 Task: Go to Program & Features. Select Whole Food Market. Add to cart Organic Blue Corn Tortilla Chips-2. Place order for Anna Garcia, _x000D_
1213 E 12th Ave_x000D_
Corsicana, Texas(TX), 75110, Cell Number (903) 872-6027
Action: Mouse moved to (208, 31)
Screenshot: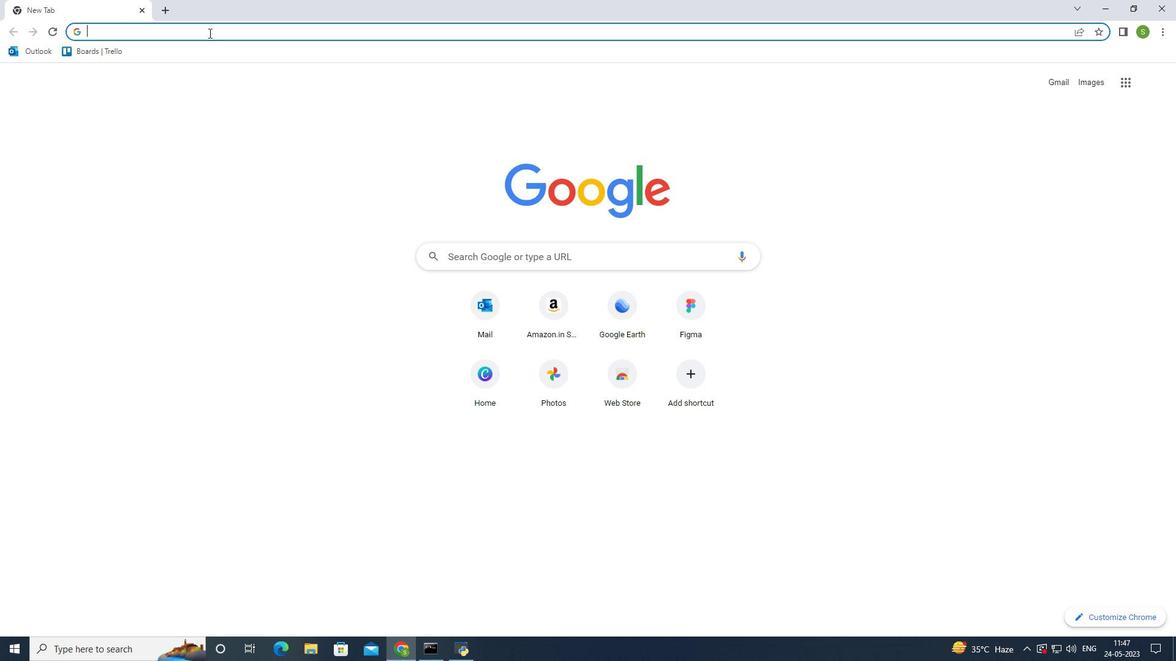 
Action: Mouse pressed left at (208, 31)
Screenshot: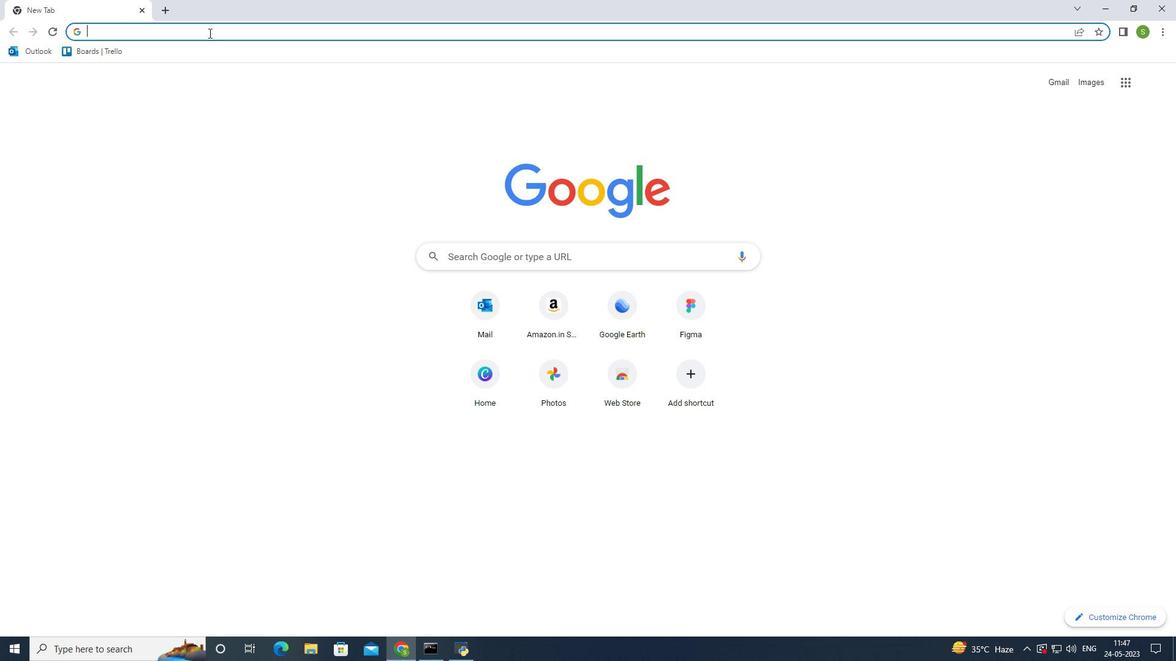 
Action: Key pressed amz
Screenshot: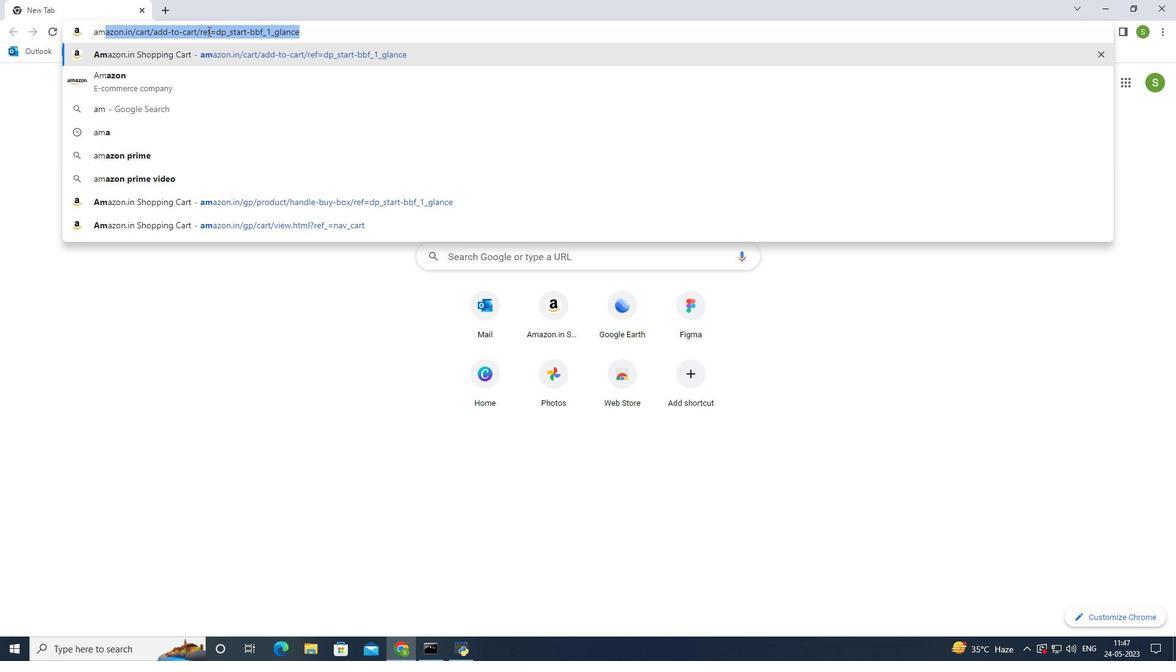 
Action: Mouse moved to (208, 30)
Screenshot: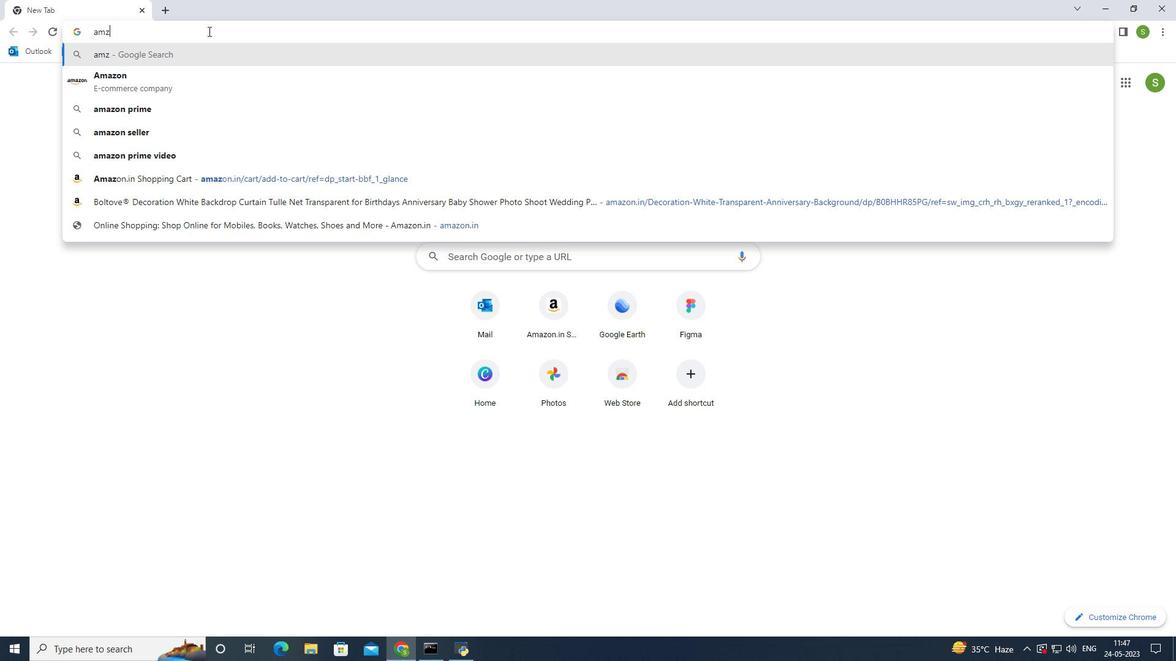 
Action: Key pressed o
Screenshot: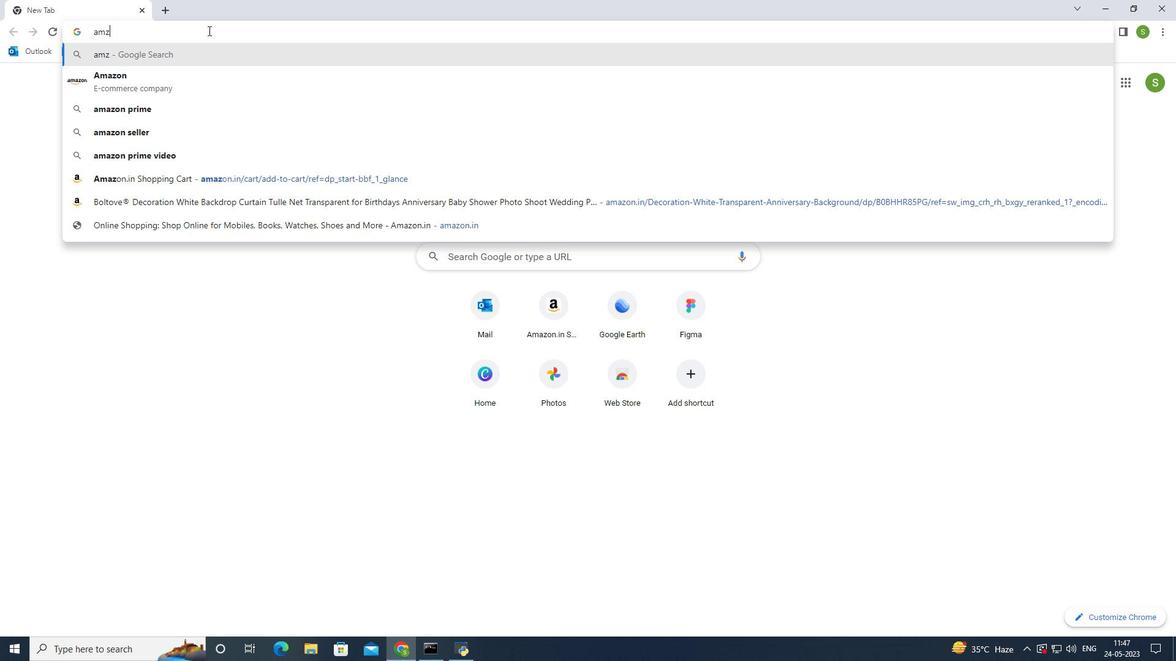 
Action: Mouse moved to (208, 29)
Screenshot: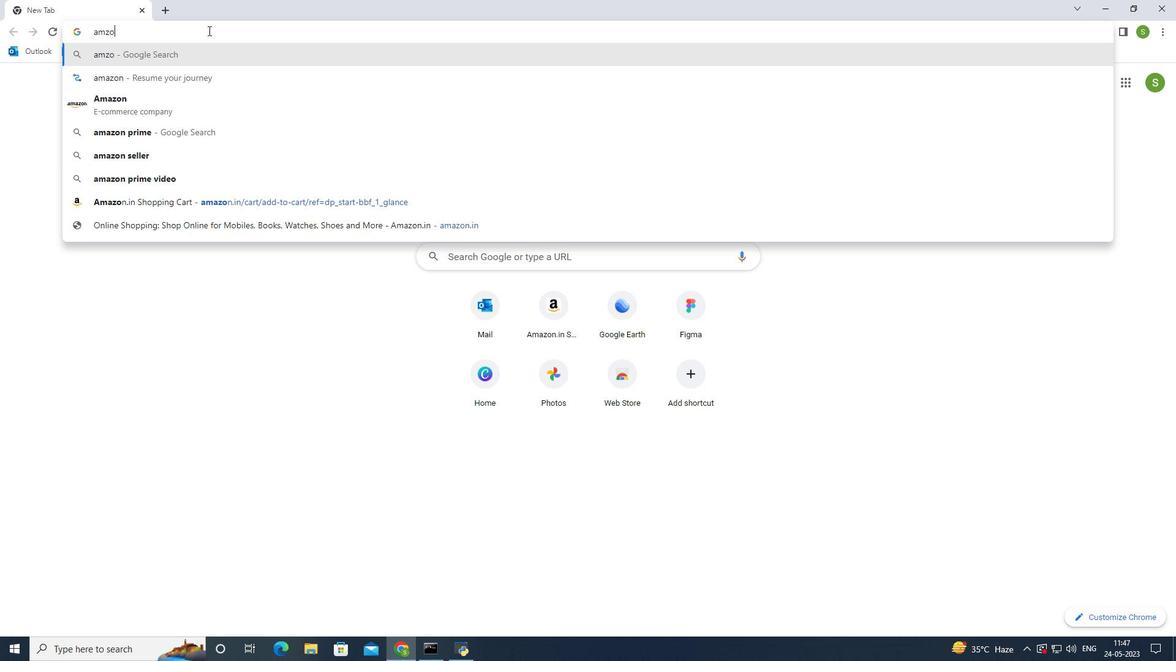
Action: Key pressed n
Screenshot: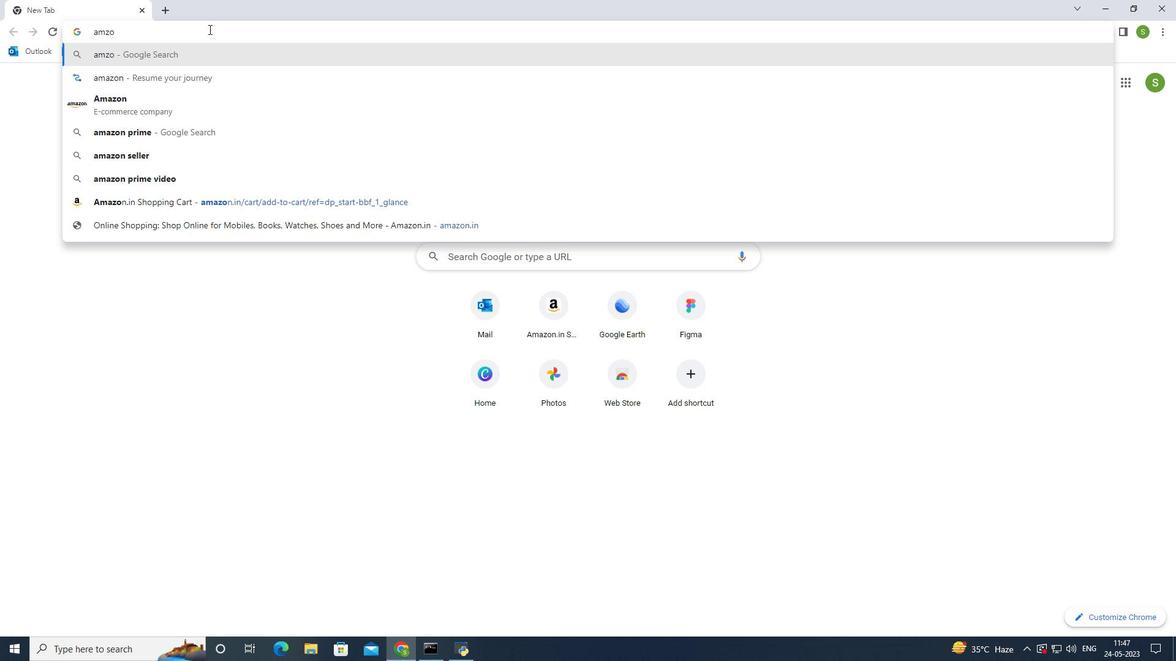 
Action: Mouse moved to (197, 102)
Screenshot: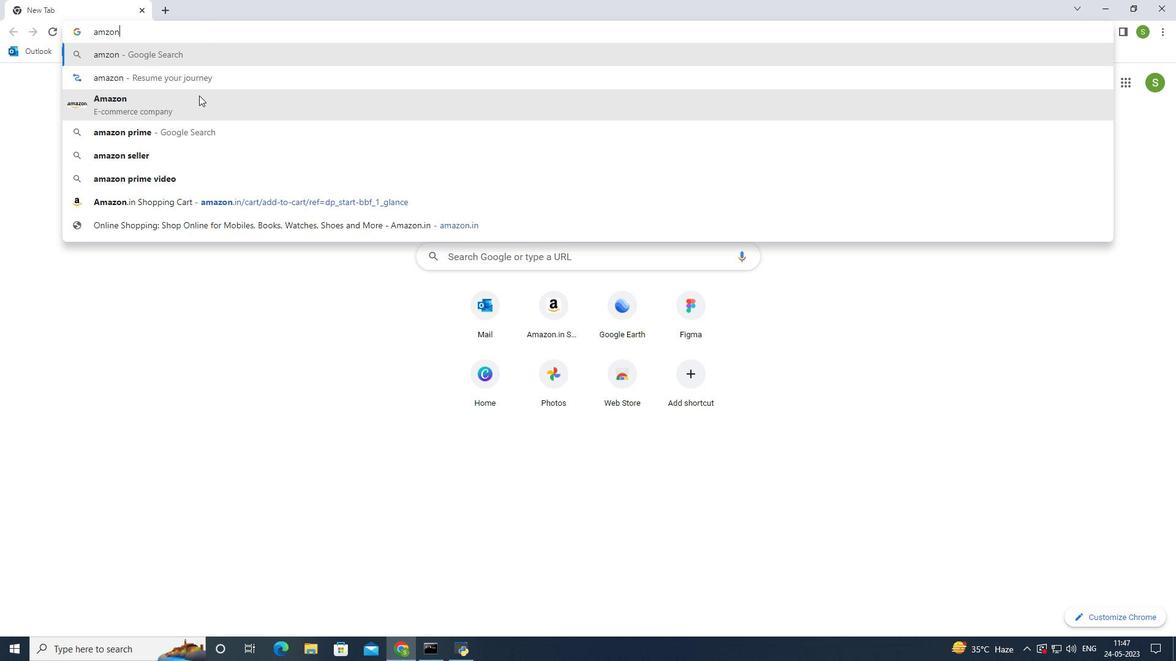 
Action: Mouse pressed left at (197, 102)
Screenshot: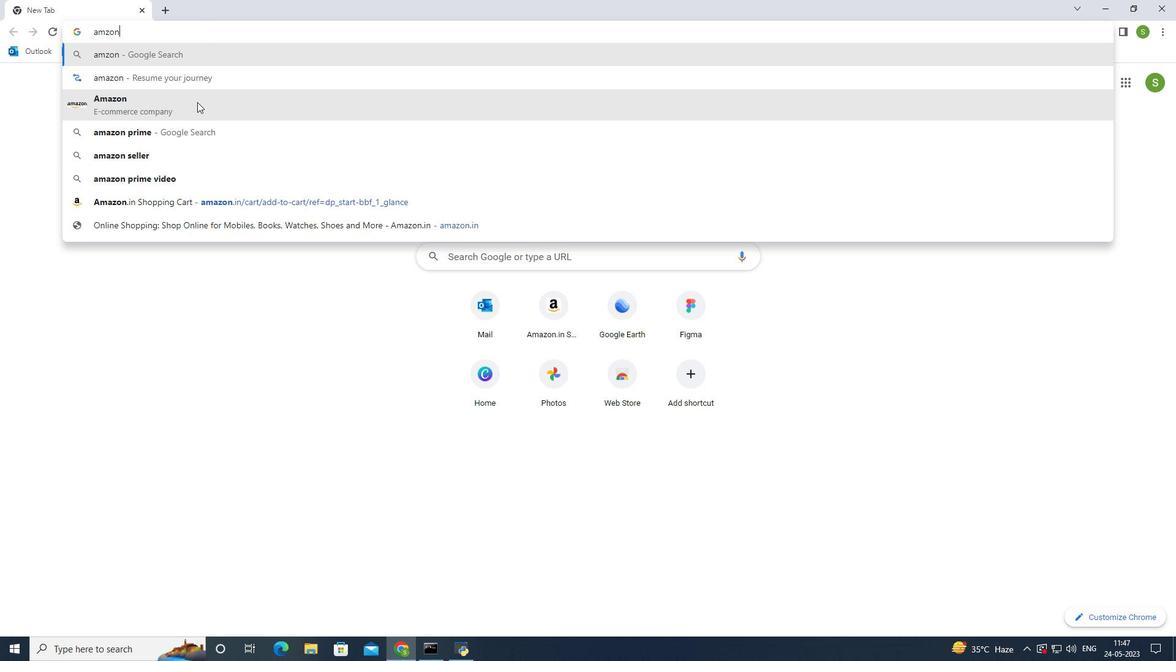 
Action: Mouse moved to (211, 212)
Screenshot: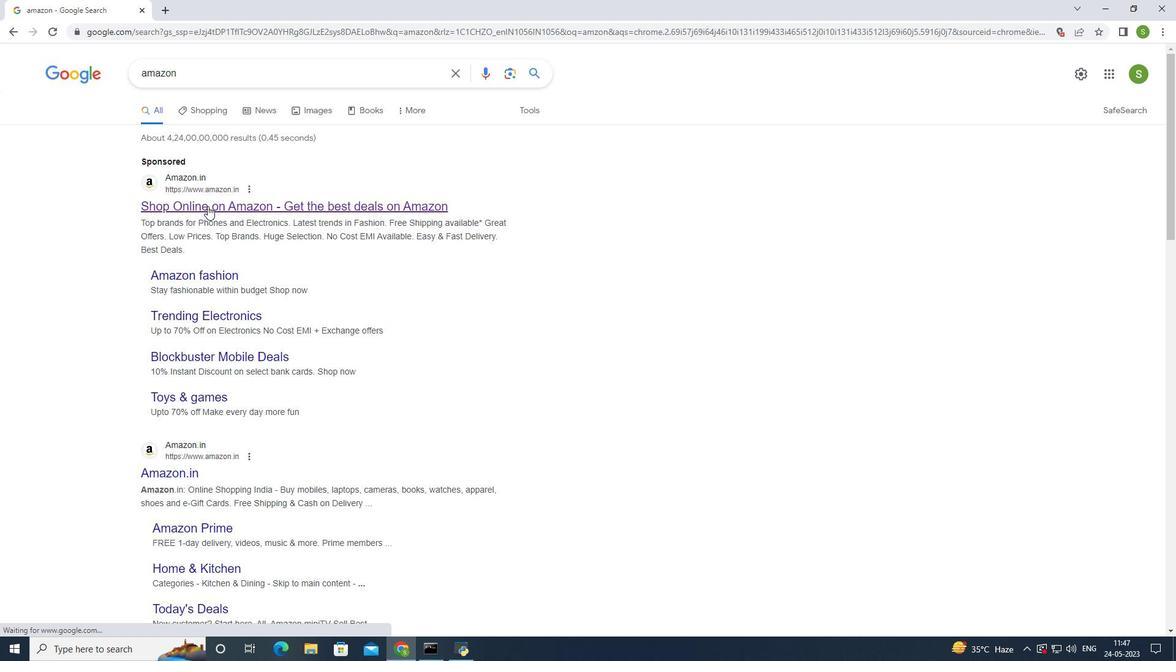 
Action: Mouse pressed left at (211, 212)
Screenshot: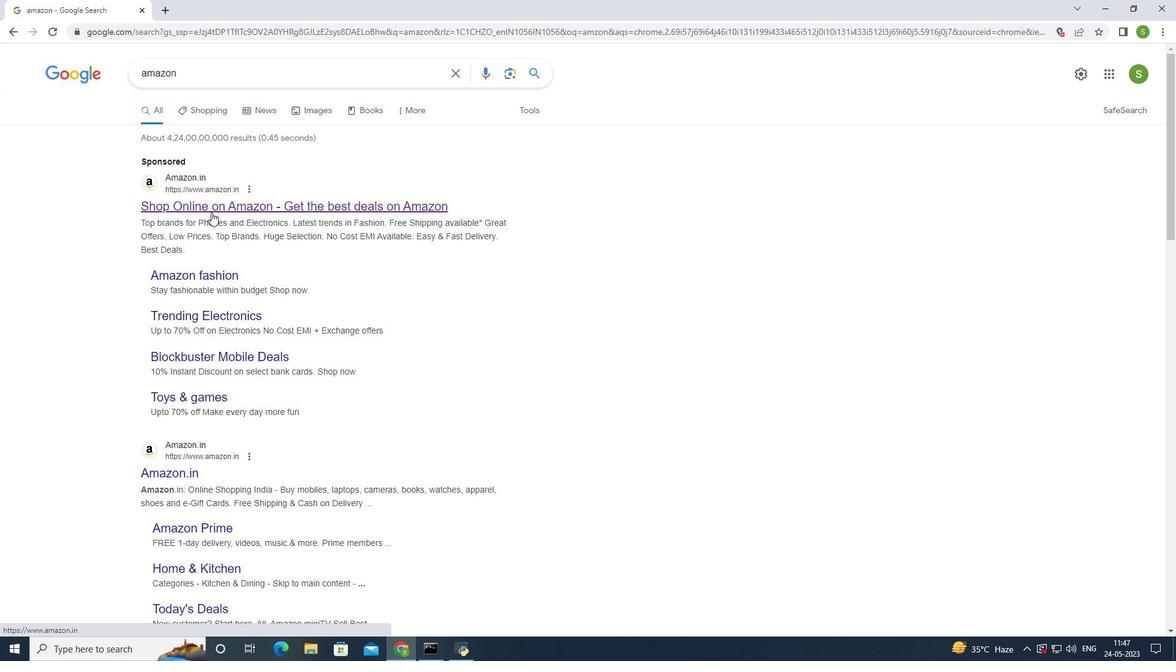 
Action: Mouse moved to (11, 91)
Screenshot: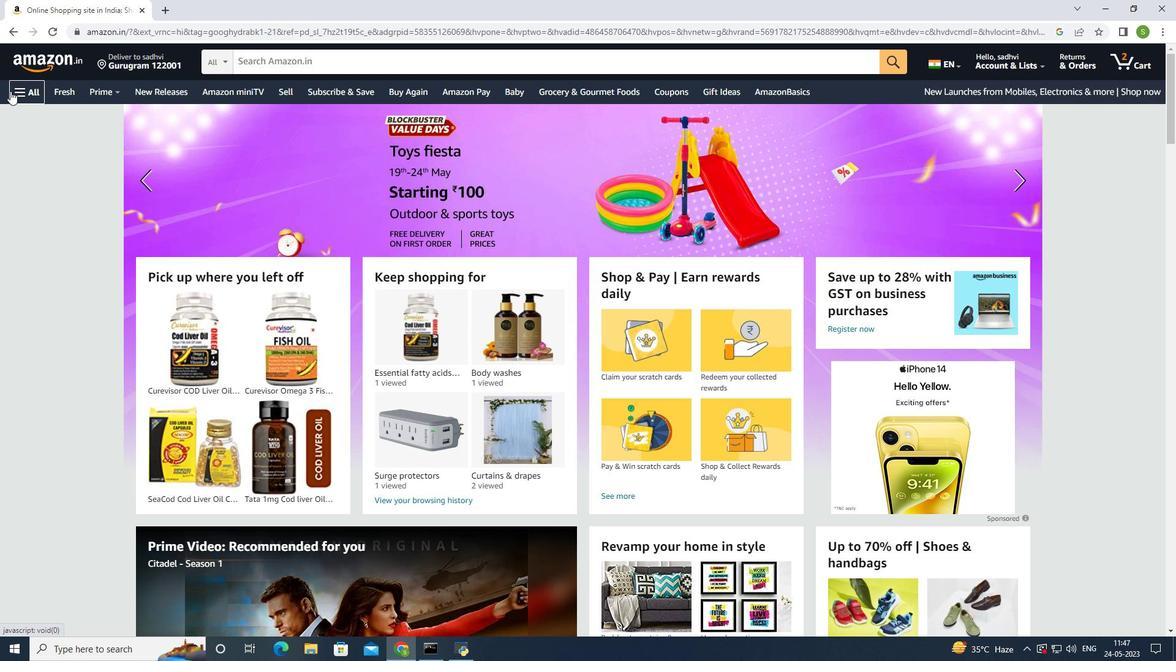 
Action: Mouse pressed left at (11, 91)
Screenshot: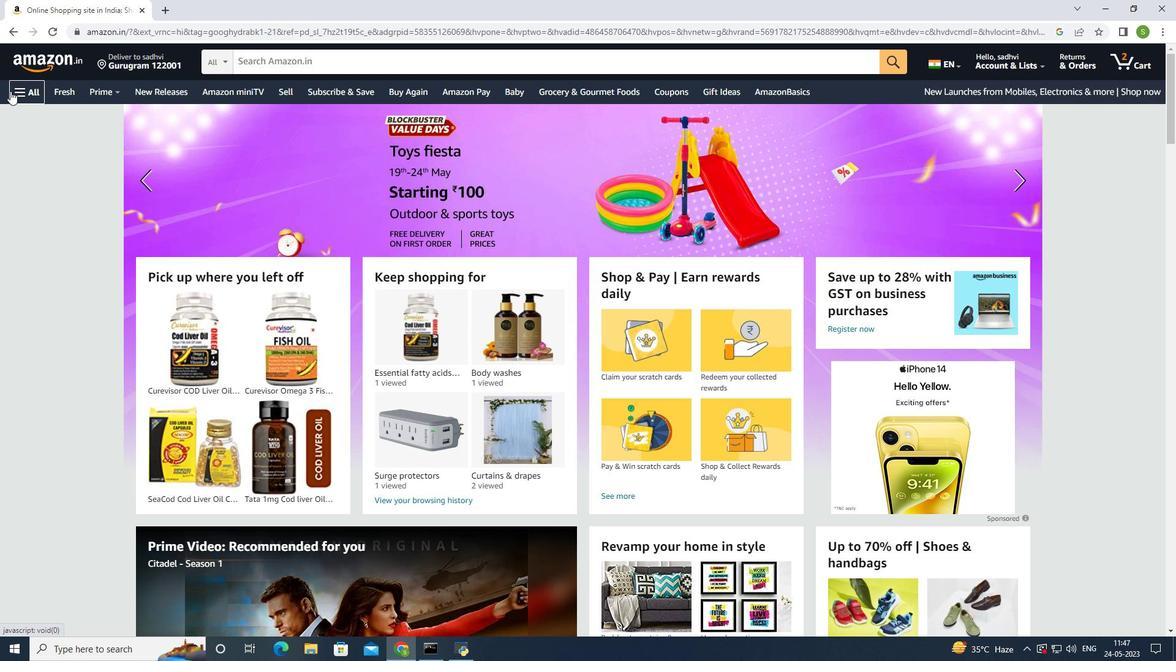 
Action: Mouse moved to (76, 266)
Screenshot: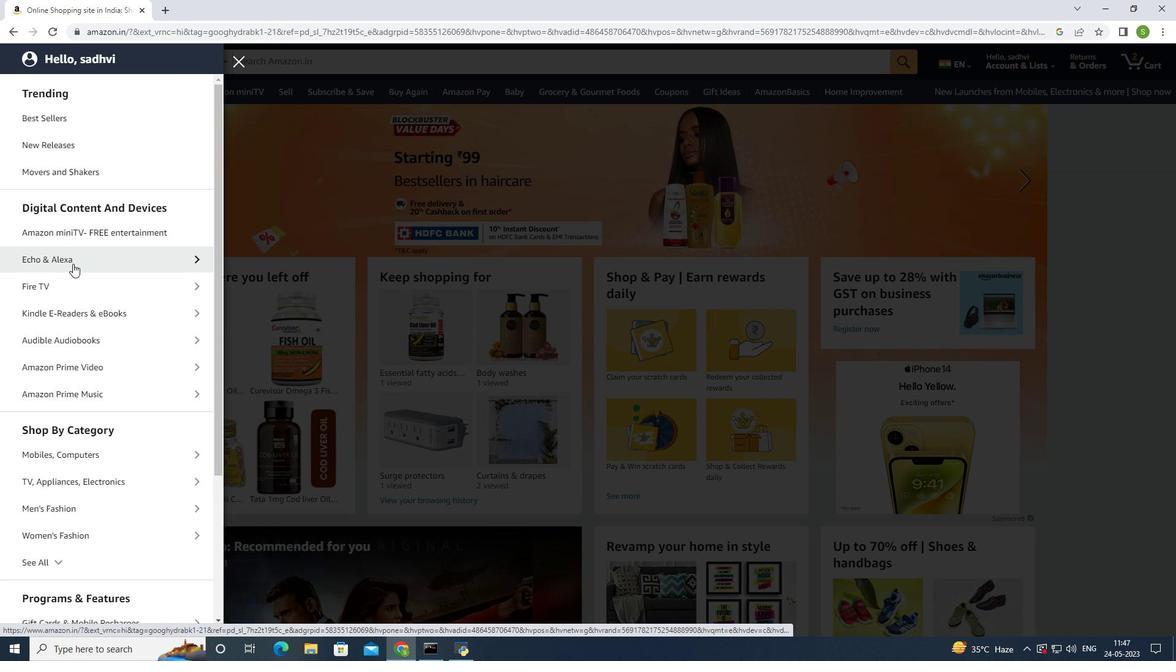 
Action: Mouse scrolled (76, 265) with delta (0, 0)
Screenshot: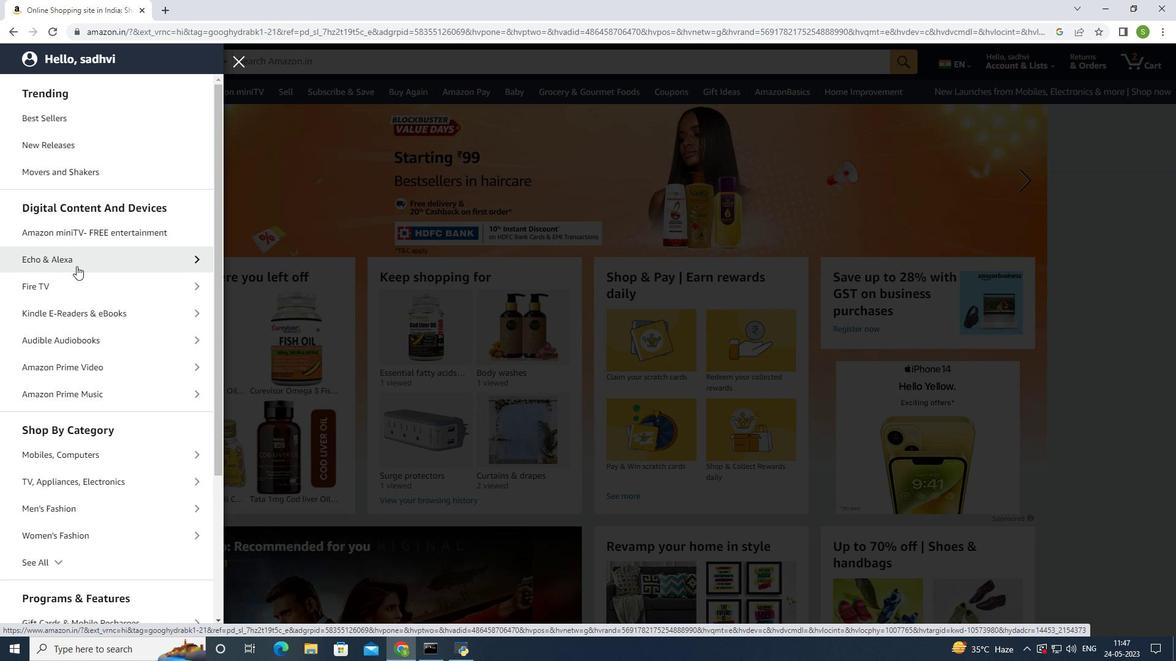 
Action: Mouse scrolled (76, 265) with delta (0, 0)
Screenshot: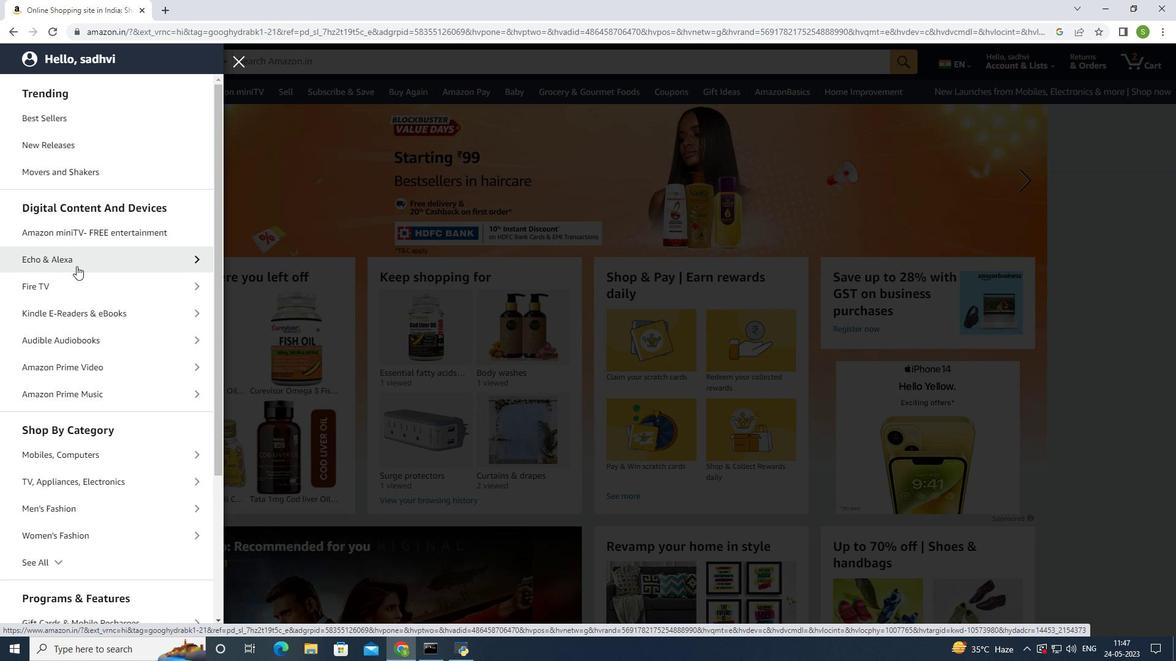 
Action: Mouse scrolled (76, 265) with delta (0, 0)
Screenshot: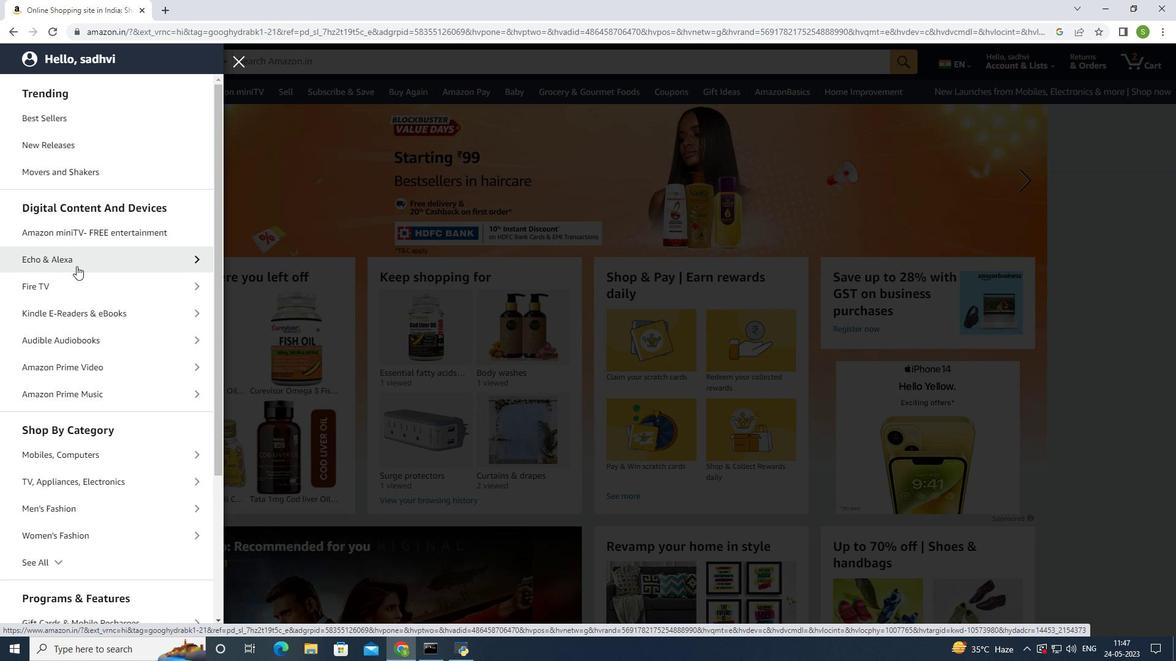 
Action: Mouse scrolled (76, 265) with delta (0, 0)
Screenshot: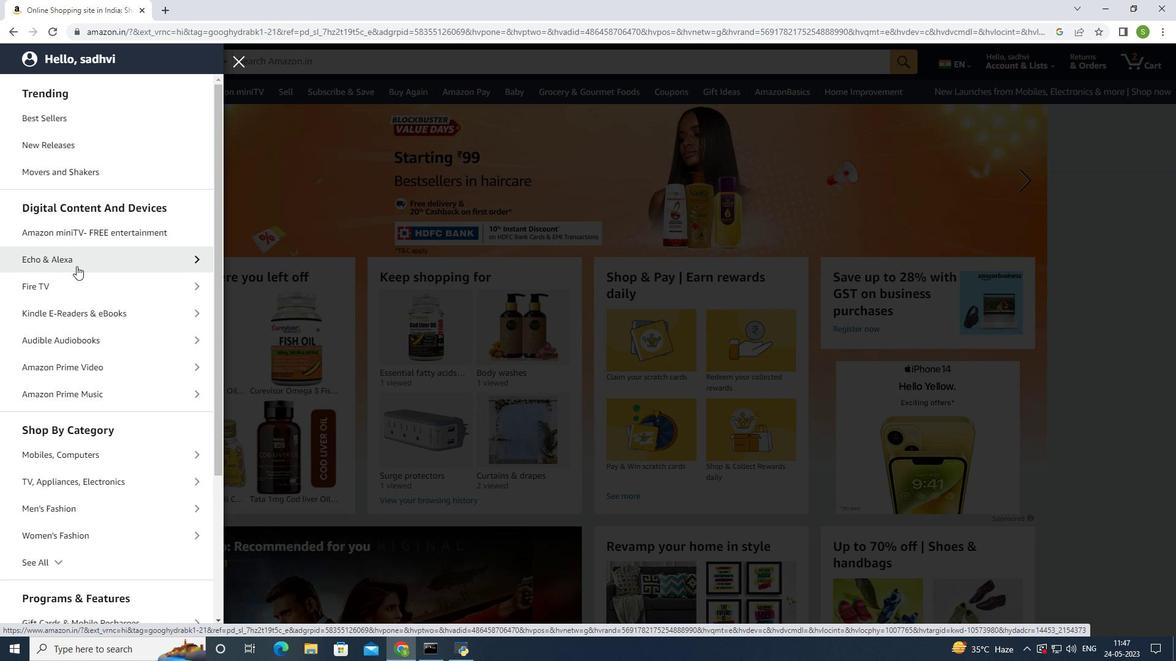 
Action: Mouse scrolled (76, 265) with delta (0, 0)
Screenshot: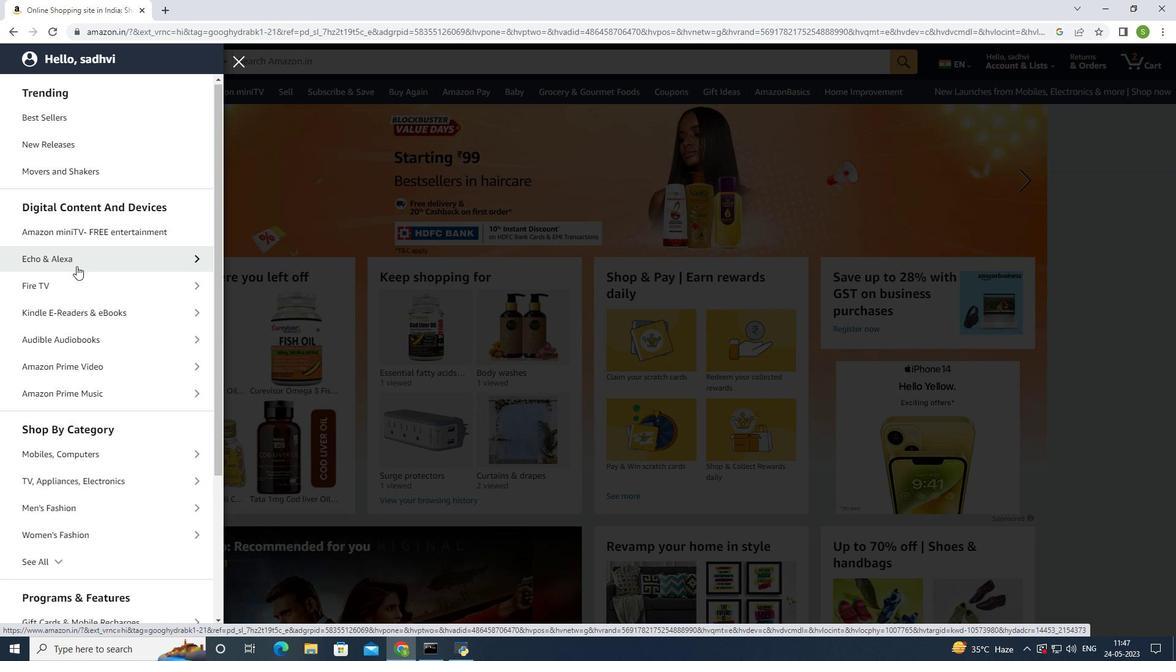 
Action: Mouse scrolled (76, 265) with delta (0, 0)
Screenshot: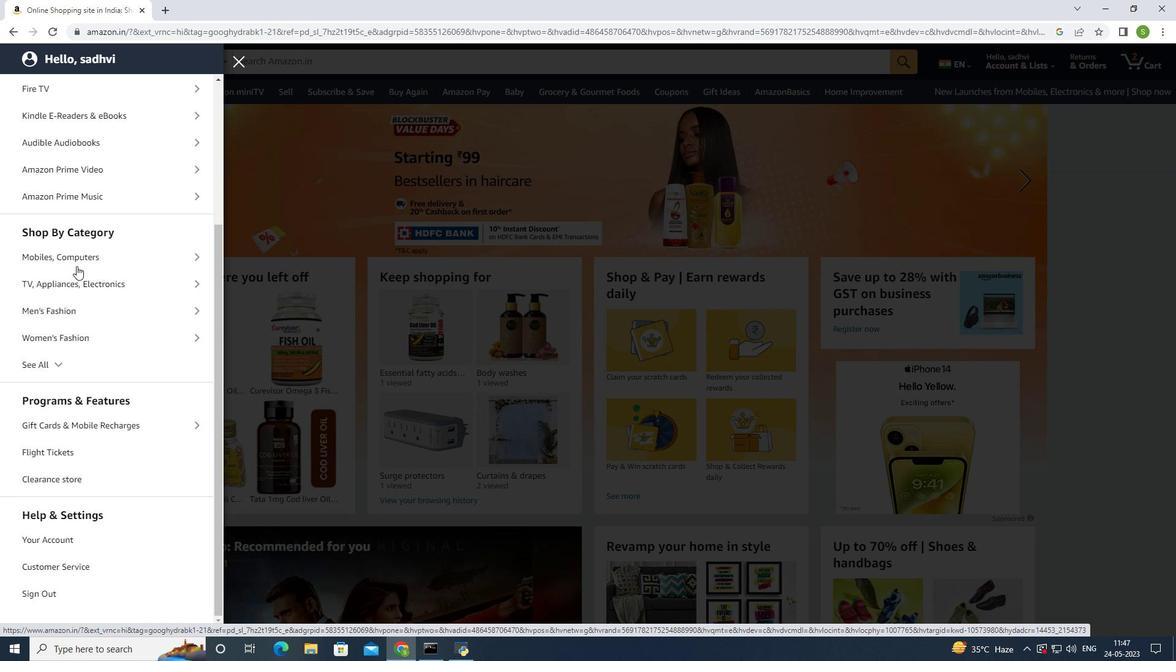 
Action: Mouse scrolled (76, 265) with delta (0, 0)
Screenshot: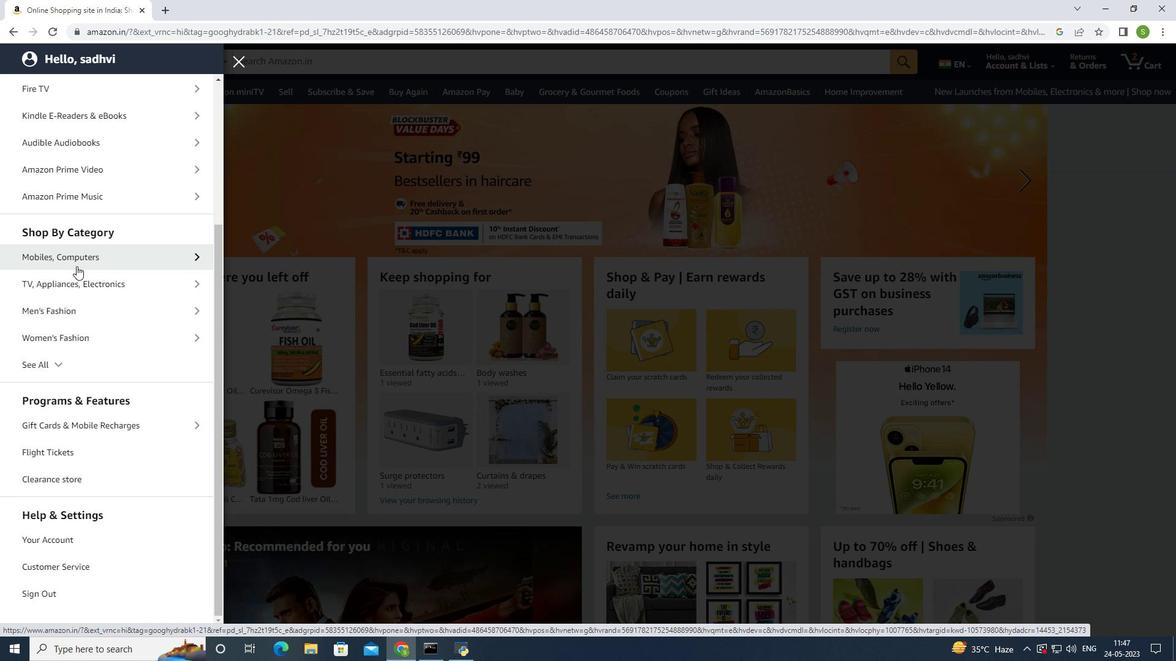 
Action: Mouse moved to (94, 425)
Screenshot: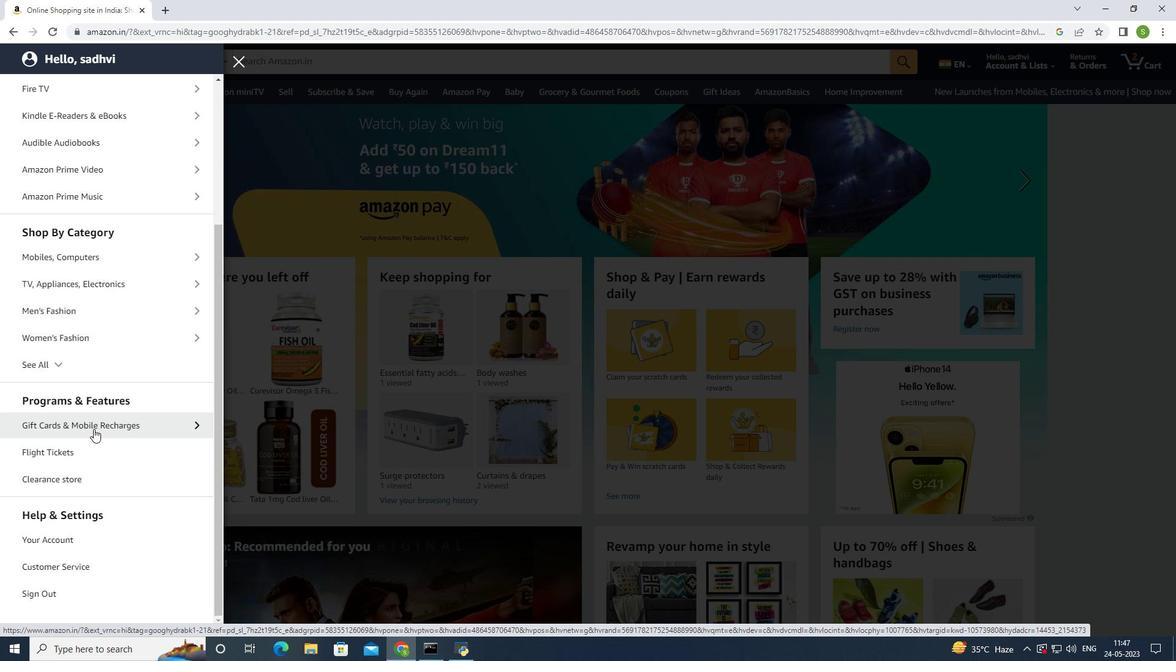 
Action: Mouse pressed left at (94, 425)
Screenshot: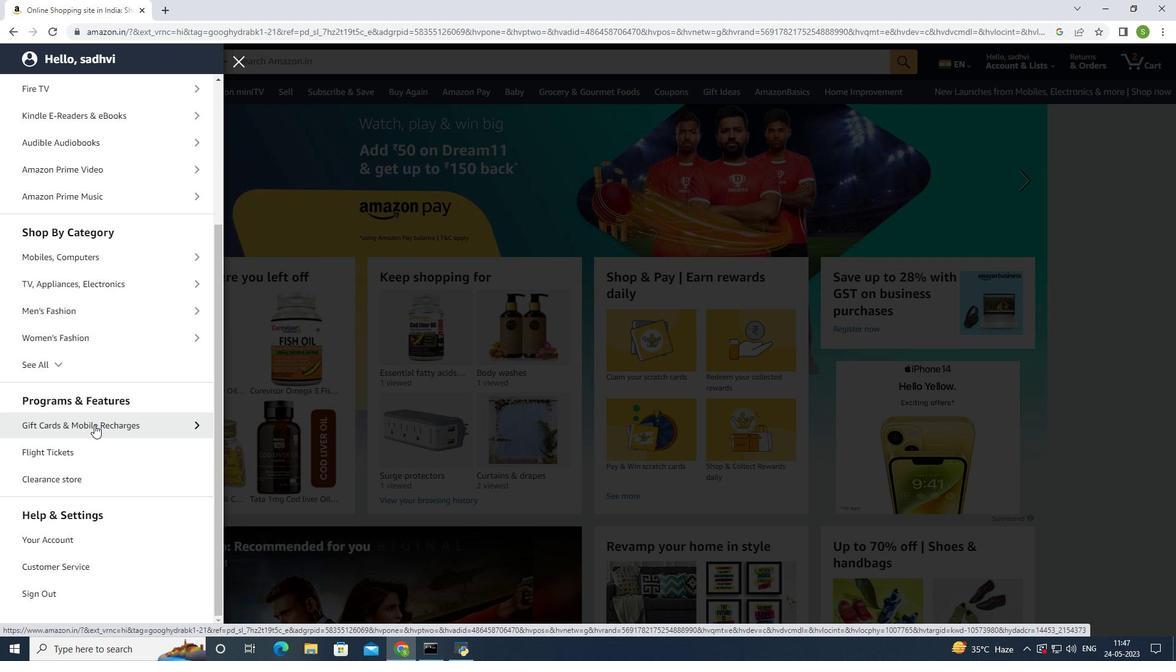 
Action: Mouse moved to (298, 127)
Screenshot: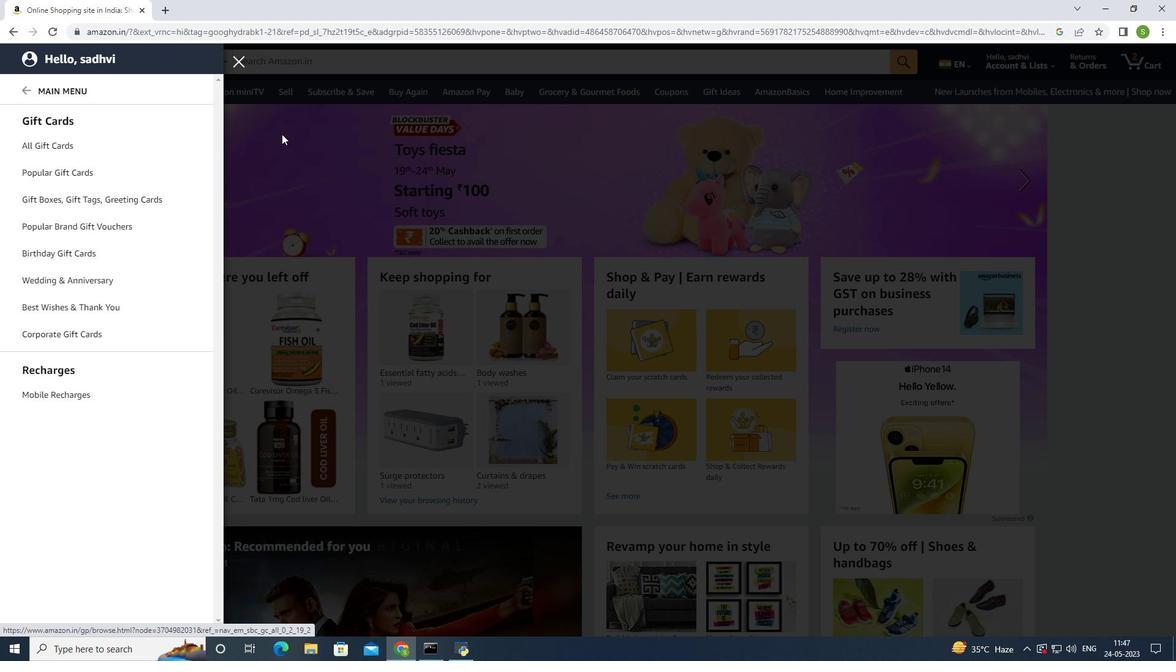 
Action: Mouse pressed left at (298, 127)
Screenshot: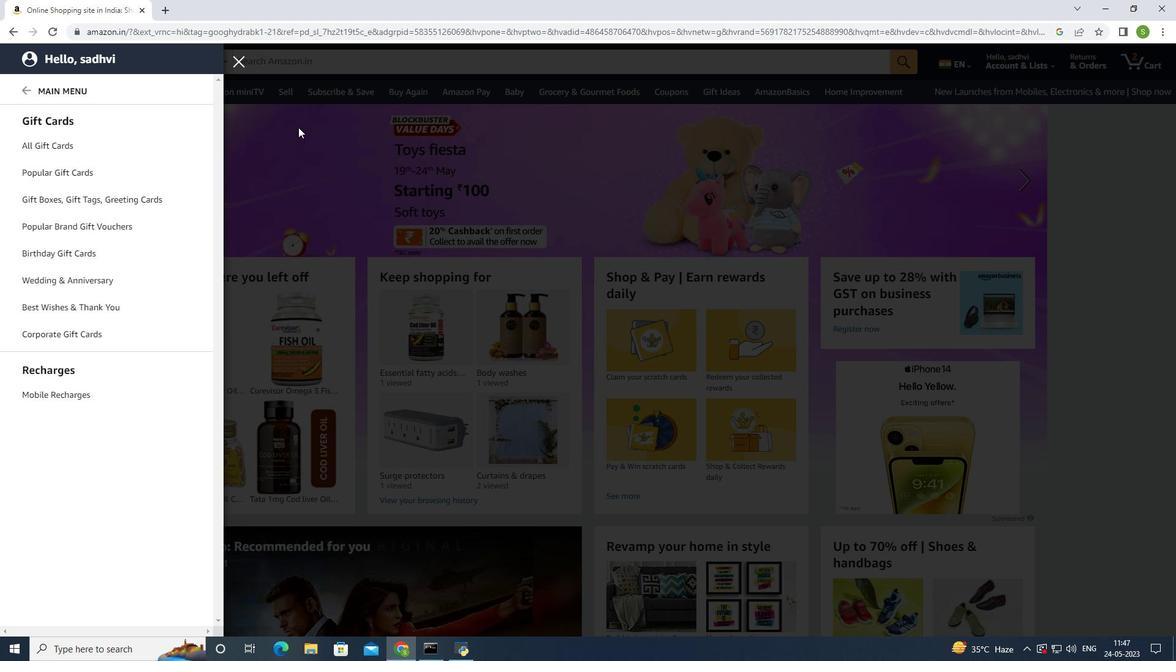 
Action: Mouse moved to (308, 55)
Screenshot: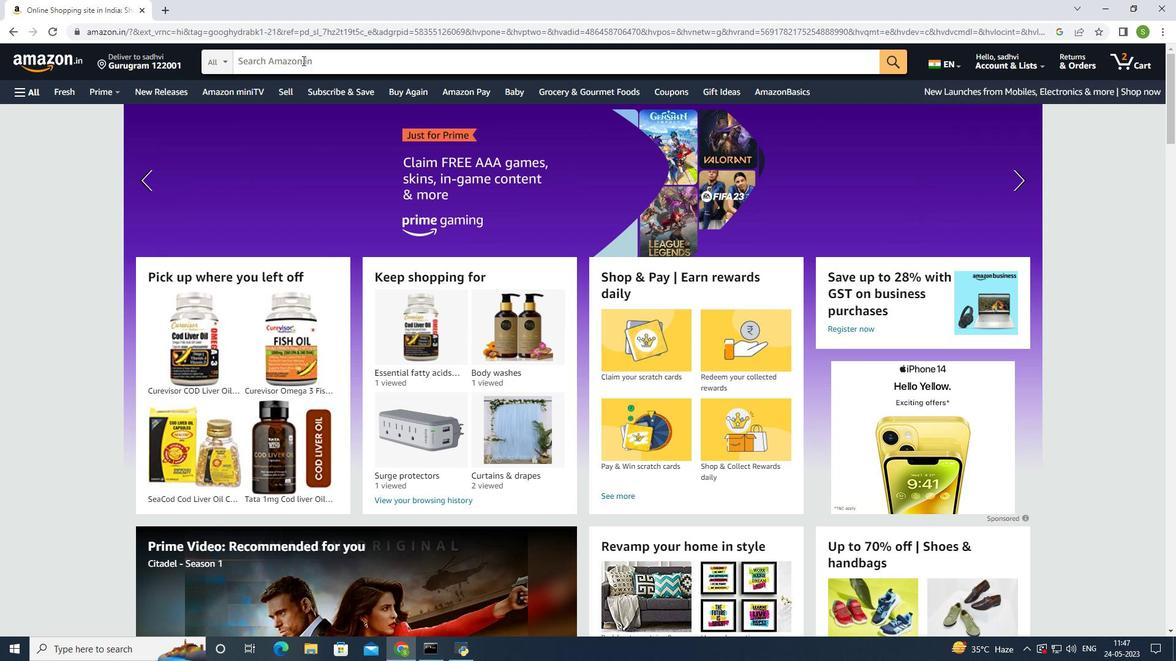 
Action: Mouse pressed left at (308, 55)
Screenshot: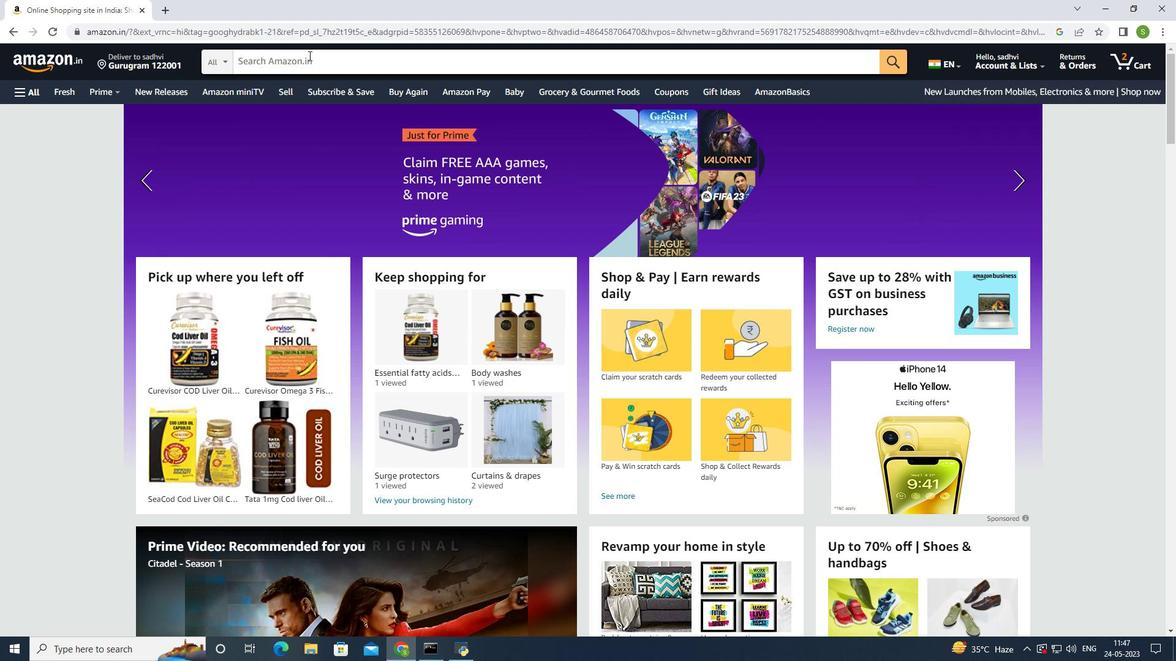 
Action: Mouse moved to (289, 54)
Screenshot: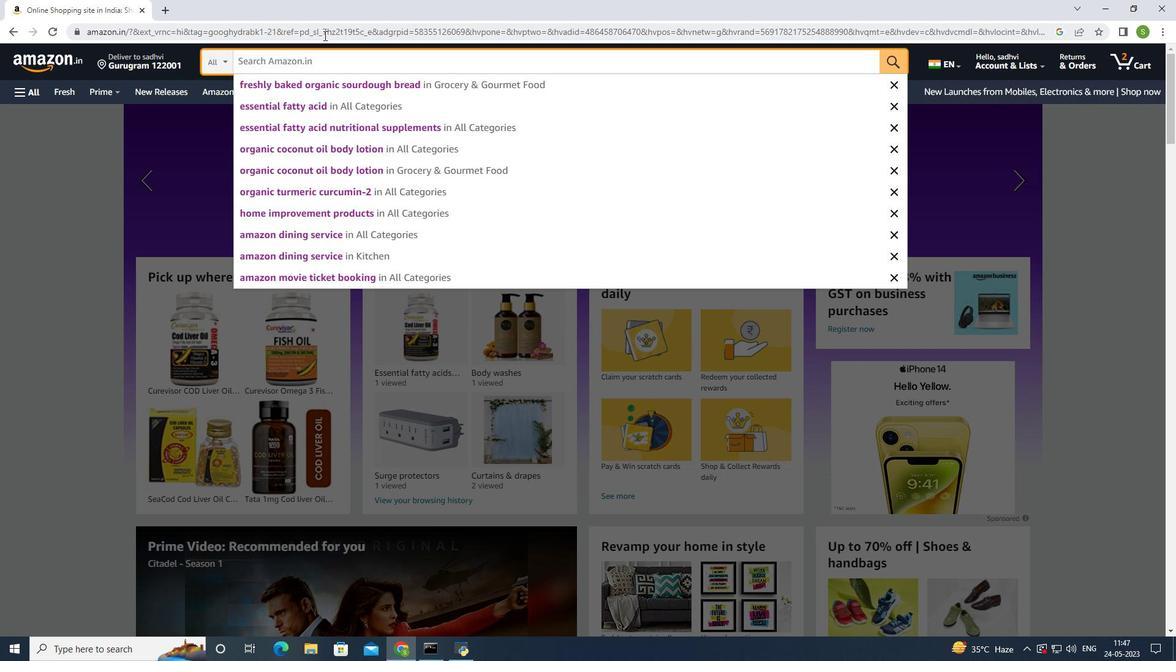
Action: Key pressed organic<Key.space>blue<Key.space>corn<Key.space>tortilla
Screenshot: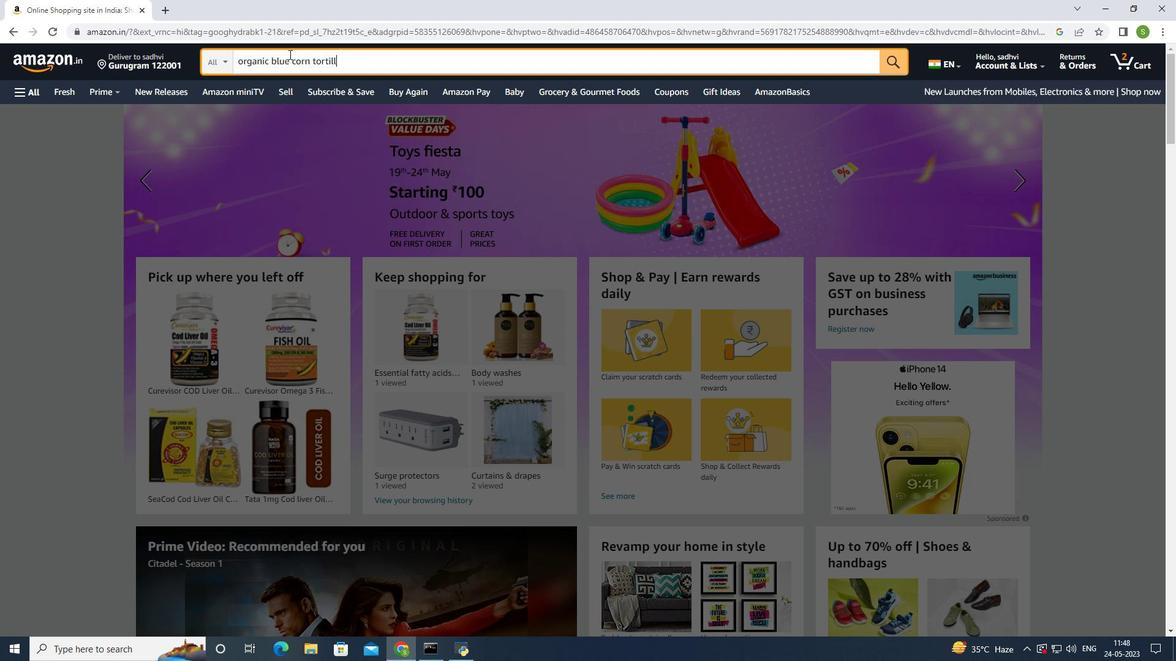 
Action: Mouse moved to (273, 47)
Screenshot: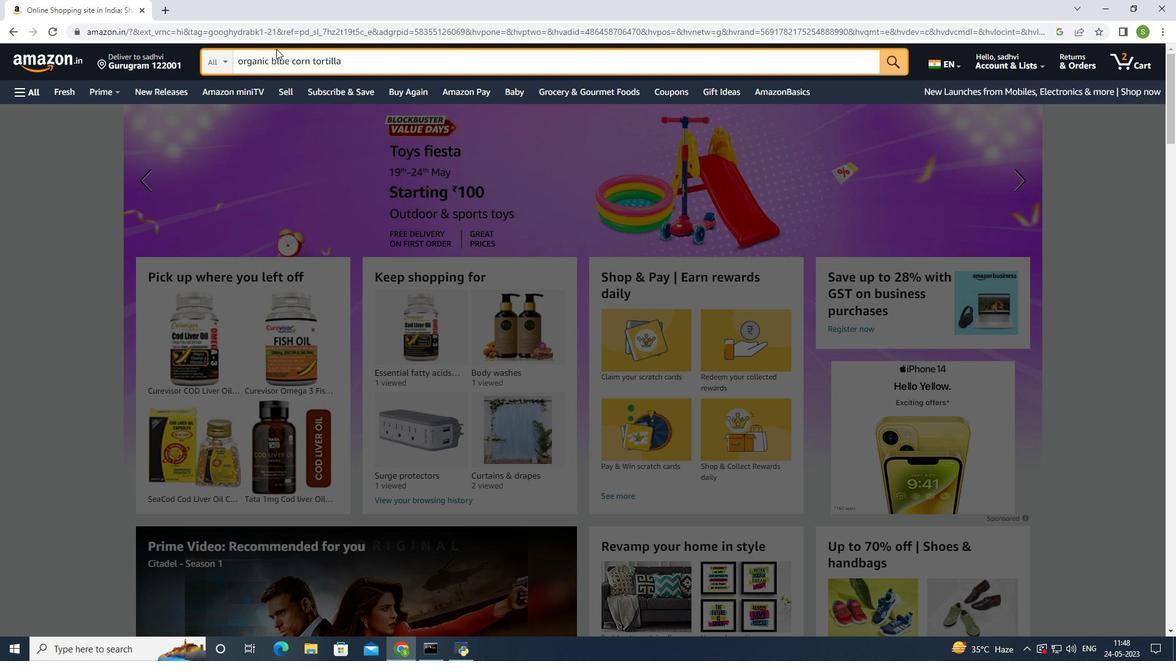 
Action: Key pressed <Key.space>cho<Key.backspace>ips<Key.enter>
Screenshot: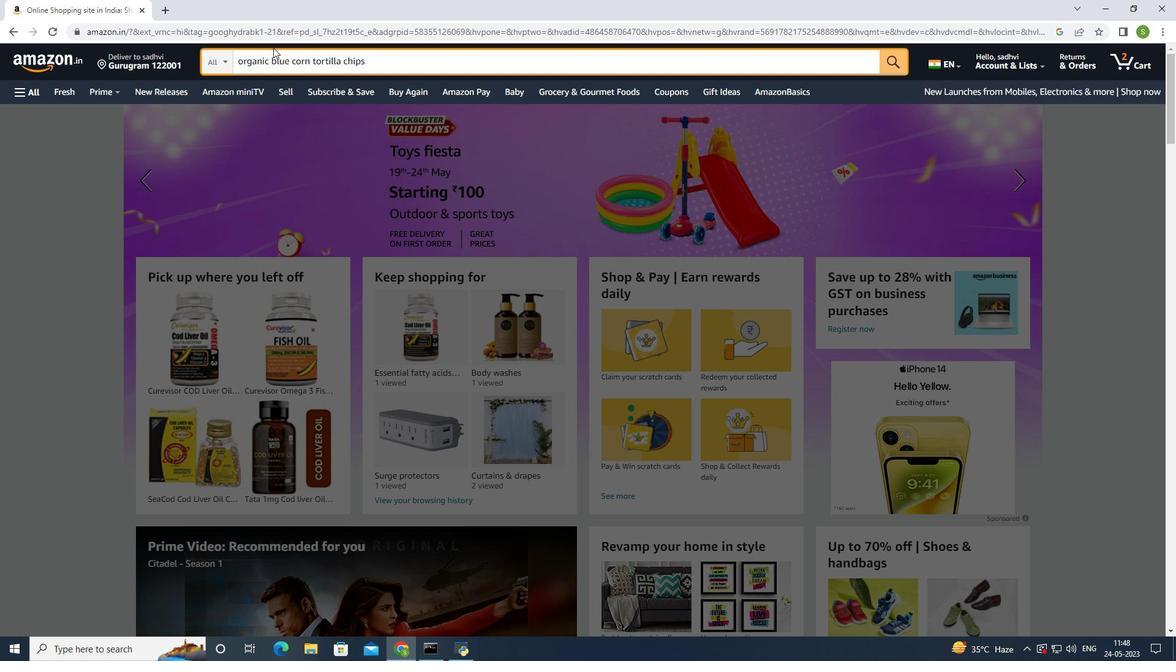 
Action: Mouse moved to (470, 264)
Screenshot: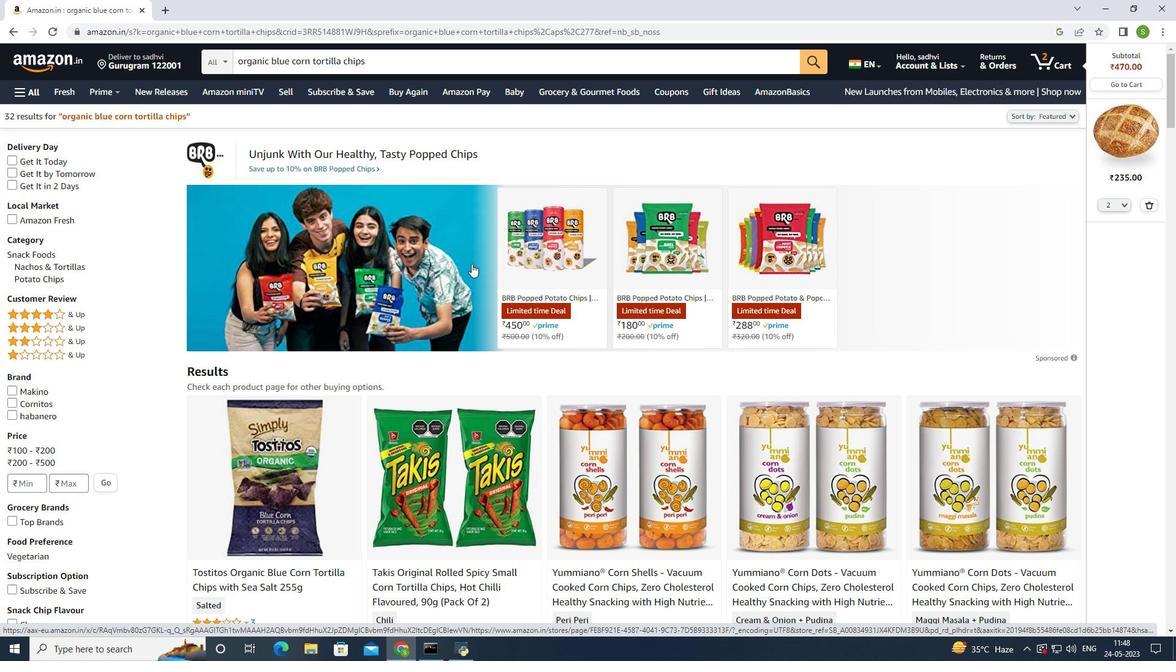 
Action: Mouse scrolled (470, 263) with delta (0, 0)
Screenshot: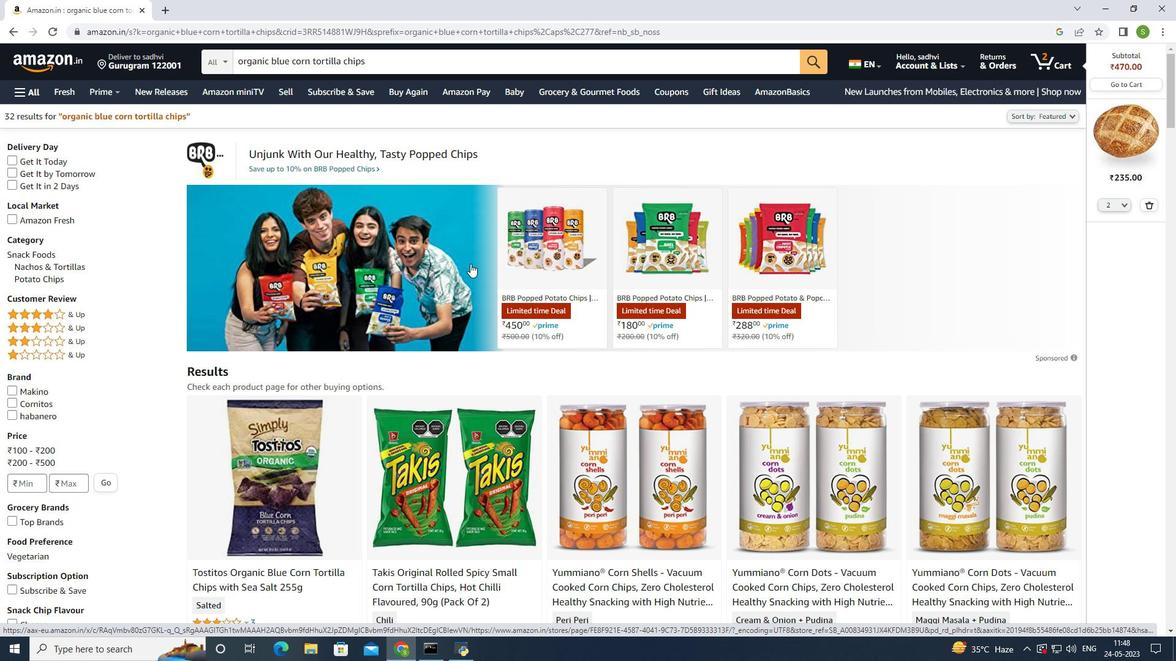 
Action: Mouse moved to (470, 265)
Screenshot: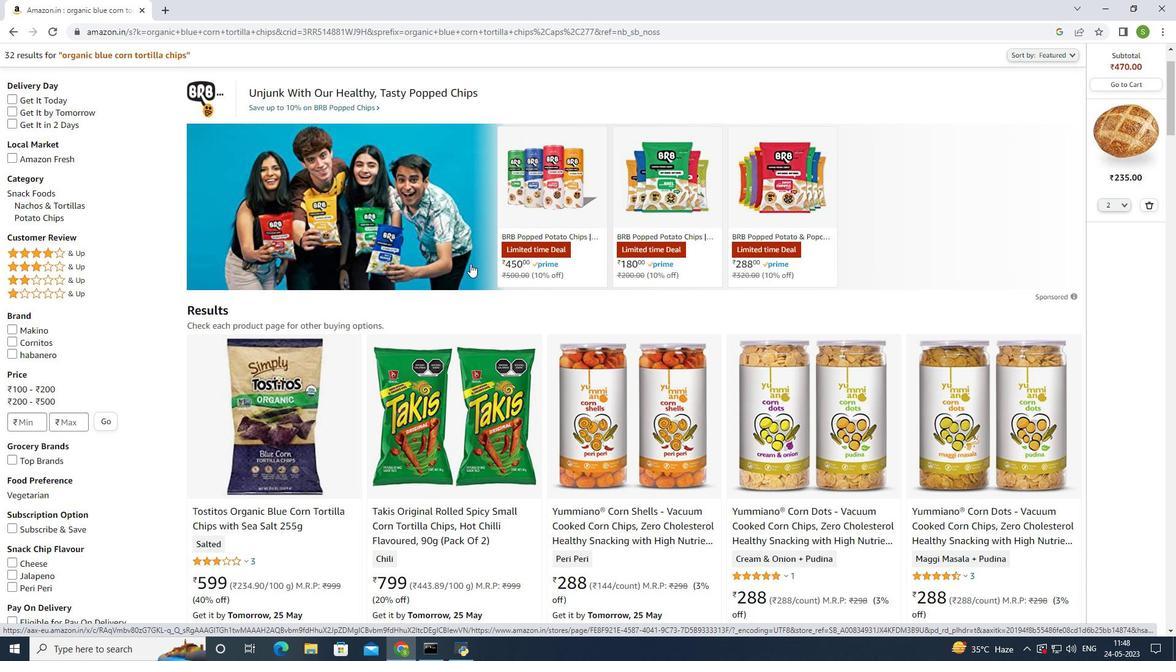 
Action: Mouse scrolled (470, 265) with delta (0, 0)
Screenshot: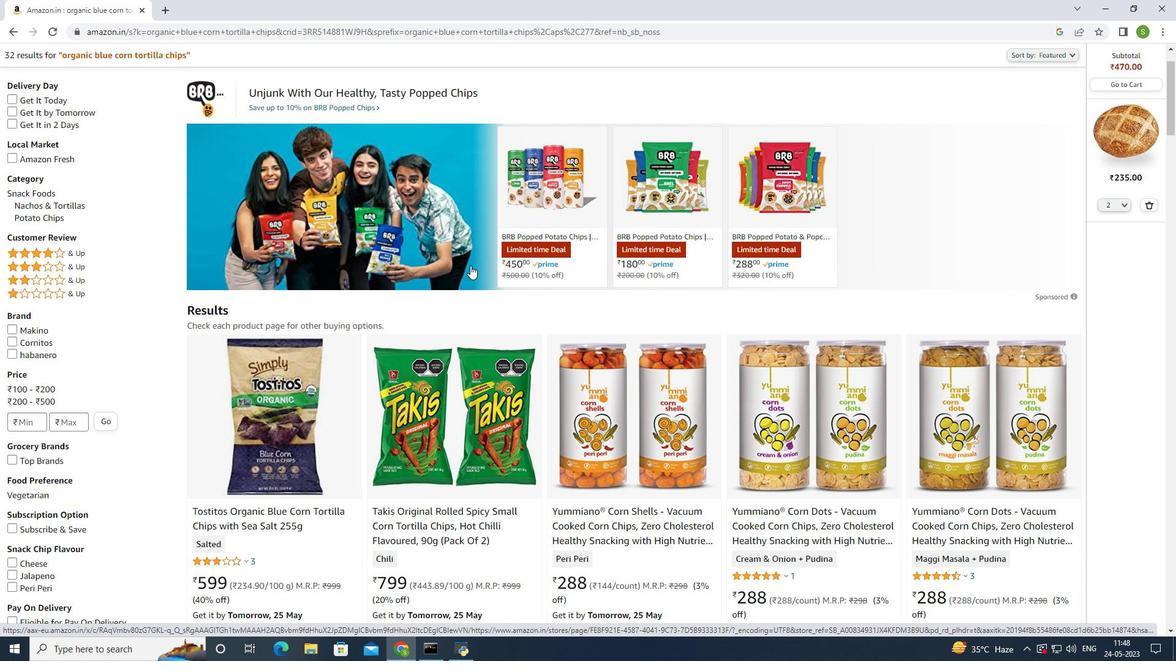 
Action: Mouse moved to (469, 267)
Screenshot: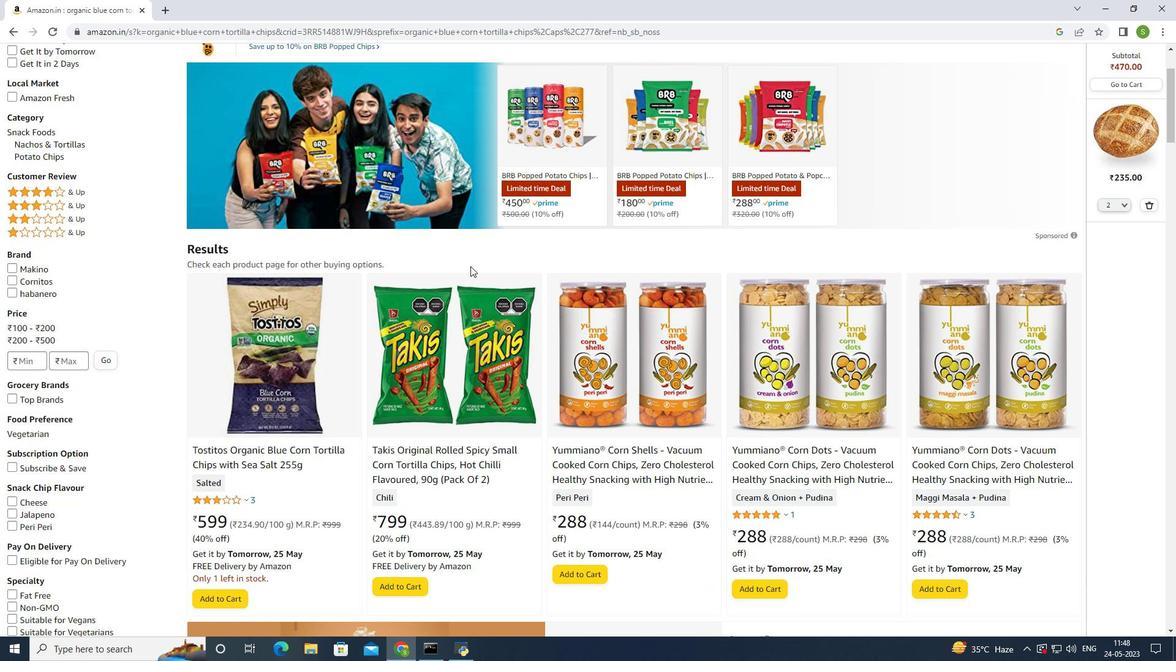 
Action: Mouse scrolled (469, 266) with delta (0, 0)
Screenshot: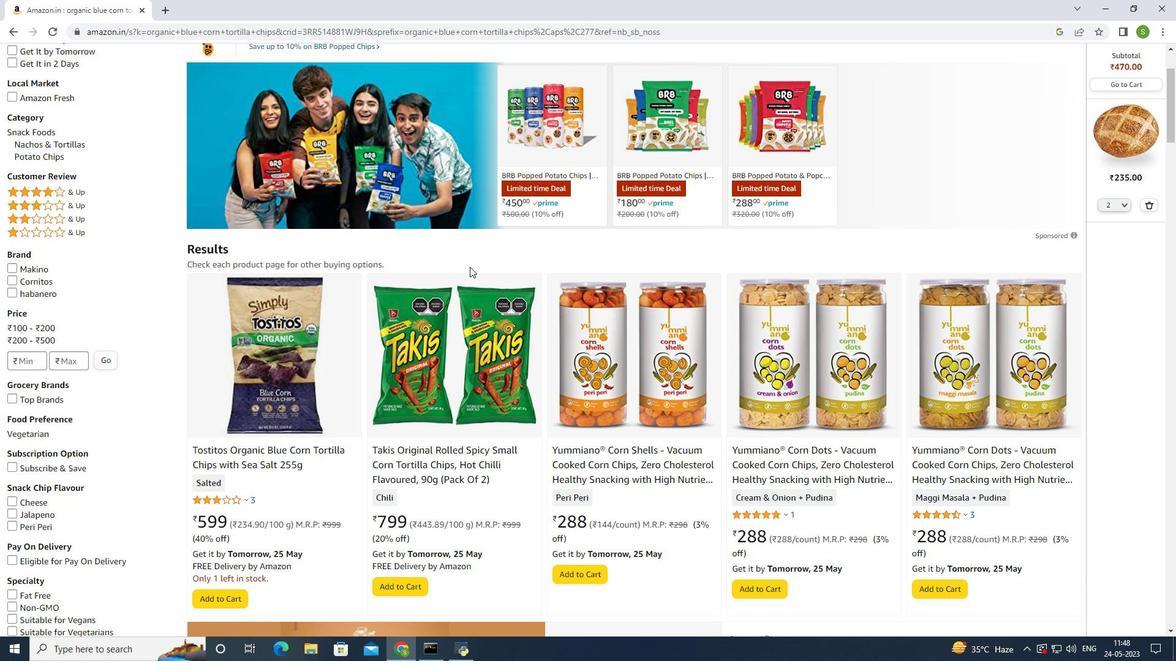 
Action: Mouse scrolled (469, 266) with delta (0, 0)
Screenshot: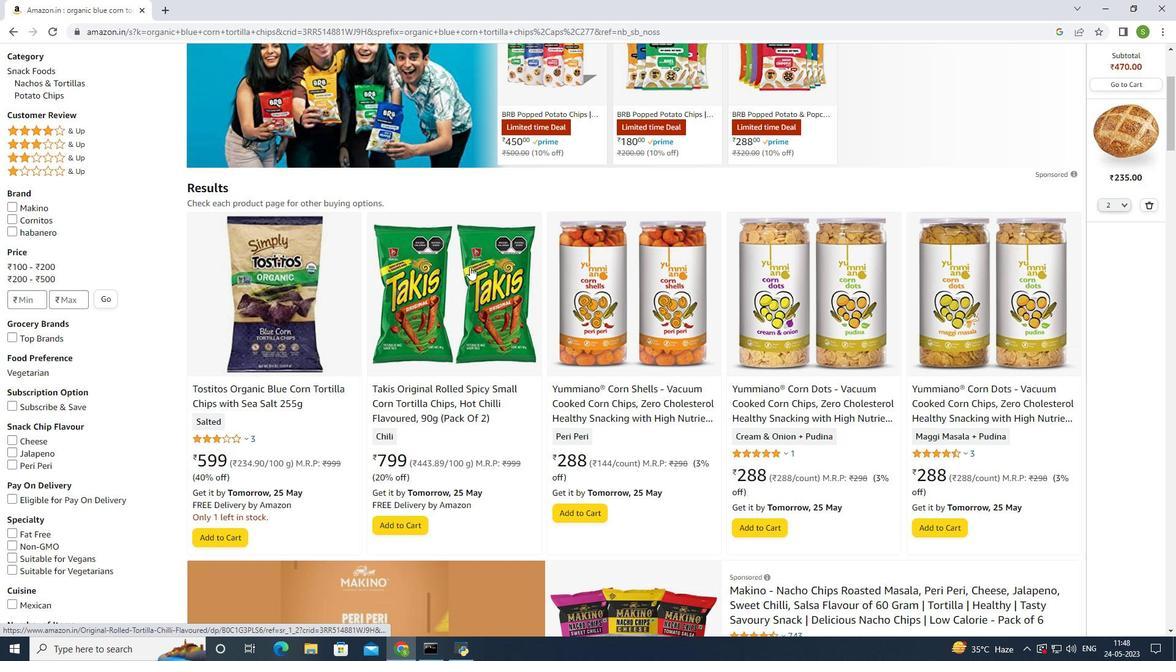 
Action: Mouse scrolled (469, 266) with delta (0, 0)
Screenshot: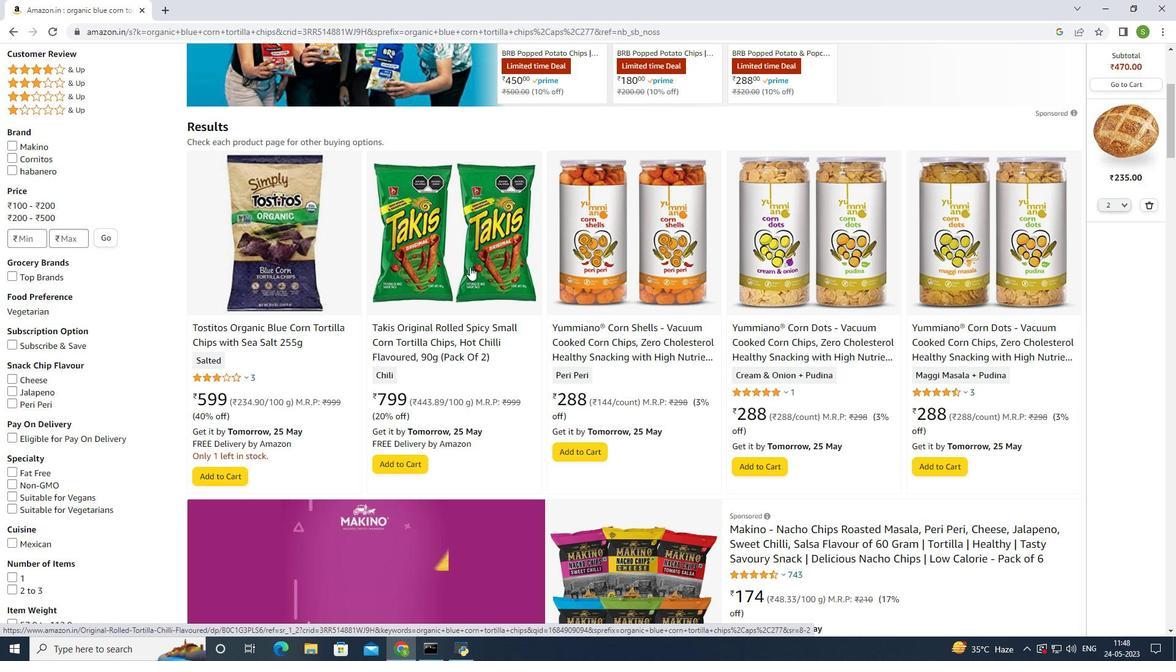 
Action: Mouse scrolled (469, 266) with delta (0, 0)
Screenshot: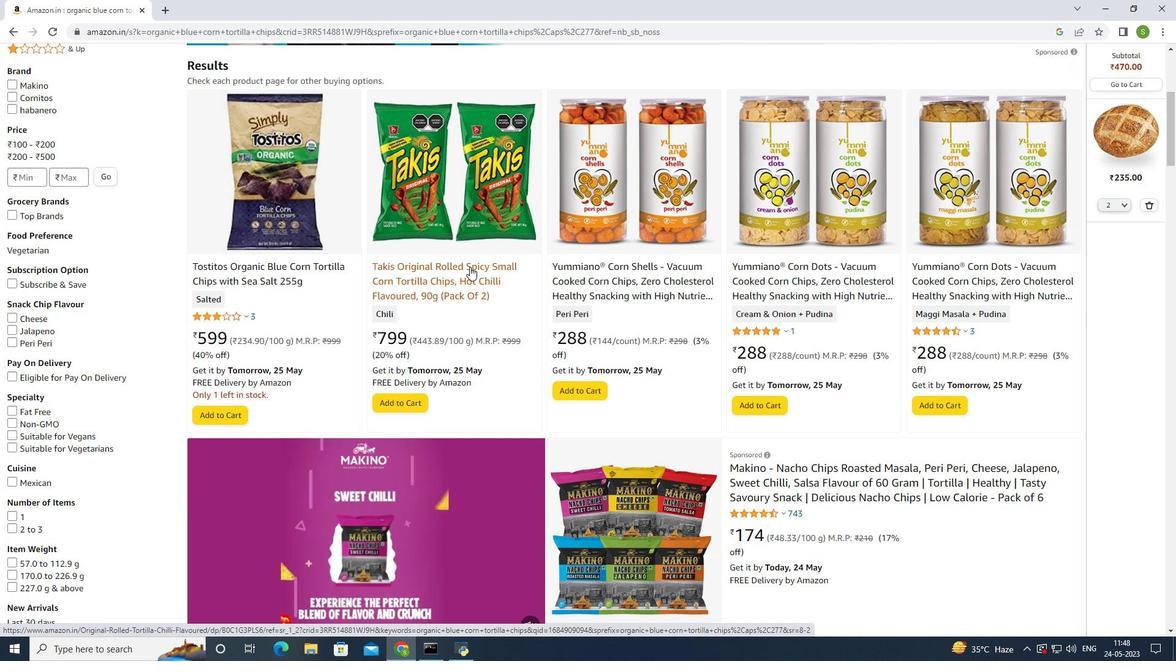 
Action: Mouse scrolled (469, 266) with delta (0, 0)
Screenshot: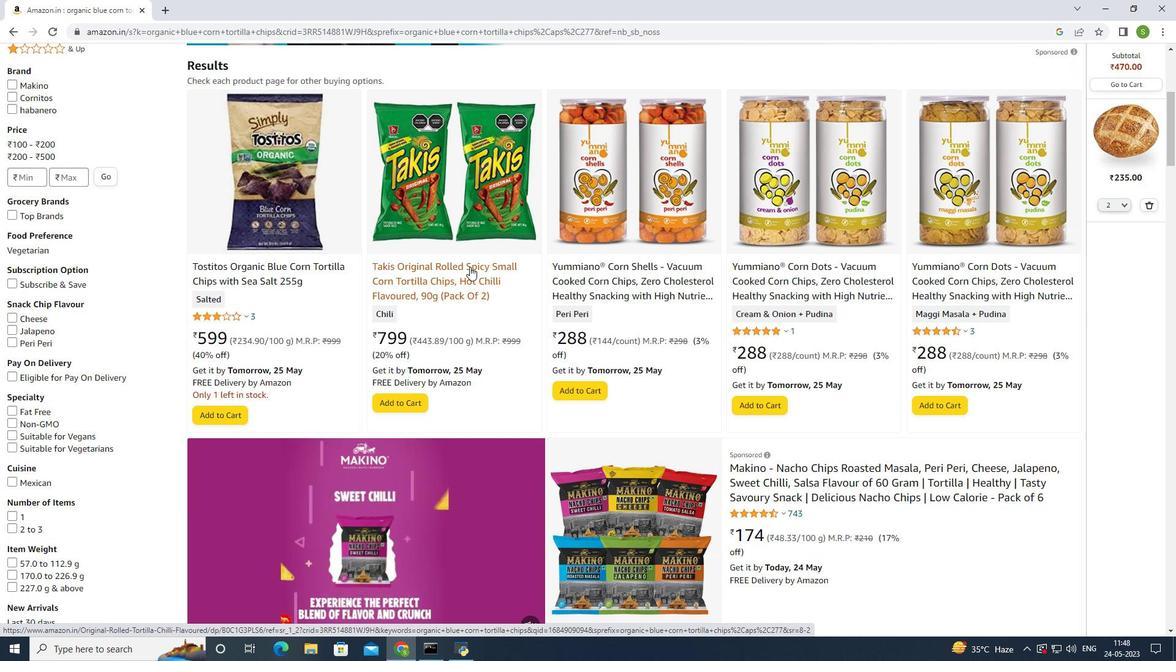 
Action: Mouse scrolled (469, 266) with delta (0, 0)
Screenshot: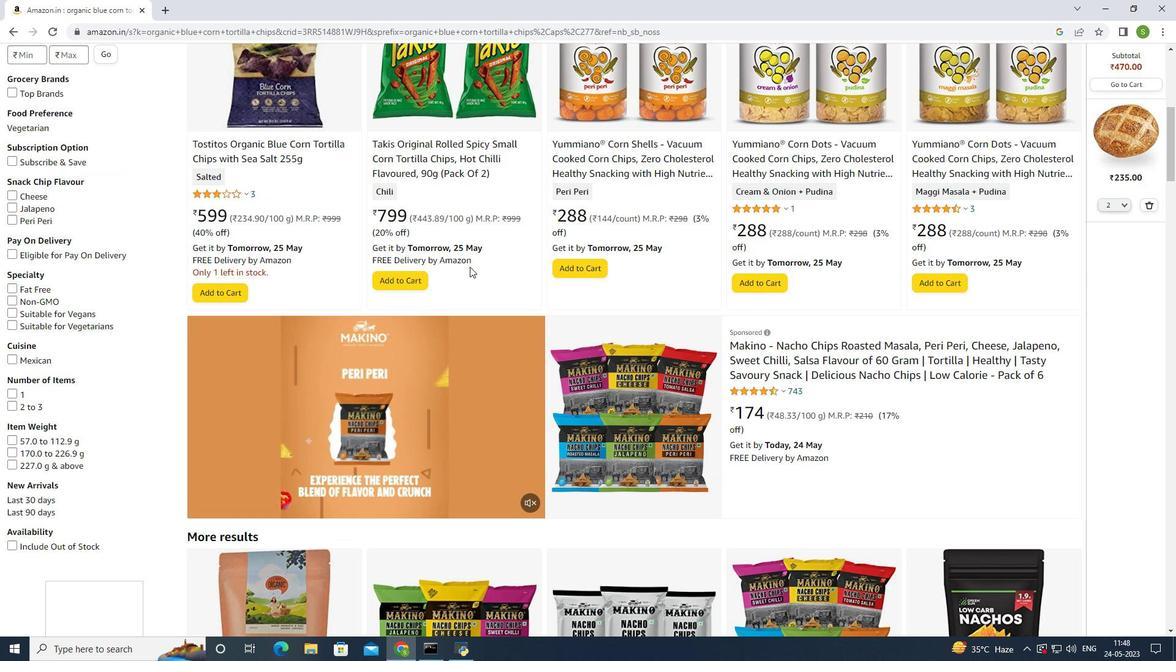 
Action: Mouse scrolled (469, 266) with delta (0, 0)
Screenshot: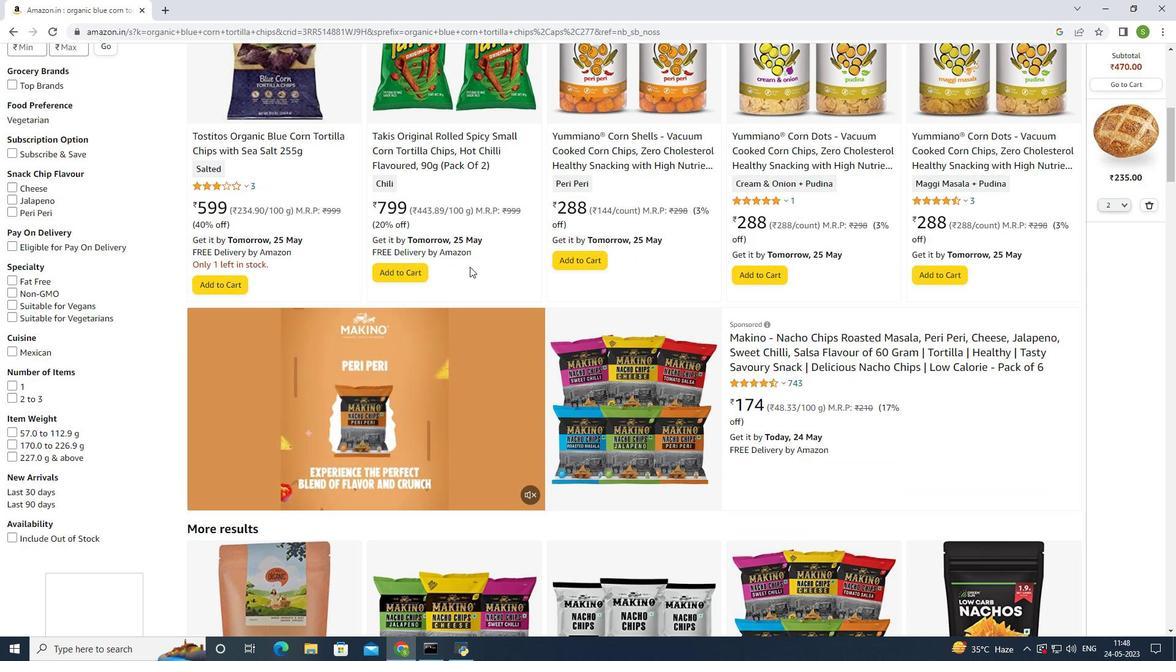 
Action: Mouse scrolled (469, 267) with delta (0, 0)
Screenshot: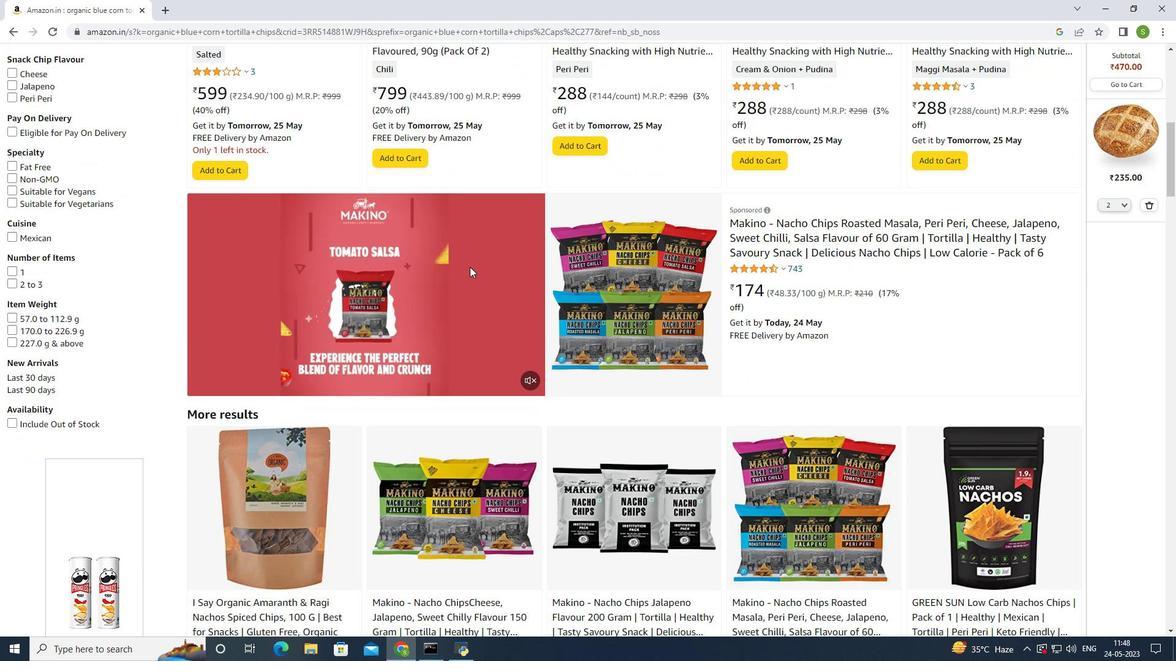 
Action: Mouse scrolled (469, 267) with delta (0, 0)
Screenshot: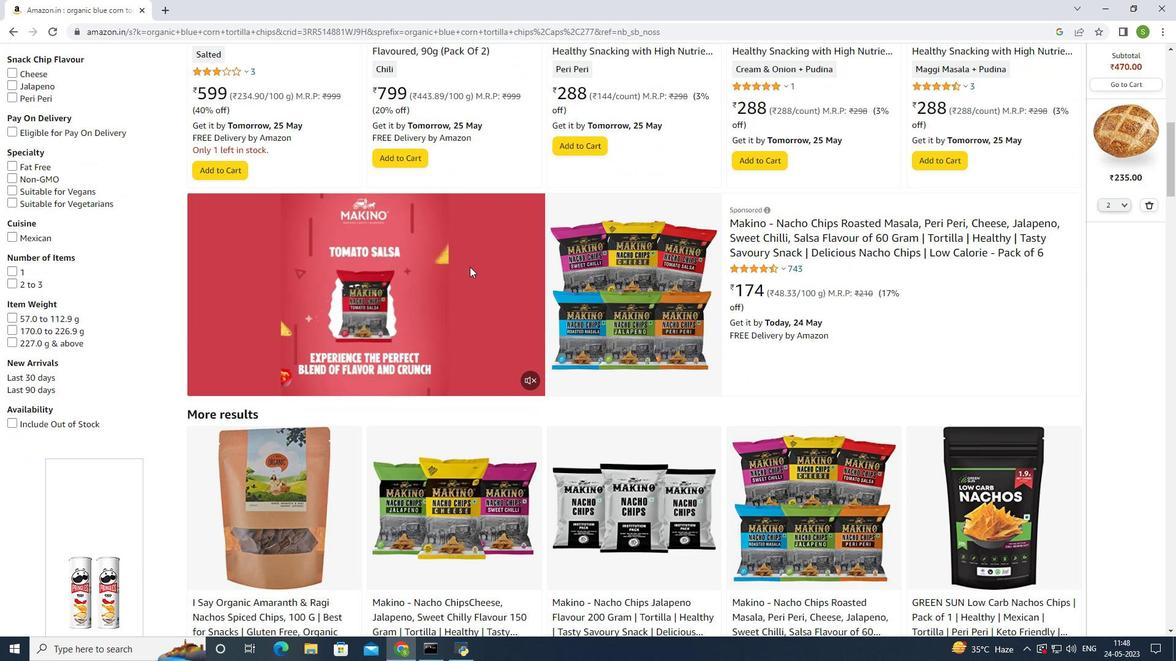 
Action: Mouse scrolled (469, 267) with delta (0, 0)
Screenshot: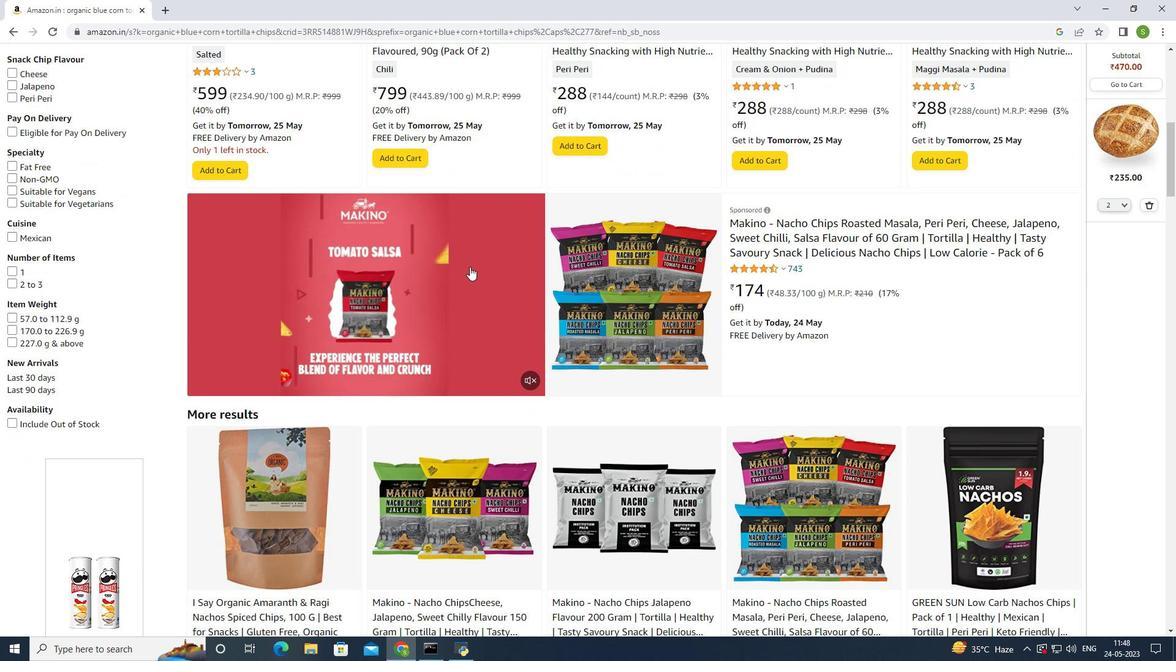 
Action: Mouse moved to (643, 265)
Screenshot: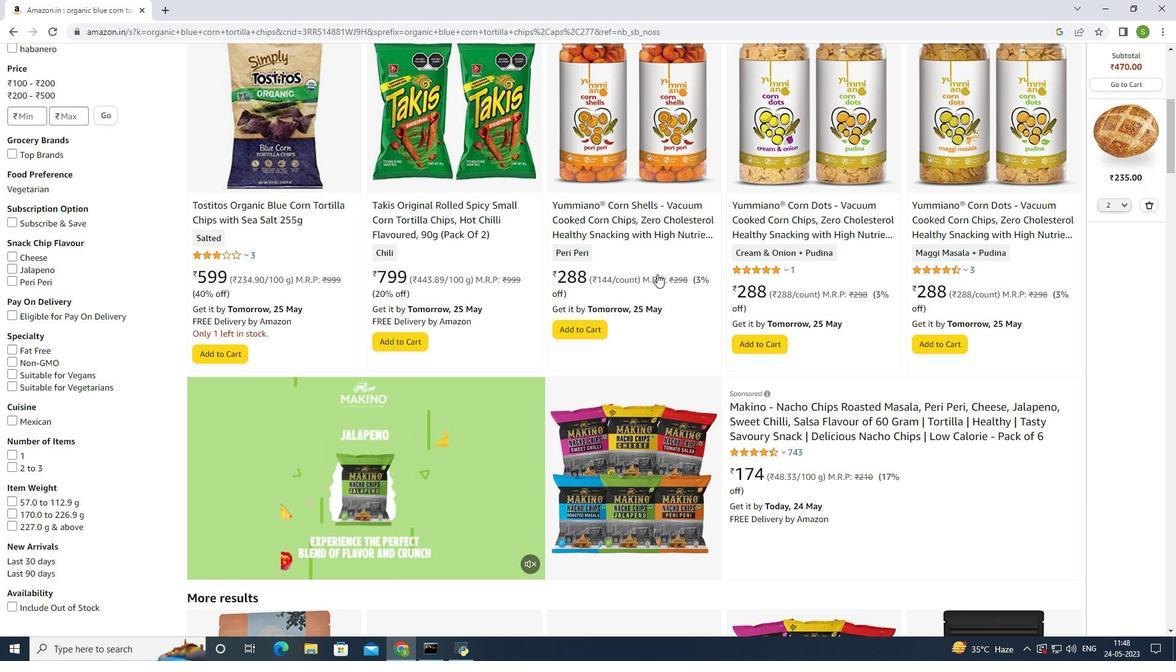 
Action: Mouse scrolled (643, 266) with delta (0, 0)
Screenshot: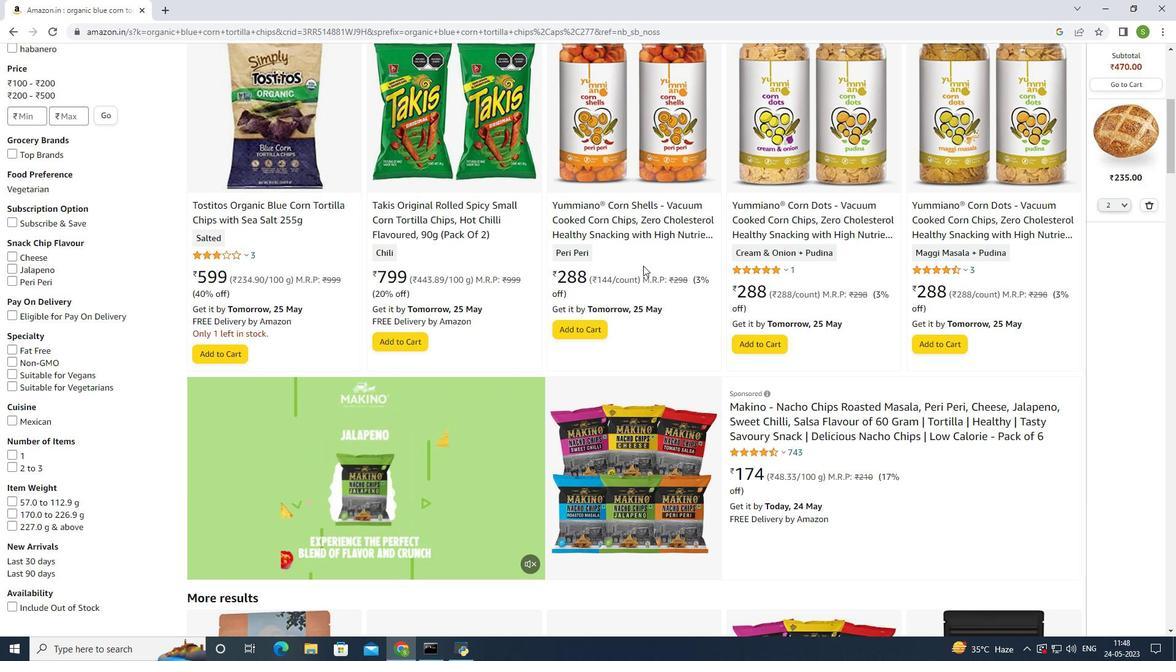 
Action: Mouse scrolled (643, 266) with delta (0, 0)
Screenshot: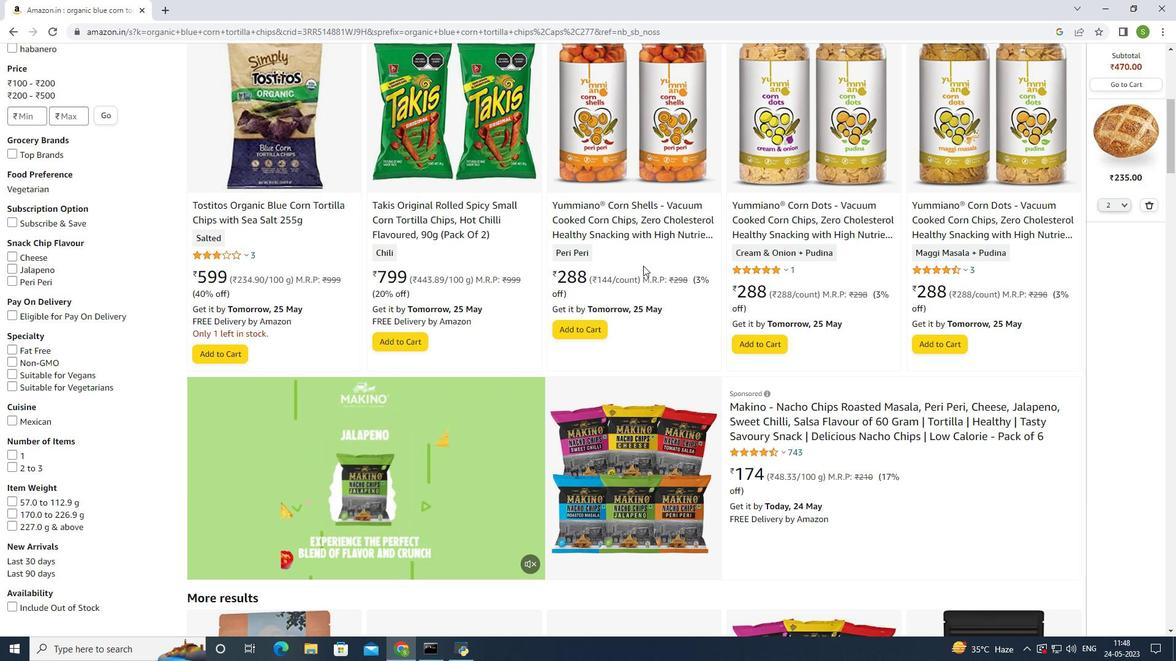 
Action: Mouse scrolled (643, 266) with delta (0, 0)
Screenshot: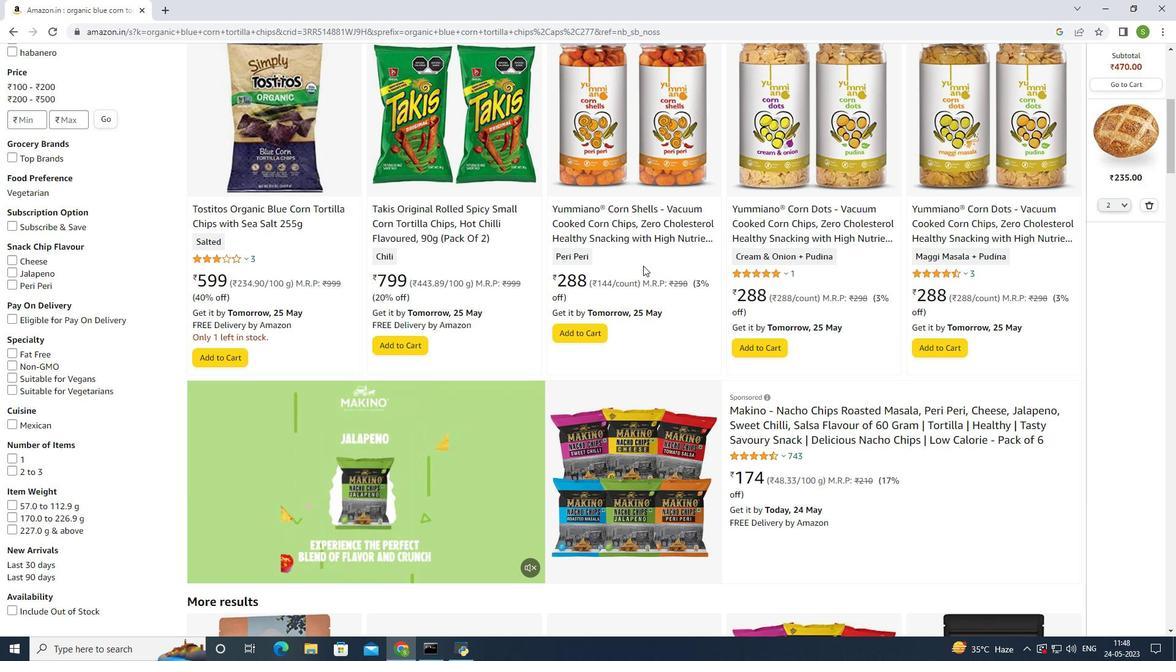 
Action: Mouse scrolled (643, 266) with delta (0, 0)
Screenshot: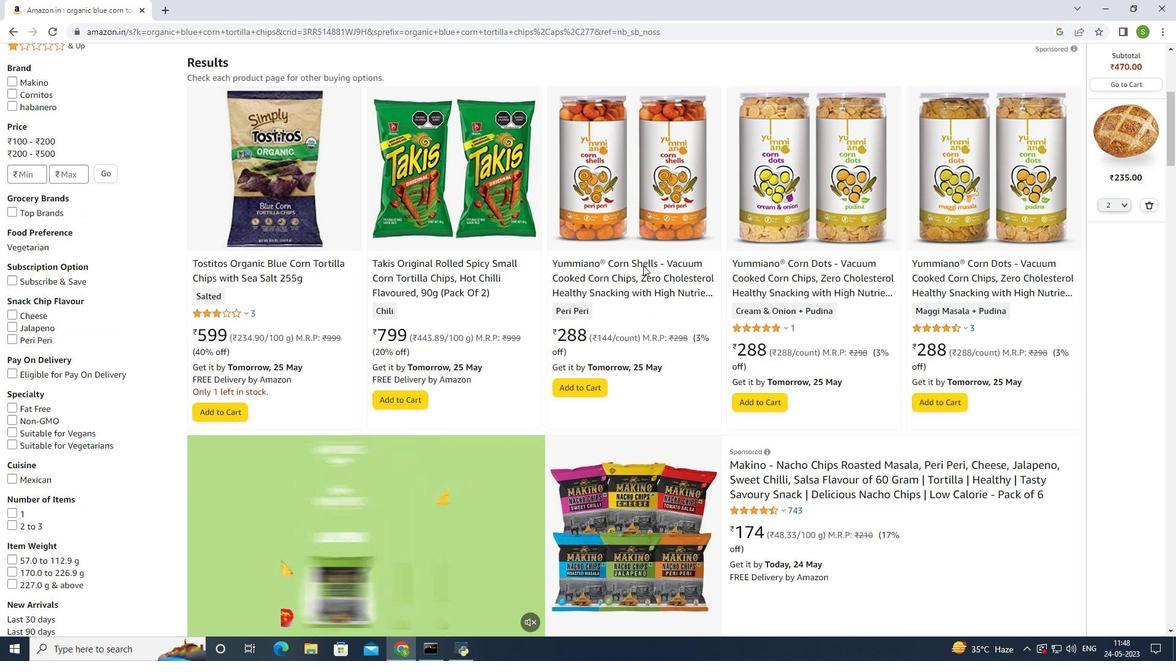 
Action: Mouse moved to (642, 265)
Screenshot: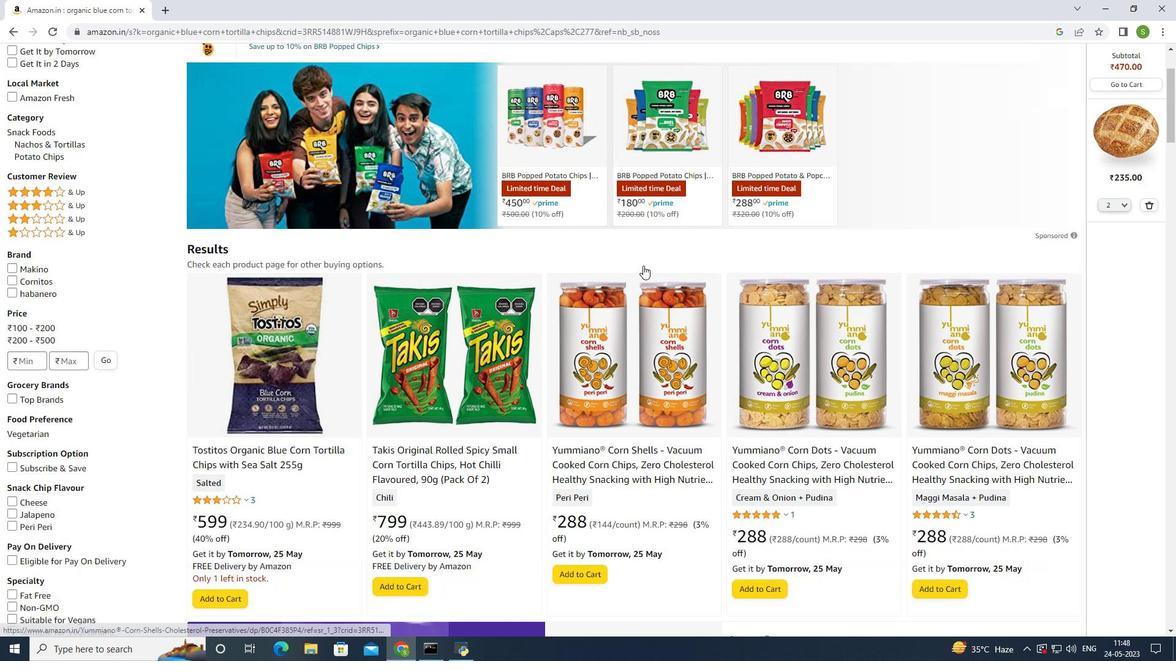 
Action: Mouse scrolled (642, 265) with delta (0, 0)
Screenshot: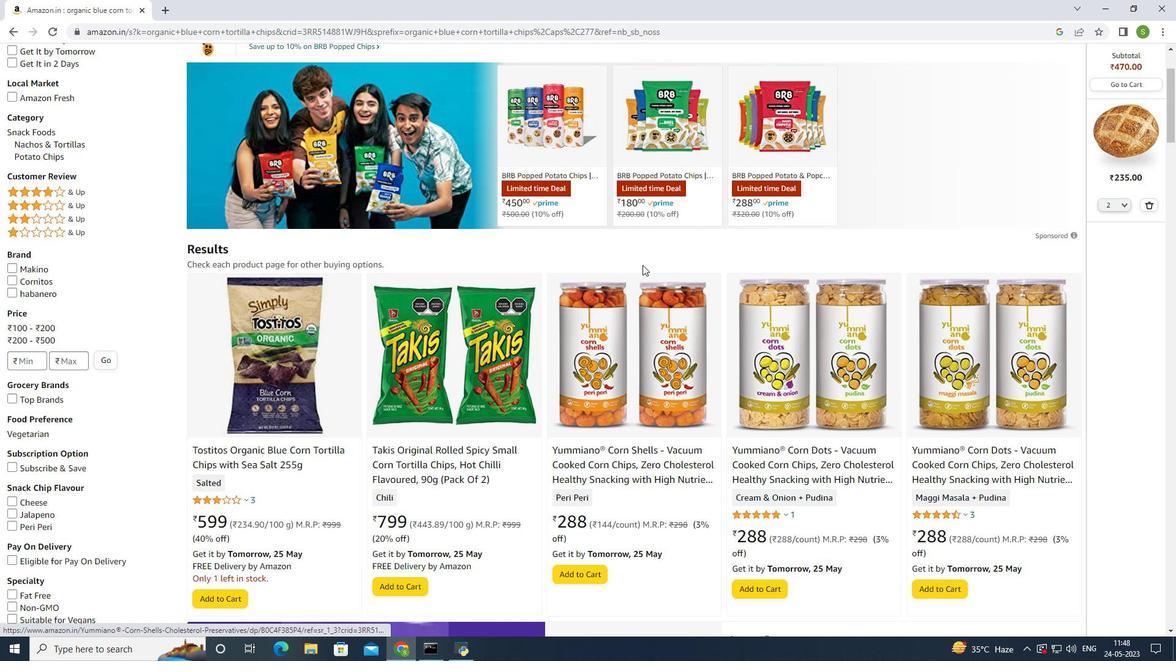 
Action: Mouse scrolled (642, 265) with delta (0, 0)
Screenshot: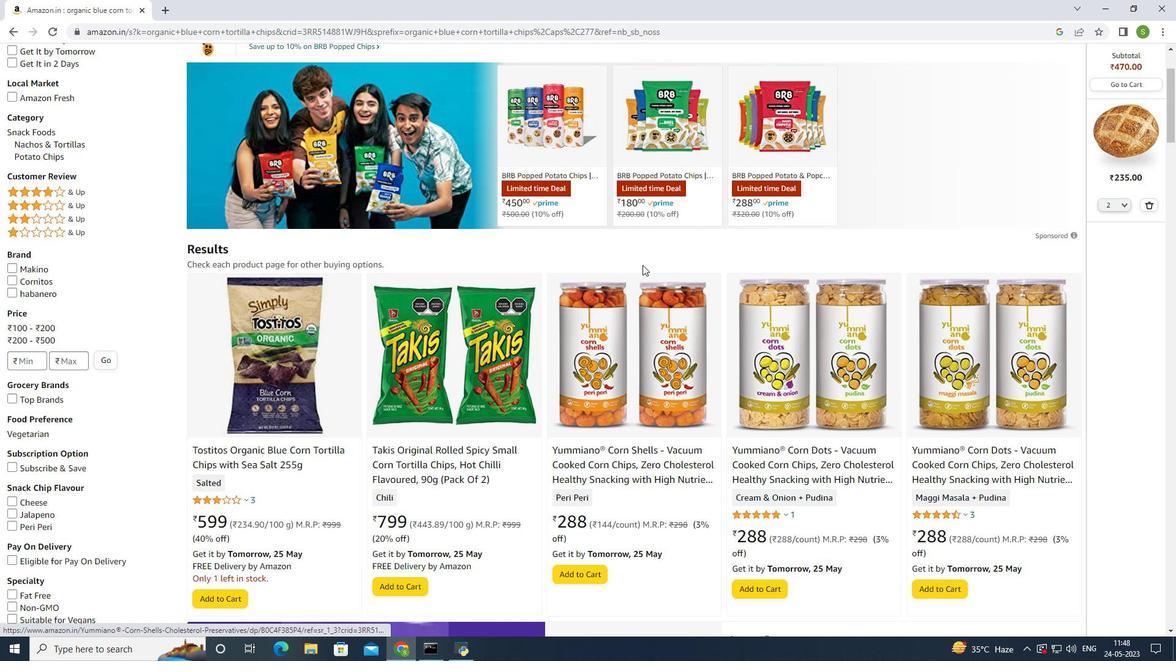 
Action: Mouse scrolled (642, 265) with delta (0, 0)
Screenshot: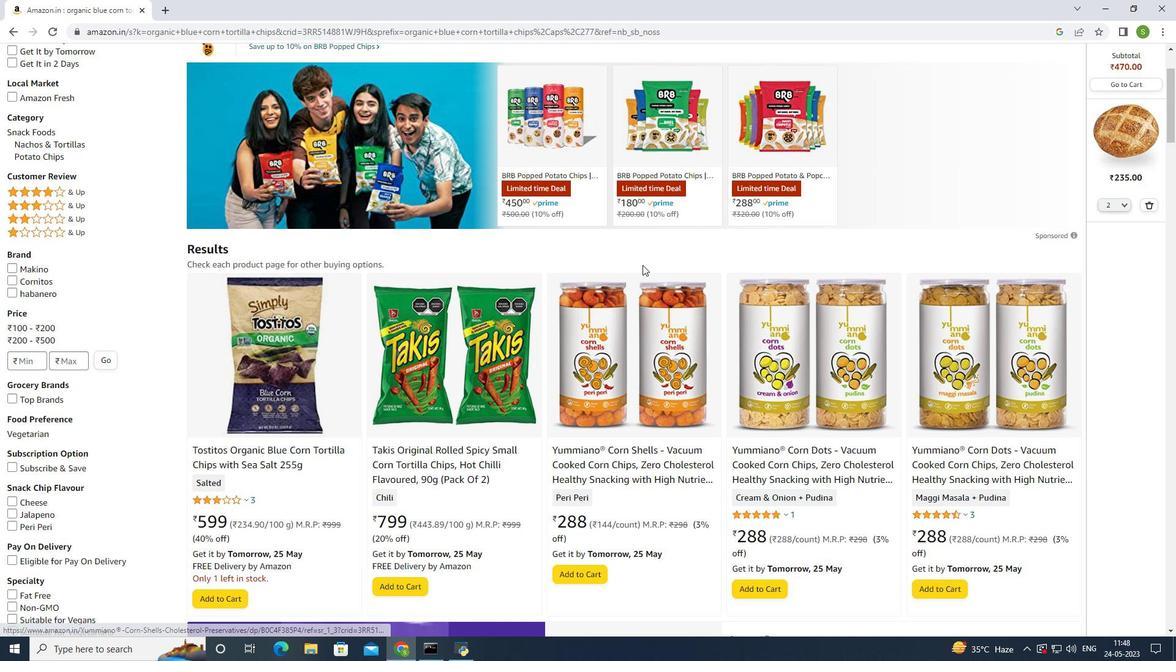 
Action: Mouse scrolled (642, 265) with delta (0, 0)
Screenshot: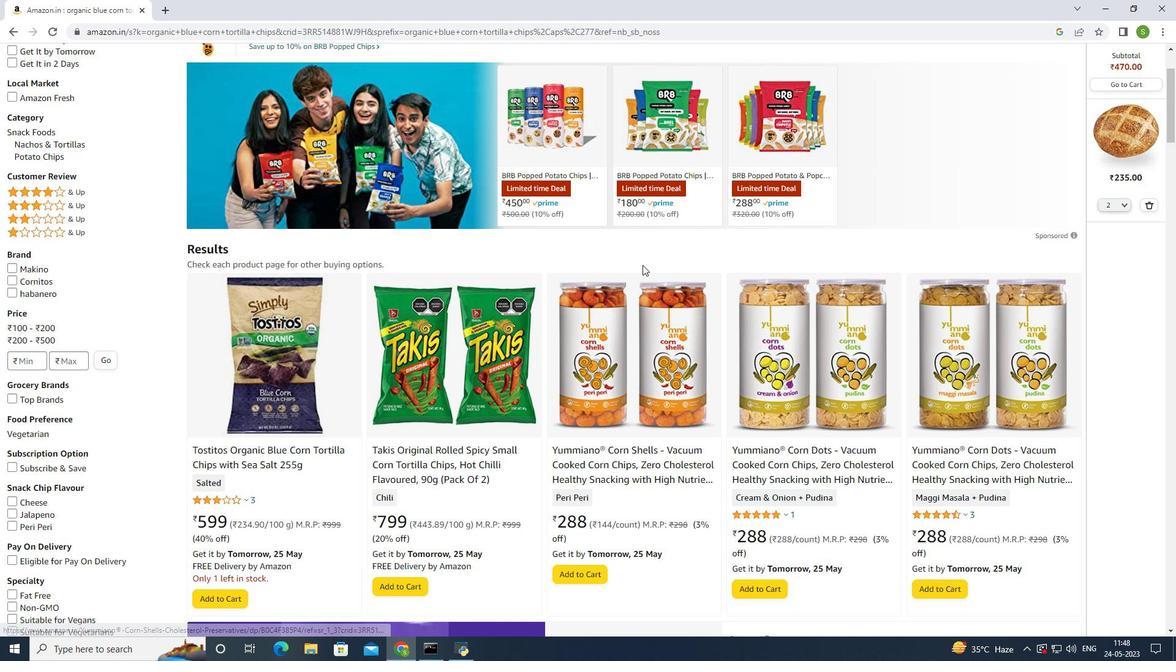 
Action: Mouse scrolled (642, 265) with delta (0, 0)
Screenshot: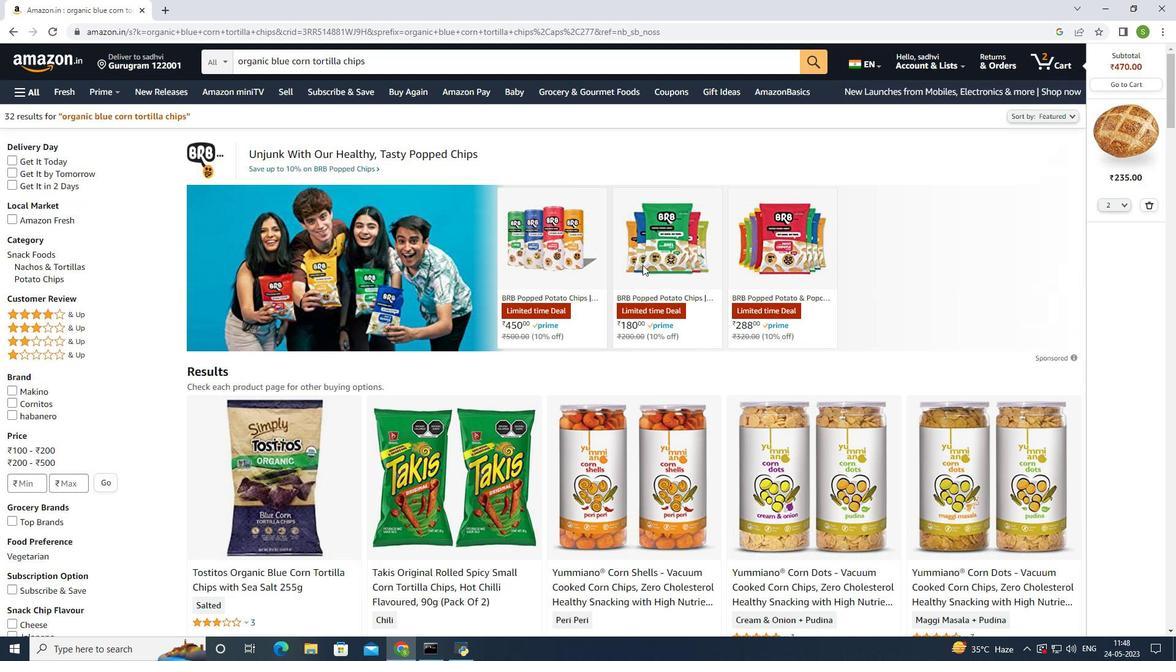 
Action: Mouse scrolled (642, 264) with delta (0, 0)
Screenshot: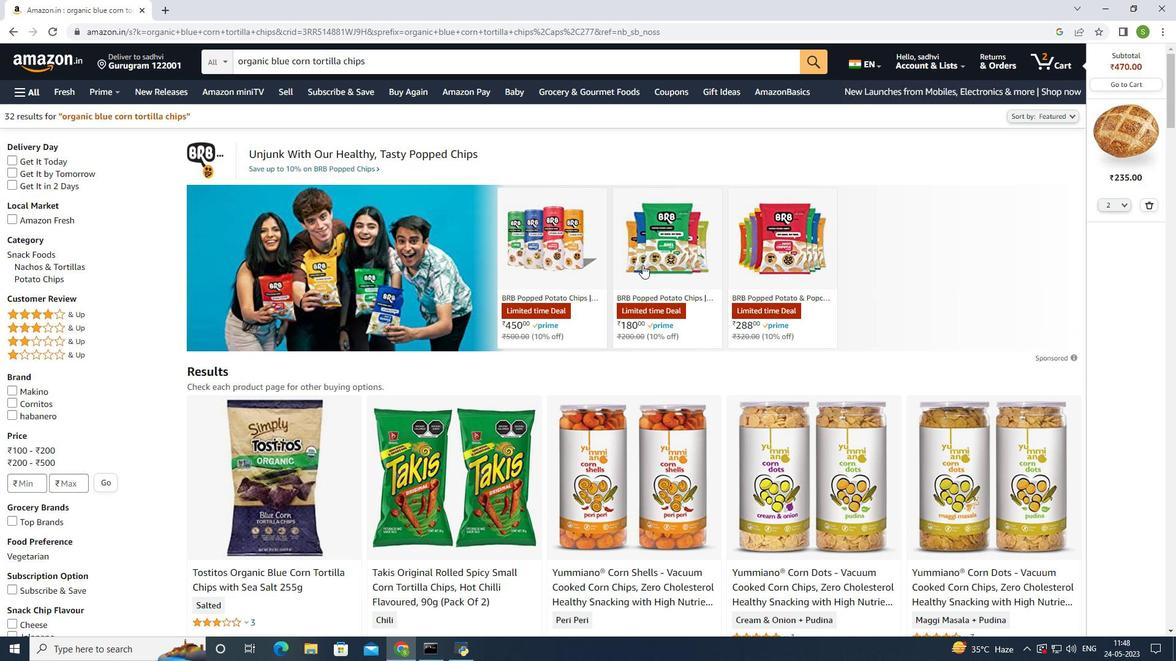 
Action: Mouse scrolled (642, 264) with delta (0, 0)
Screenshot: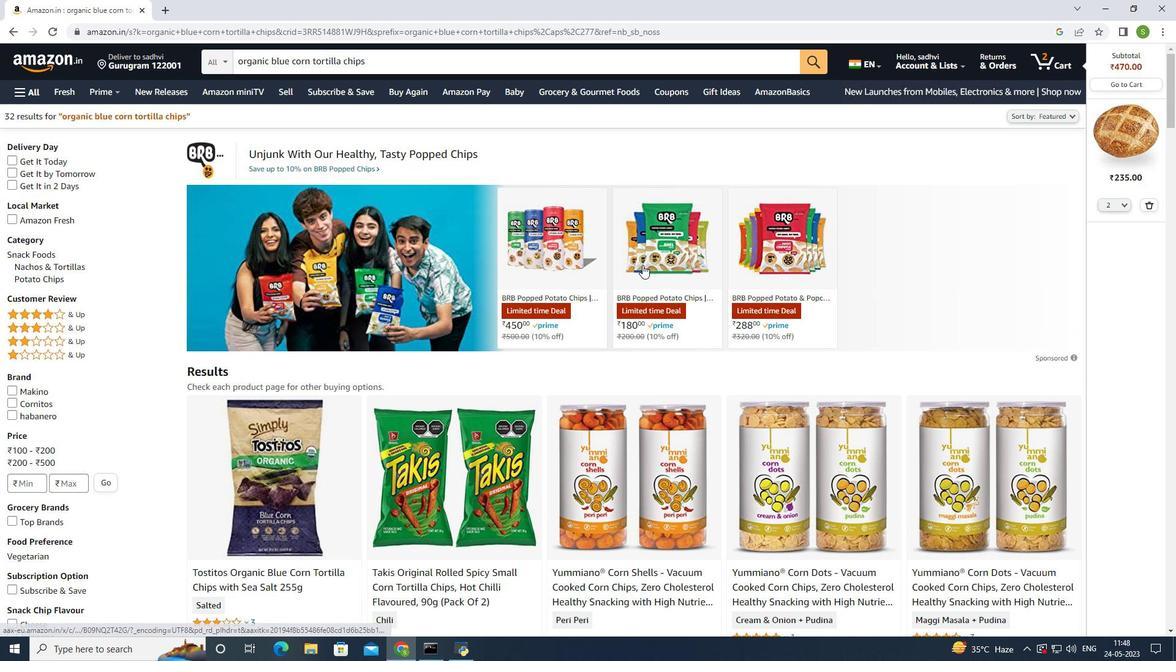 
Action: Mouse scrolled (642, 264) with delta (0, 0)
Screenshot: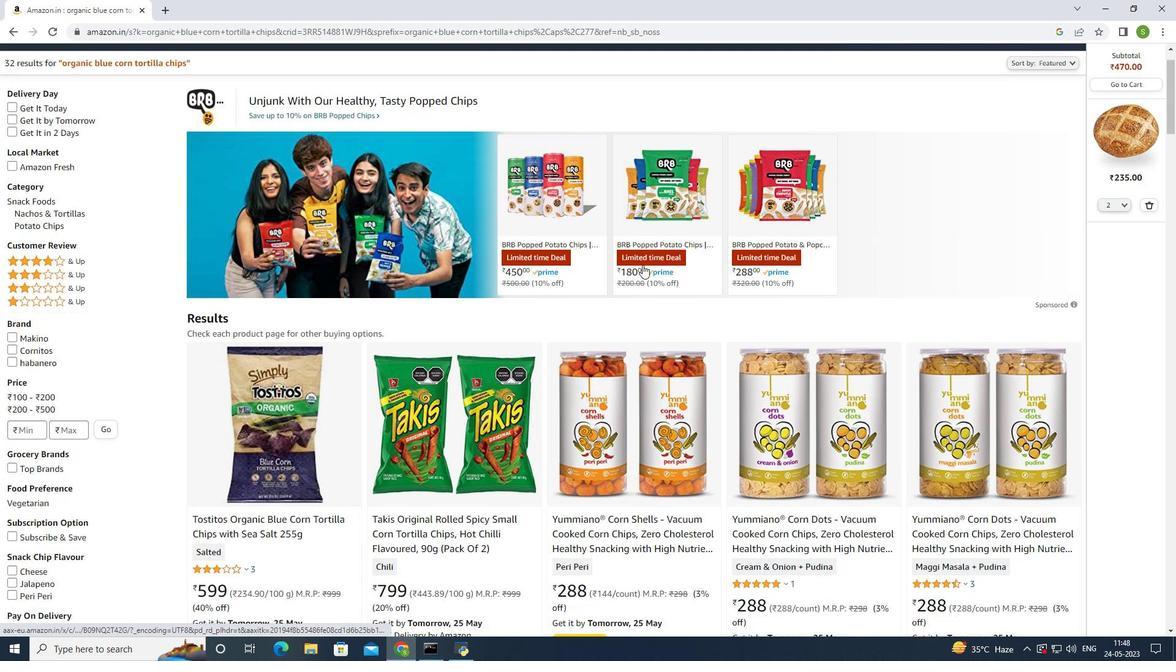 
Action: Mouse scrolled (642, 264) with delta (0, 0)
Screenshot: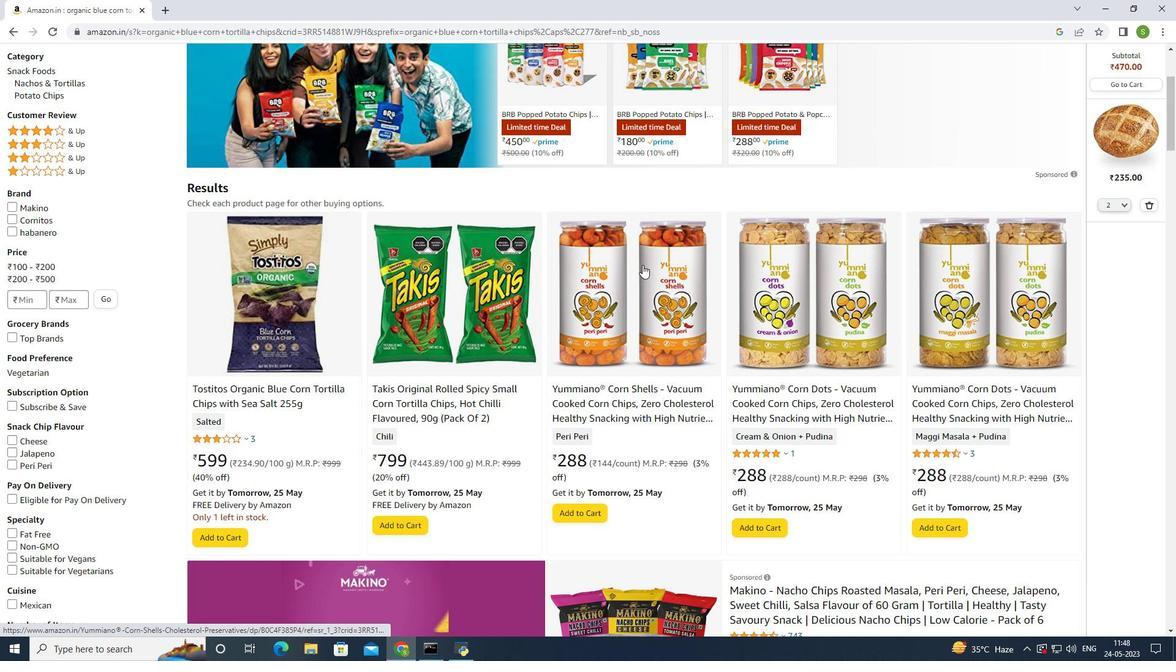 
Action: Mouse scrolled (642, 264) with delta (0, 0)
Screenshot: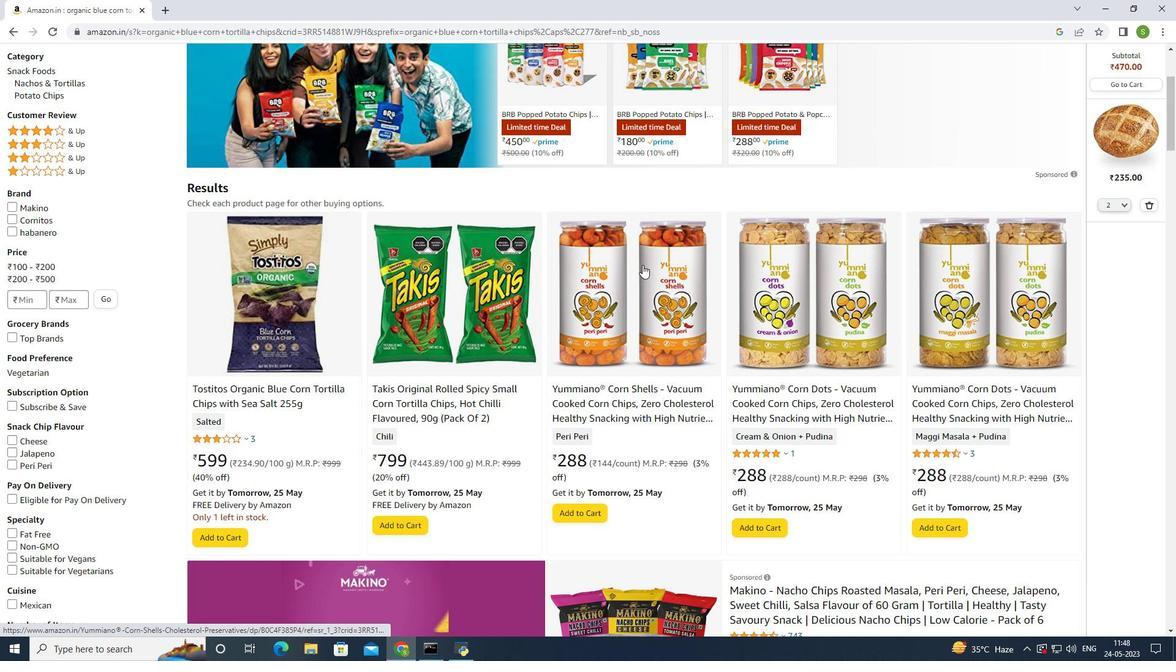 
Action: Mouse scrolled (642, 264) with delta (0, 0)
Screenshot: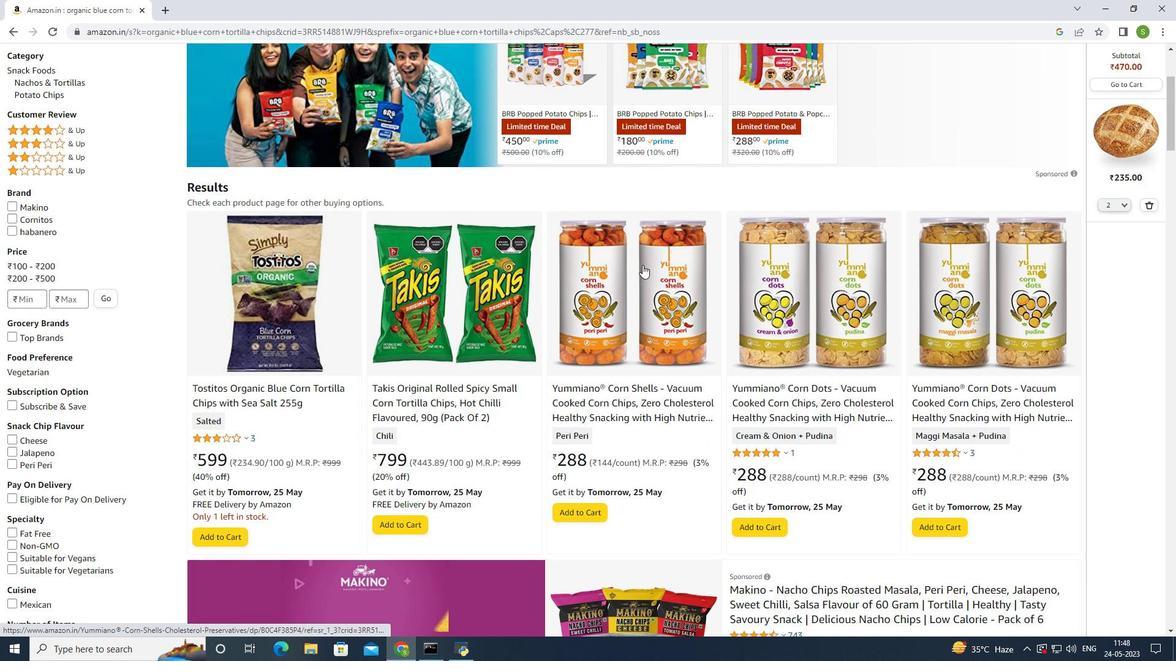 
Action: Mouse scrolled (642, 264) with delta (0, 0)
Screenshot: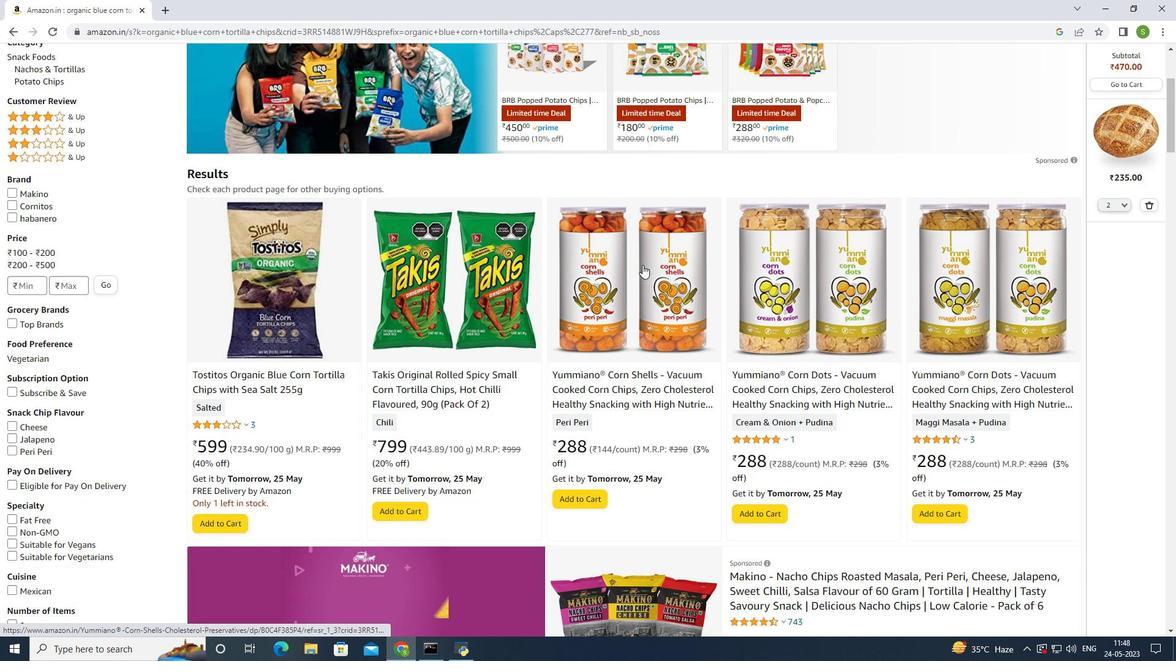 
Action: Mouse scrolled (642, 264) with delta (0, 0)
Screenshot: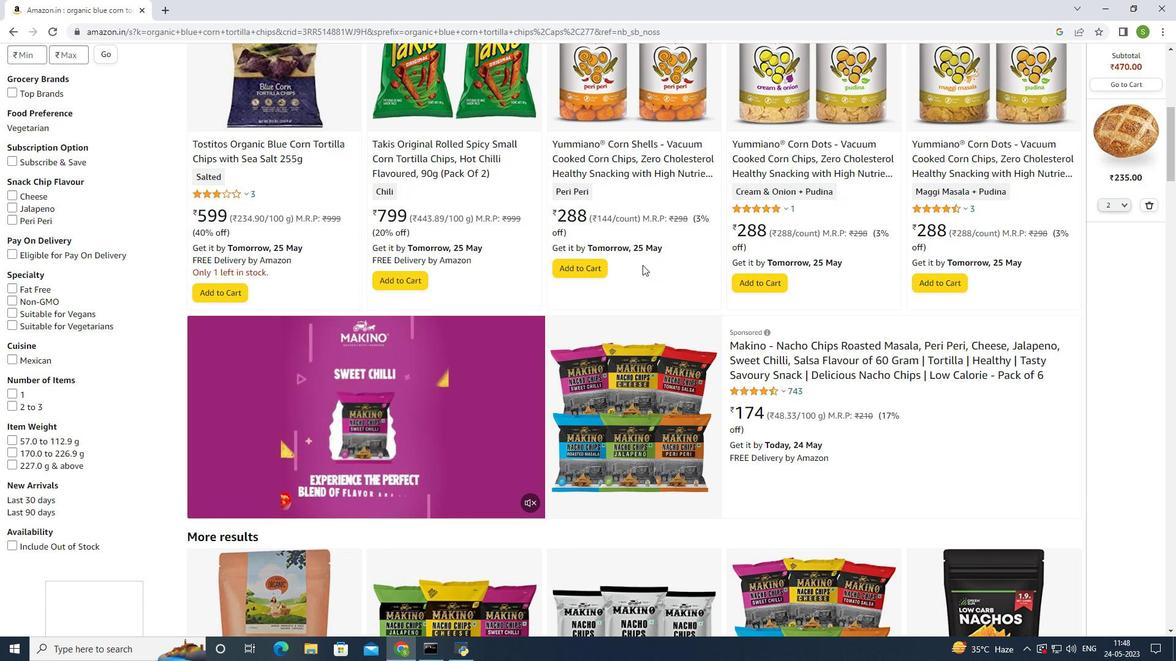 
Action: Mouse scrolled (642, 264) with delta (0, 0)
Screenshot: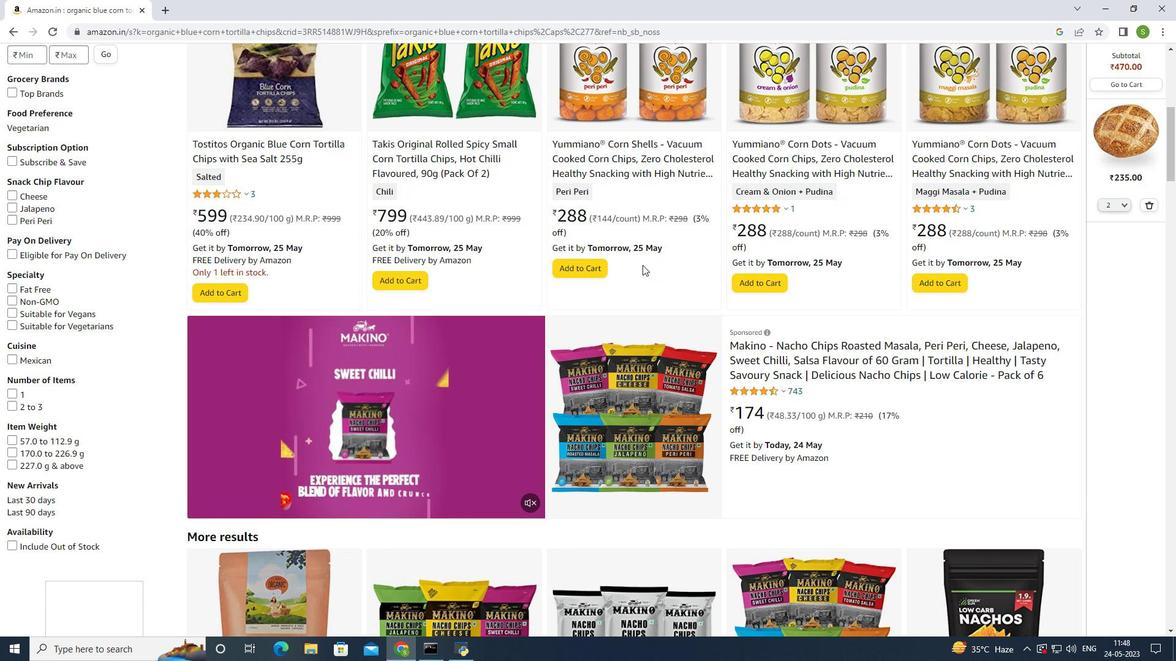 
Action: Mouse scrolled (642, 264) with delta (0, 0)
Screenshot: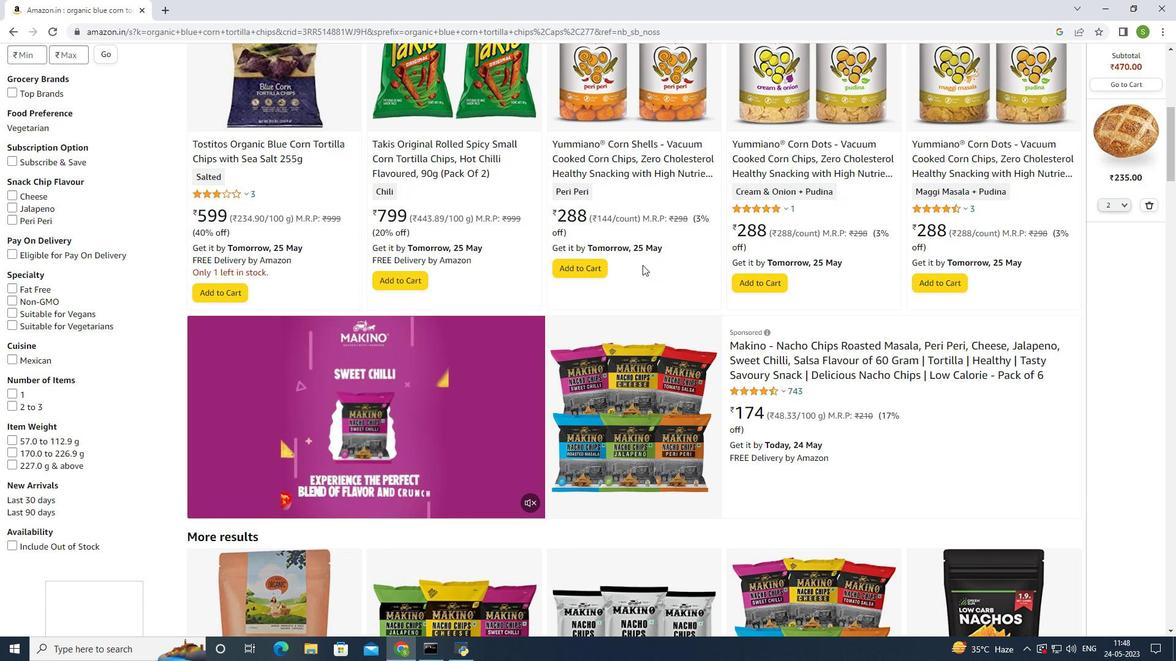 
Action: Mouse scrolled (642, 264) with delta (0, 0)
Screenshot: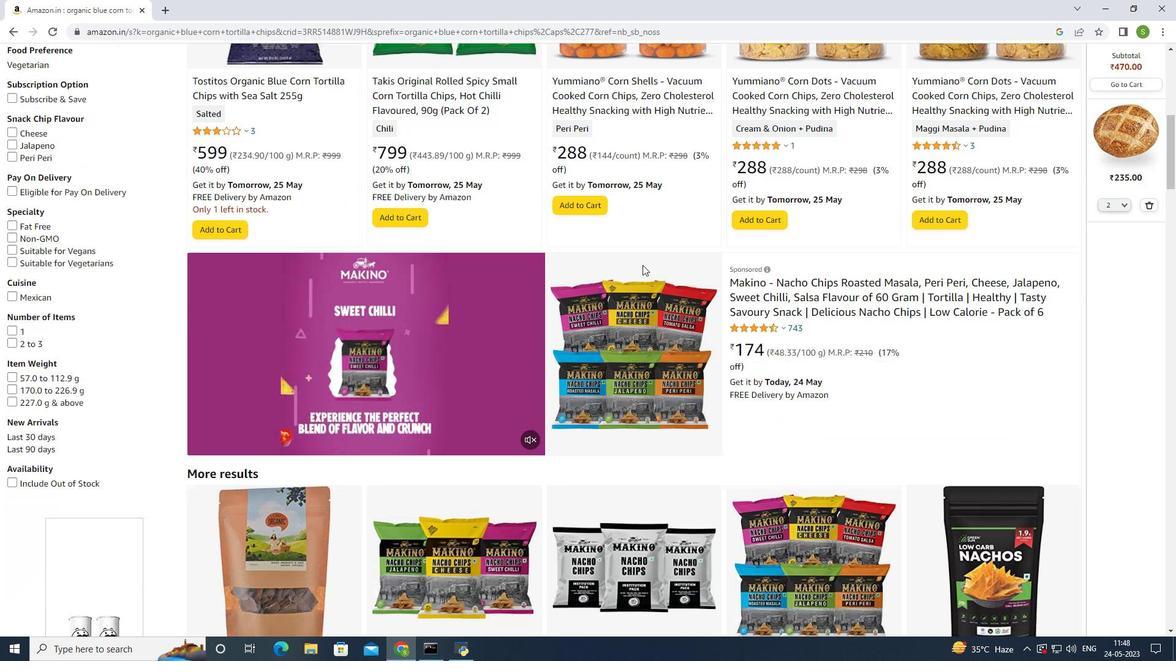 
Action: Mouse moved to (642, 263)
Screenshot: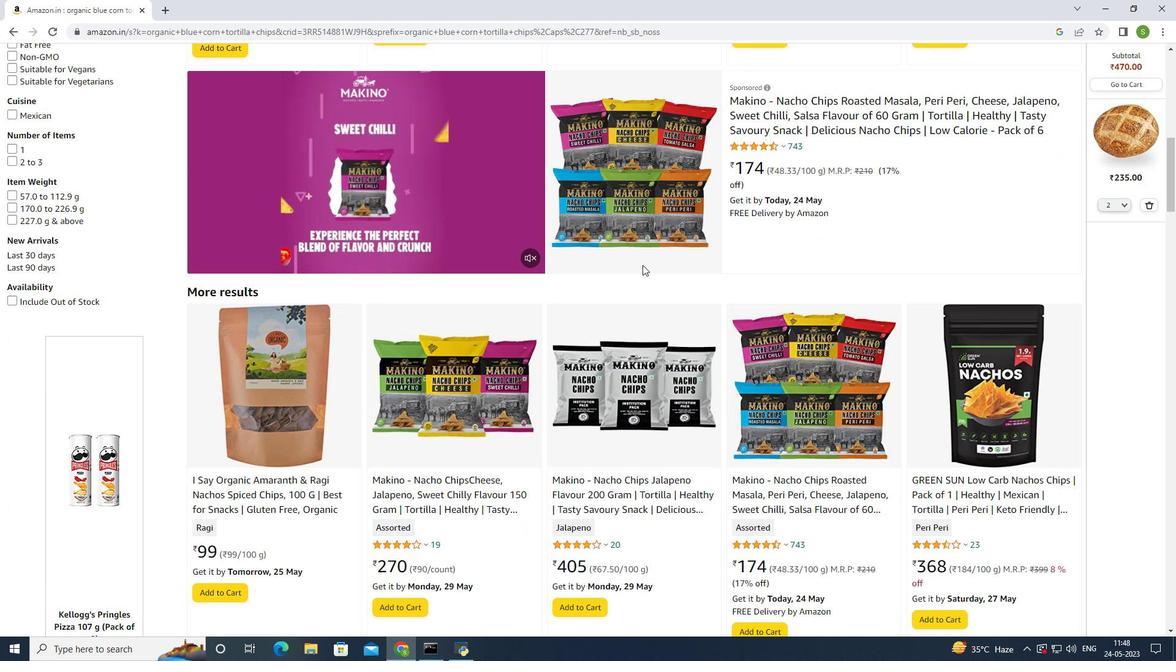 
Action: Mouse scrolled (642, 262) with delta (0, 0)
Screenshot: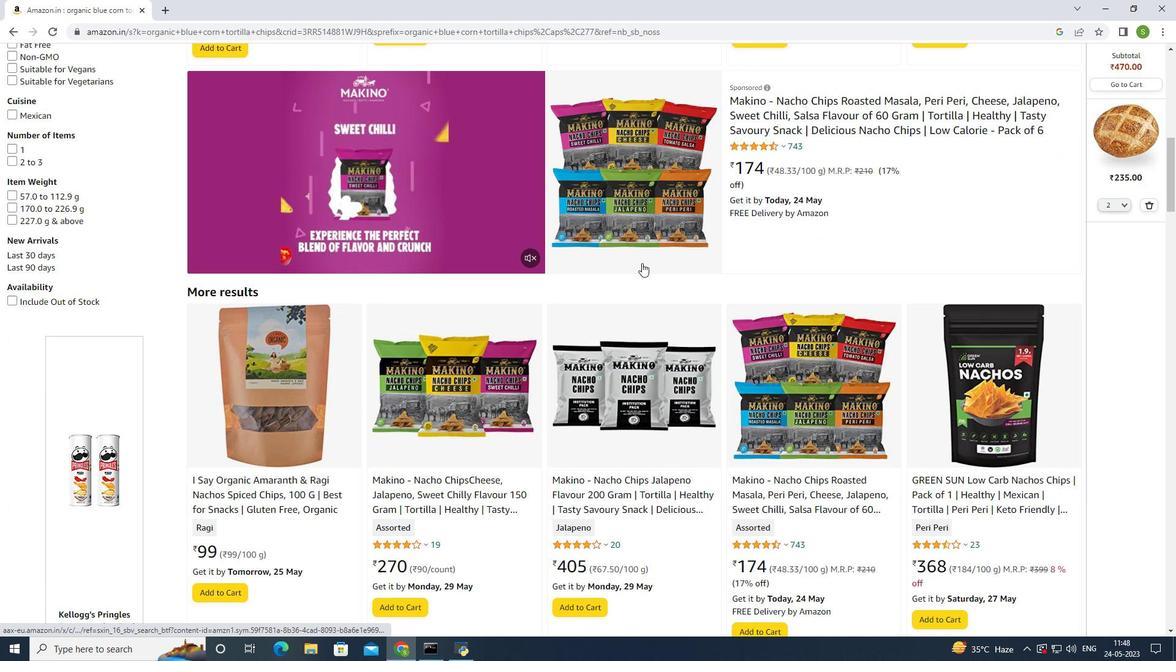 
Action: Mouse scrolled (642, 262) with delta (0, 0)
Screenshot: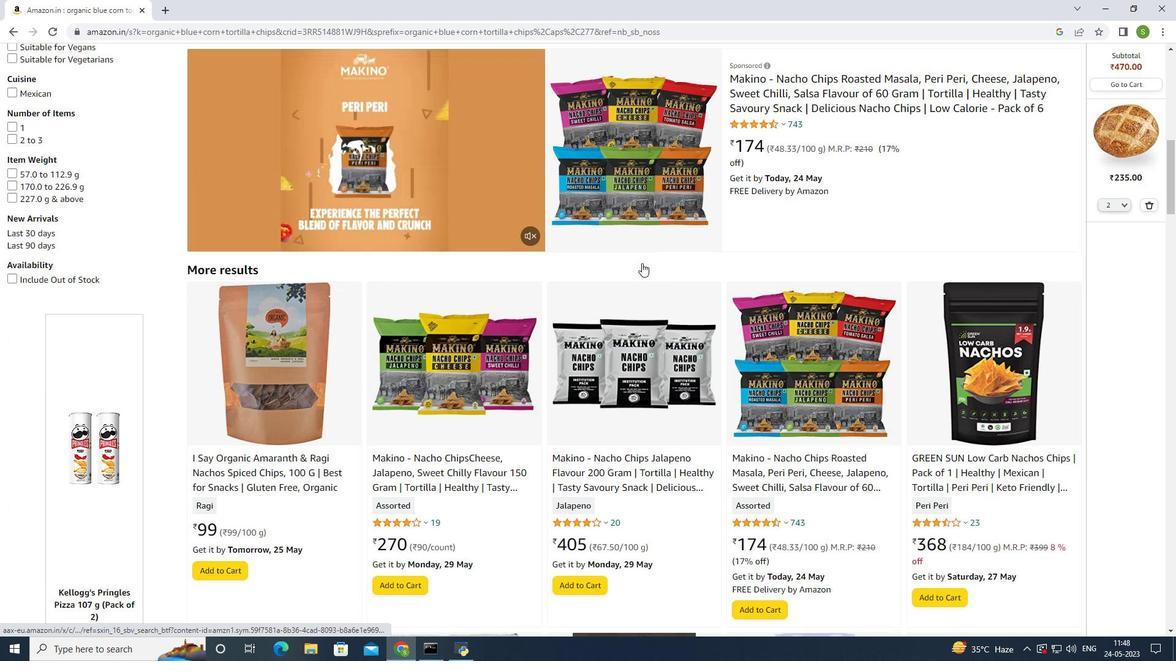 
Action: Mouse scrolled (642, 262) with delta (0, 0)
Screenshot: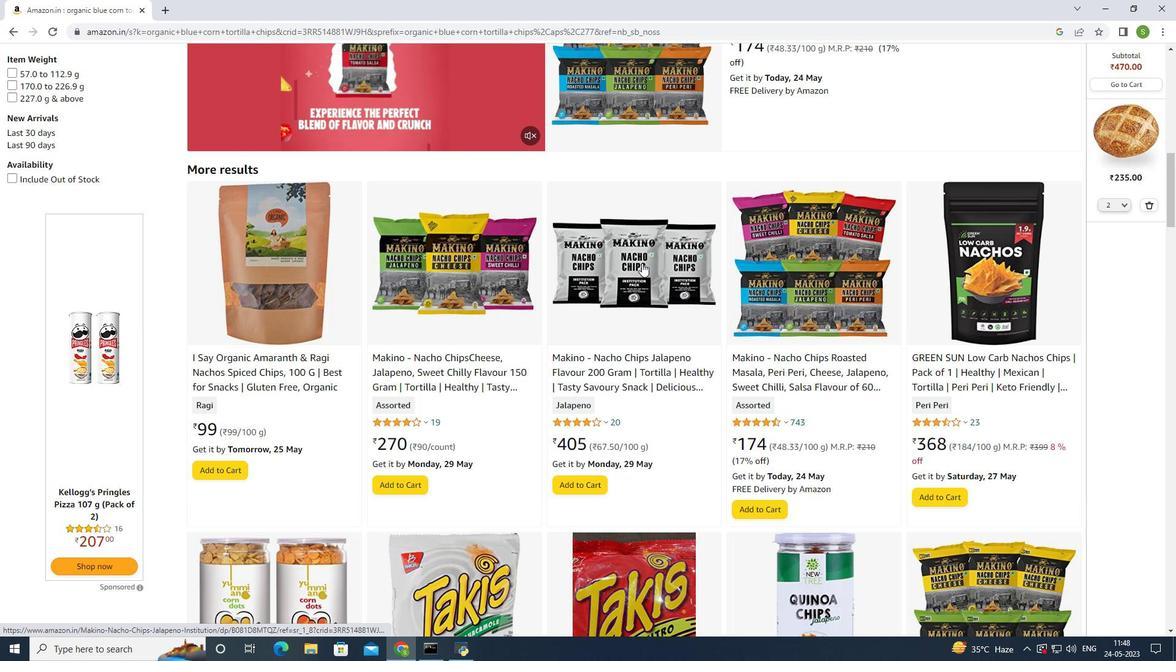 
Action: Mouse scrolled (642, 262) with delta (0, 0)
Screenshot: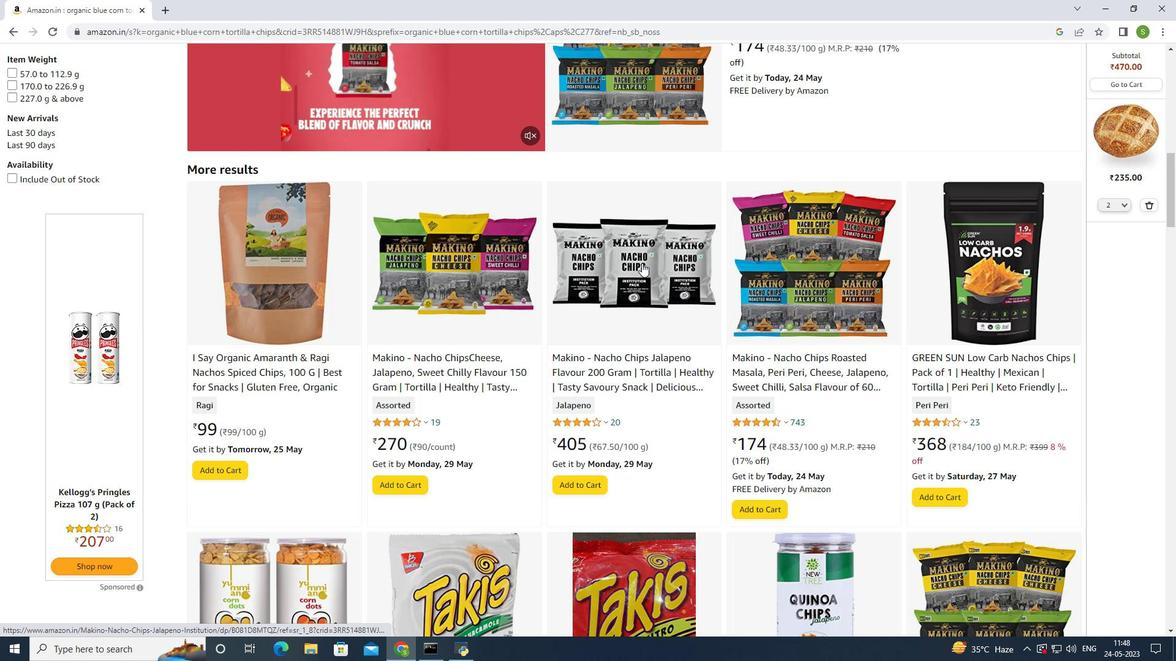 
Action: Mouse scrolled (642, 262) with delta (0, 0)
Screenshot: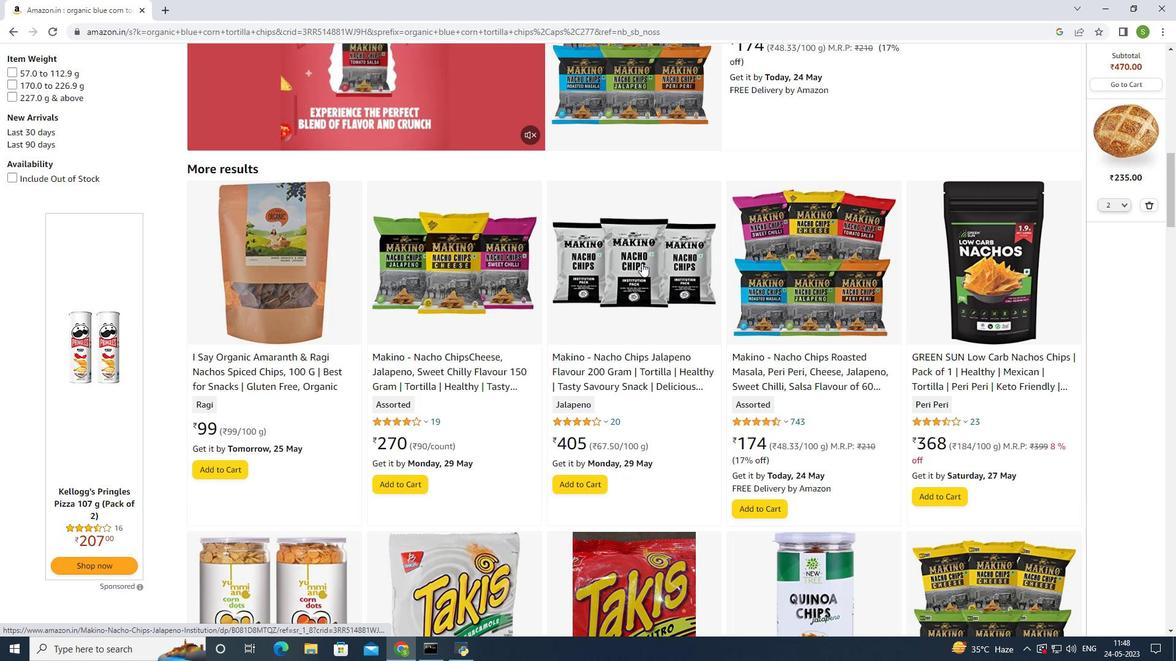 
Action: Mouse scrolled (642, 262) with delta (0, 0)
Screenshot: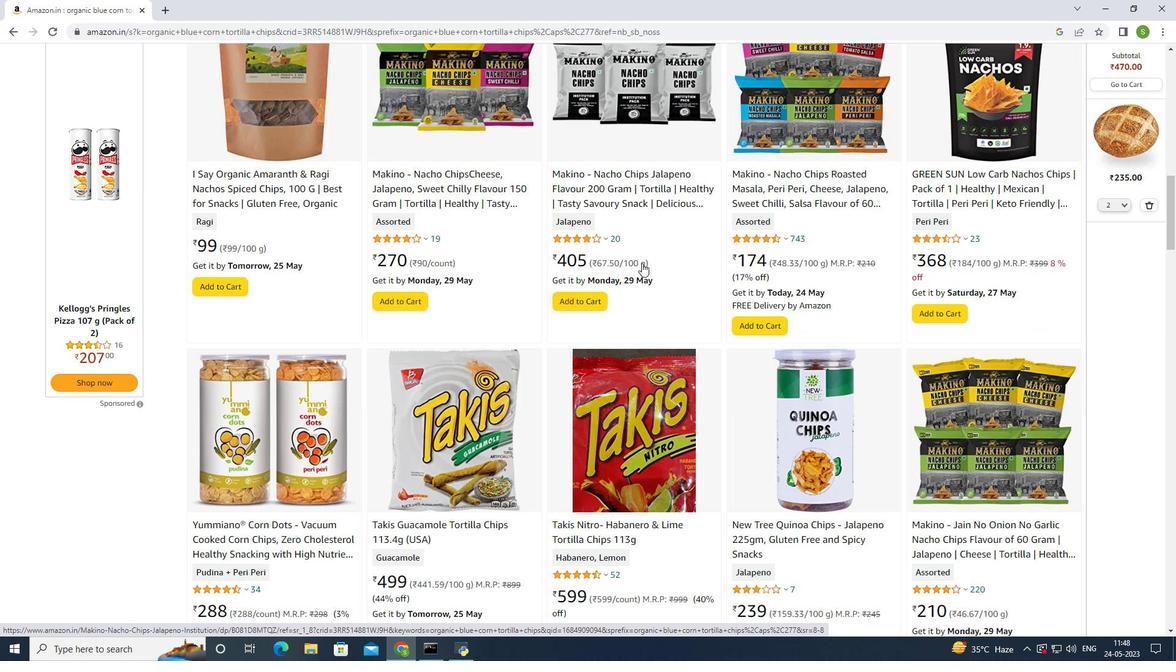 
Action: Mouse scrolled (642, 262) with delta (0, 0)
Screenshot: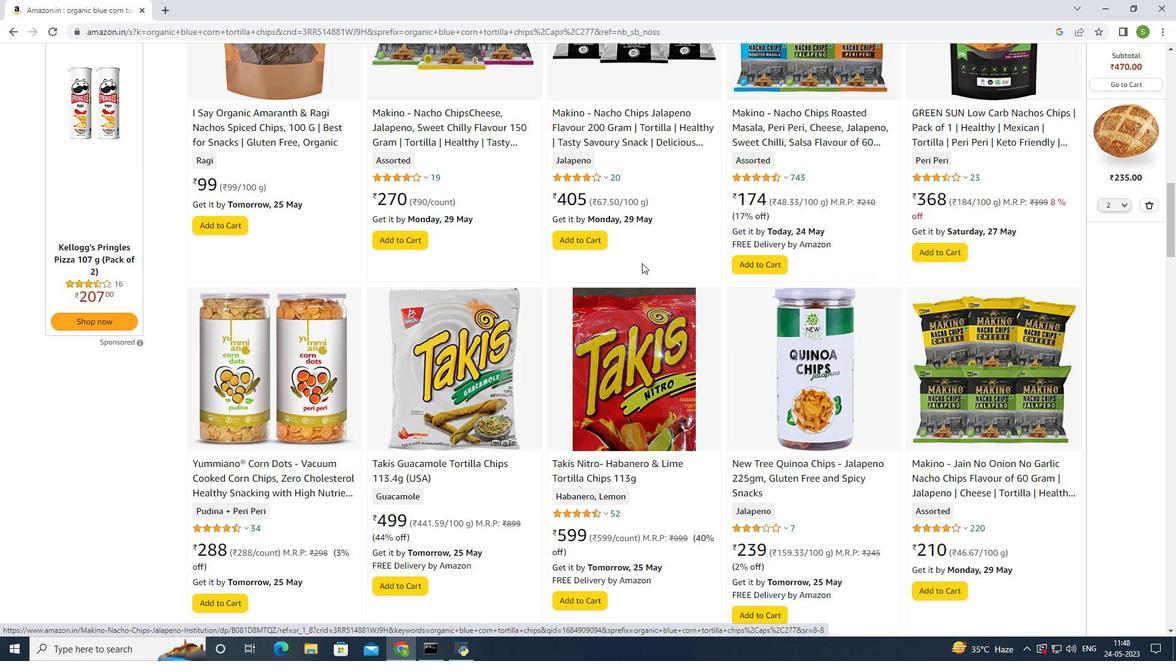 
Action: Mouse scrolled (642, 262) with delta (0, 0)
Screenshot: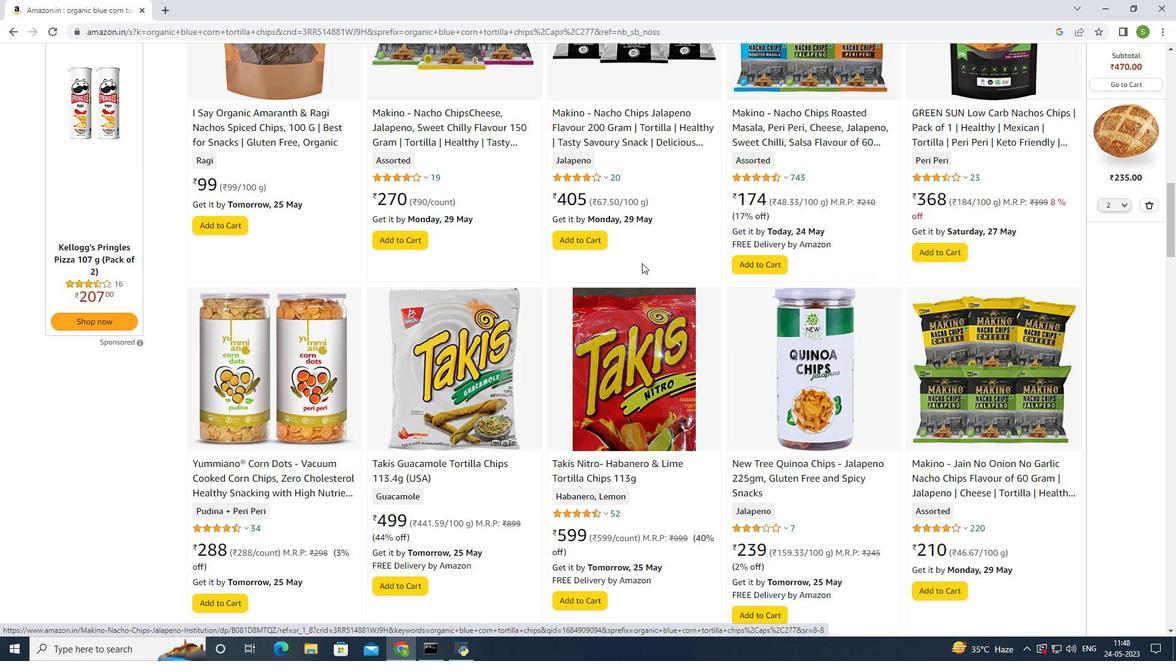 
Action: Mouse scrolled (642, 262) with delta (0, 0)
Screenshot: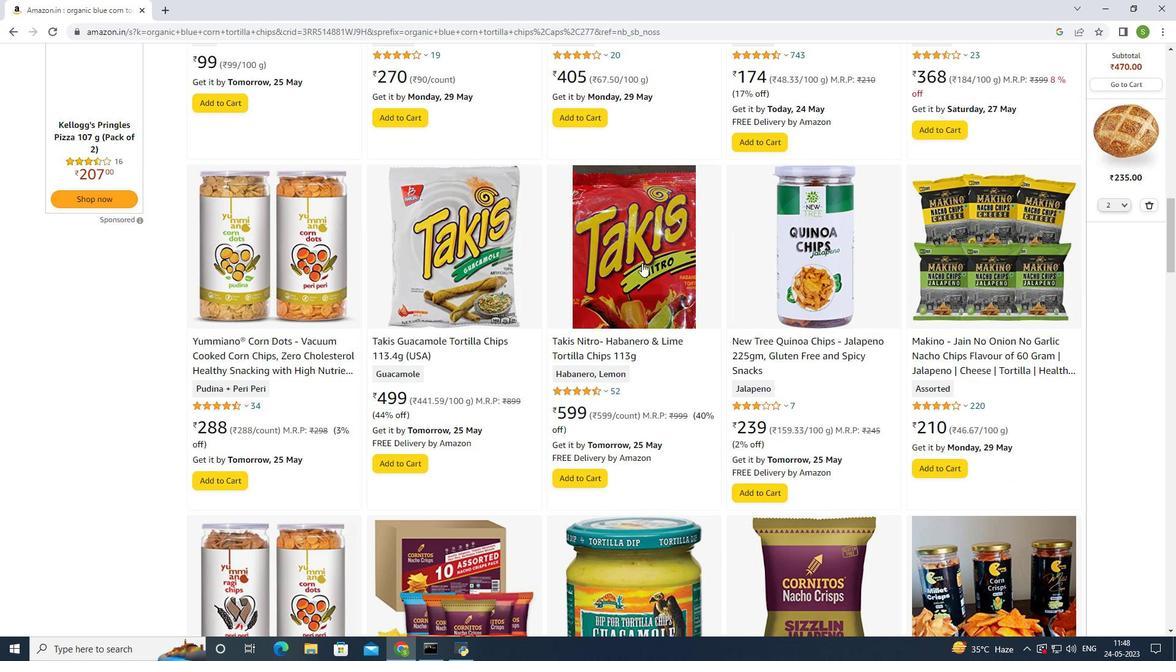 
Action: Mouse scrolled (642, 262) with delta (0, 0)
Screenshot: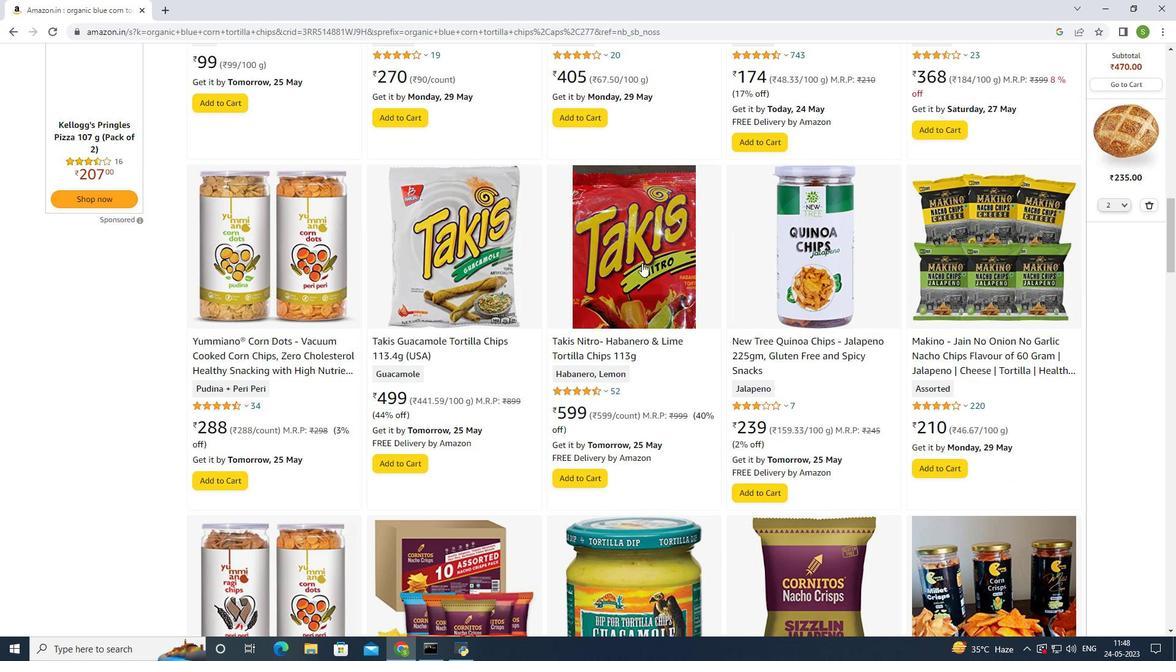 
Action: Mouse scrolled (642, 262) with delta (0, 0)
Screenshot: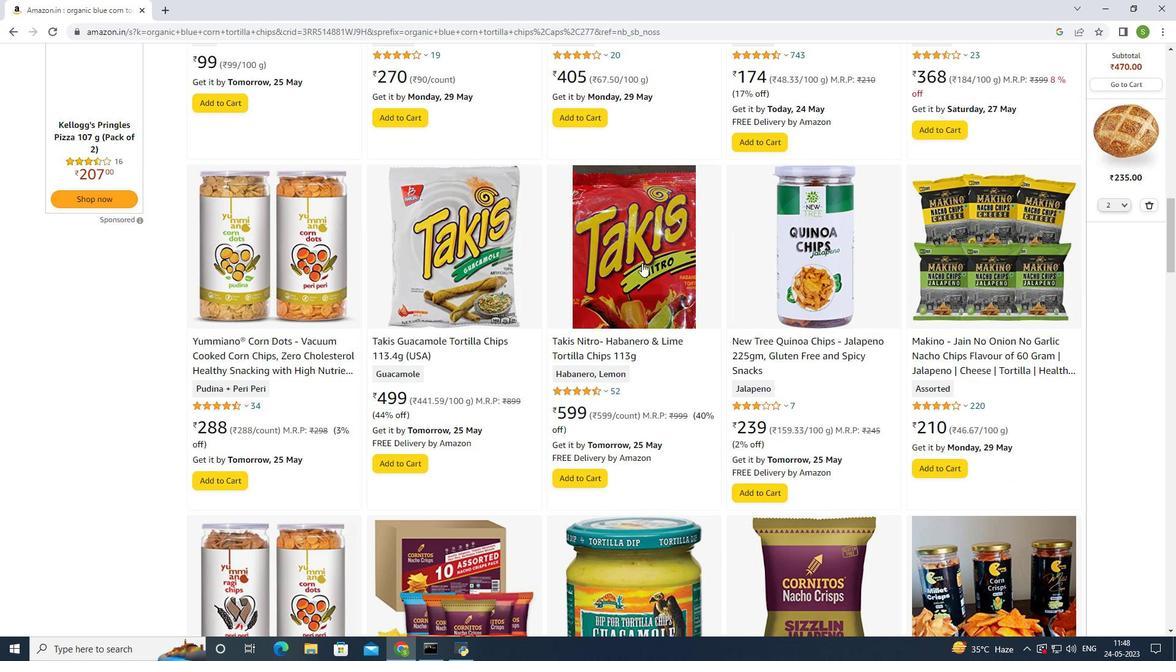 
Action: Mouse scrolled (642, 262) with delta (0, 0)
Screenshot: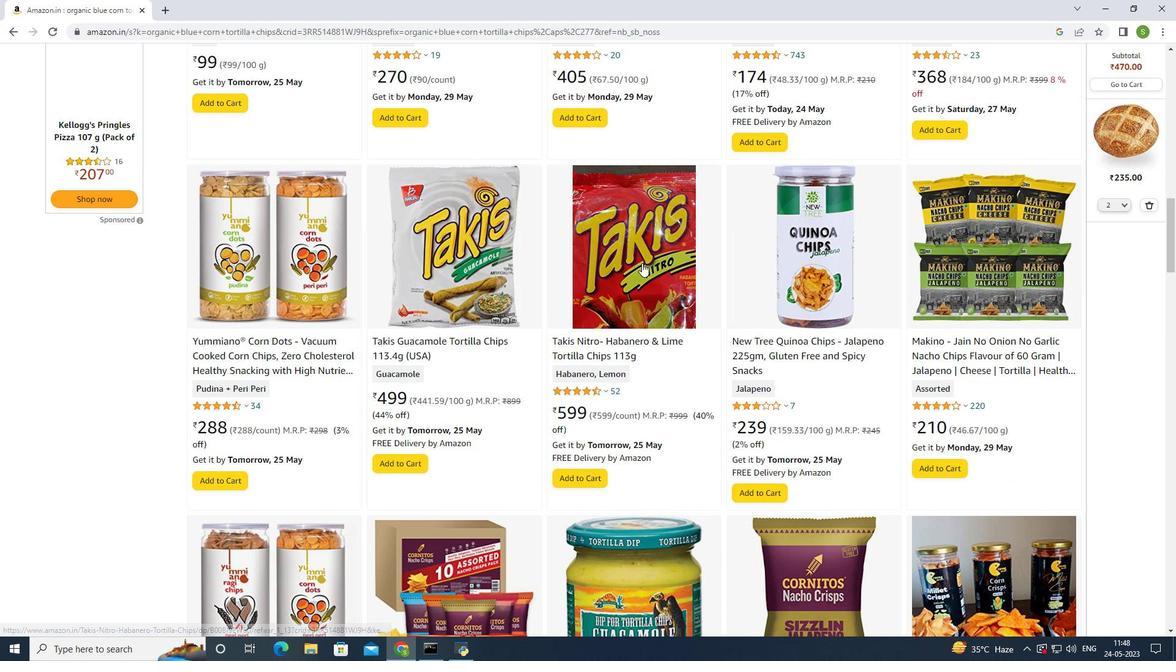 
Action: Mouse scrolled (642, 262) with delta (0, 0)
Screenshot: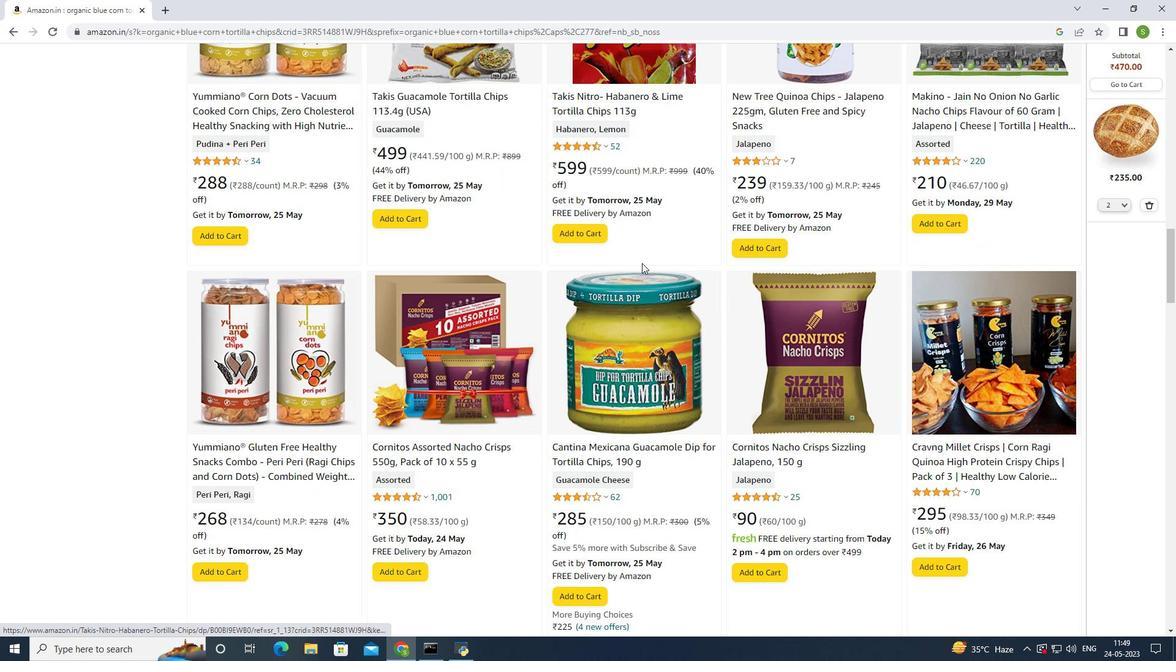
Action: Mouse scrolled (642, 262) with delta (0, 0)
Screenshot: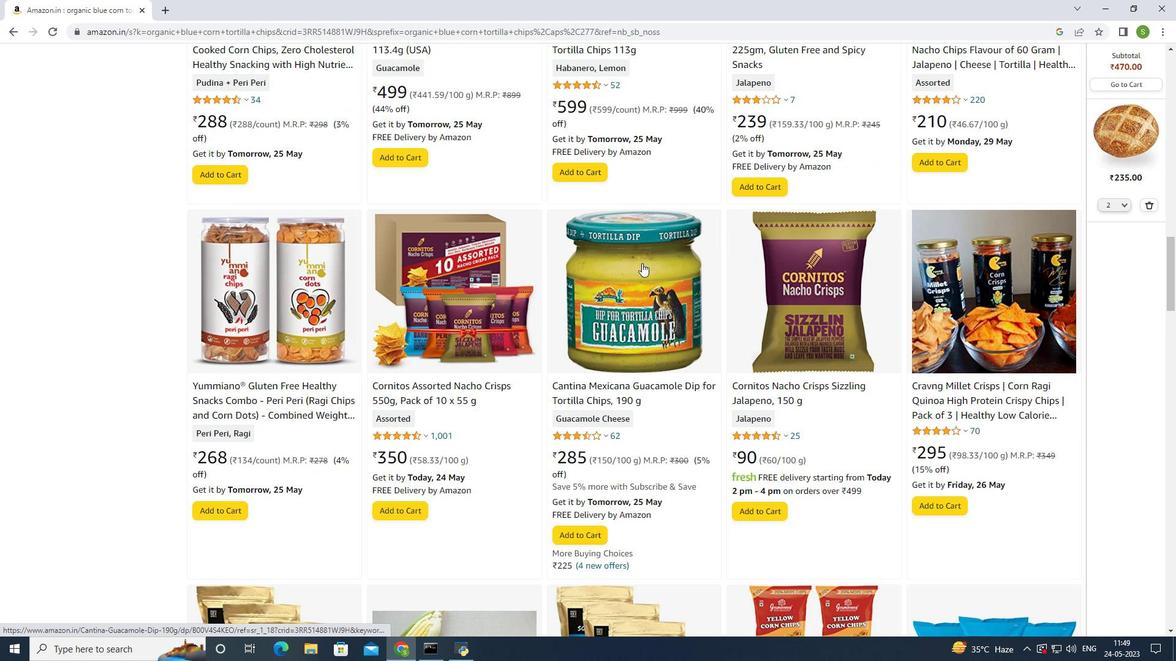 
Action: Mouse scrolled (642, 262) with delta (0, 0)
Screenshot: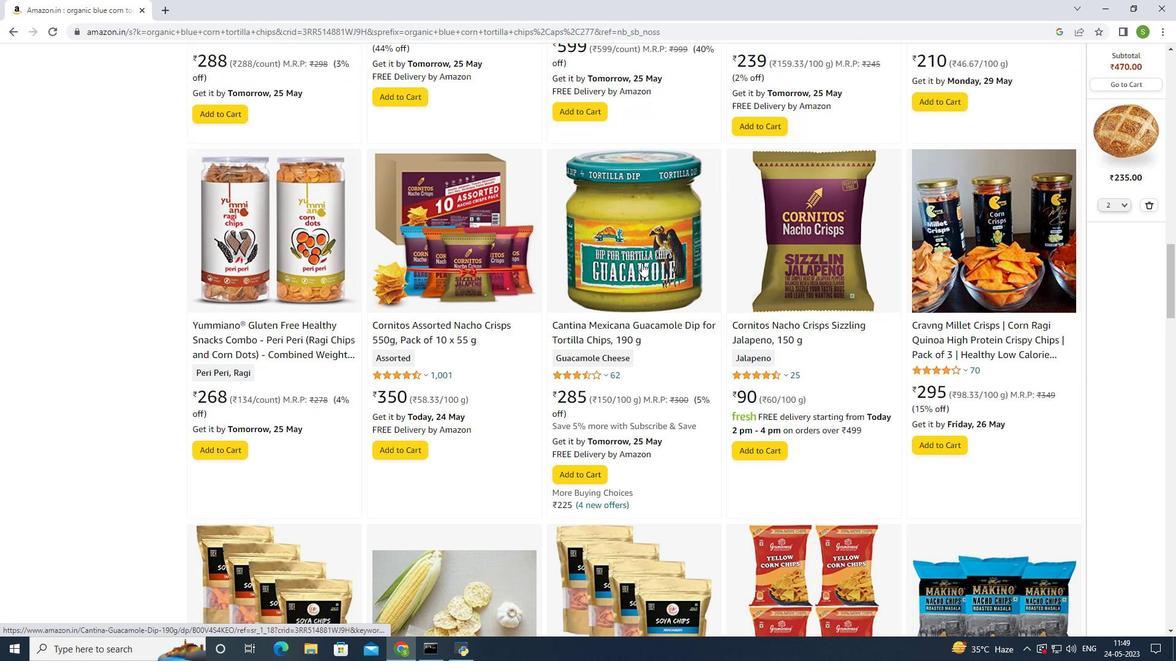 
Action: Mouse scrolled (642, 262) with delta (0, 0)
Screenshot: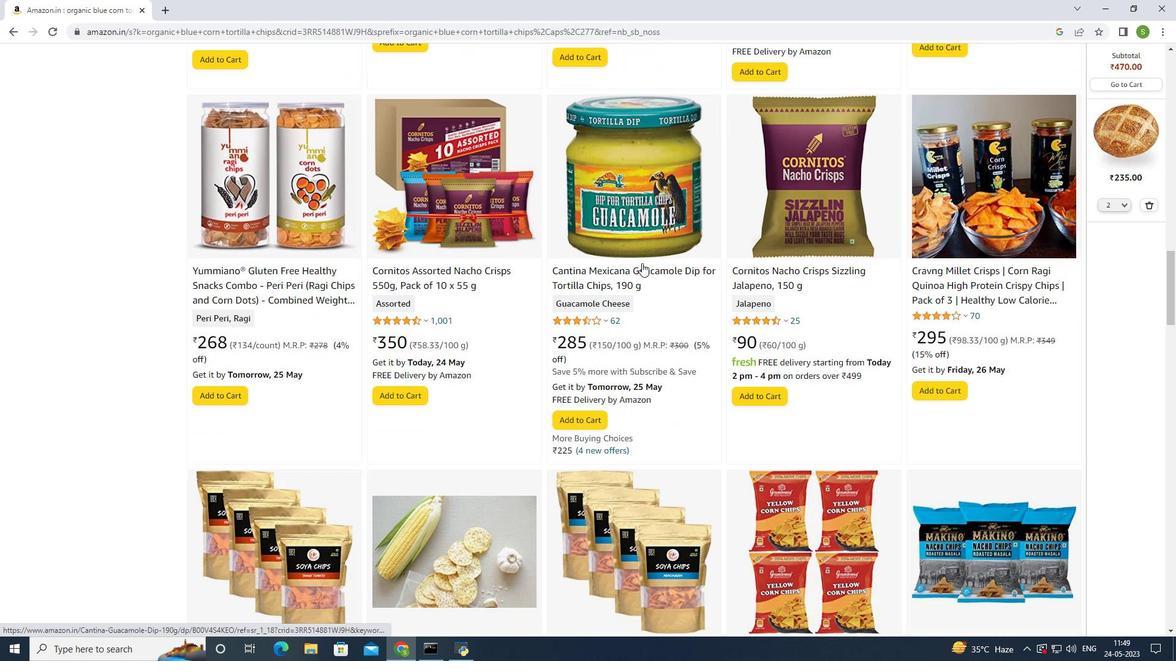 
Action: Mouse scrolled (642, 262) with delta (0, 0)
Screenshot: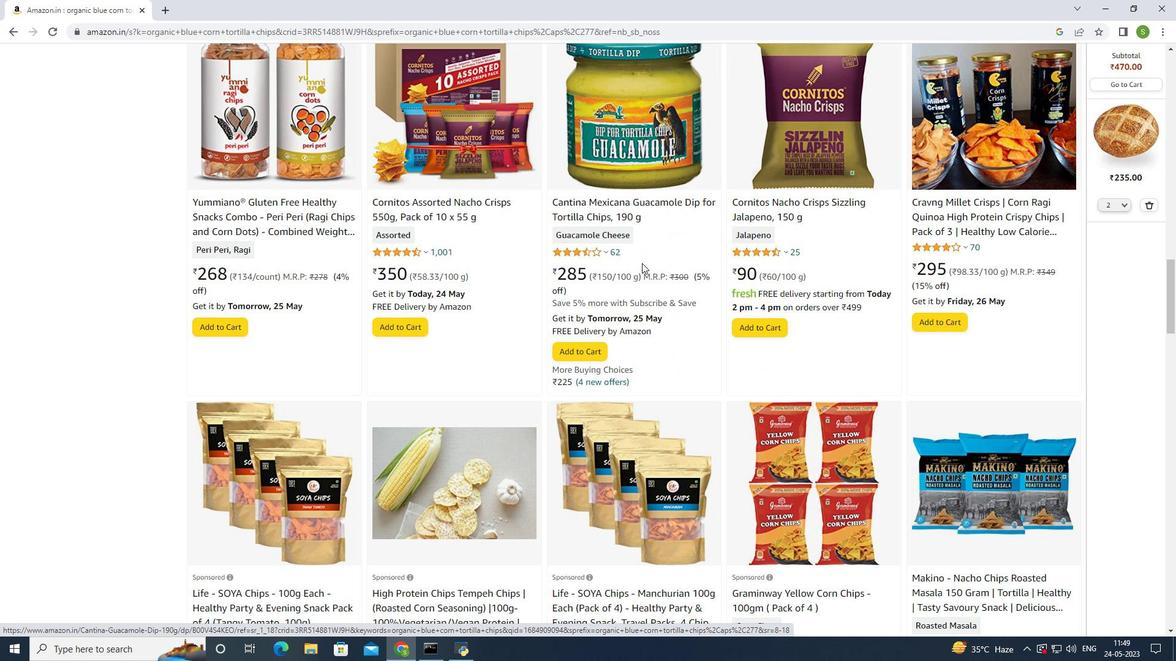 
Action: Mouse scrolled (642, 262) with delta (0, 0)
Screenshot: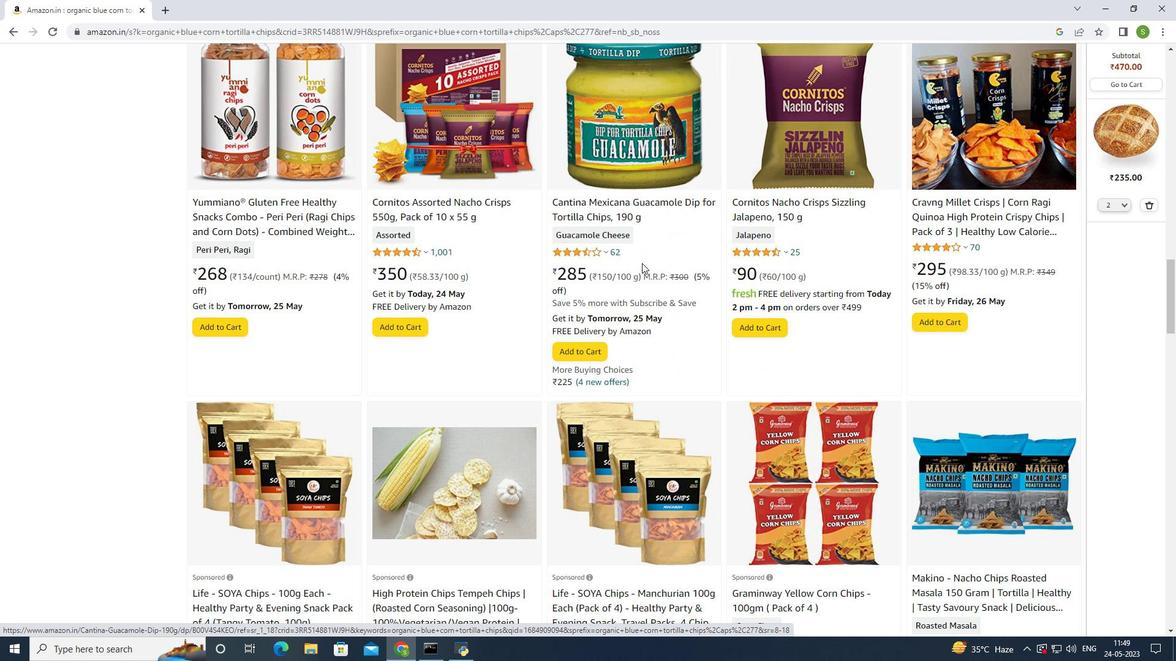 
Action: Mouse scrolled (642, 262) with delta (0, 0)
Screenshot: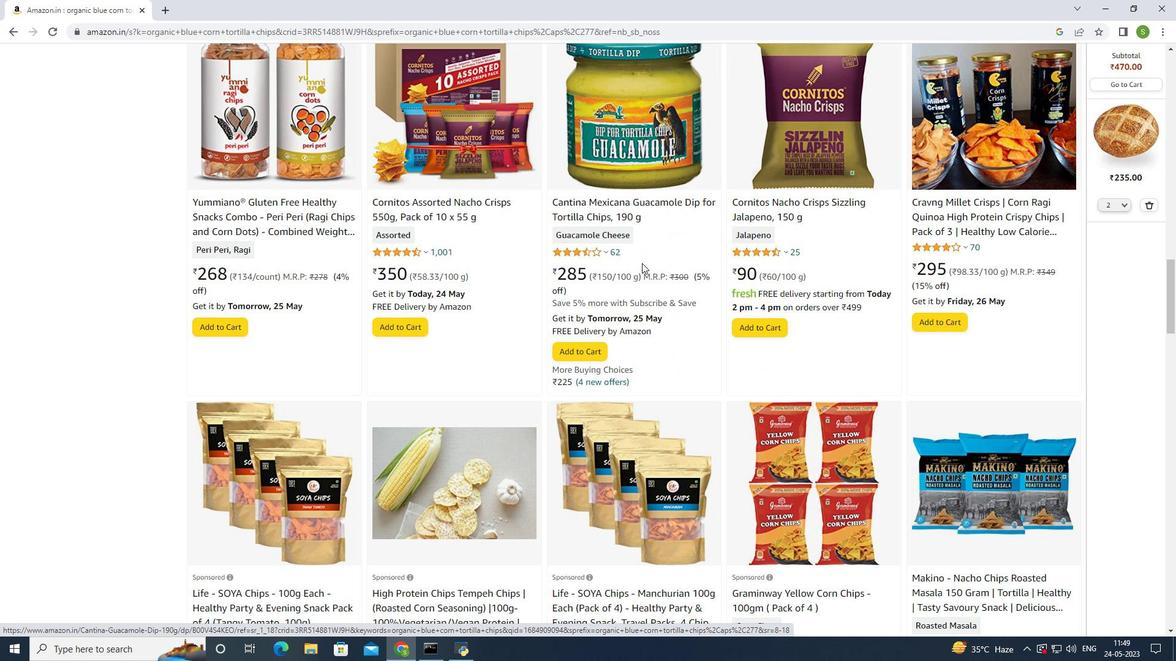 
Action: Mouse scrolled (642, 262) with delta (0, 0)
Screenshot: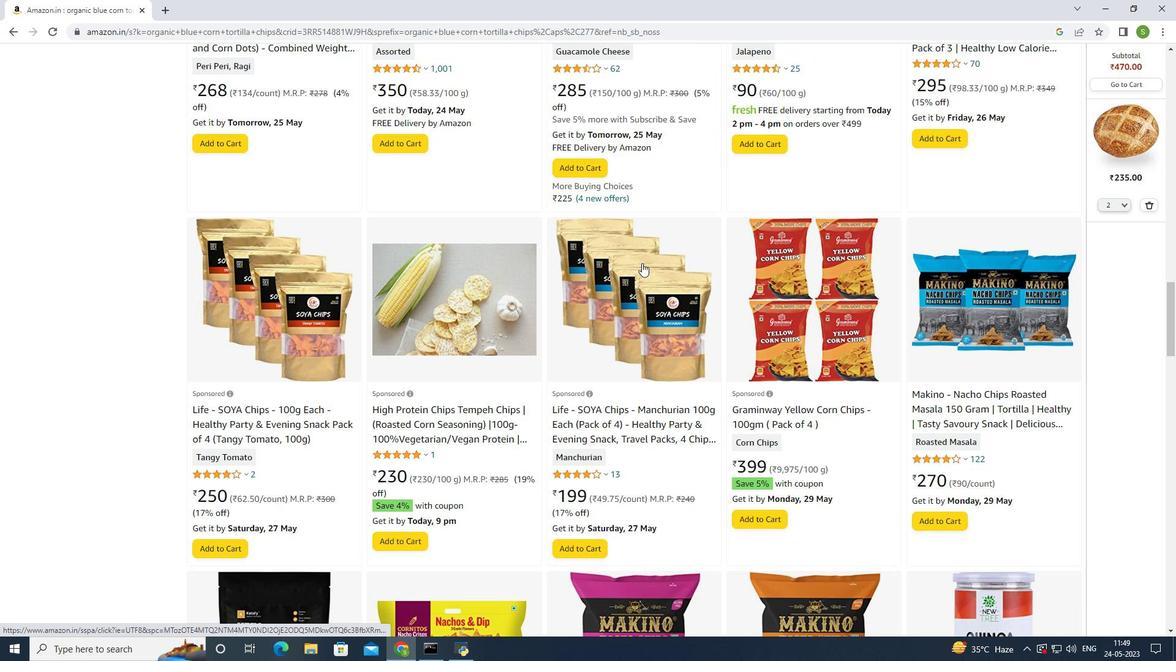 
Action: Mouse scrolled (642, 262) with delta (0, 0)
Screenshot: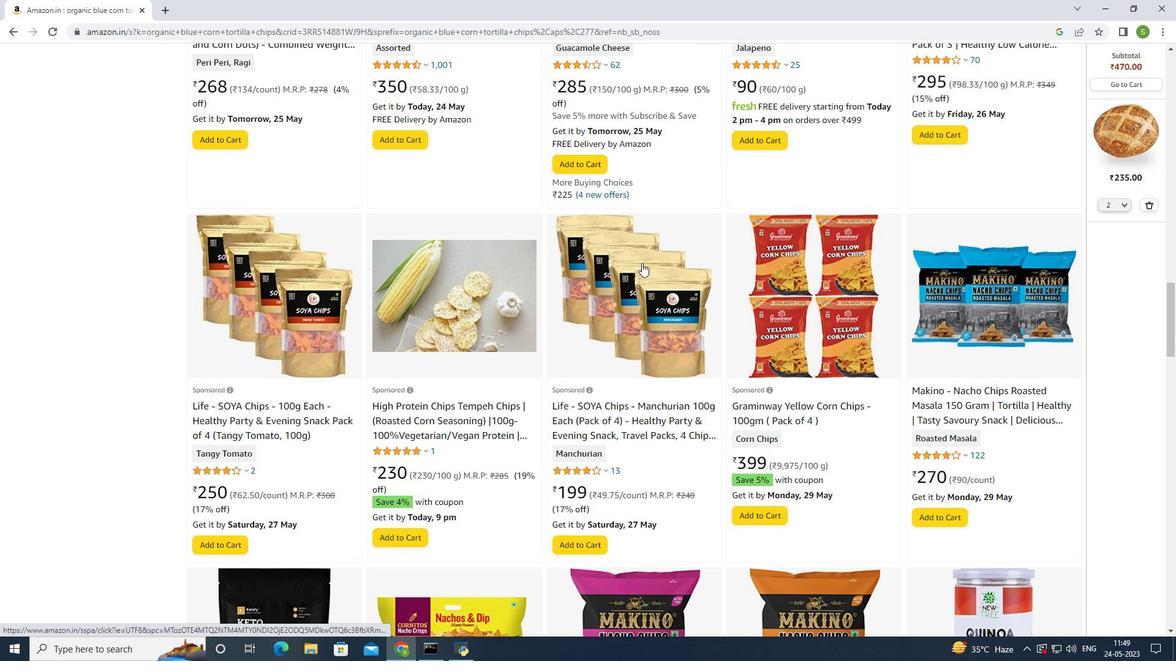 
Action: Mouse scrolled (642, 262) with delta (0, 0)
Screenshot: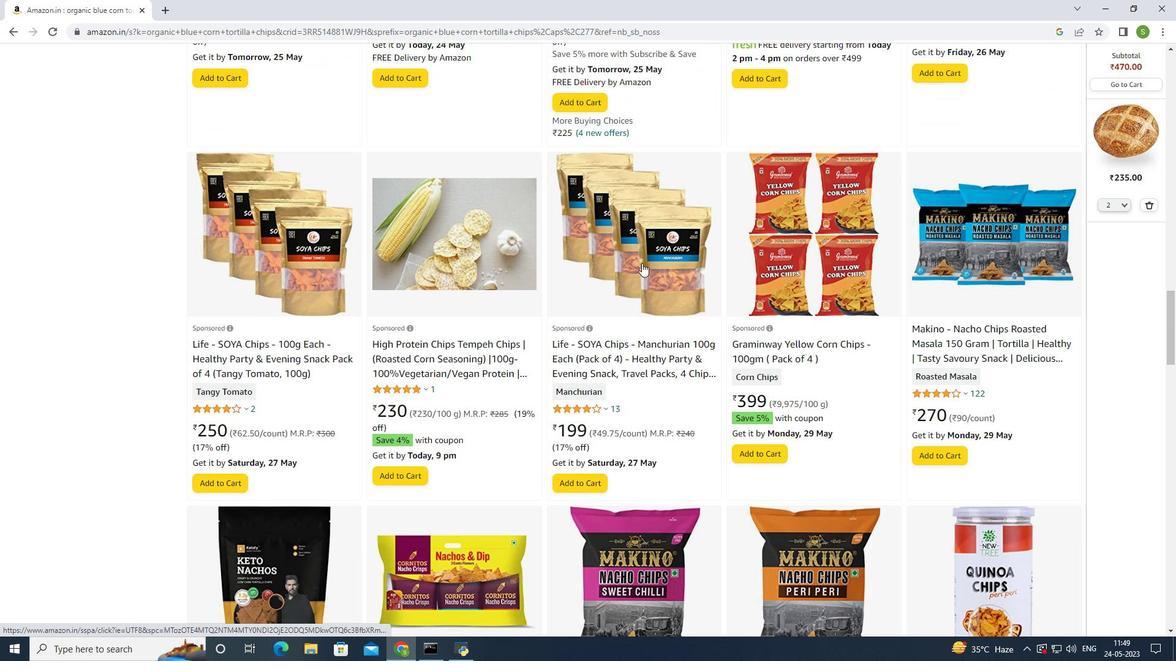 
Action: Mouse scrolled (642, 262) with delta (0, 0)
Screenshot: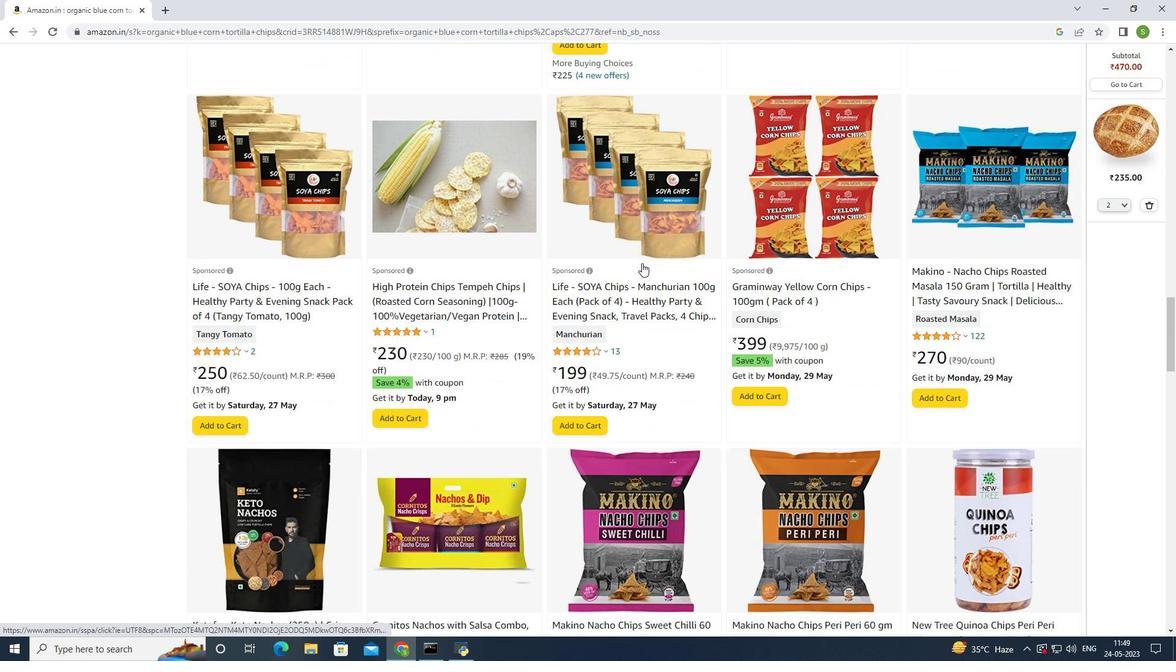 
Action: Mouse scrolled (642, 264) with delta (0, 0)
Screenshot: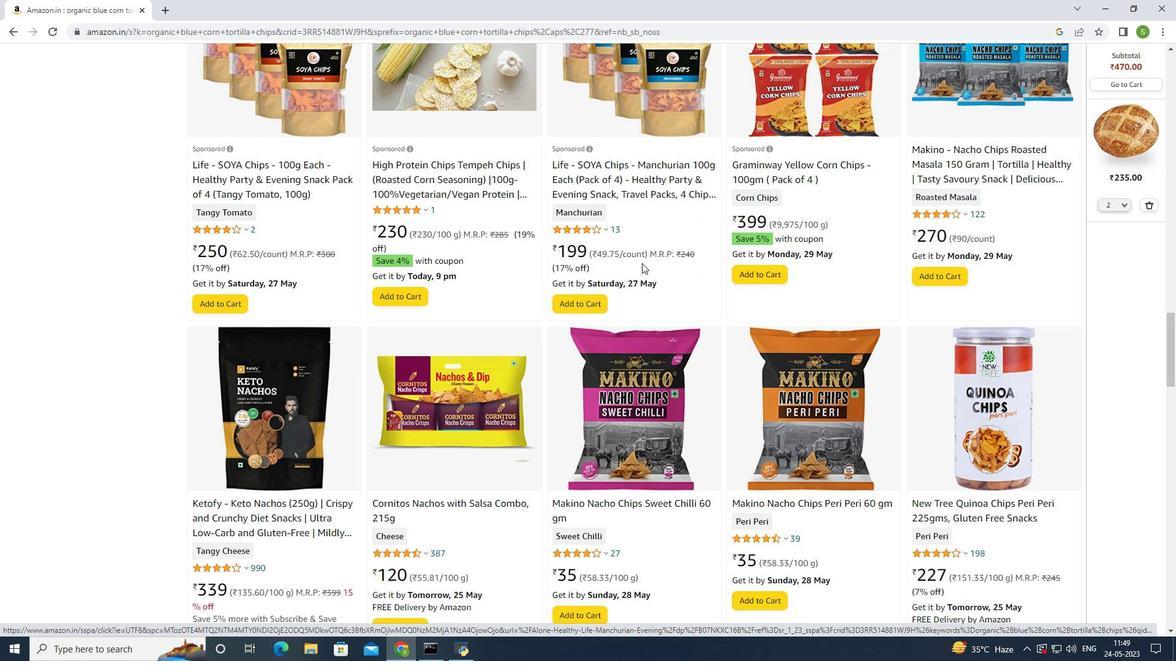 
Action: Mouse scrolled (642, 264) with delta (0, 0)
Screenshot: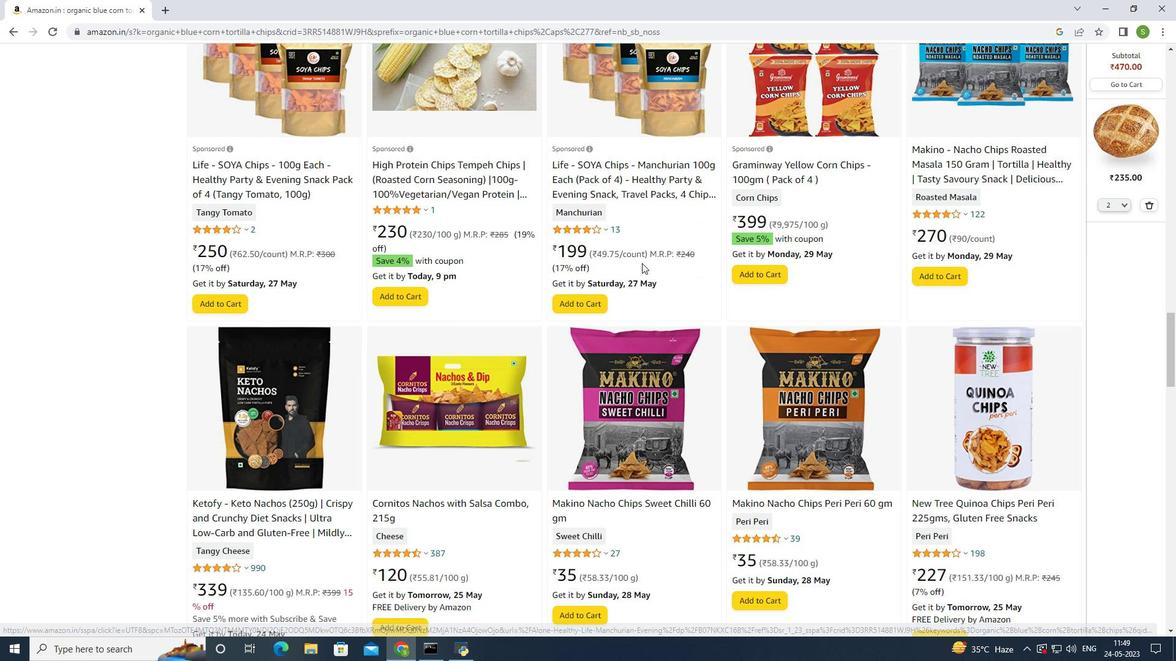 
Action: Mouse moved to (643, 257)
Screenshot: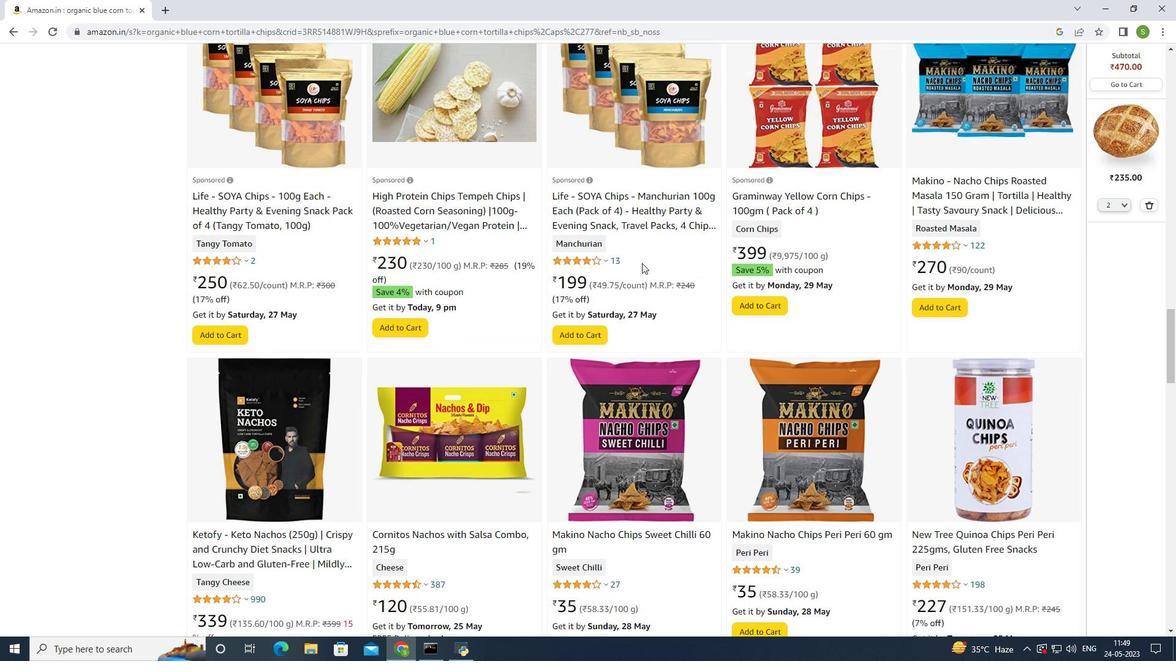 
Action: Mouse scrolled (643, 258) with delta (0, 0)
Screenshot: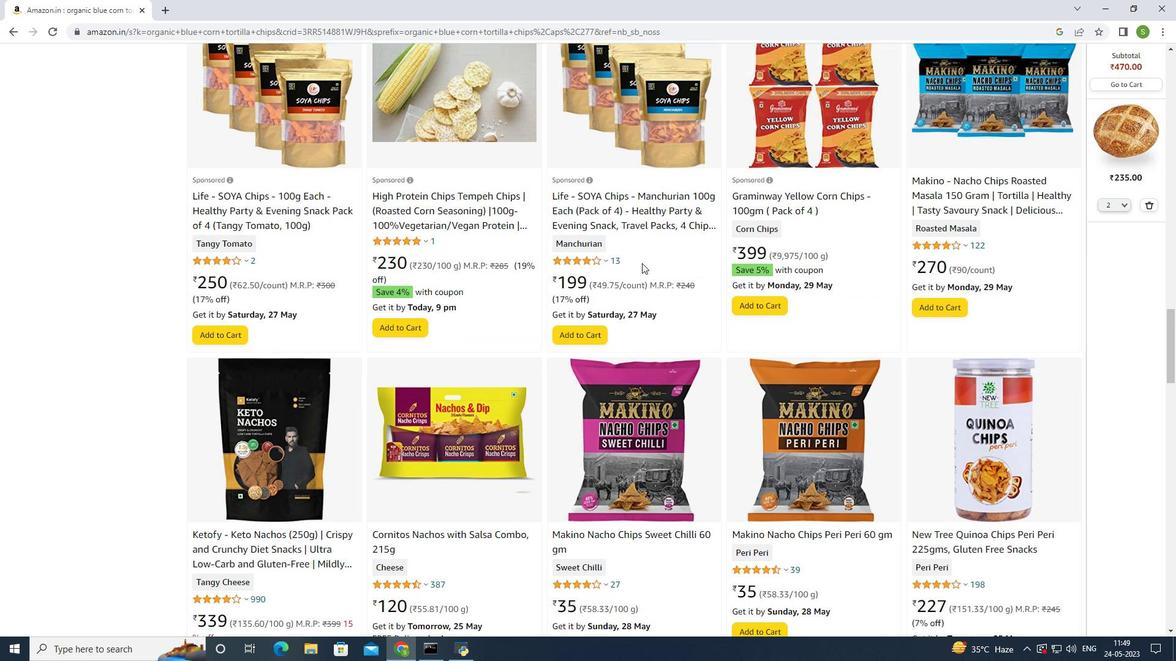 
Action: Mouse scrolled (643, 257) with delta (0, 0)
Screenshot: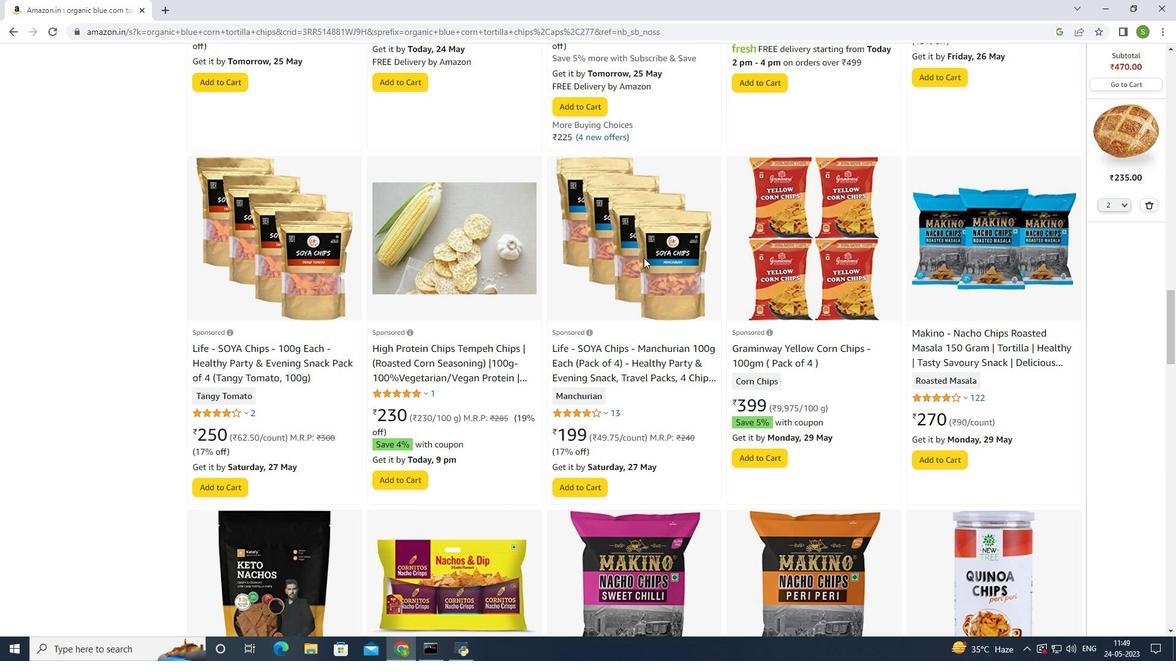 
Action: Mouse scrolled (643, 257) with delta (0, 0)
Screenshot: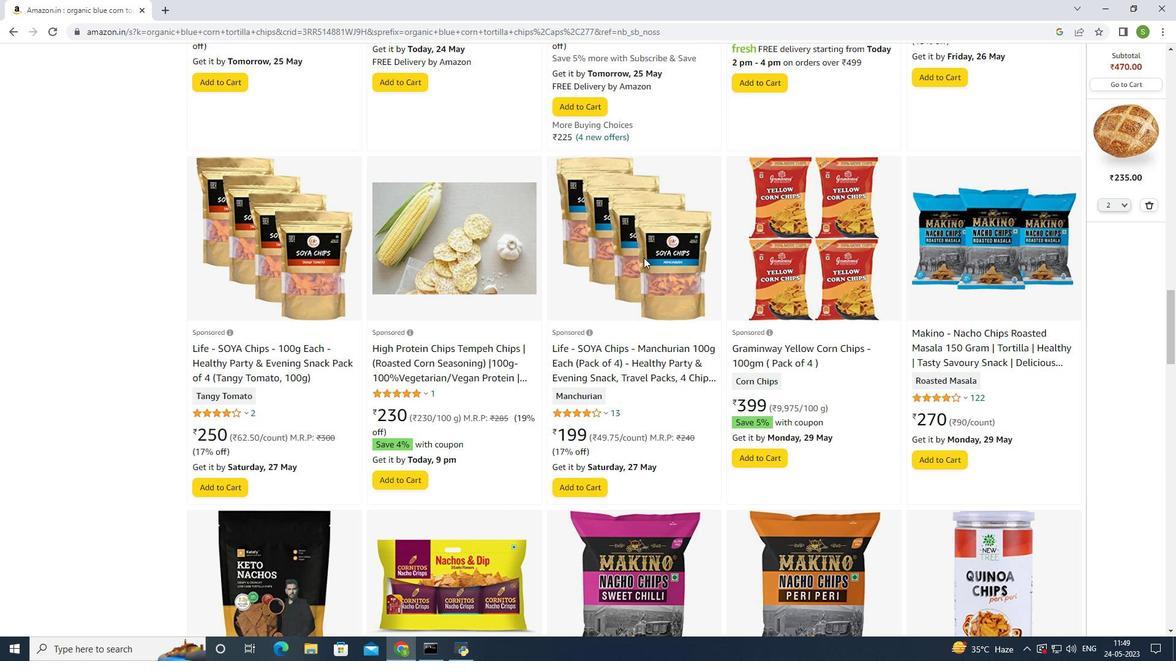 
Action: Mouse scrolled (643, 257) with delta (0, 0)
Screenshot: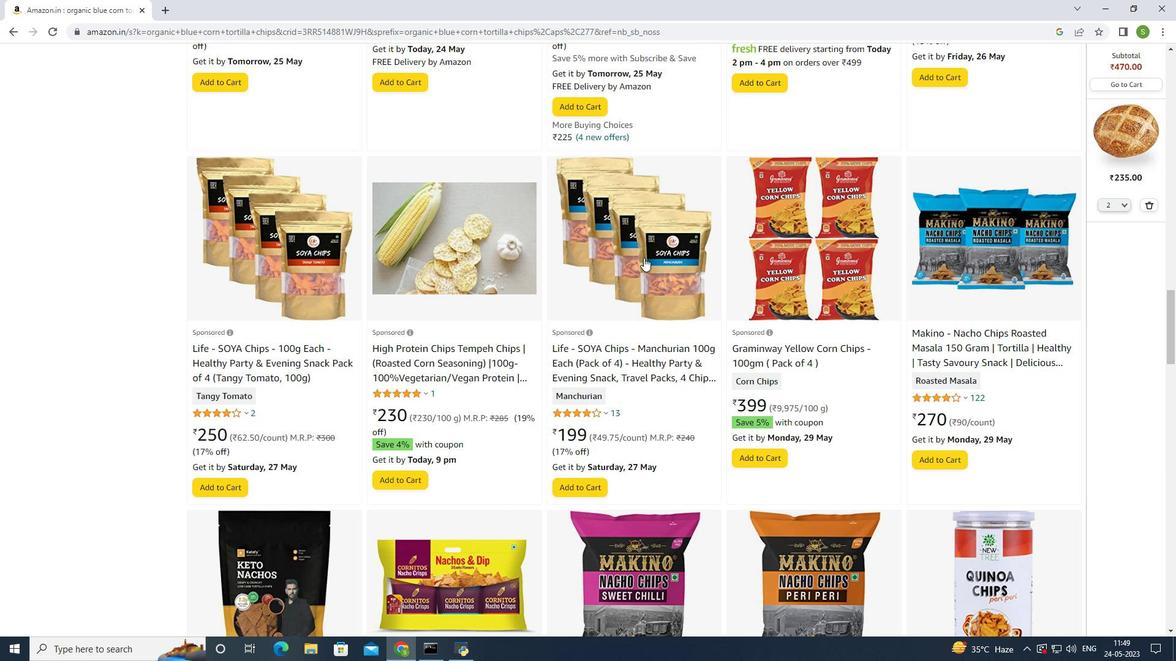 
Action: Mouse scrolled (643, 257) with delta (0, 0)
Screenshot: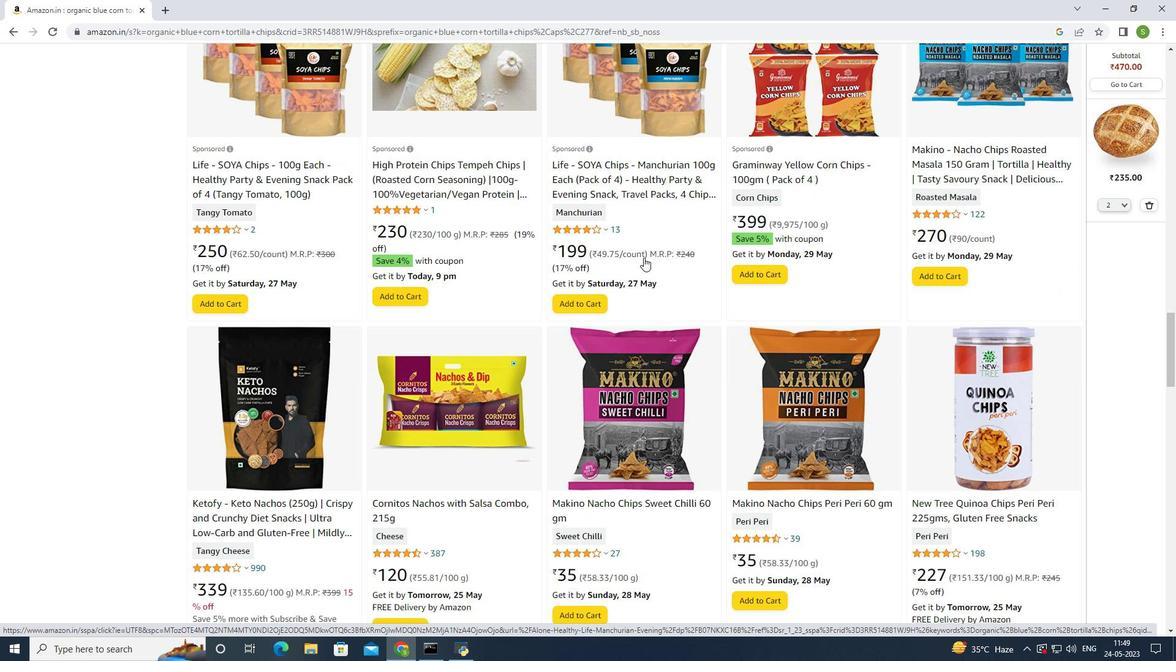 
Action: Mouse scrolled (643, 257) with delta (0, 0)
Screenshot: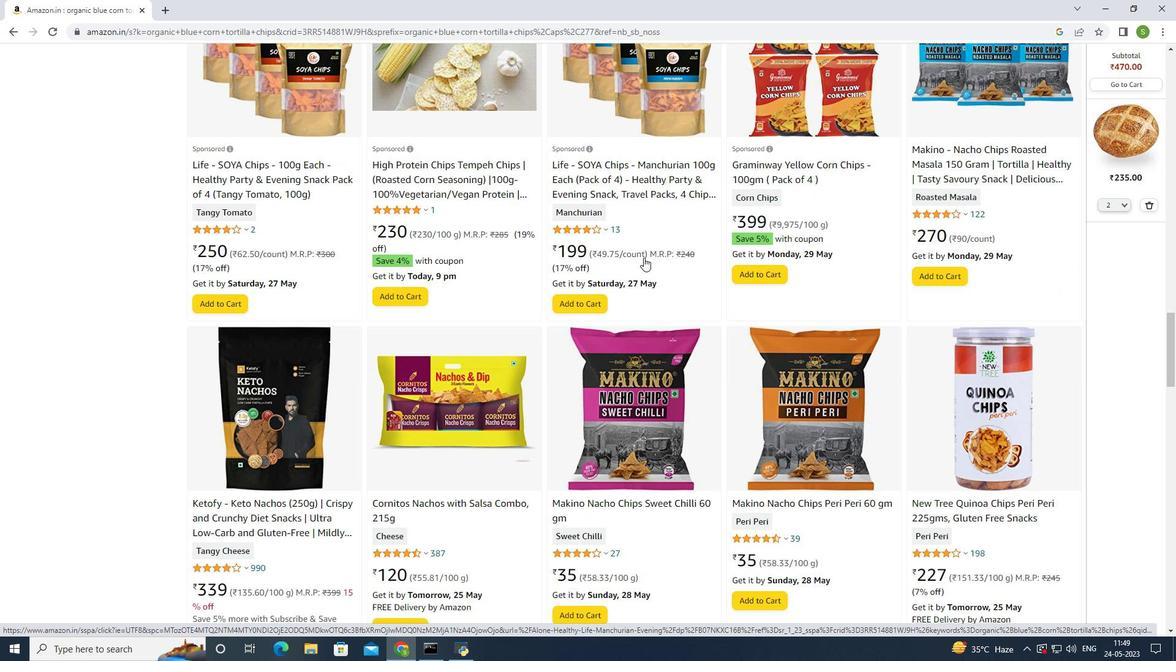 
Action: Mouse scrolled (643, 257) with delta (0, 0)
Screenshot: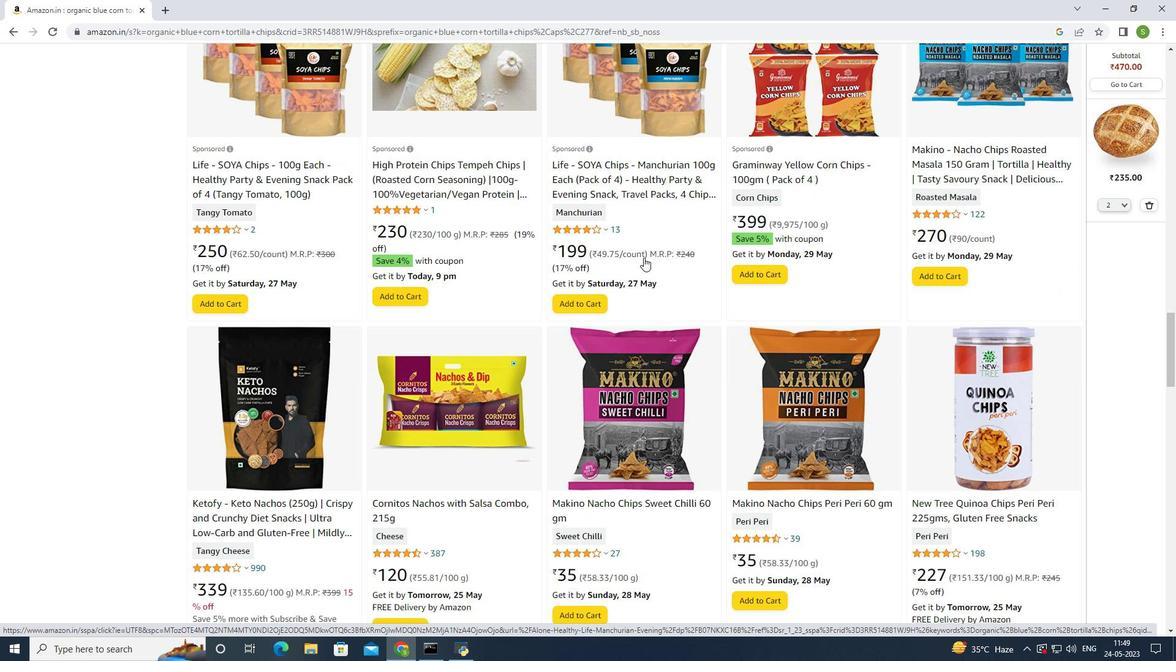 
Action: Mouse moved to (649, 248)
Screenshot: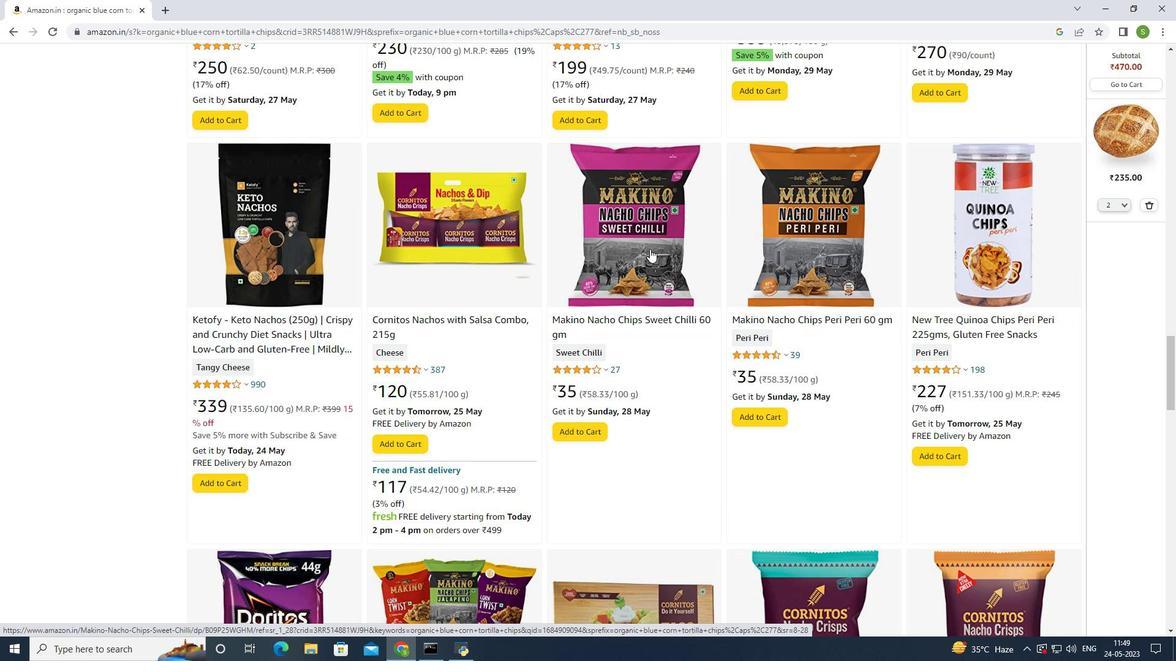 
Action: Mouse scrolled (649, 248) with delta (0, 0)
Screenshot: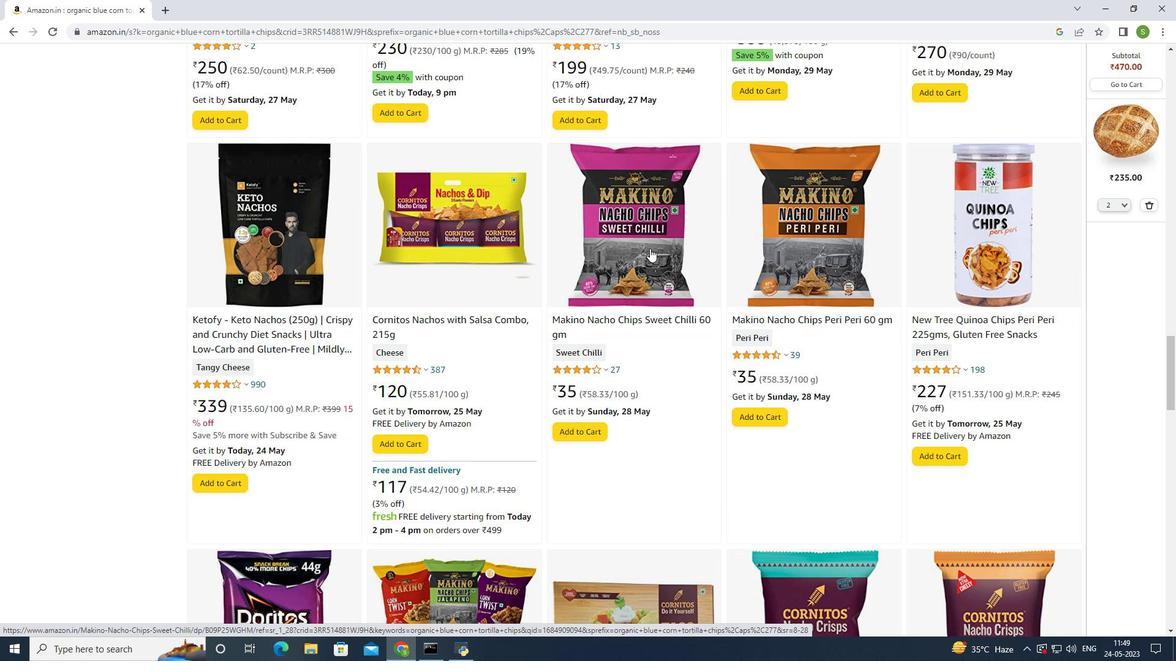 
Action: Mouse moved to (649, 247)
Screenshot: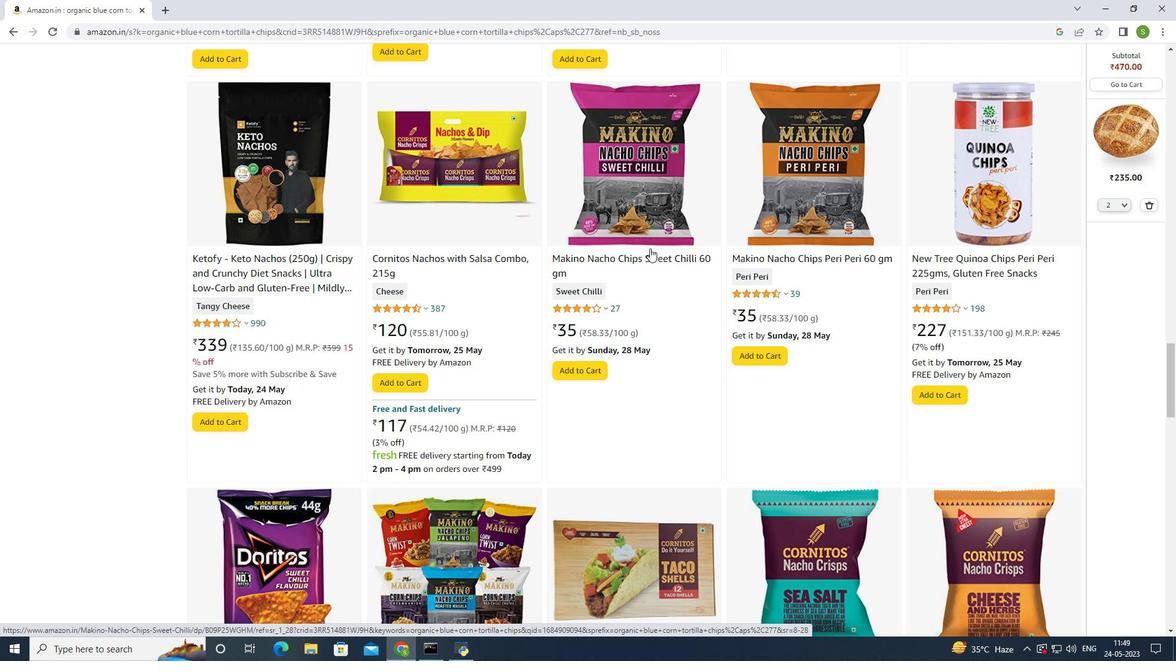
Action: Mouse scrolled (649, 246) with delta (0, 0)
Screenshot: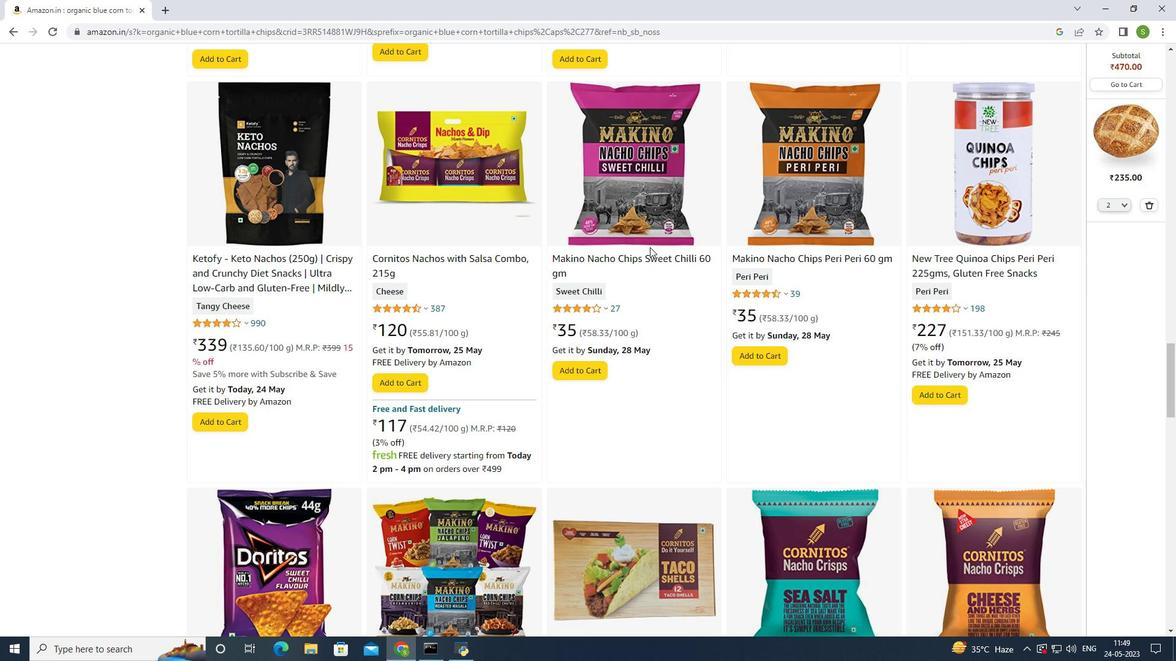 
Action: Mouse moved to (653, 247)
Screenshot: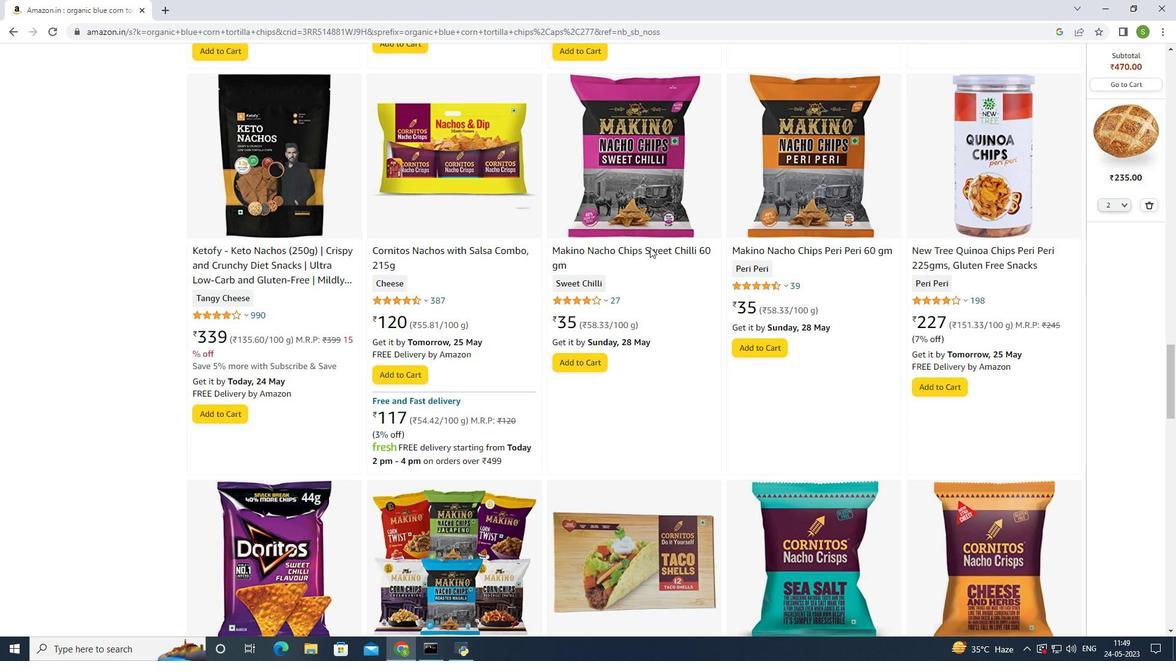 
Action: Mouse scrolled (653, 246) with delta (0, 0)
Screenshot: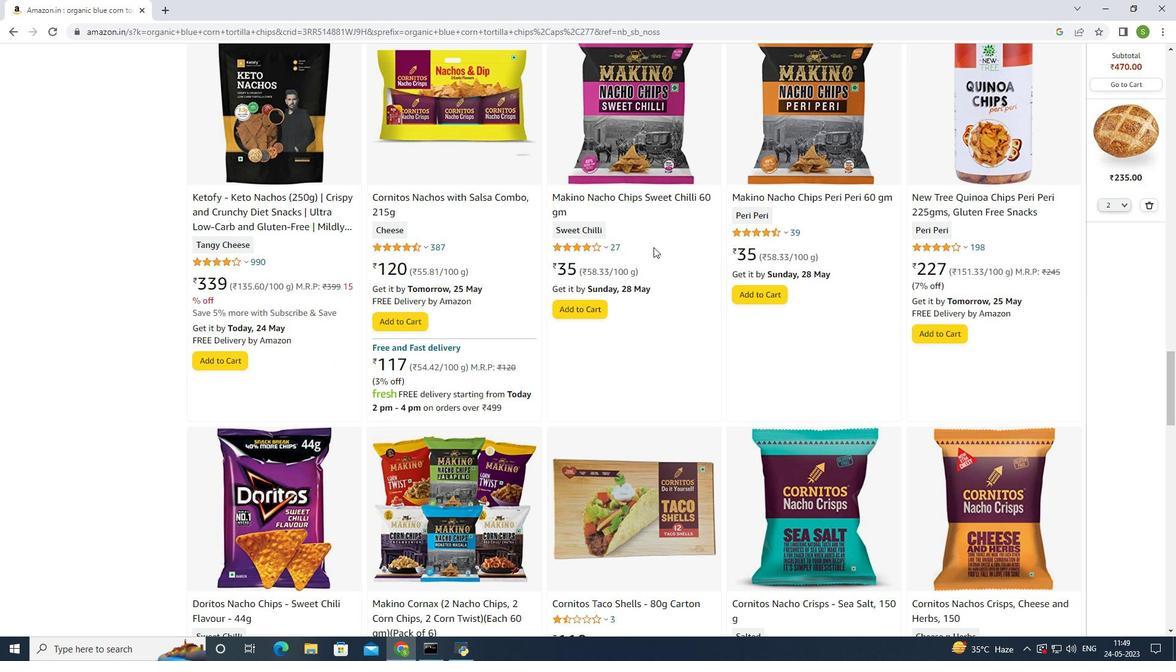 
Action: Mouse scrolled (653, 246) with delta (0, 0)
Screenshot: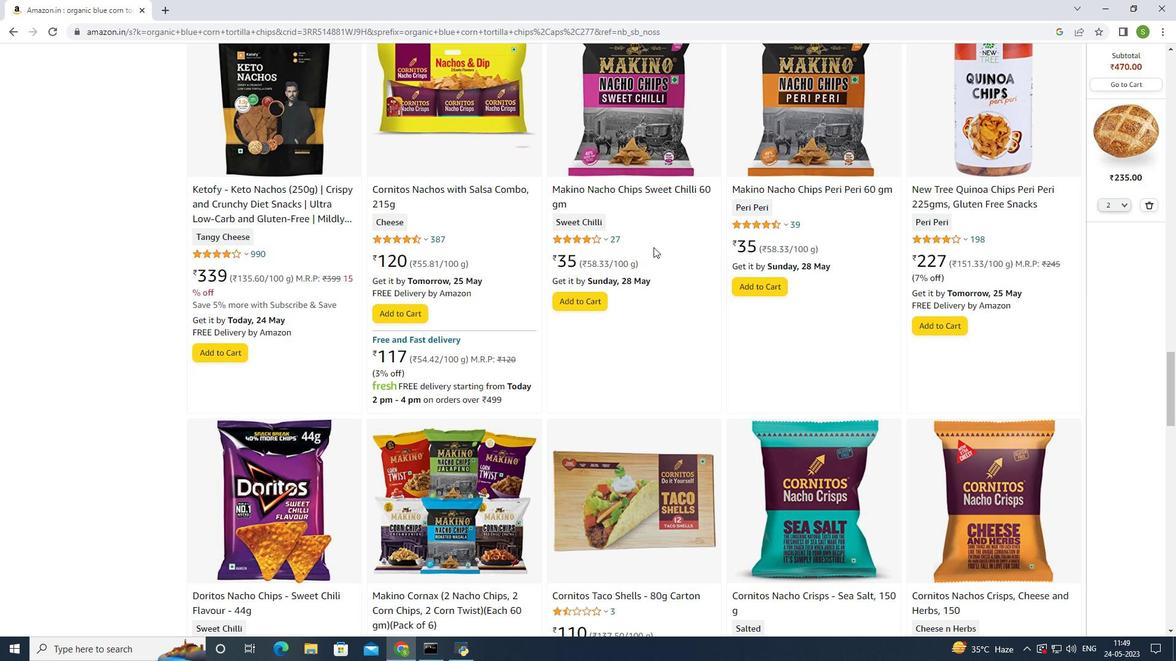 
Action: Mouse moved to (657, 246)
Screenshot: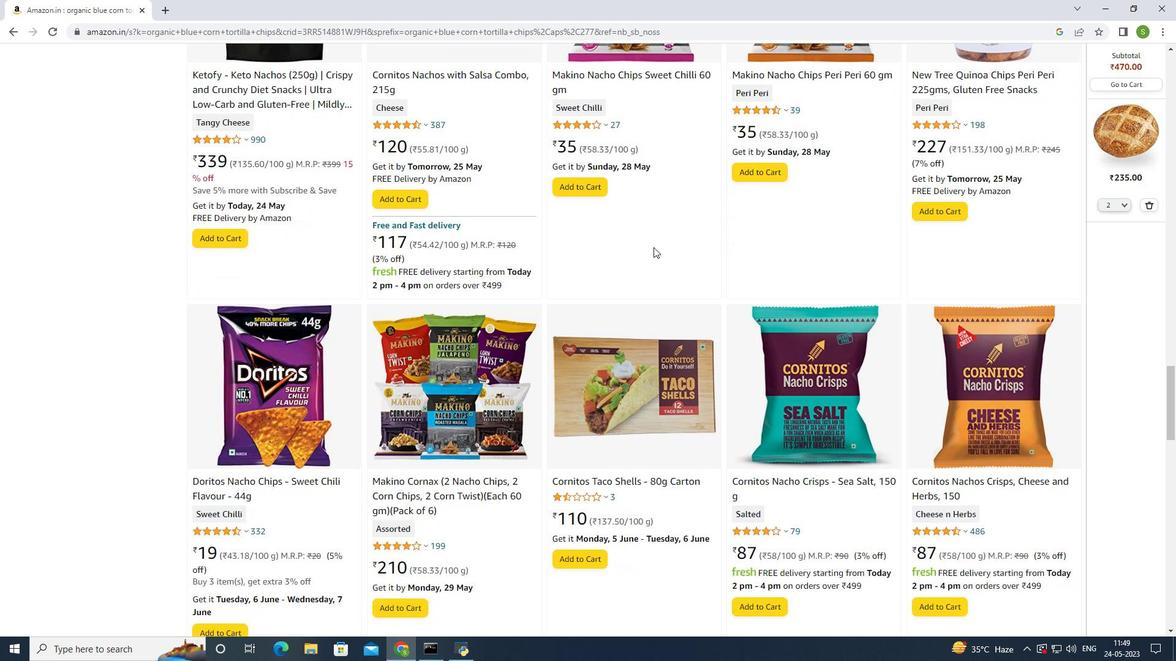 
Action: Mouse scrolled (657, 246) with delta (0, 0)
Screenshot: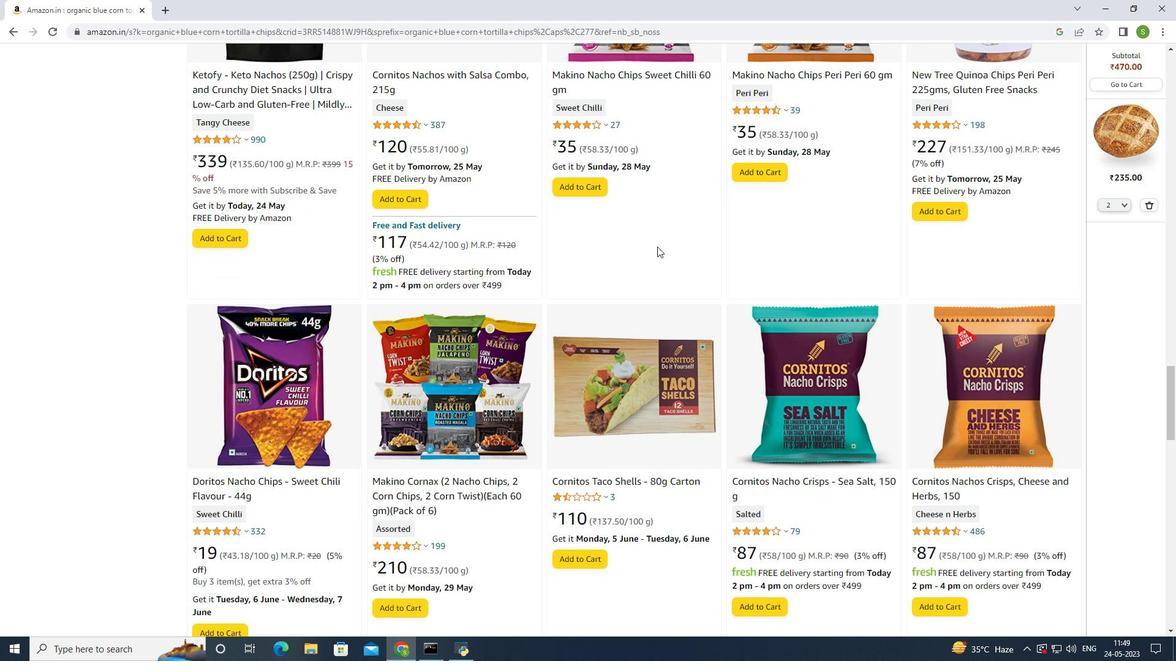
Action: Mouse scrolled (657, 246) with delta (0, 0)
Screenshot: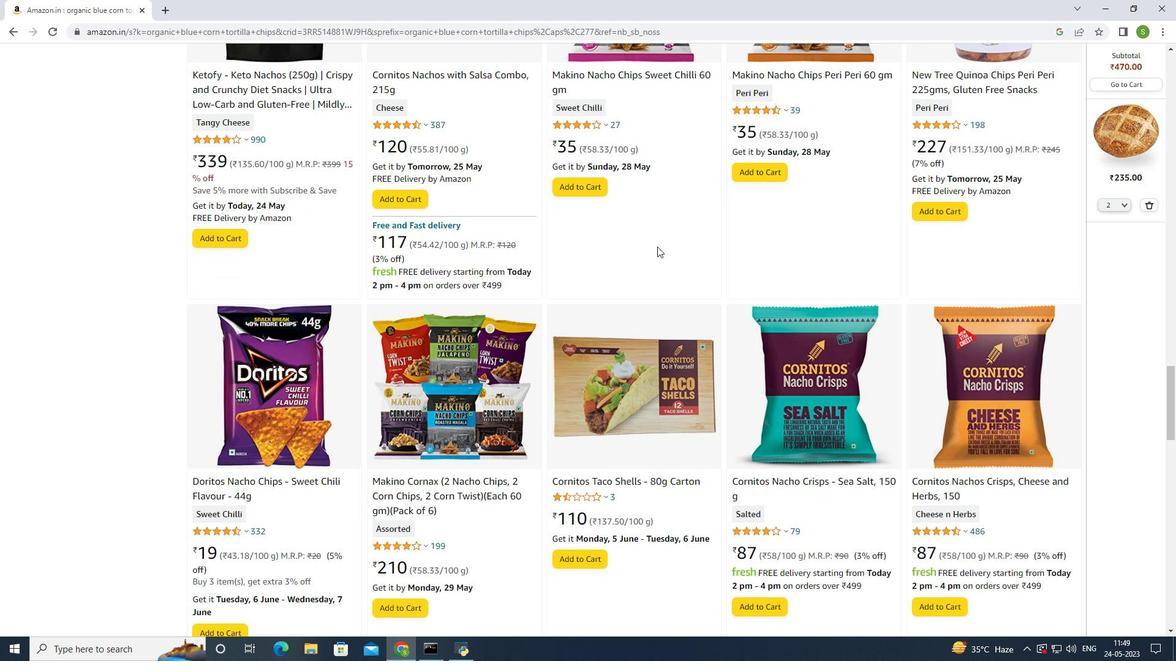 
Action: Mouse scrolled (657, 246) with delta (0, 0)
Screenshot: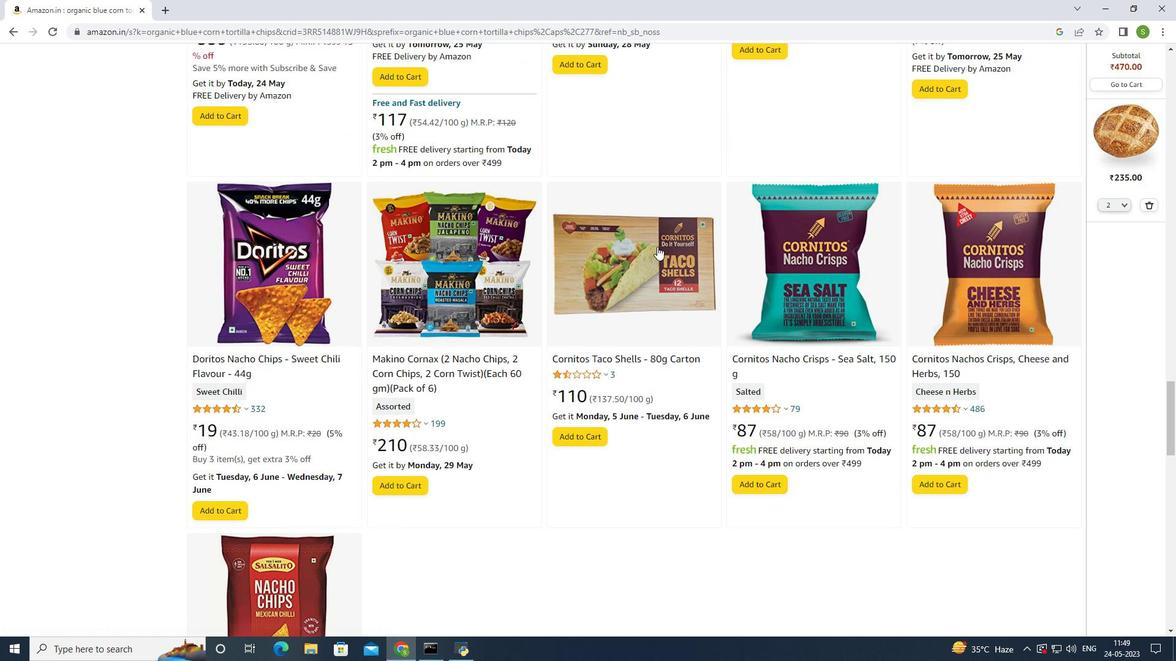 
Action: Mouse scrolled (657, 246) with delta (0, 0)
Screenshot: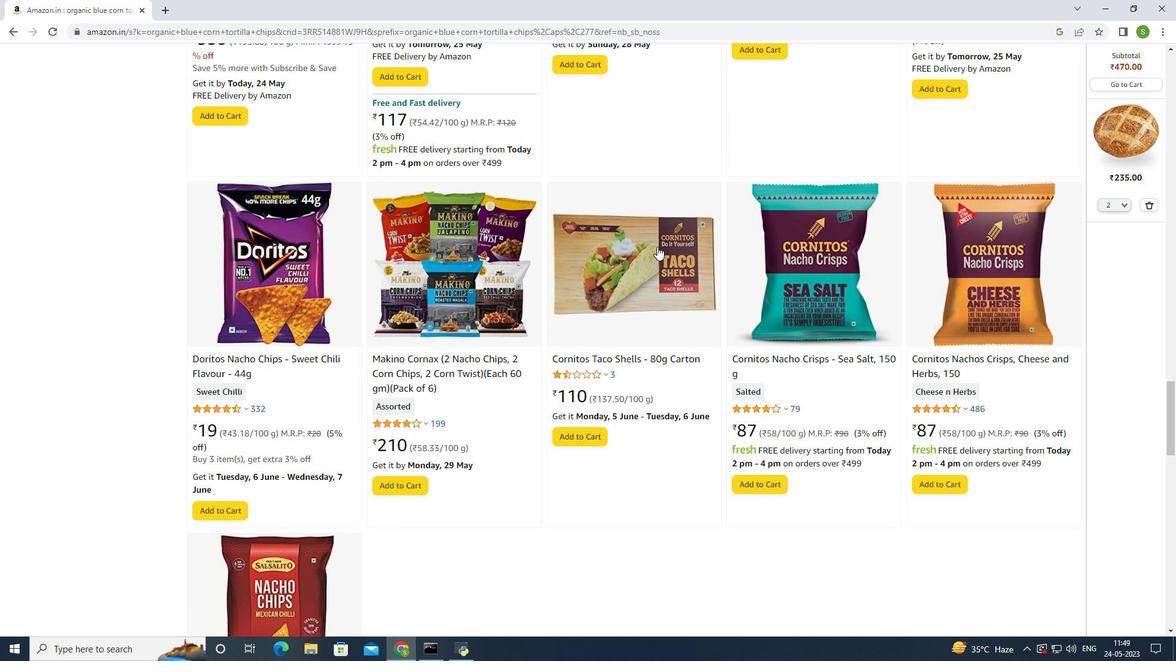 
Action: Mouse scrolled (657, 246) with delta (0, 0)
Screenshot: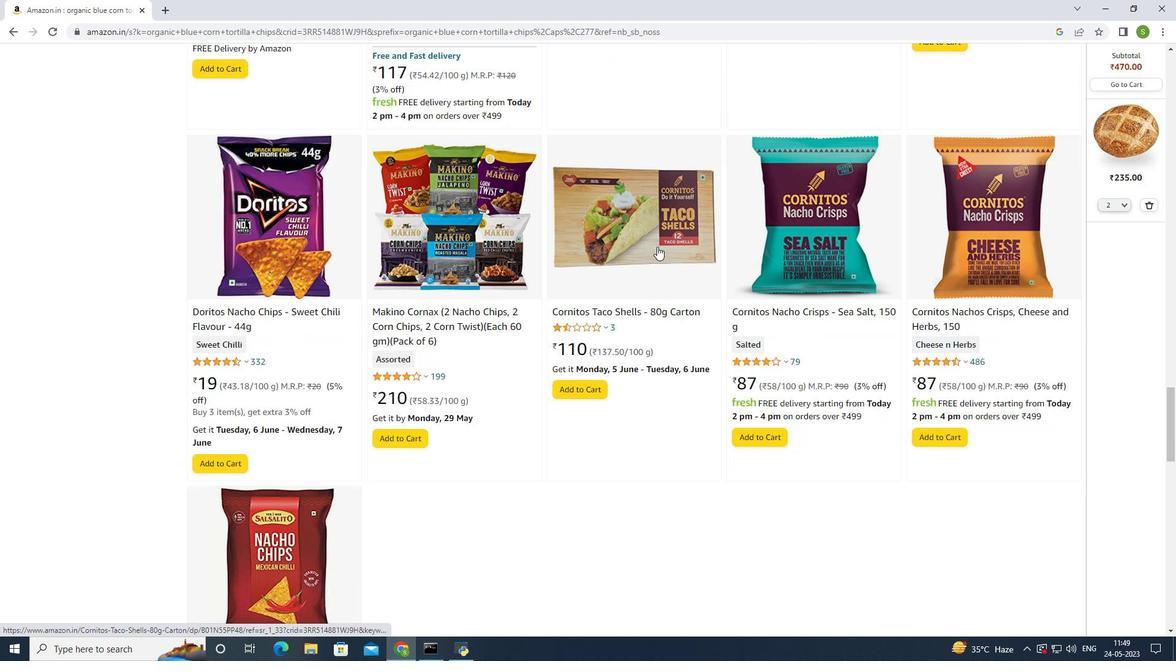 
Action: Mouse scrolled (657, 246) with delta (0, 0)
Screenshot: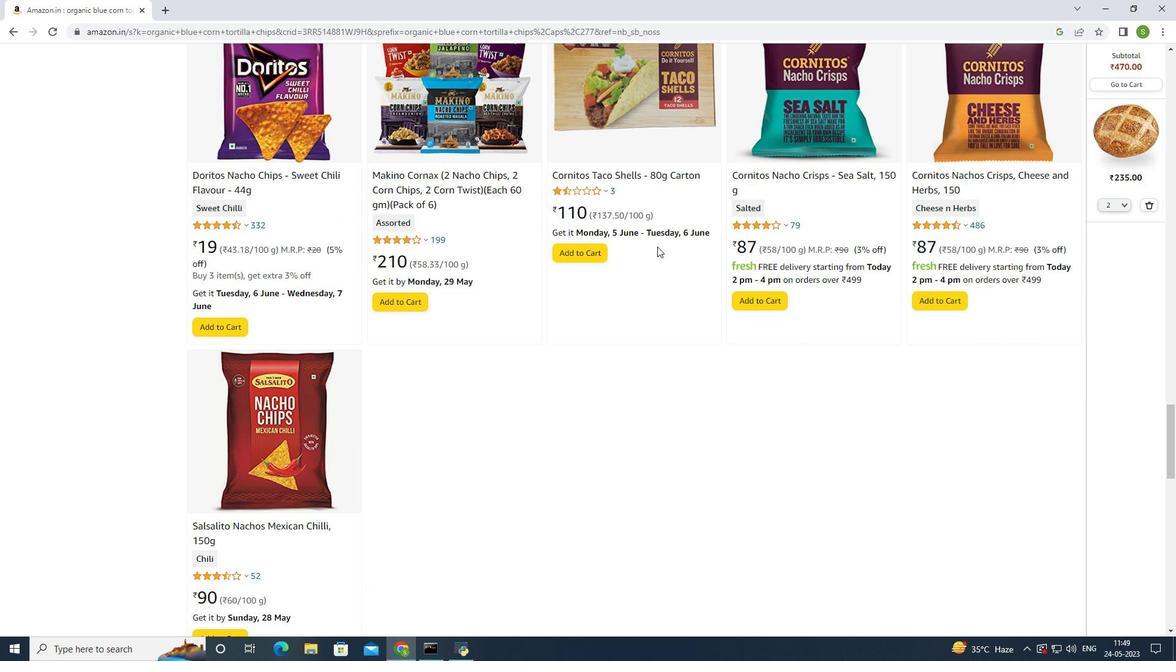 
Action: Mouse scrolled (657, 246) with delta (0, 0)
Screenshot: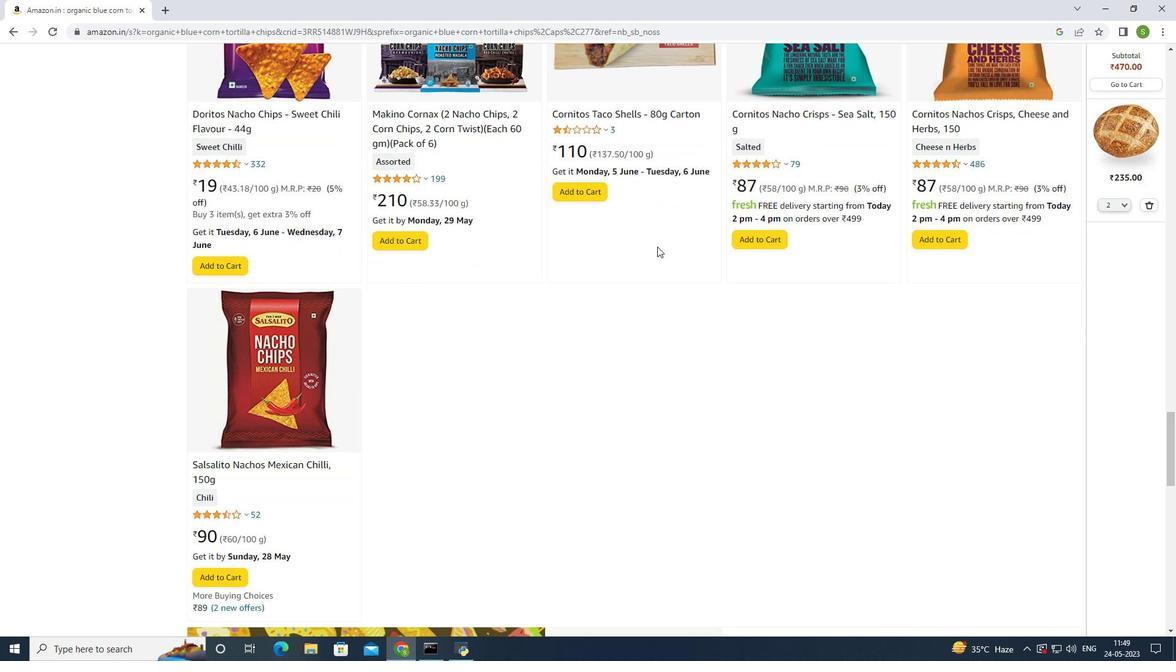 
Action: Mouse scrolled (657, 246) with delta (0, 0)
Screenshot: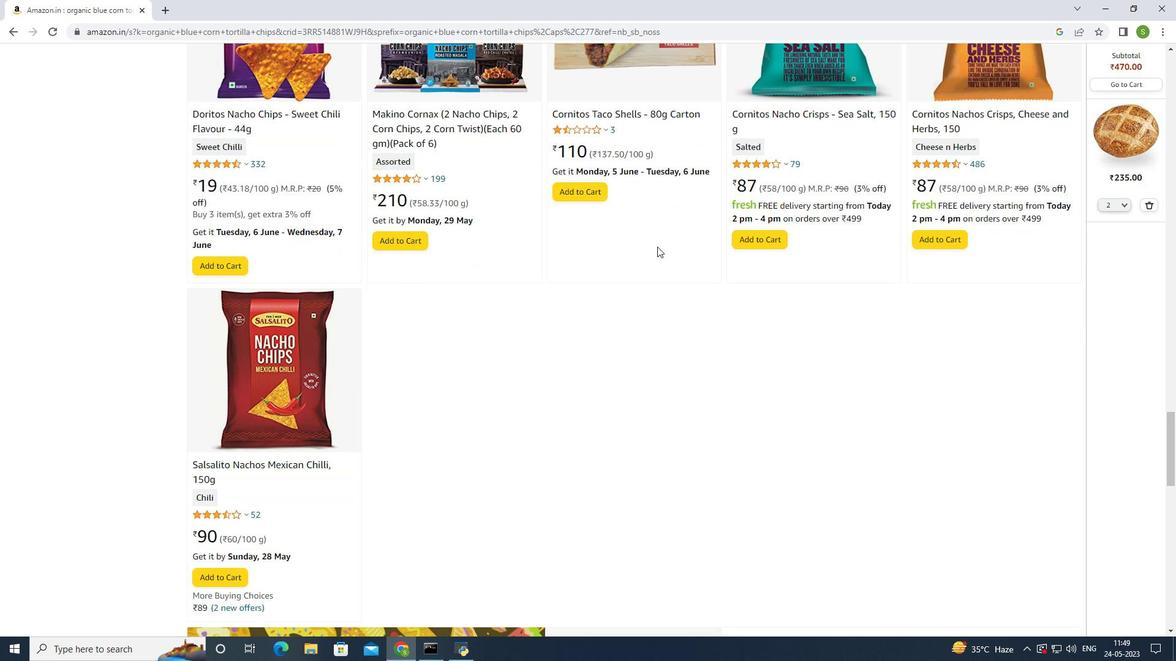 
Action: Mouse moved to (657, 246)
Screenshot: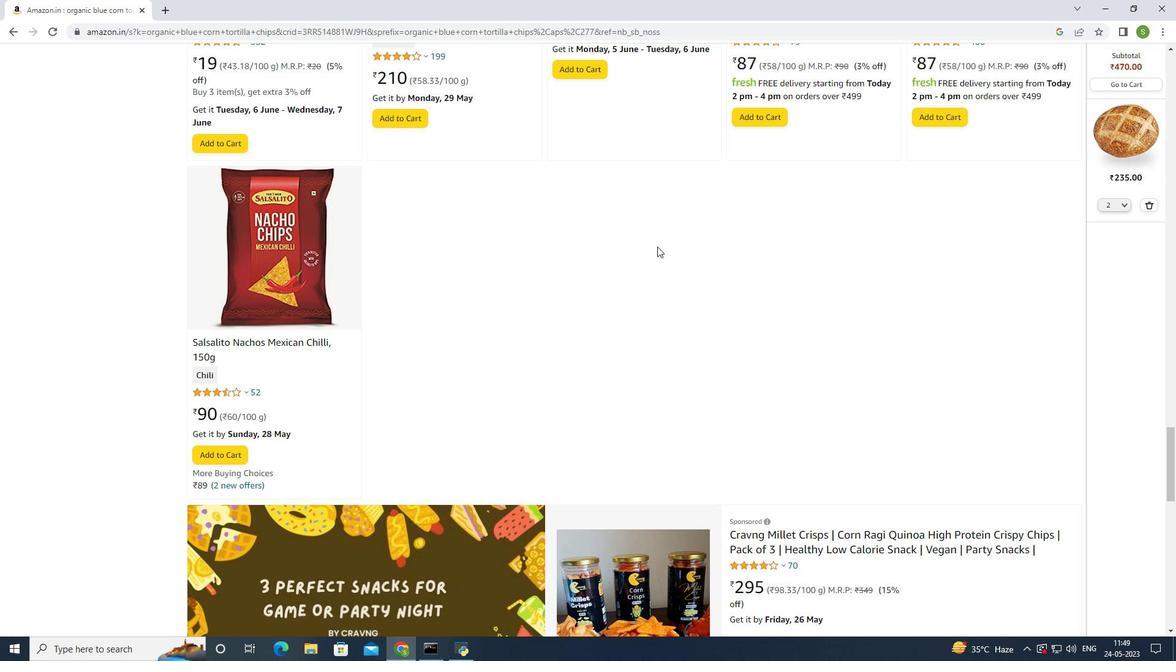 
Action: Mouse scrolled (657, 245) with delta (0, 0)
Screenshot: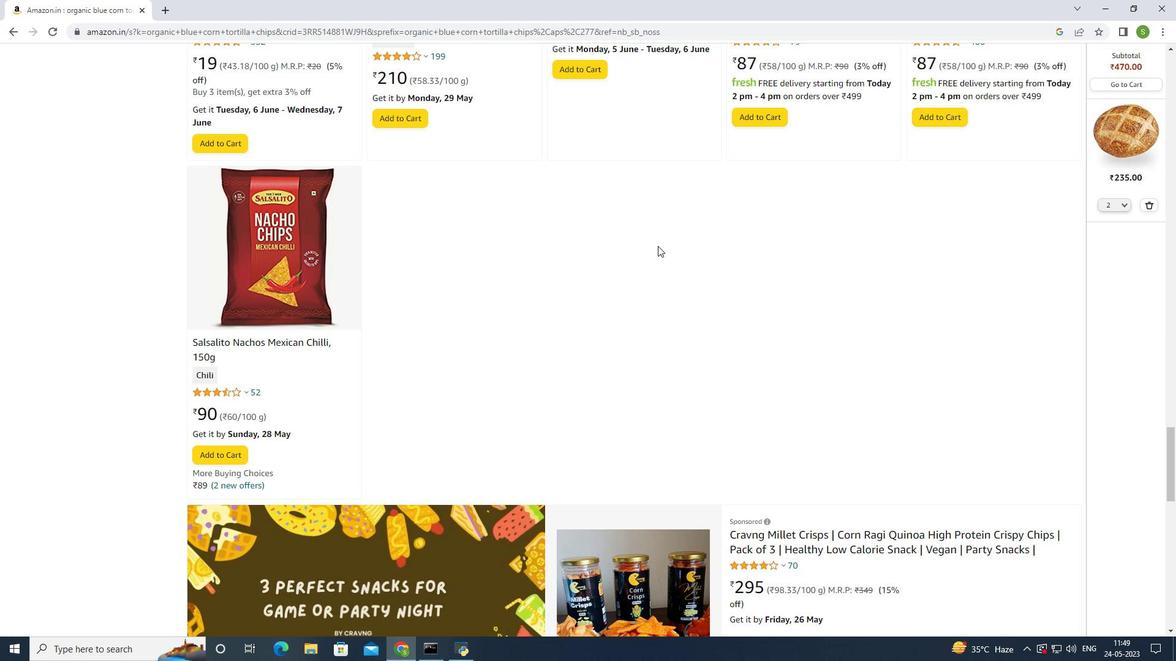 
Action: Mouse scrolled (657, 245) with delta (0, 0)
Screenshot: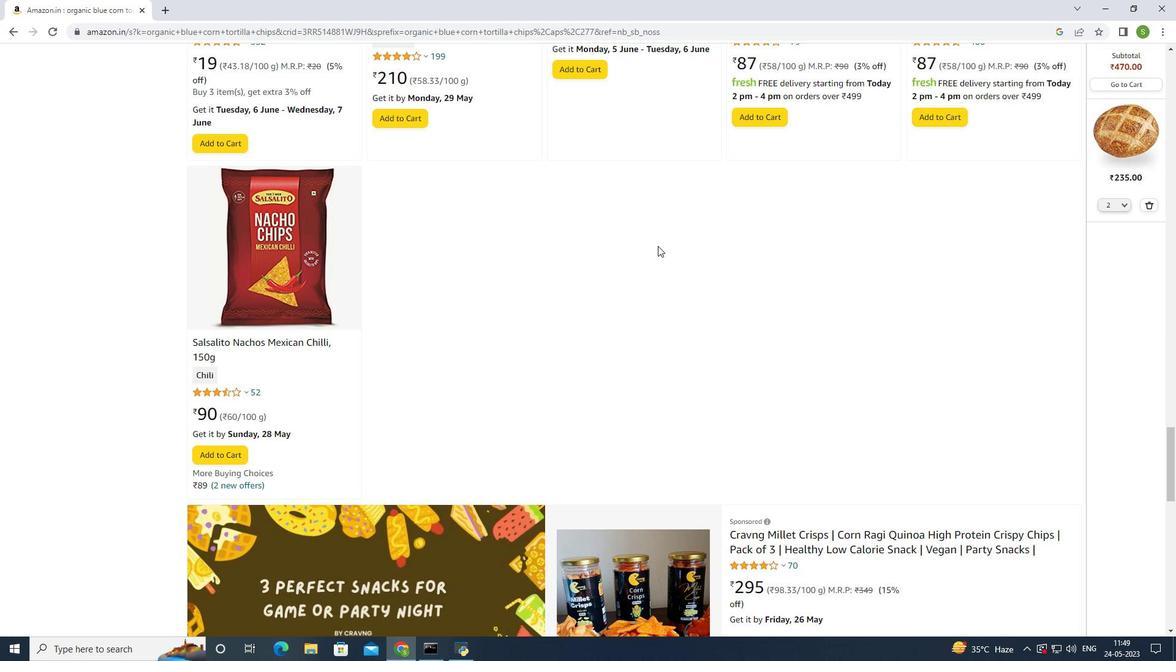 
Action: Mouse scrolled (657, 245) with delta (0, 0)
Screenshot: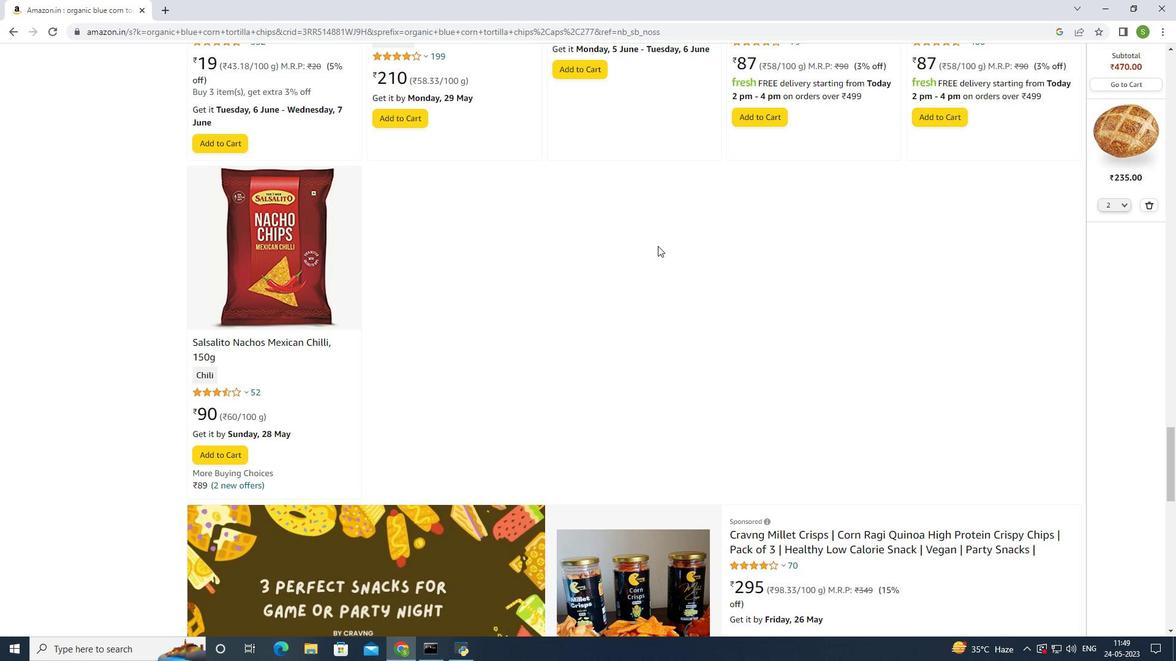 
Action: Mouse scrolled (657, 245) with delta (0, 0)
Screenshot: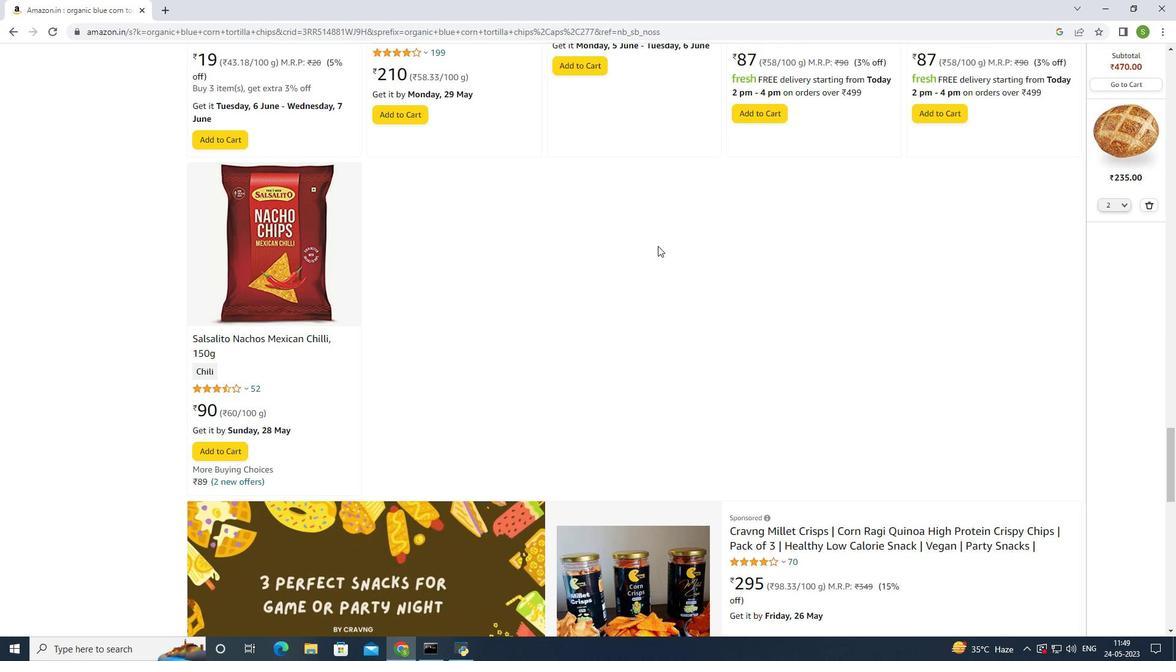 
Action: Mouse moved to (659, 245)
Screenshot: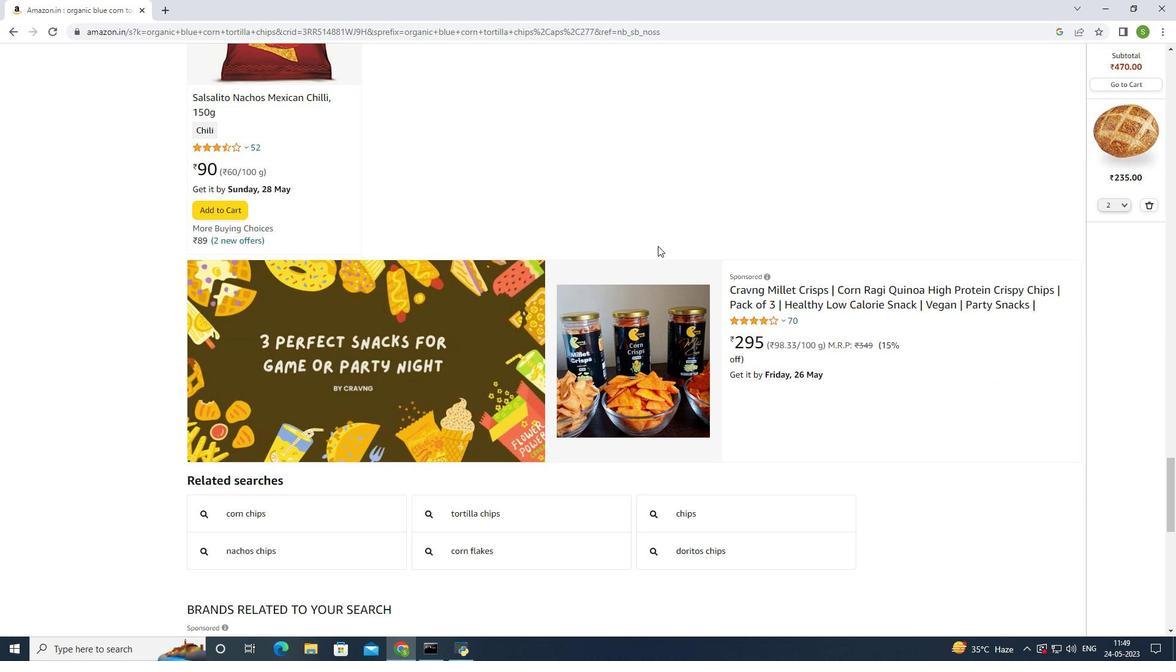 
Action: Mouse scrolled (659, 245) with delta (0, 0)
Screenshot: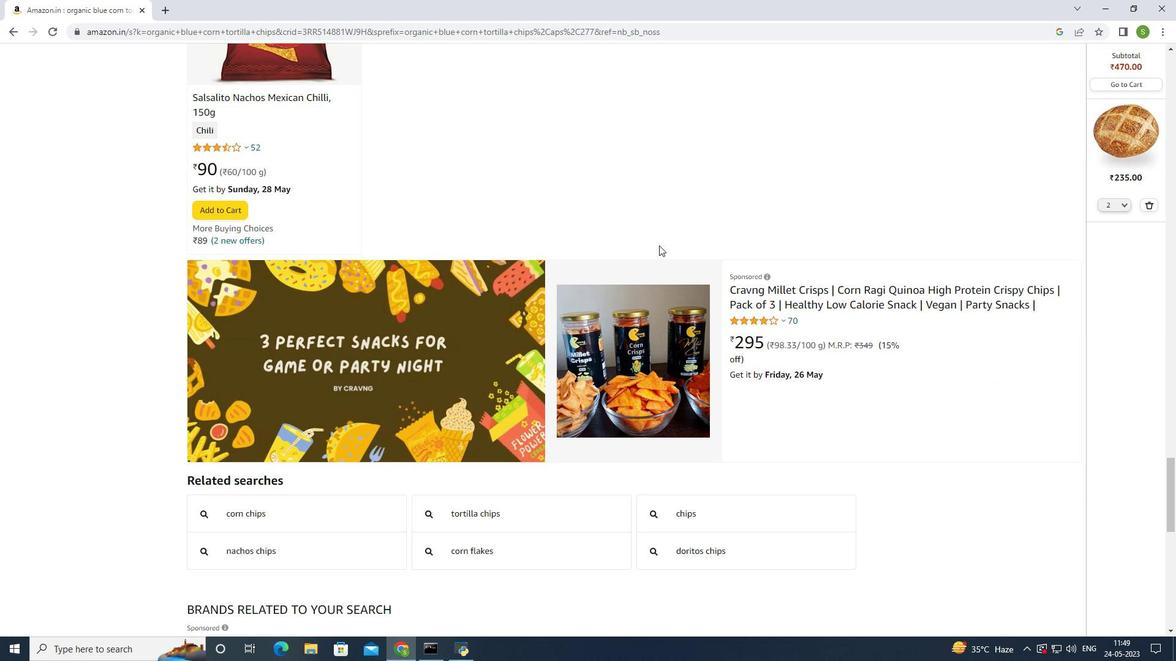 
Action: Mouse moved to (659, 245)
Screenshot: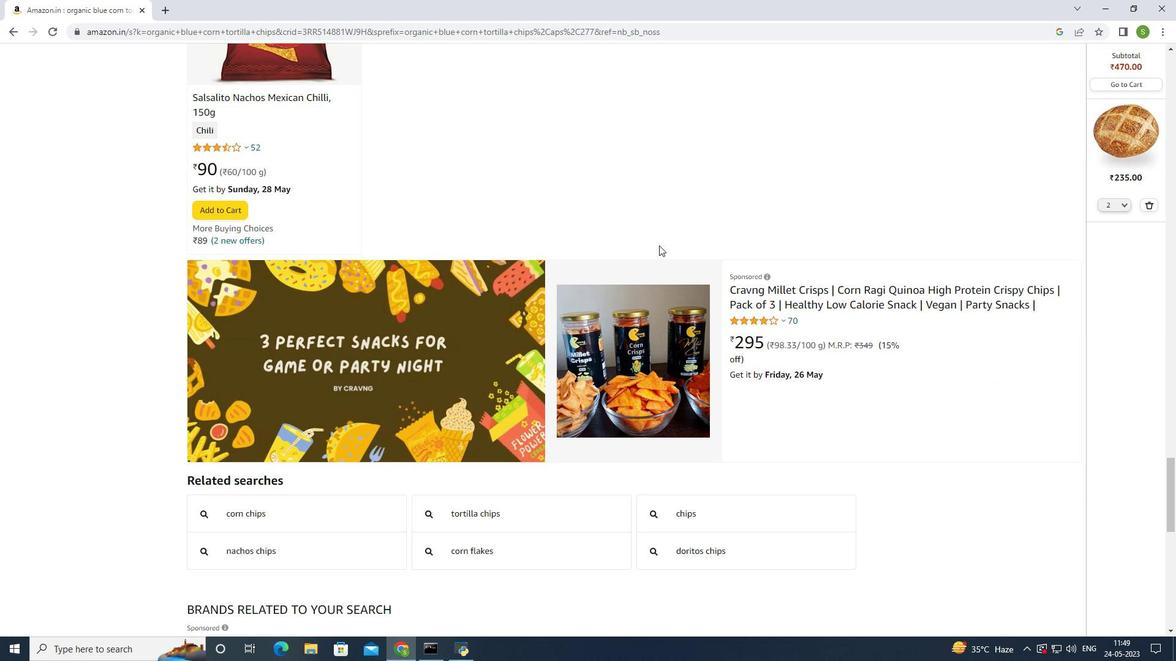 
Action: Mouse scrolled (659, 244) with delta (0, 0)
Screenshot: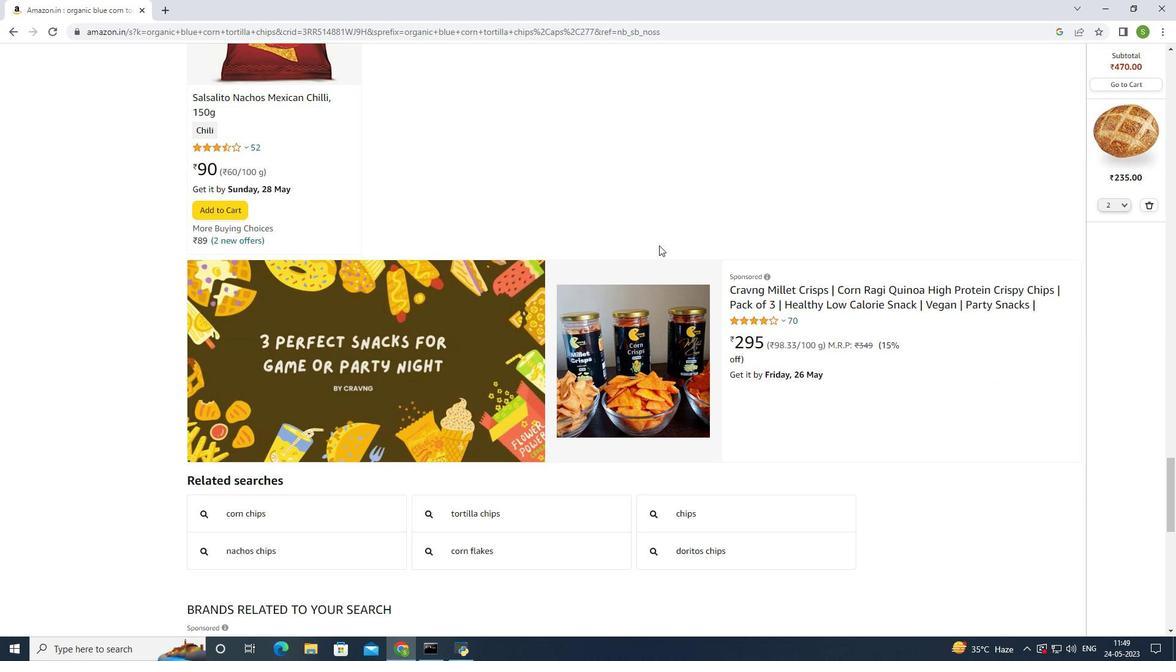 
Action: Mouse moved to (660, 245)
Screenshot: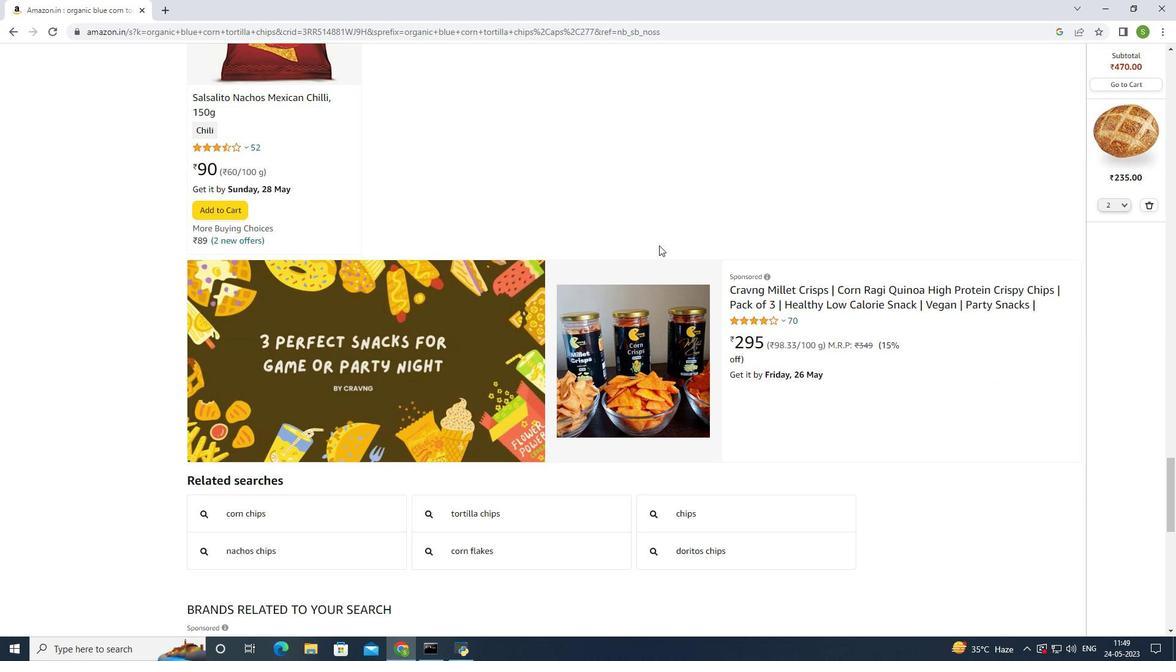 
Action: Mouse scrolled (660, 244) with delta (0, 0)
Screenshot: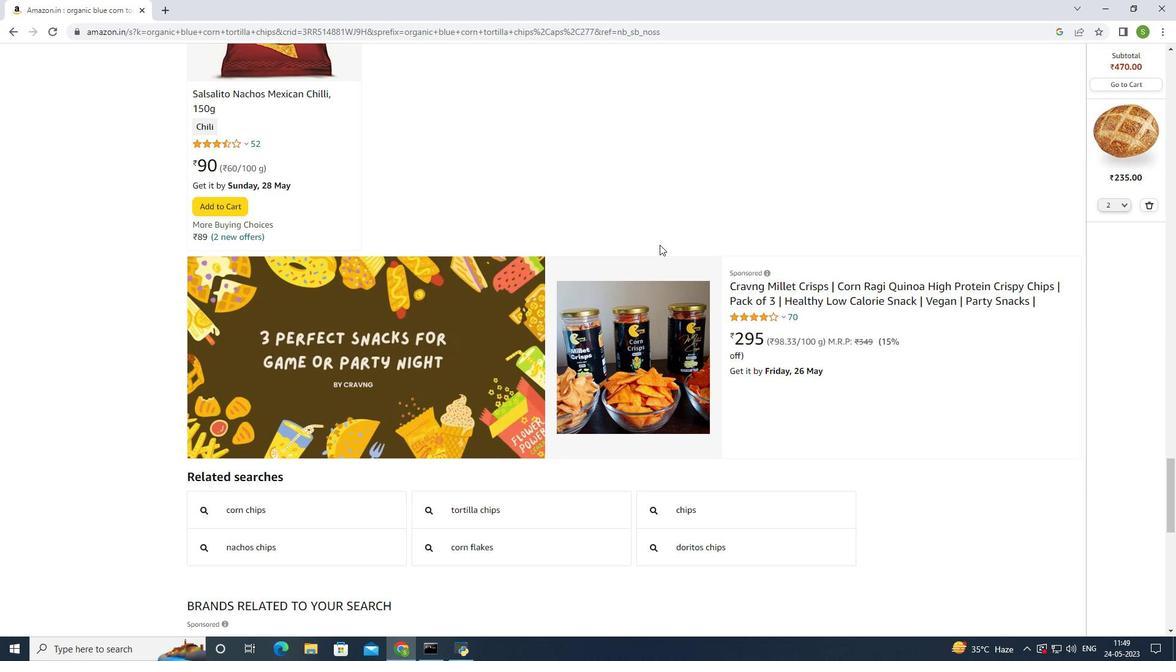 
Action: Mouse moved to (509, 328)
Screenshot: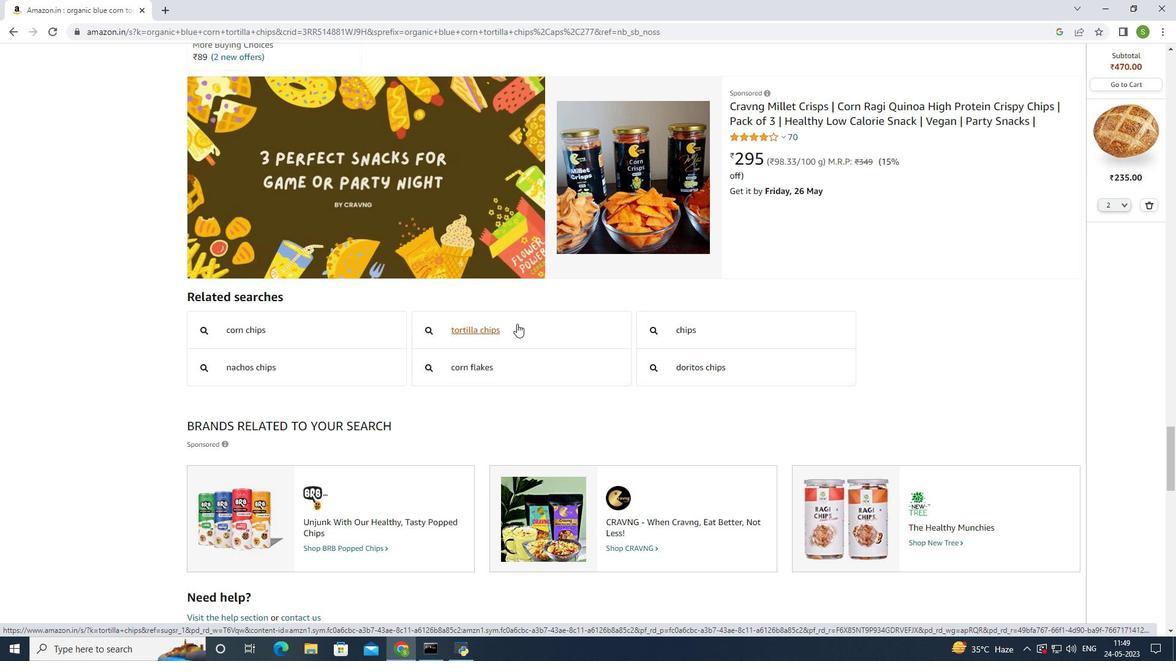 
Action: Mouse pressed left at (509, 328)
Screenshot: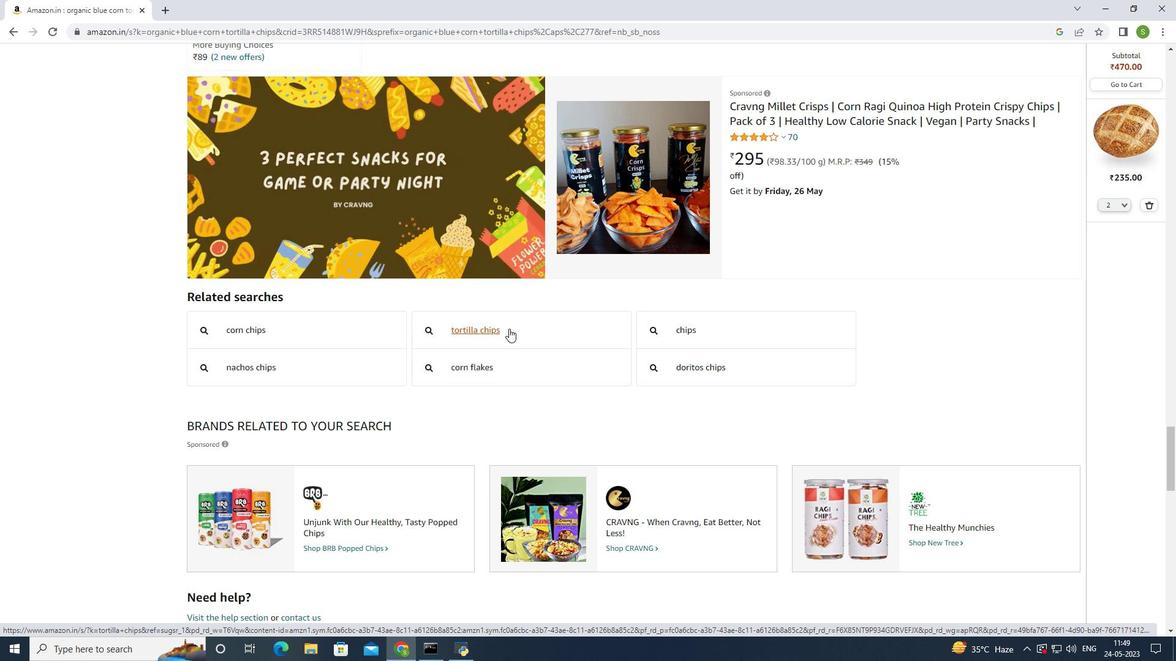 
Action: Mouse moved to (509, 326)
Screenshot: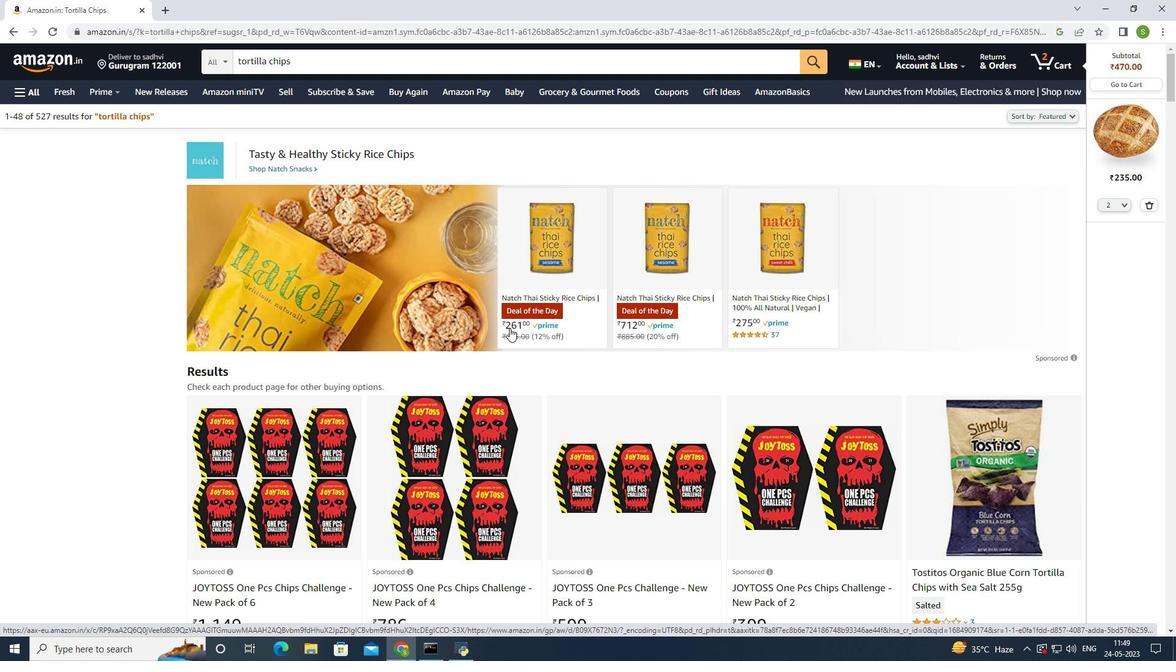 
Action: Mouse scrolled (509, 325) with delta (0, 0)
Screenshot: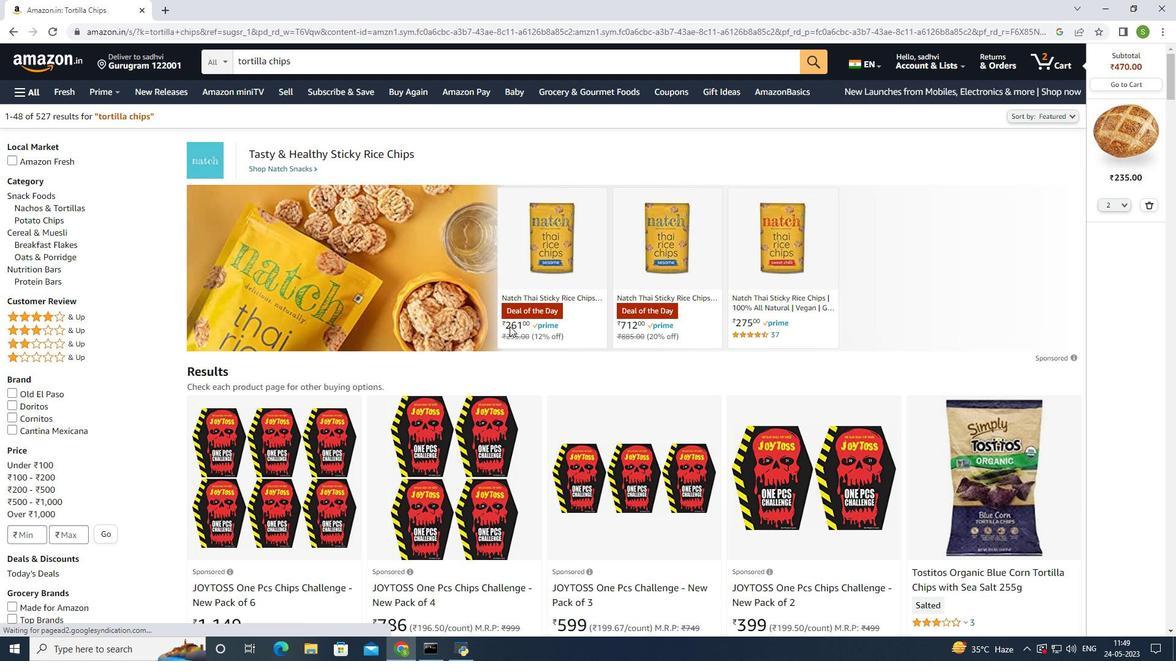 
Action: Mouse scrolled (509, 325) with delta (0, 0)
Screenshot: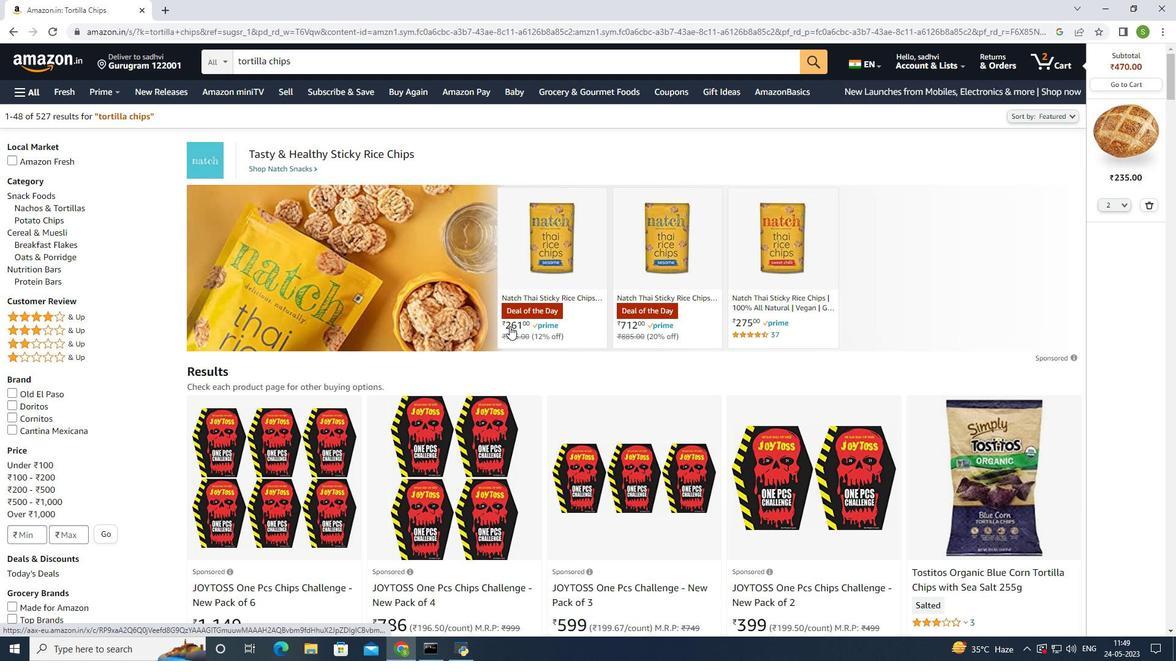 
Action: Mouse scrolled (509, 325) with delta (0, 0)
Screenshot: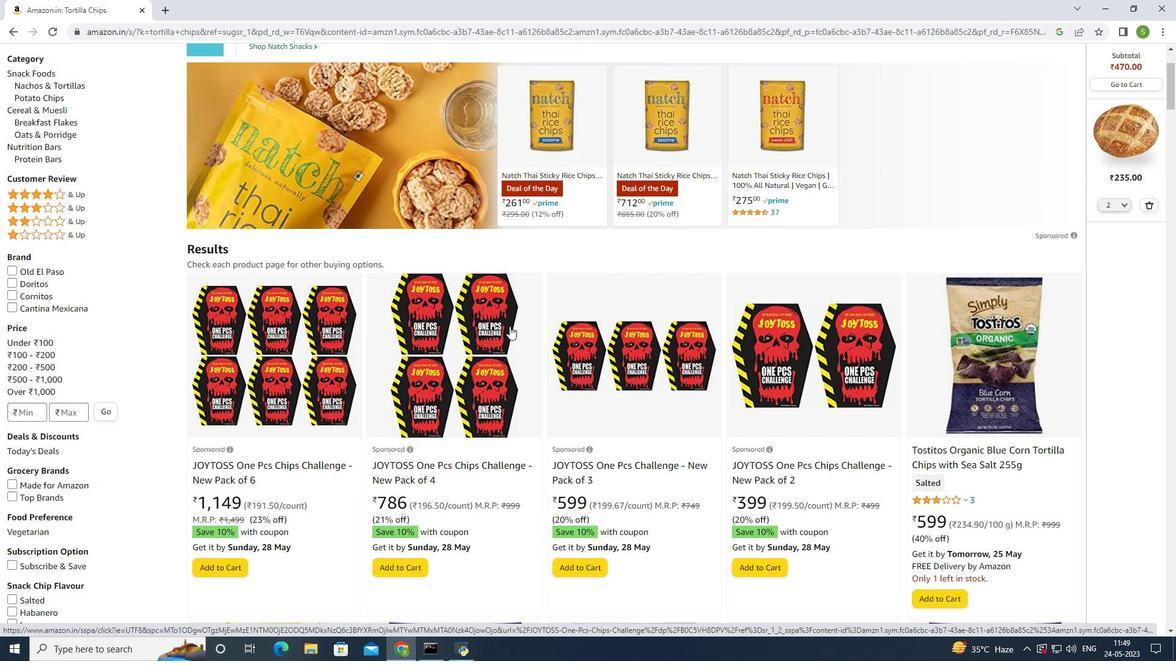 
Action: Mouse scrolled (509, 325) with delta (0, 0)
Screenshot: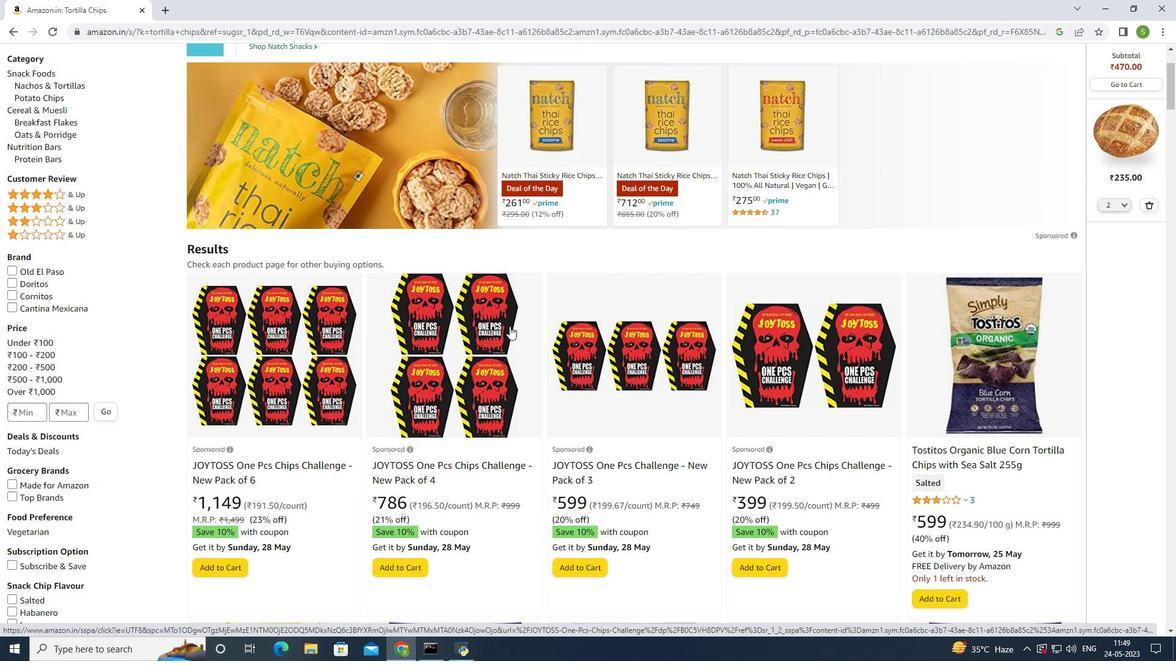 
Action: Mouse scrolled (509, 325) with delta (0, 0)
Screenshot: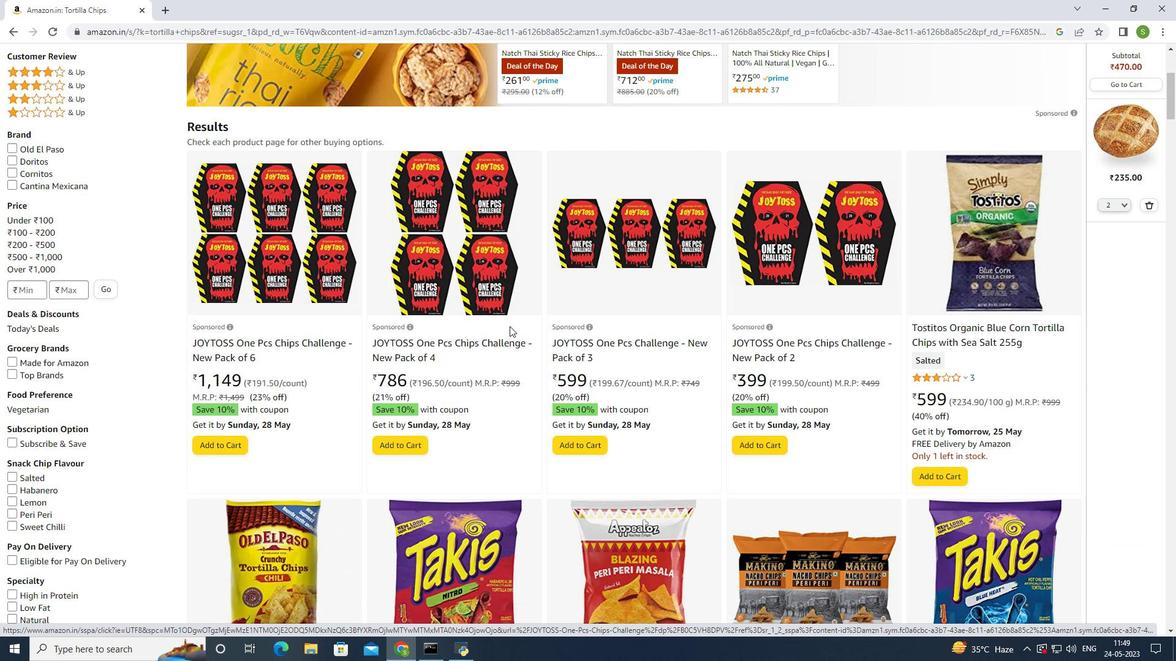 
Action: Mouse scrolled (509, 325) with delta (0, 0)
Screenshot: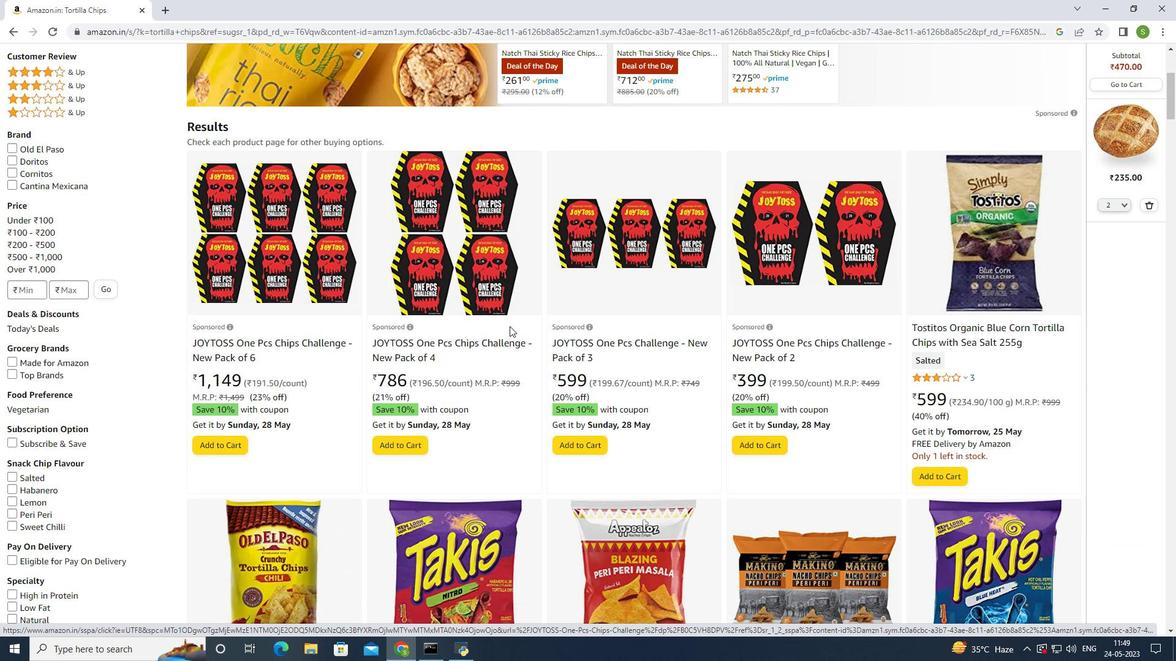 
Action: Mouse scrolled (509, 325) with delta (0, 0)
Screenshot: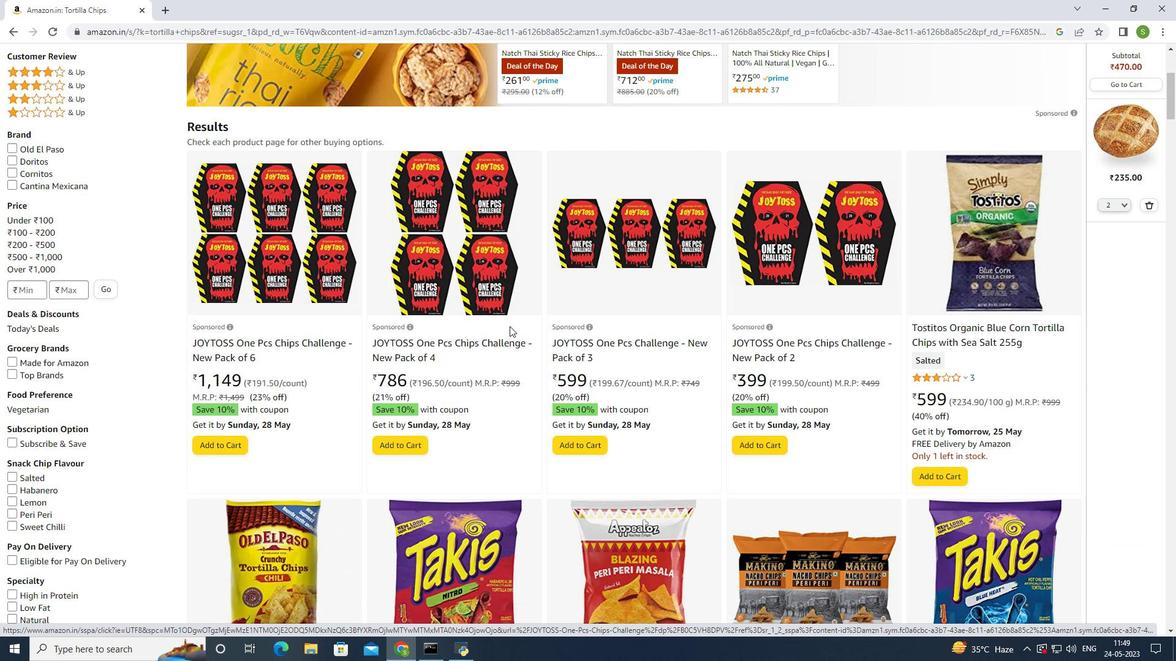 
Action: Mouse scrolled (509, 325) with delta (0, 0)
Screenshot: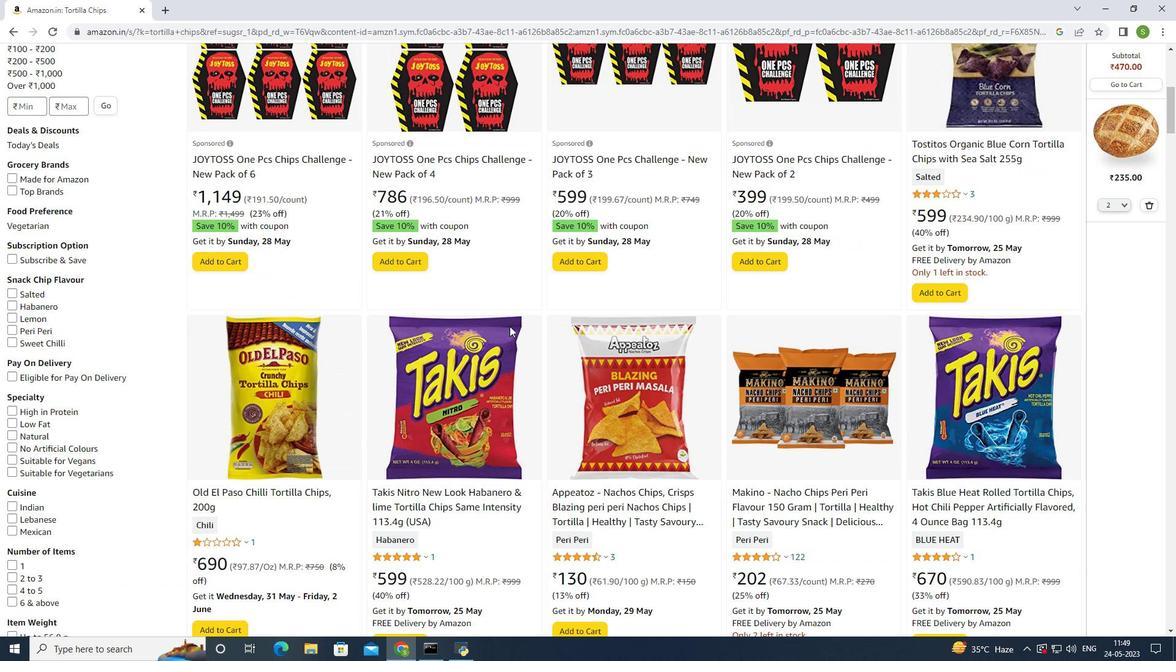 
Action: Mouse scrolled (509, 325) with delta (0, 0)
Screenshot: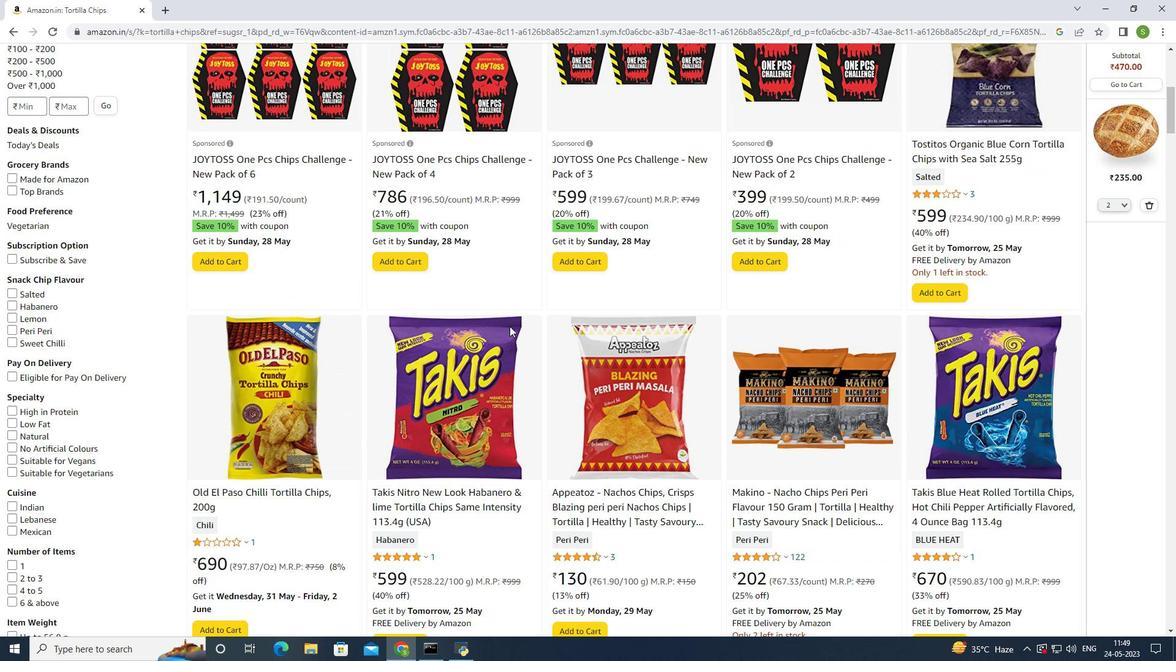 
Action: Mouse moved to (635, 330)
Screenshot: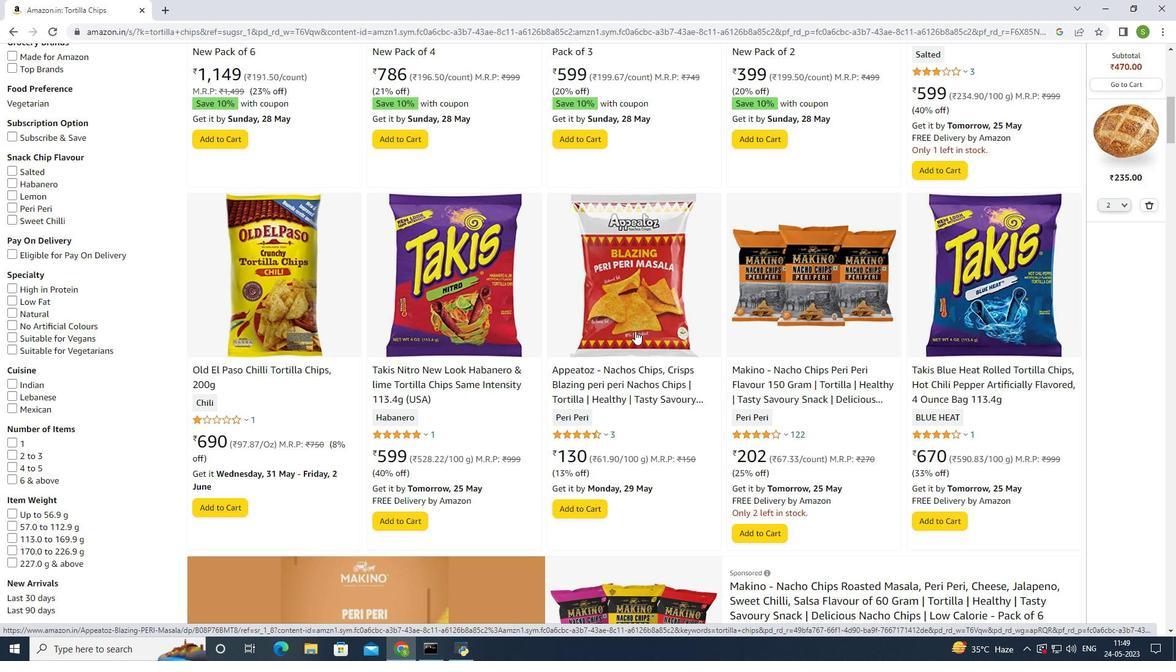 
Action: Mouse scrolled (635, 330) with delta (0, 0)
Screenshot: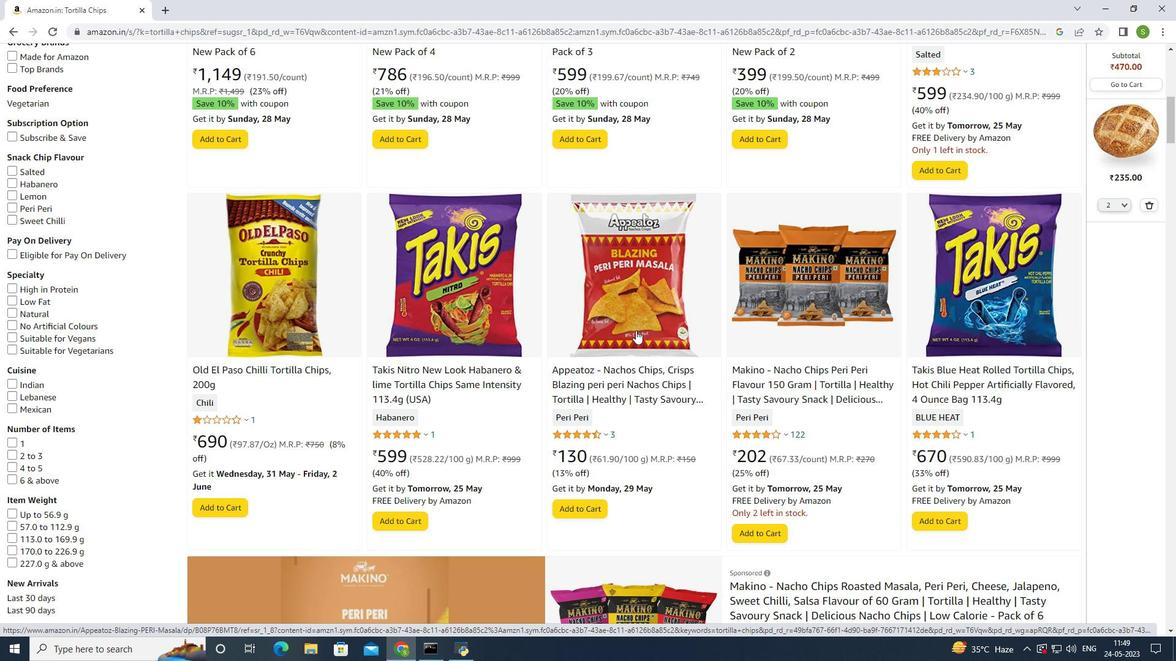 
Action: Mouse scrolled (635, 330) with delta (0, 0)
Screenshot: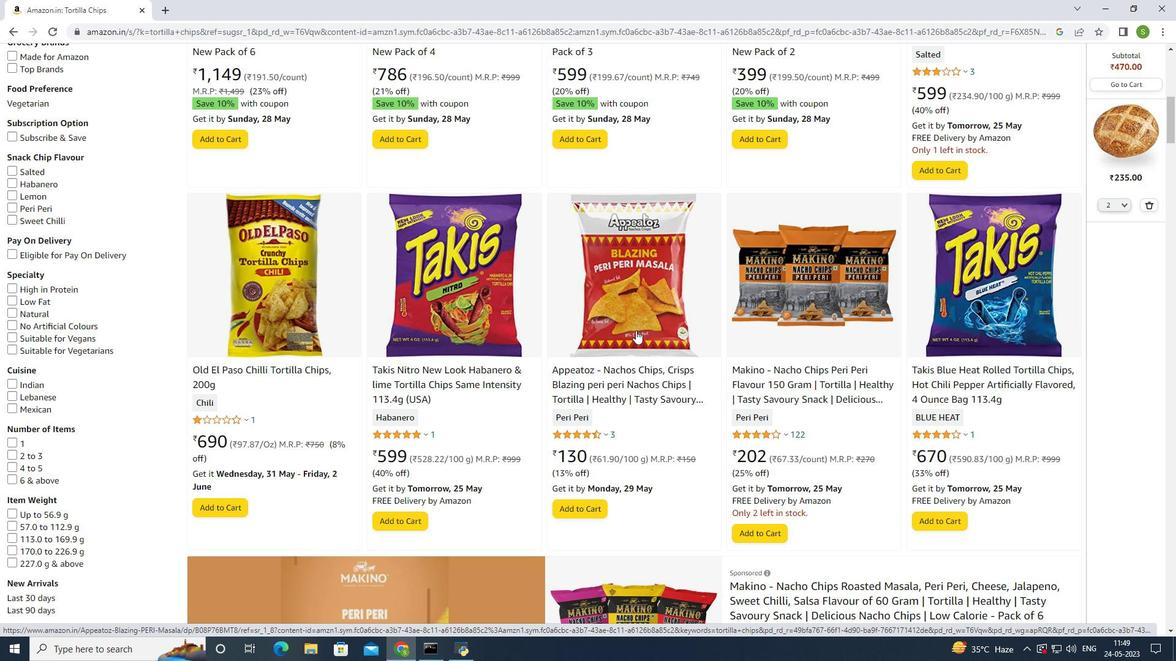 
Action: Mouse scrolled (635, 330) with delta (0, 0)
Screenshot: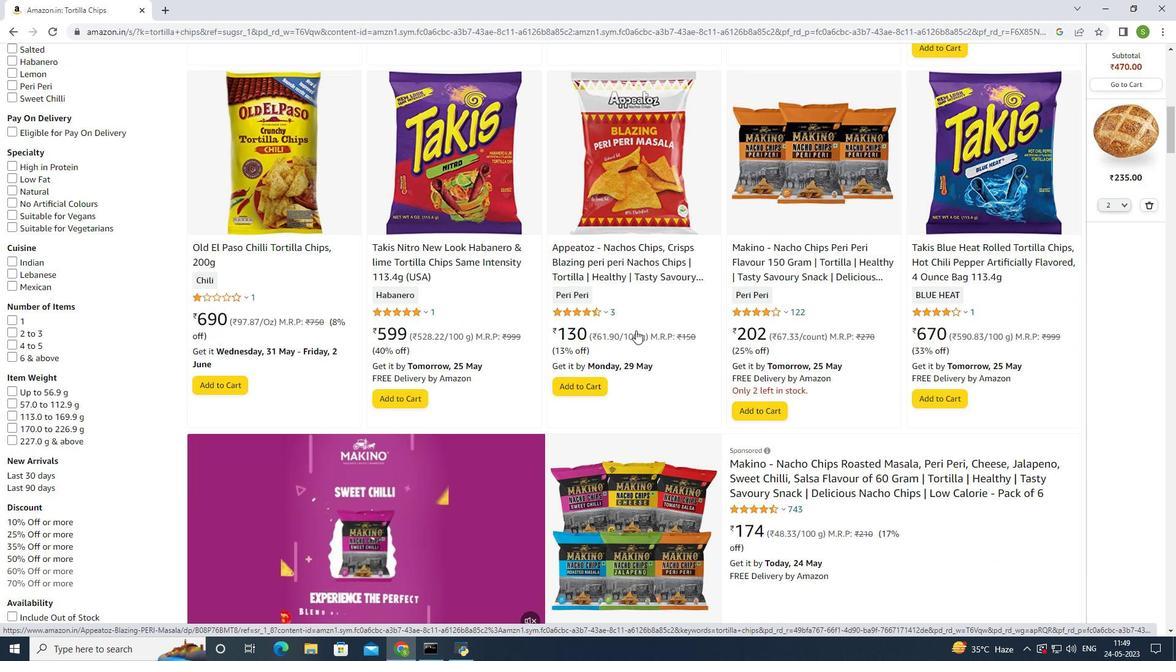 
Action: Mouse scrolled (635, 330) with delta (0, 0)
Screenshot: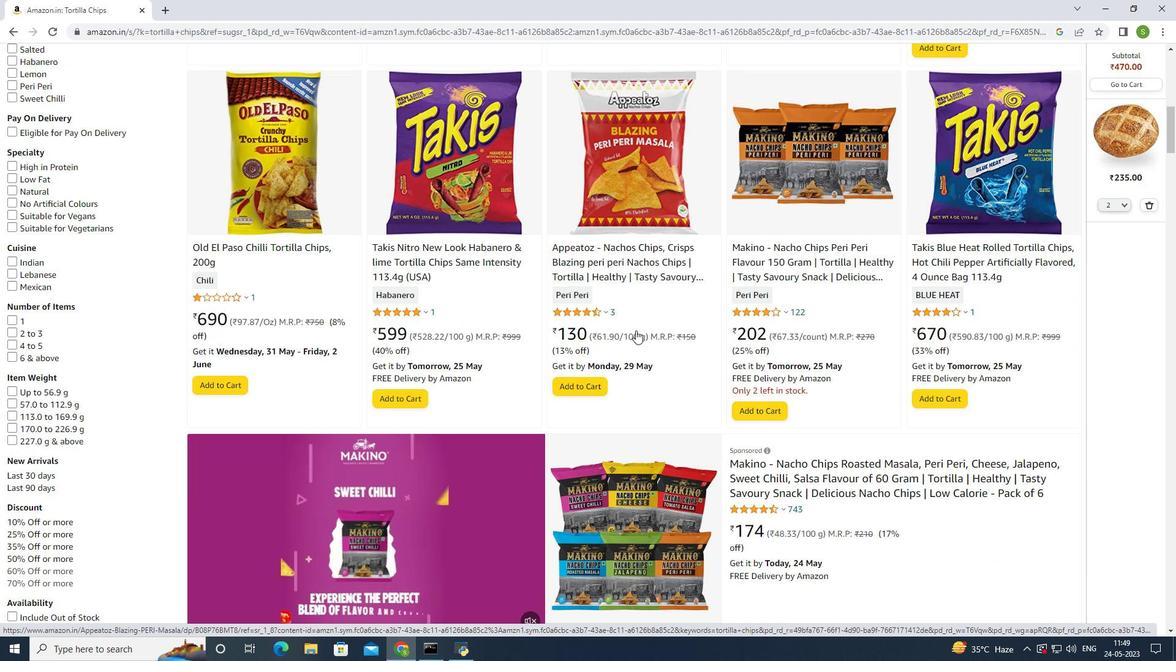 
Action: Mouse scrolled (635, 330) with delta (0, 0)
Screenshot: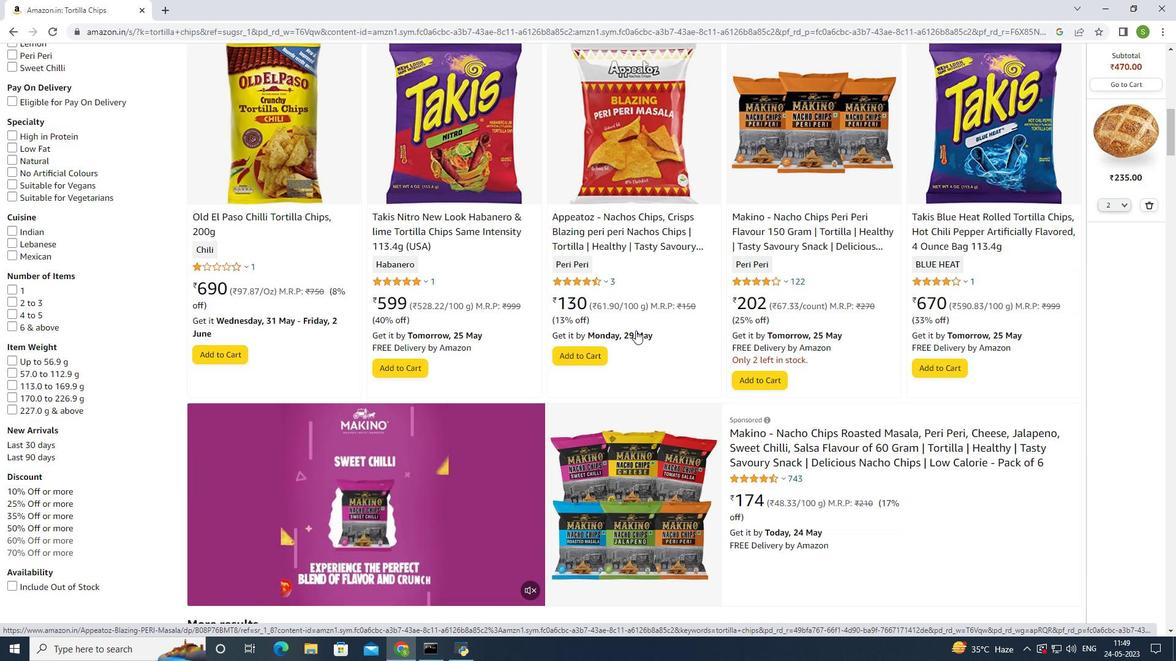 
Action: Mouse scrolled (635, 330) with delta (0, 0)
Screenshot: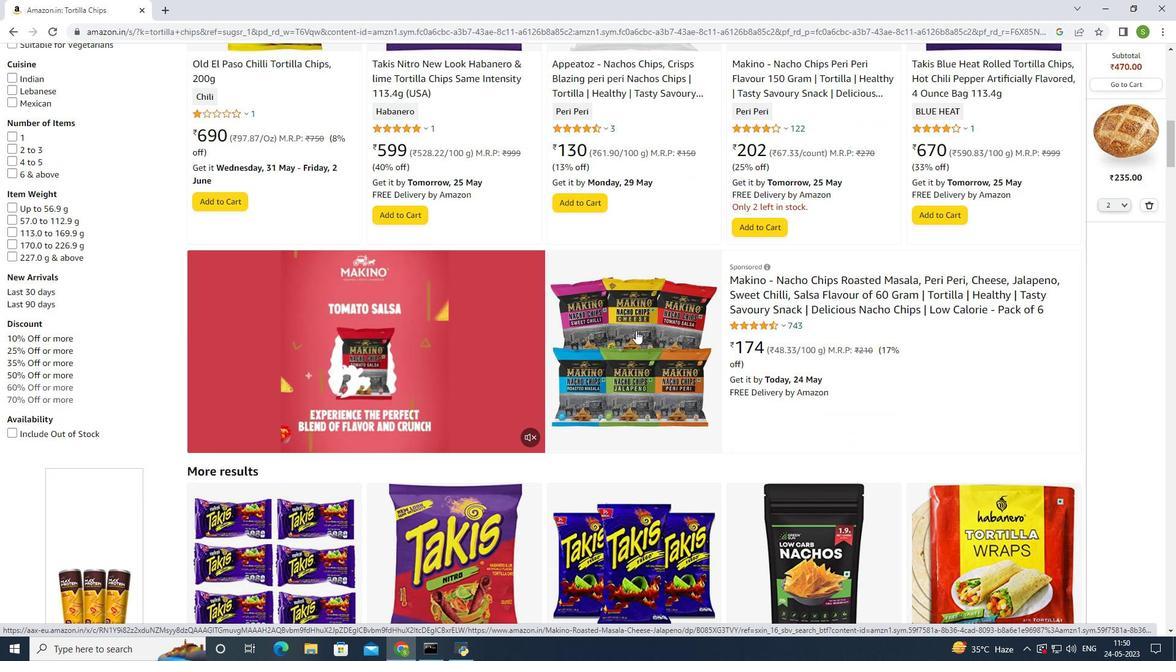 
Action: Mouse scrolled (635, 330) with delta (0, 0)
Screenshot: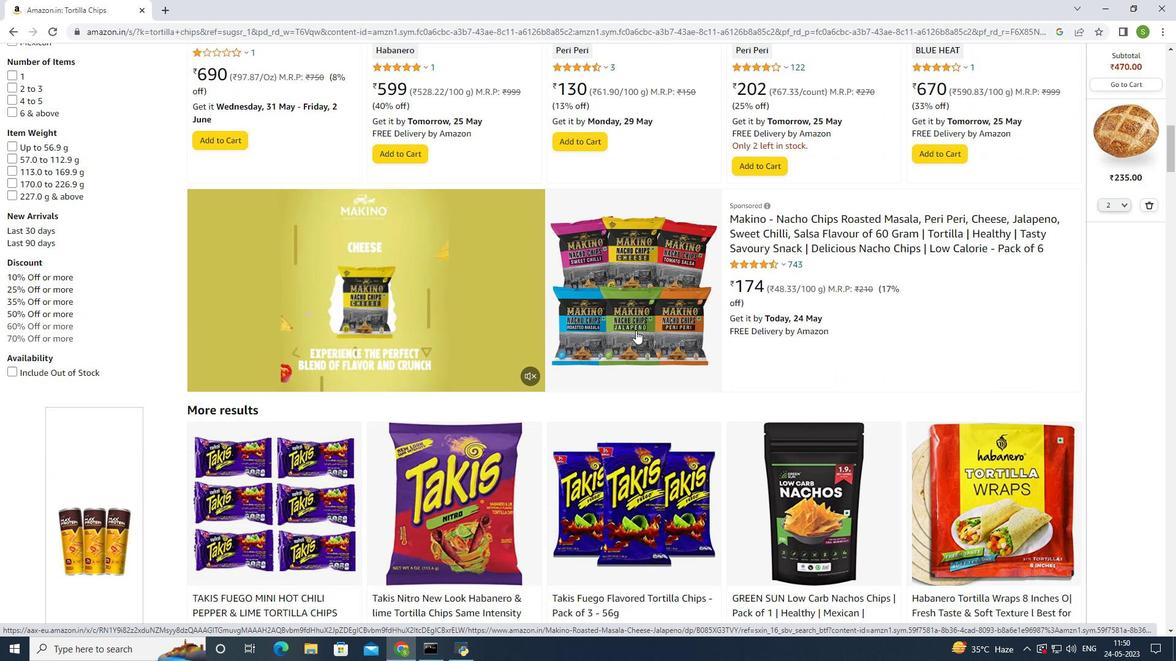 
Action: Mouse scrolled (635, 330) with delta (0, 0)
Screenshot: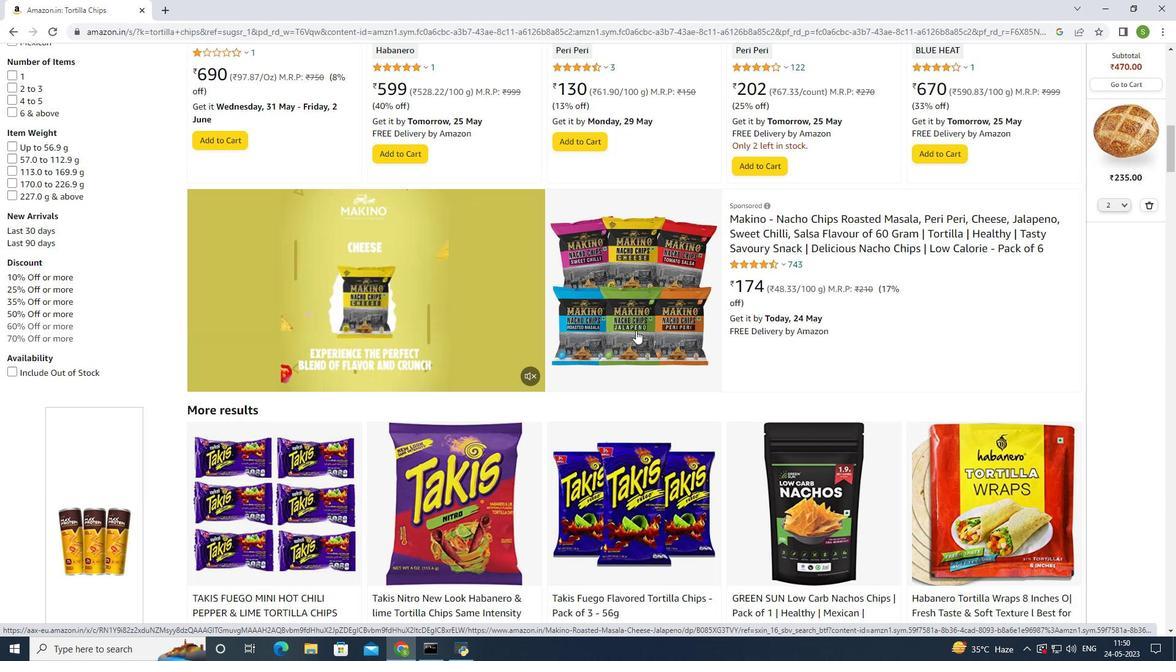 
Action: Mouse scrolled (635, 330) with delta (0, 0)
Screenshot: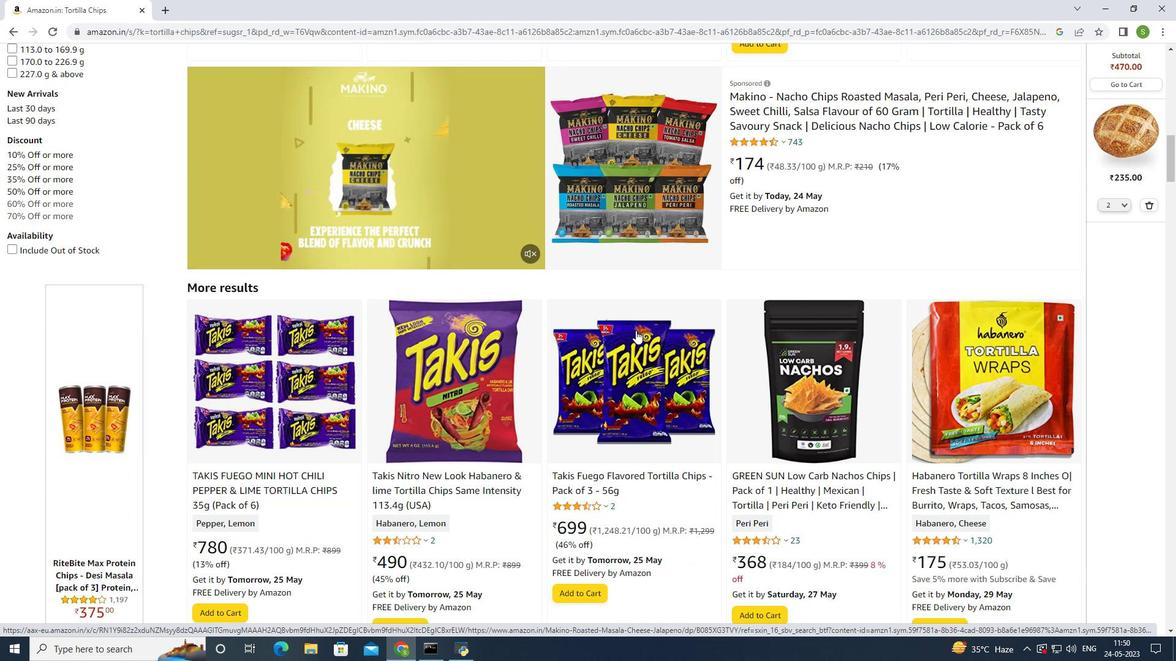 
Action: Mouse moved to (636, 330)
Screenshot: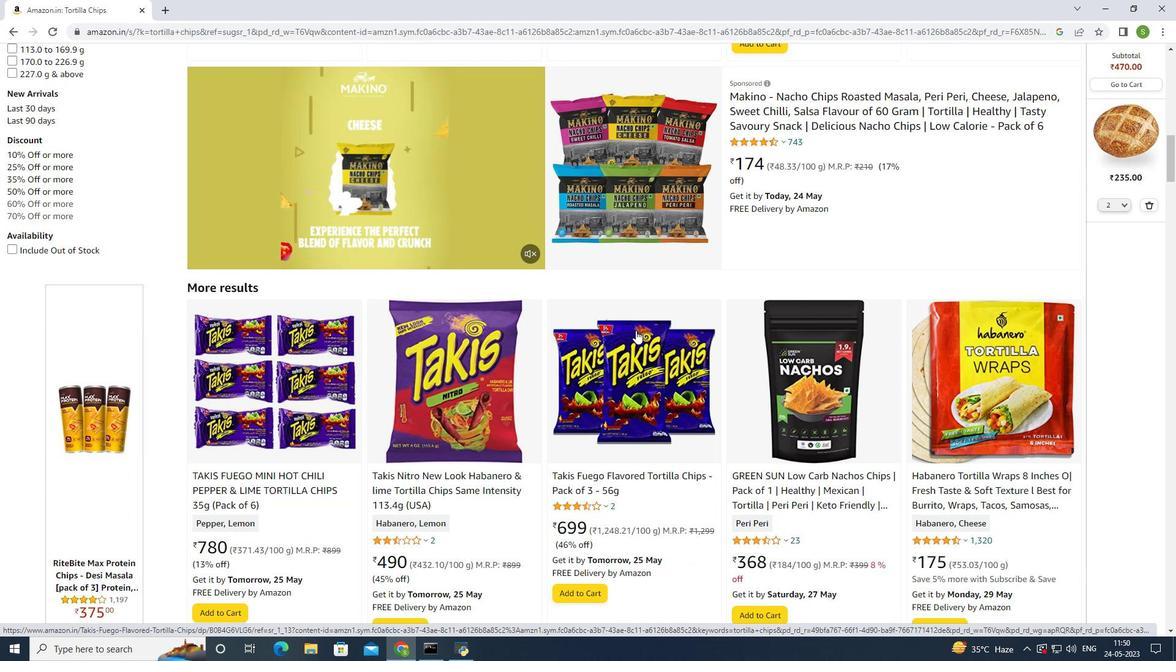 
Action: Mouse scrolled (636, 329) with delta (0, 0)
Screenshot: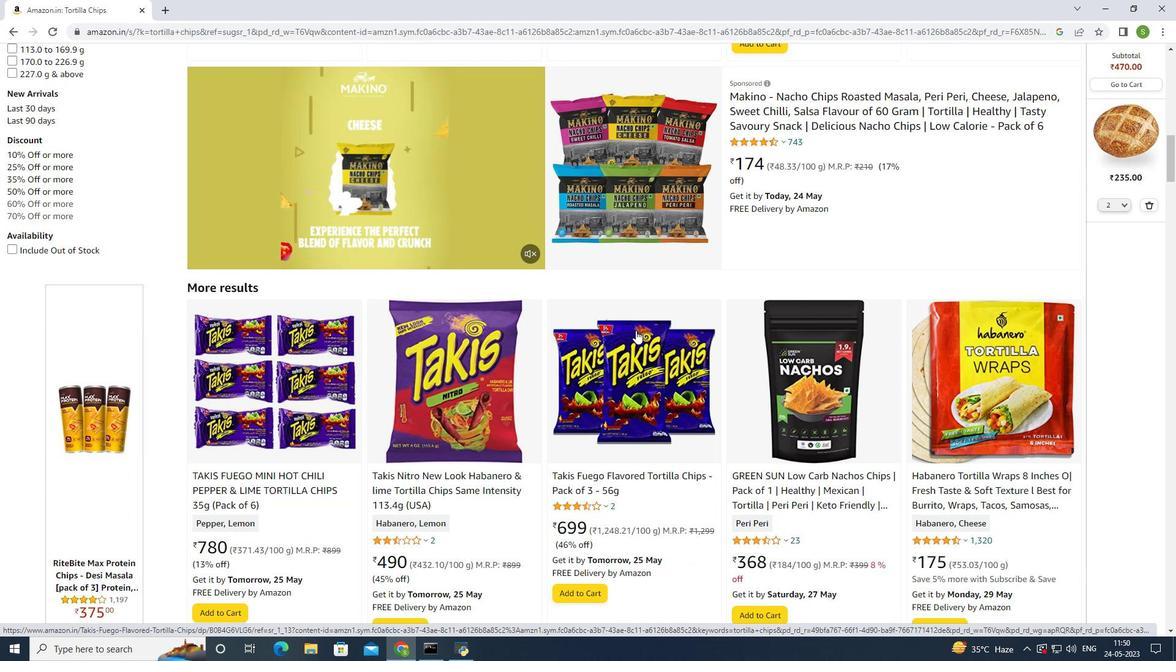 
Action: Mouse moved to (637, 329)
Screenshot: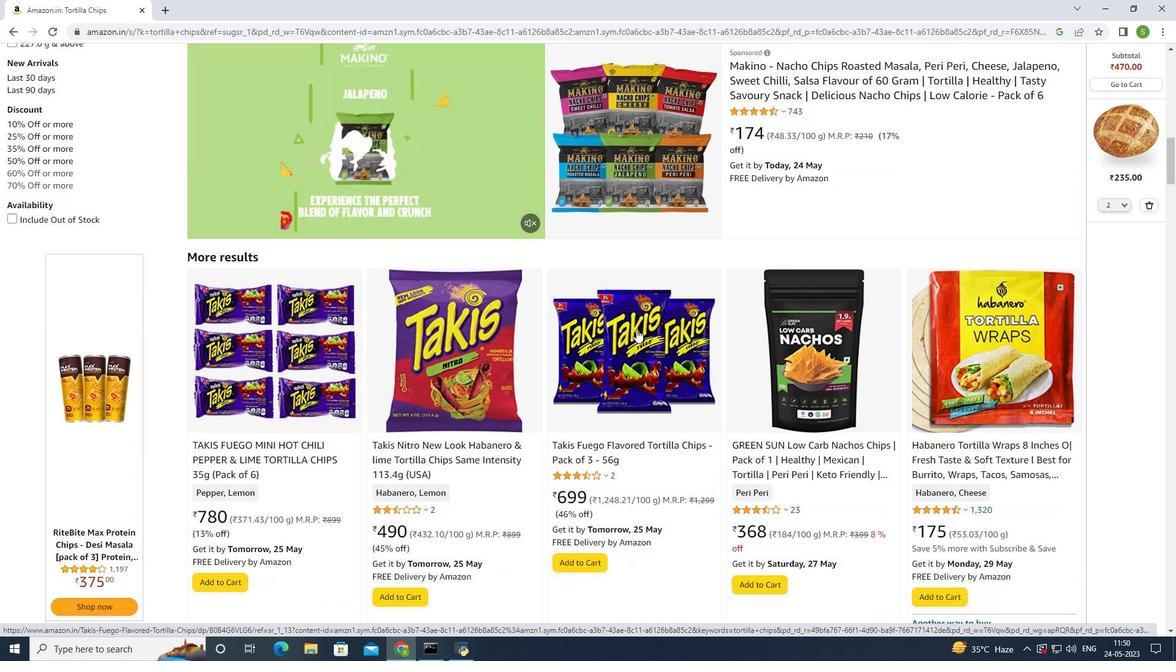 
Action: Mouse scrolled (637, 328) with delta (0, 0)
Screenshot: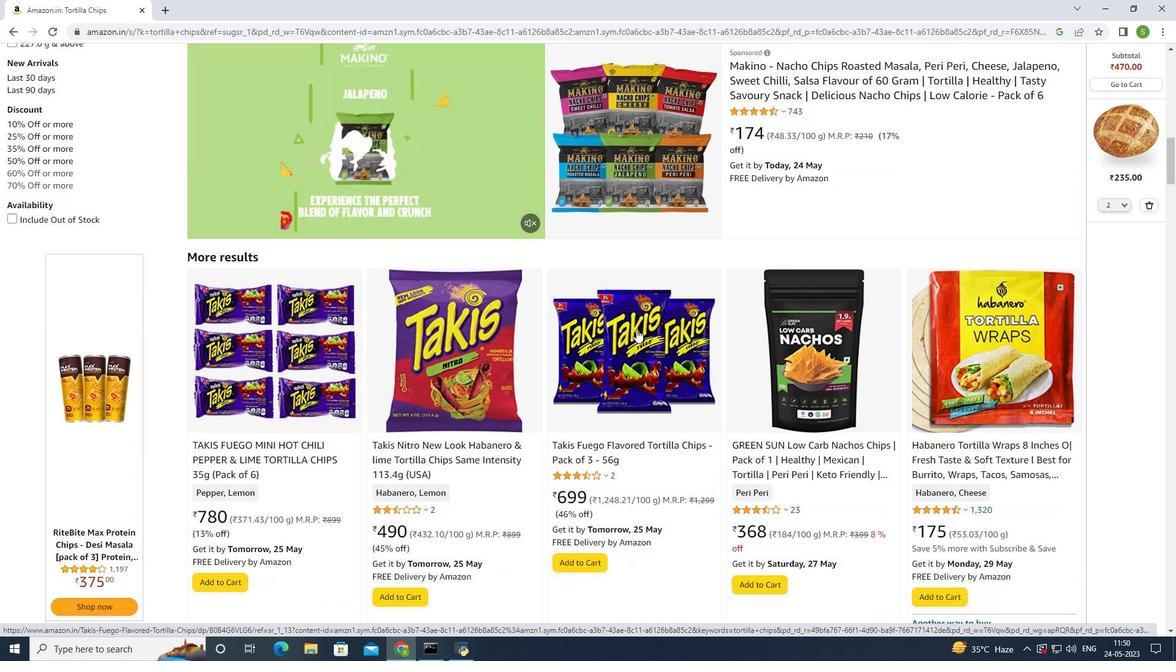 
Action: Mouse moved to (638, 328)
Screenshot: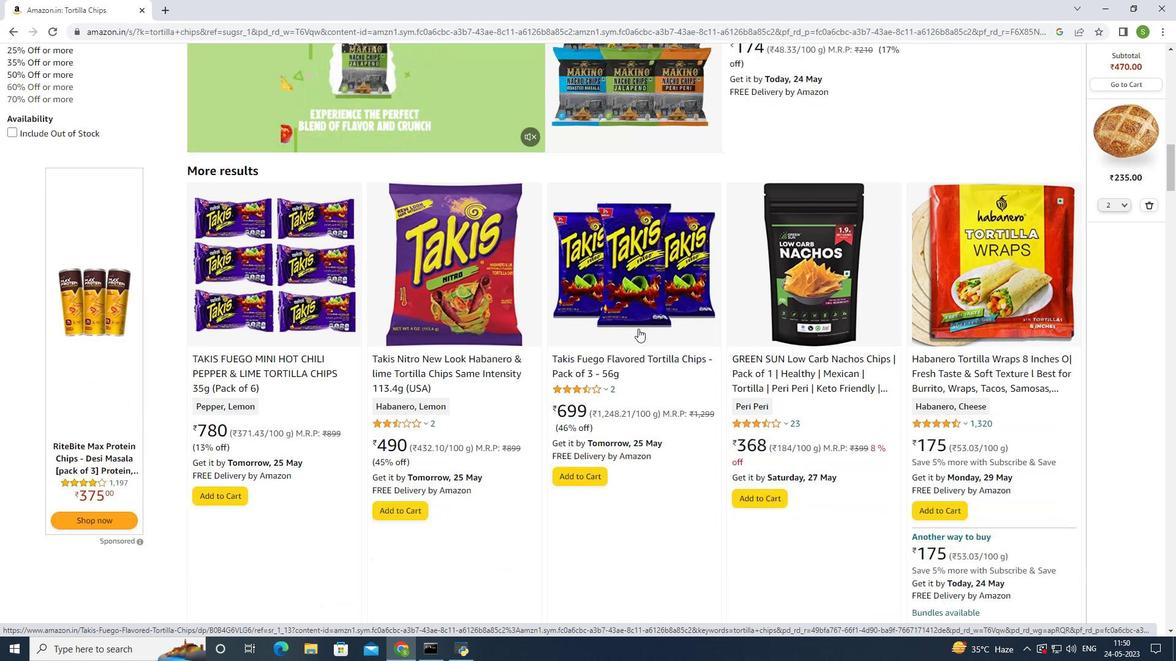 
Action: Mouse scrolled (638, 328) with delta (0, 0)
Screenshot: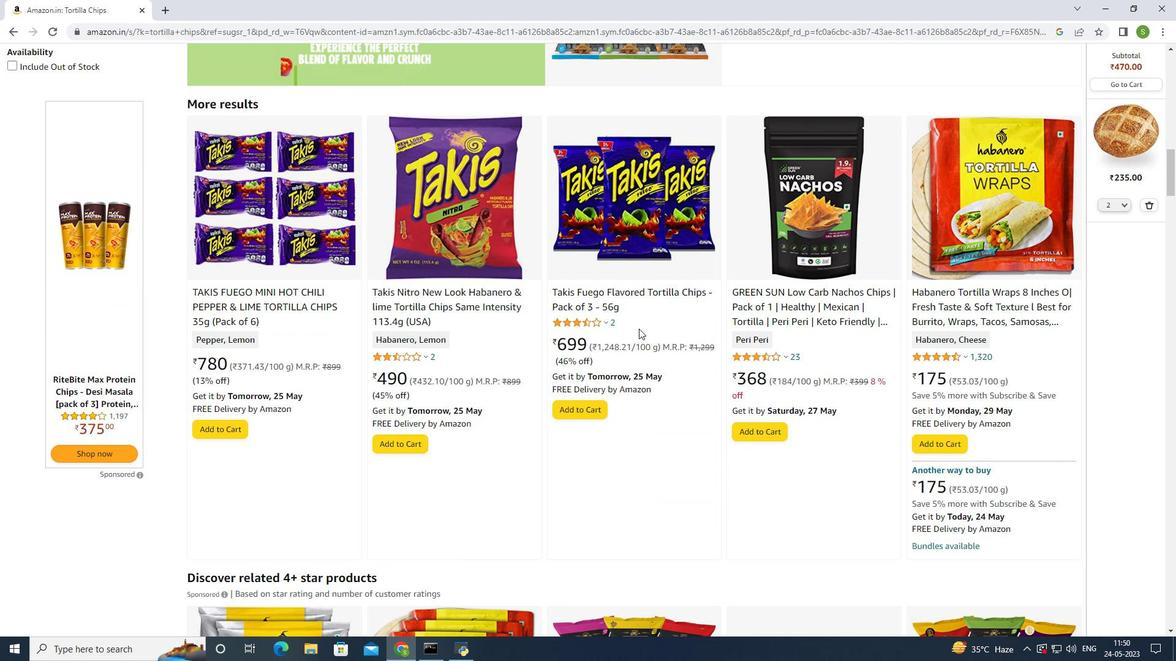 
Action: Mouse scrolled (638, 328) with delta (0, 0)
Screenshot: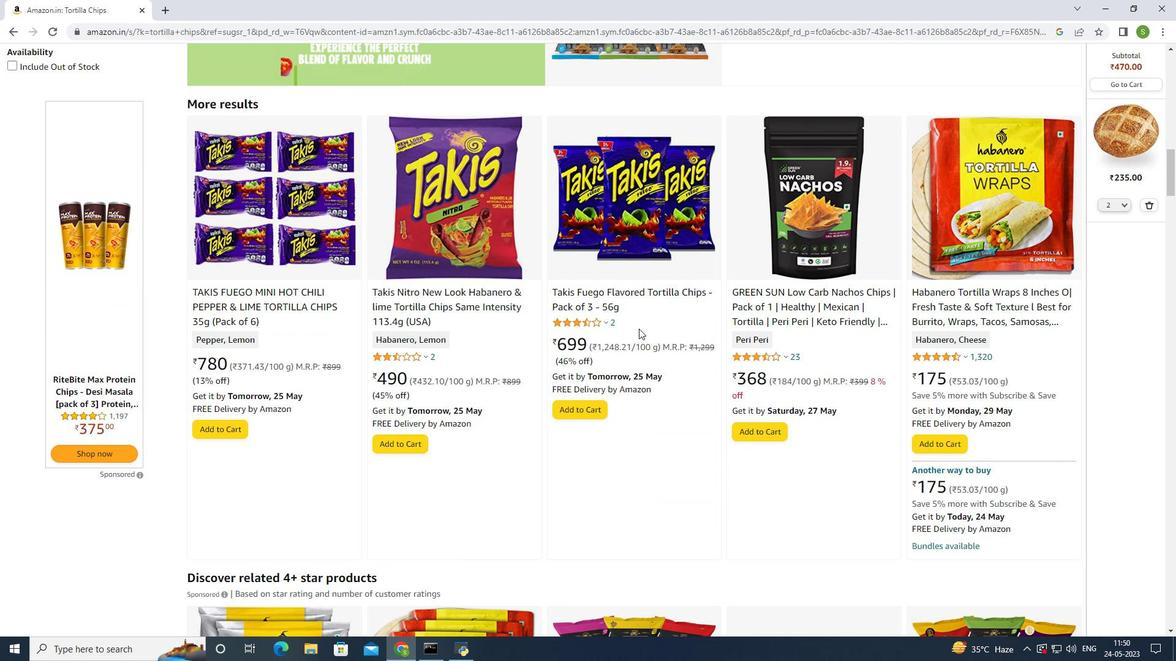 
Action: Mouse scrolled (638, 328) with delta (0, 0)
Screenshot: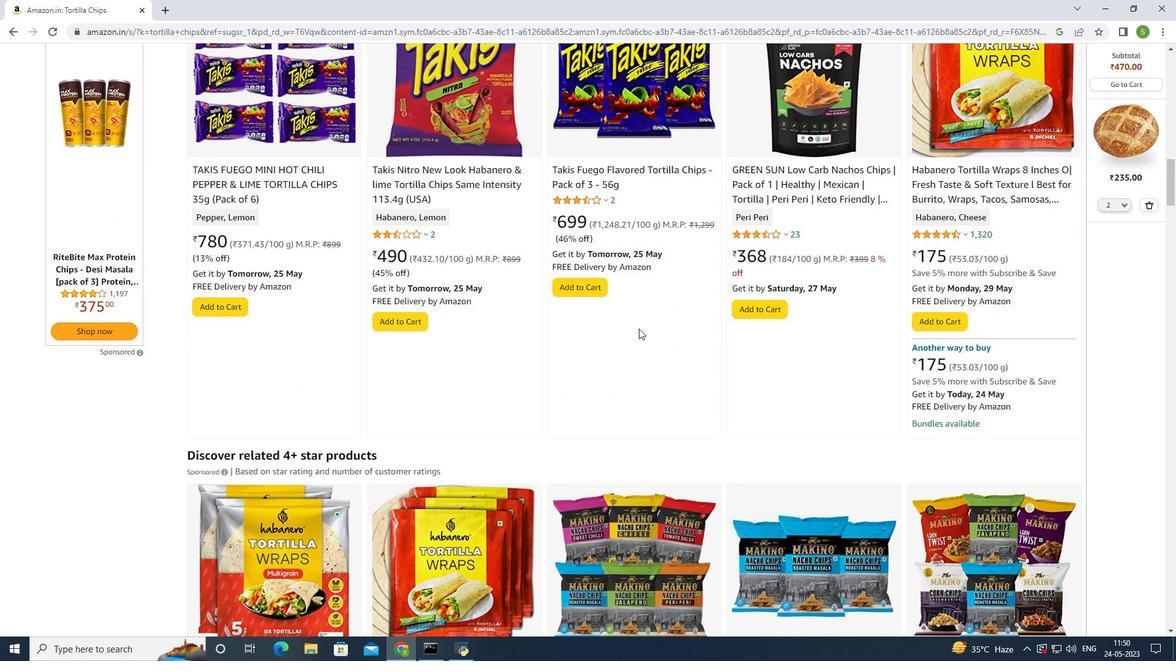 
Action: Mouse scrolled (638, 328) with delta (0, 0)
Screenshot: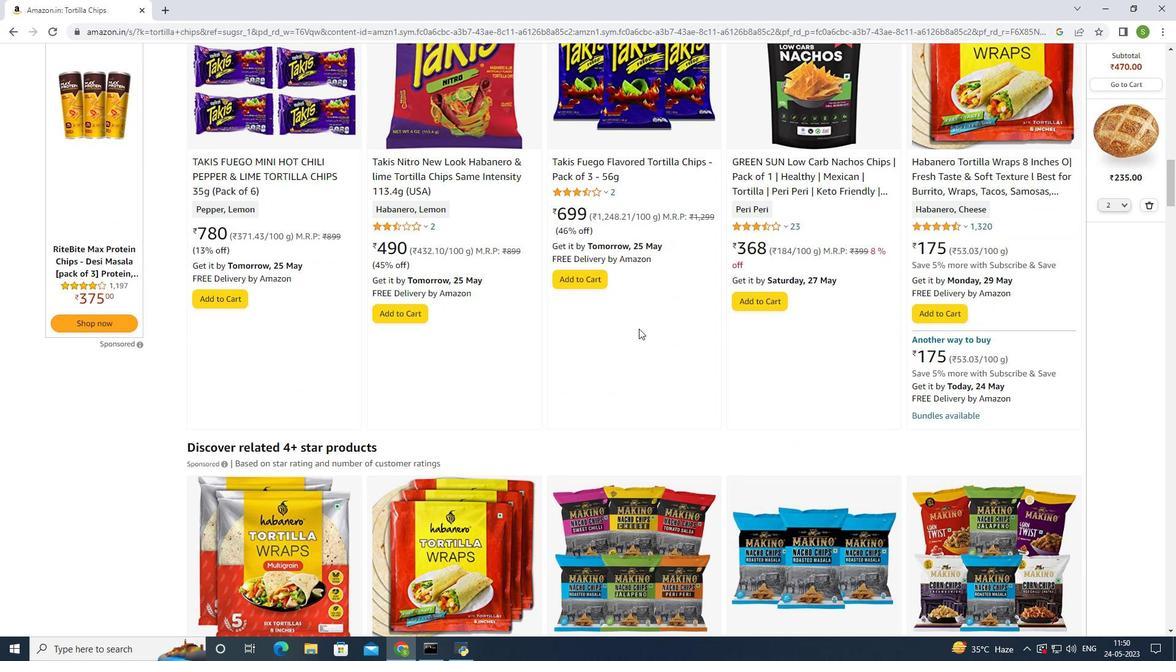
Action: Mouse moved to (640, 328)
Screenshot: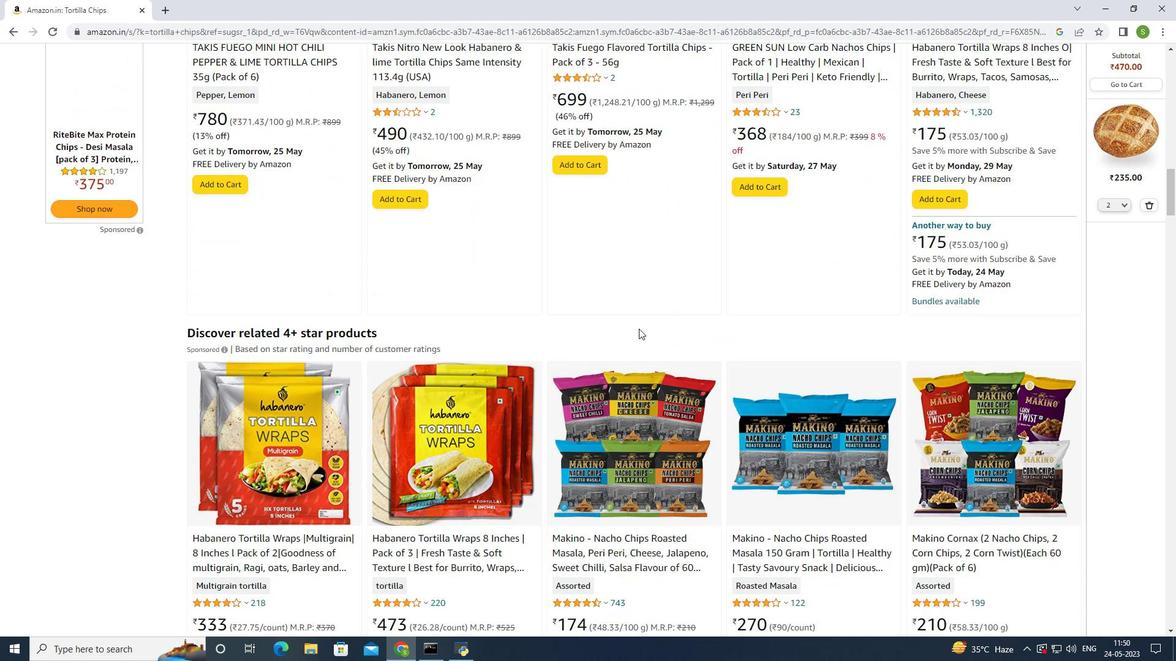 
Action: Mouse scrolled (640, 327) with delta (0, 0)
Screenshot: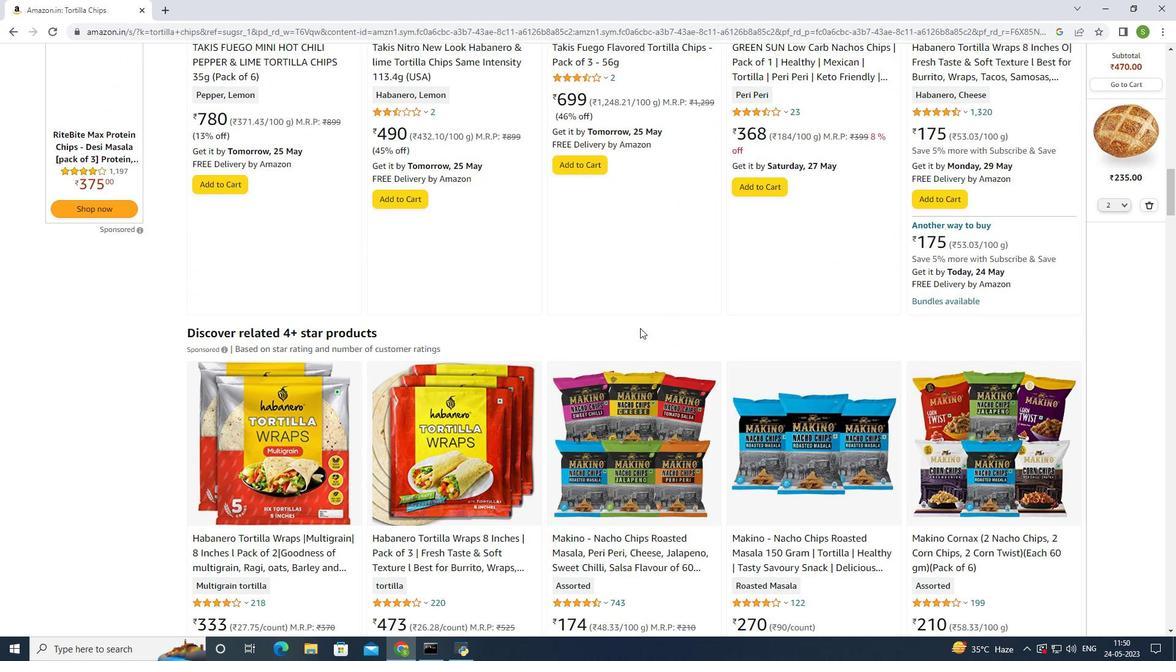 
Action: Mouse scrolled (640, 327) with delta (0, 0)
Screenshot: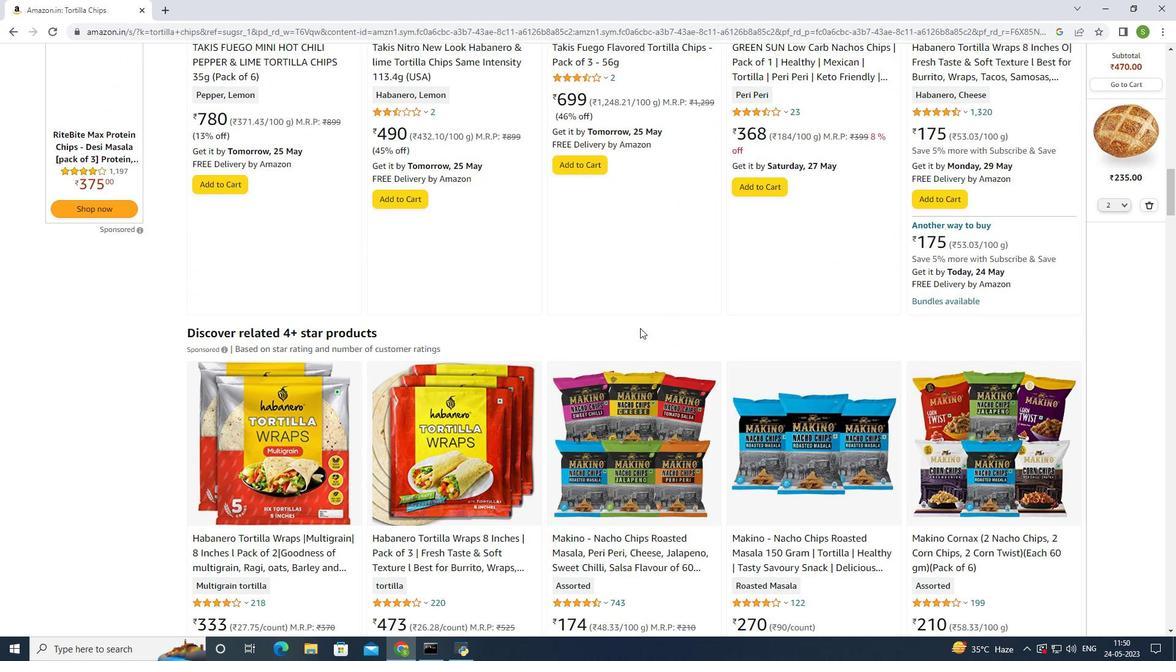 
Action: Mouse scrolled (640, 327) with delta (0, 0)
Screenshot: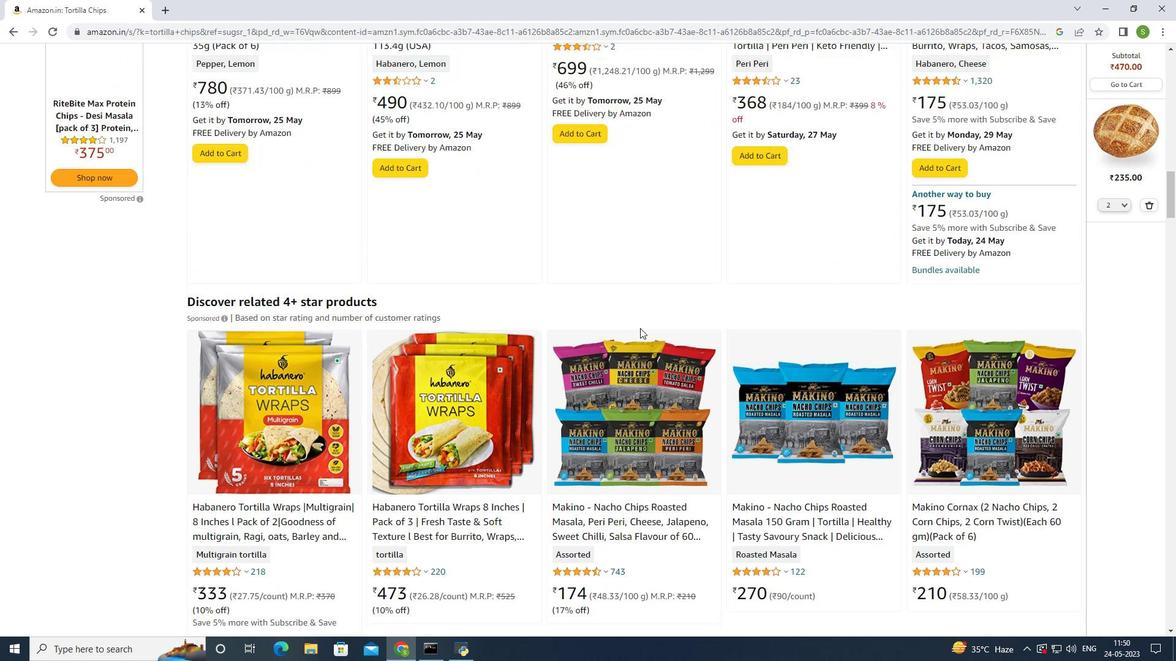 
Action: Mouse scrolled (640, 327) with delta (0, 0)
Screenshot: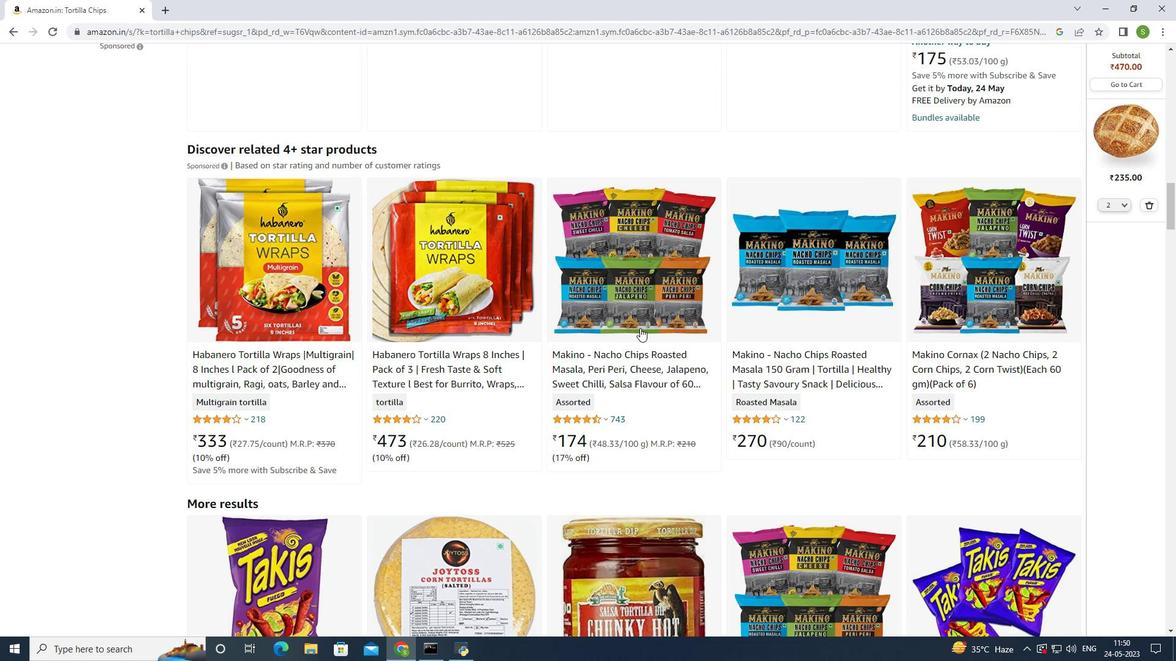 
Action: Mouse scrolled (640, 327) with delta (0, 0)
Screenshot: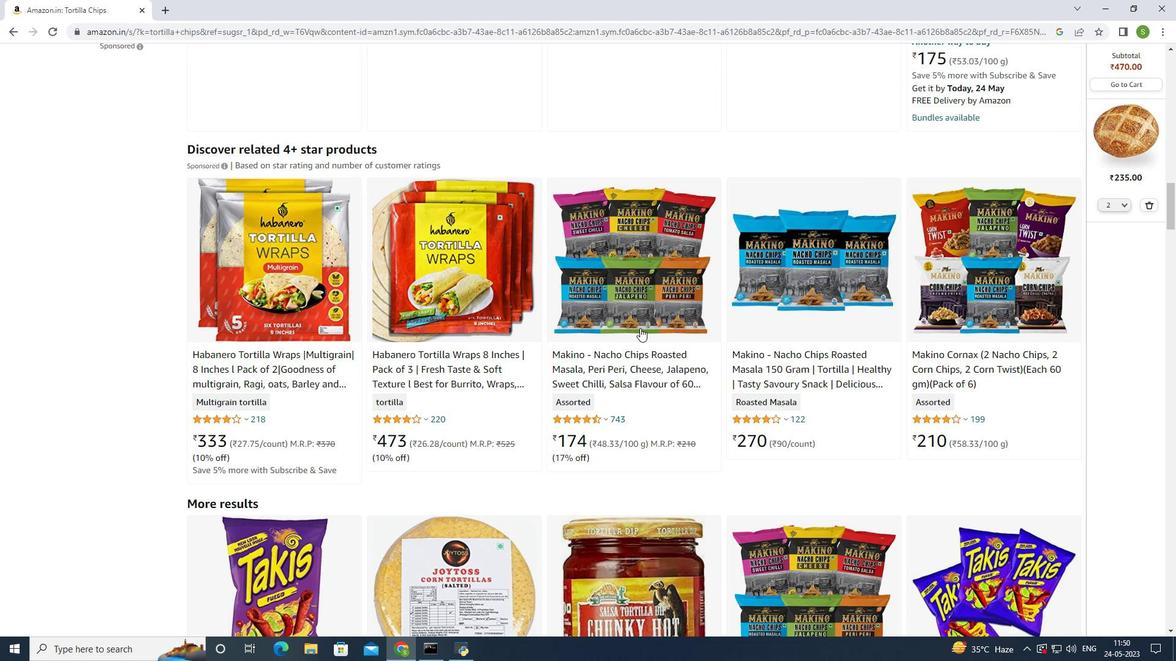 
Action: Mouse moved to (640, 327)
Screenshot: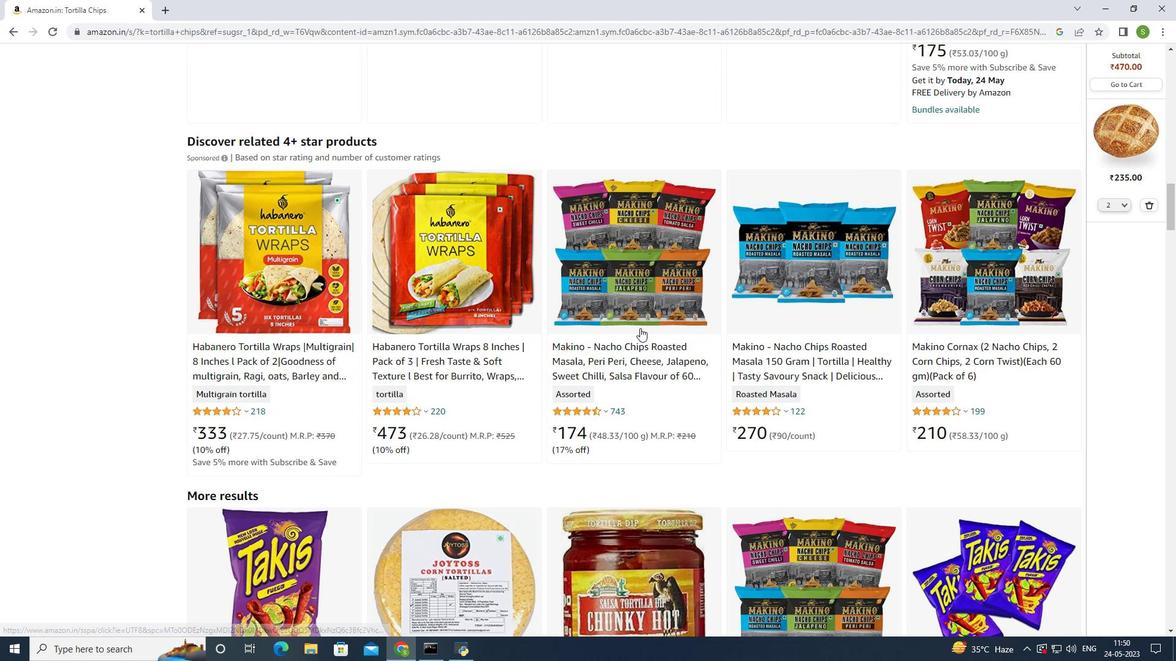 
Action: Mouse scrolled (640, 327) with delta (0, 0)
Screenshot: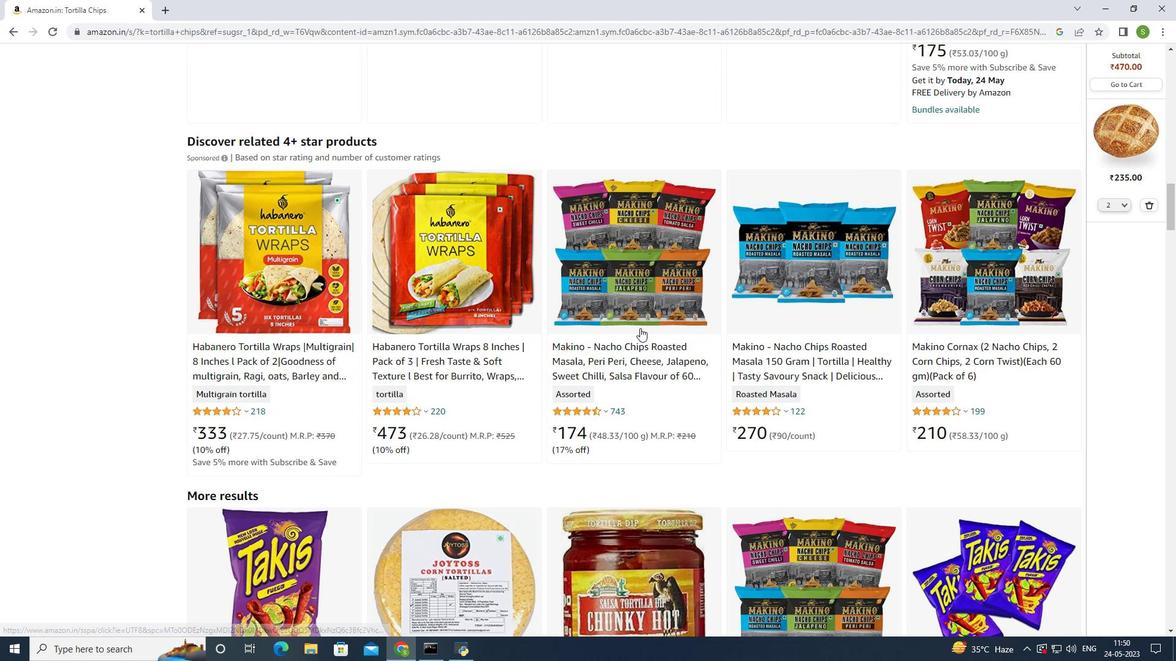 
Action: Mouse moved to (640, 327)
Screenshot: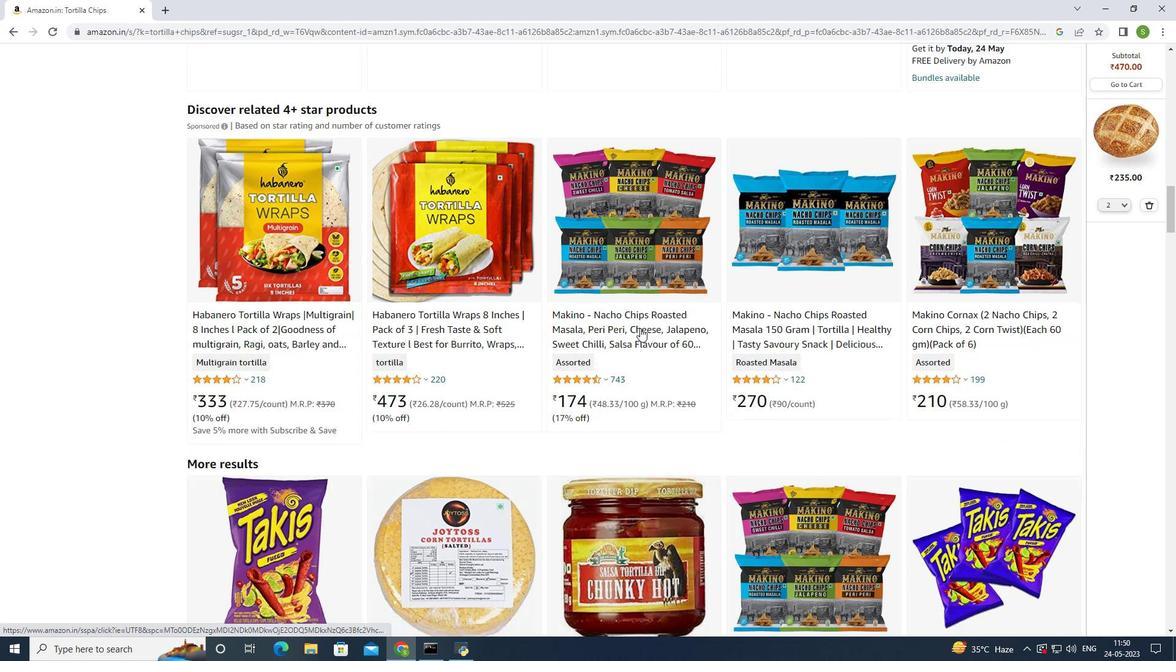
Action: Mouse scrolled (640, 327) with delta (0, 0)
Screenshot: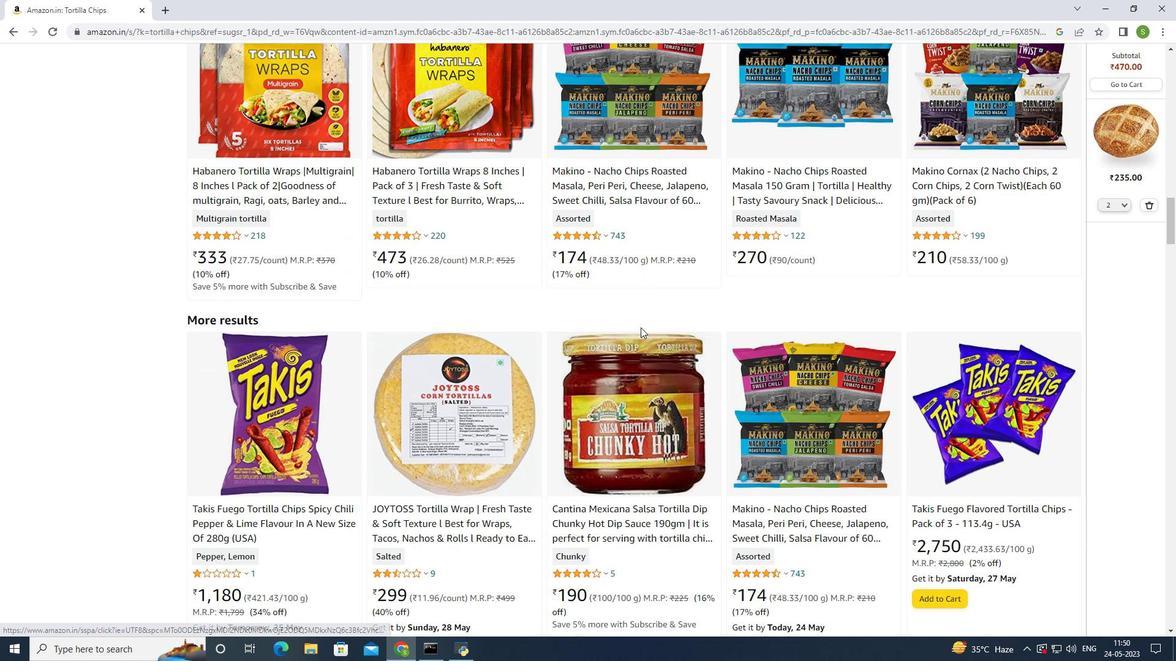 
Action: Mouse scrolled (640, 327) with delta (0, 0)
Screenshot: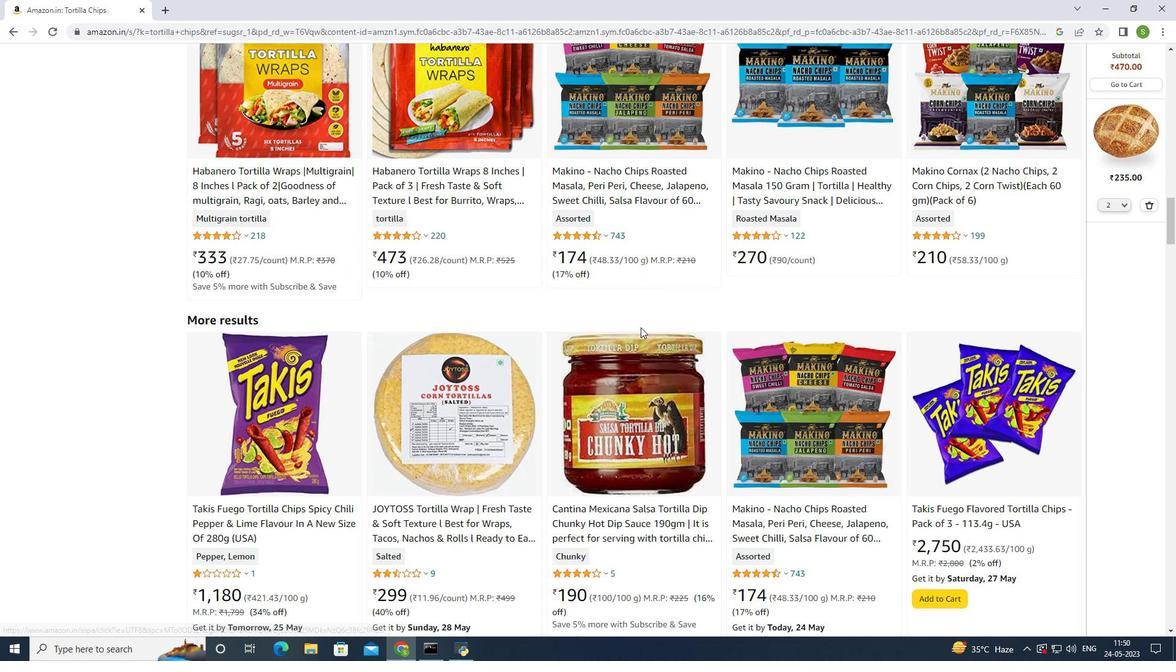 
Action: Mouse scrolled (640, 327) with delta (0, 0)
Screenshot: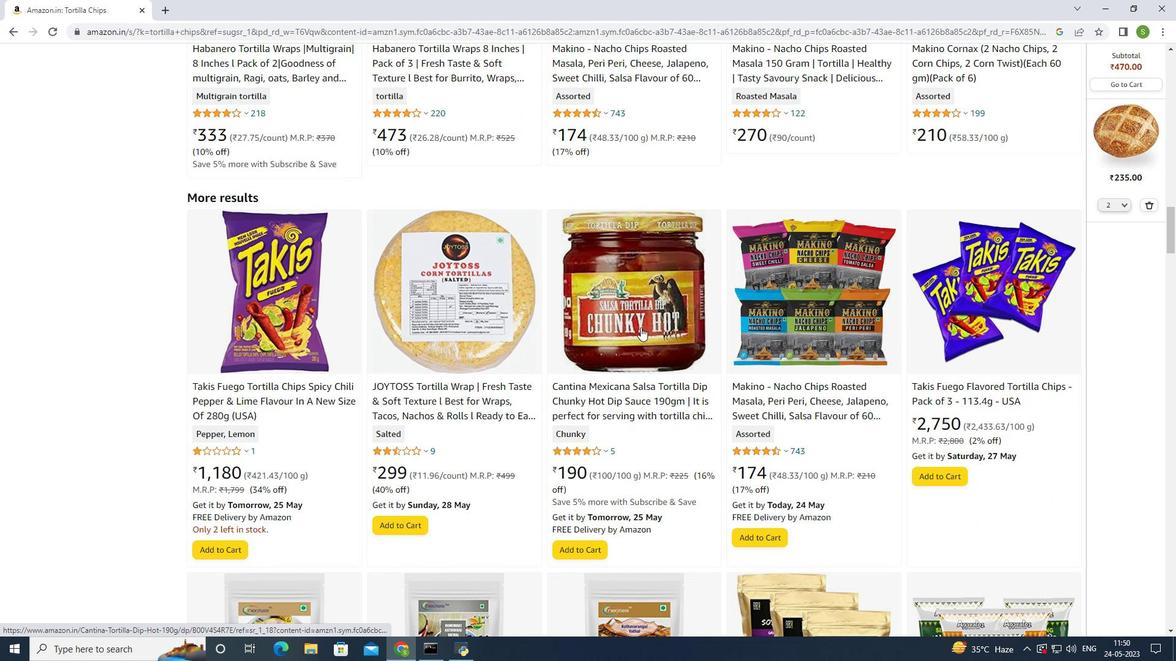 
Action: Mouse scrolled (640, 327) with delta (0, 0)
Screenshot: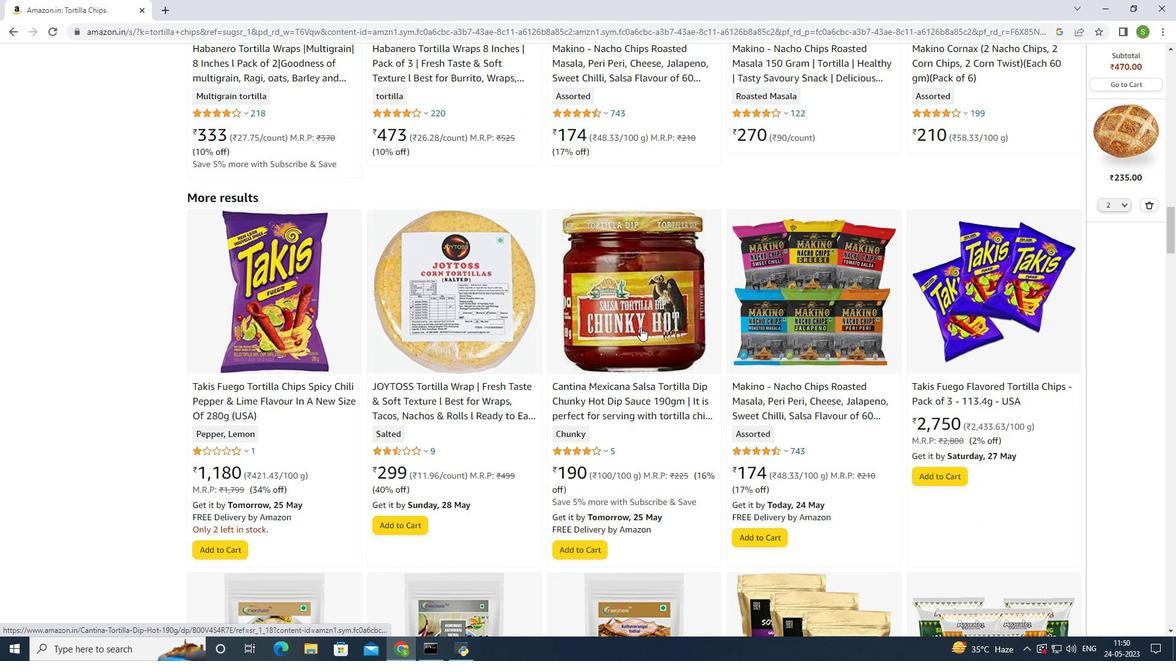 
Action: Mouse scrolled (640, 327) with delta (0, 0)
Screenshot: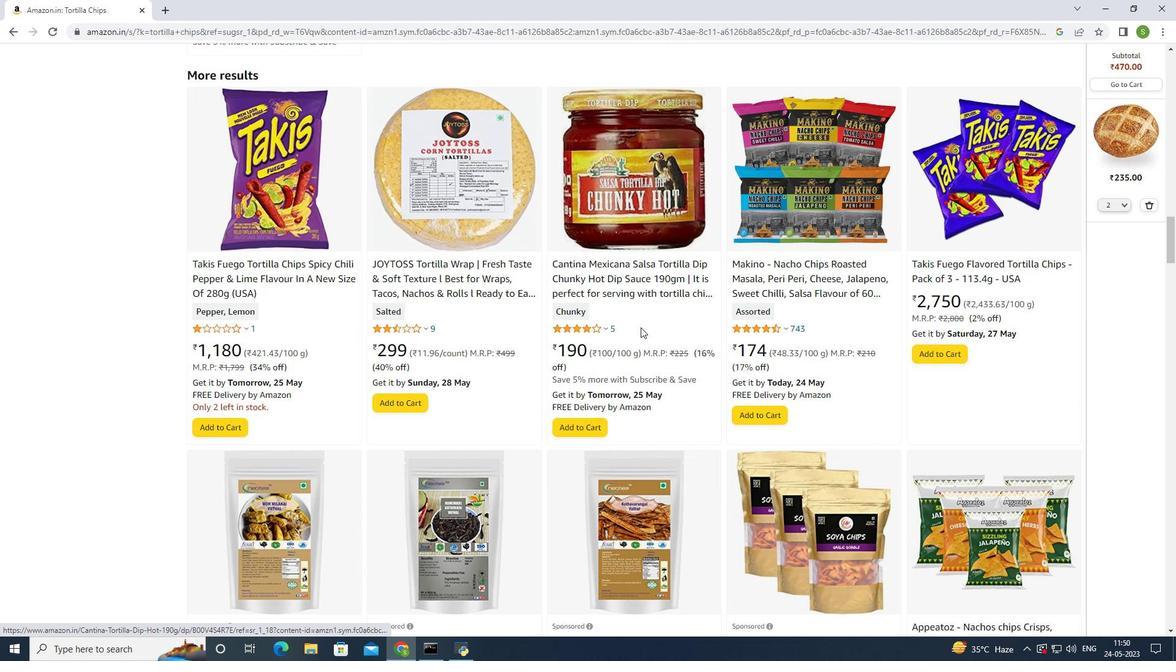 
Action: Mouse scrolled (640, 327) with delta (0, 0)
Screenshot: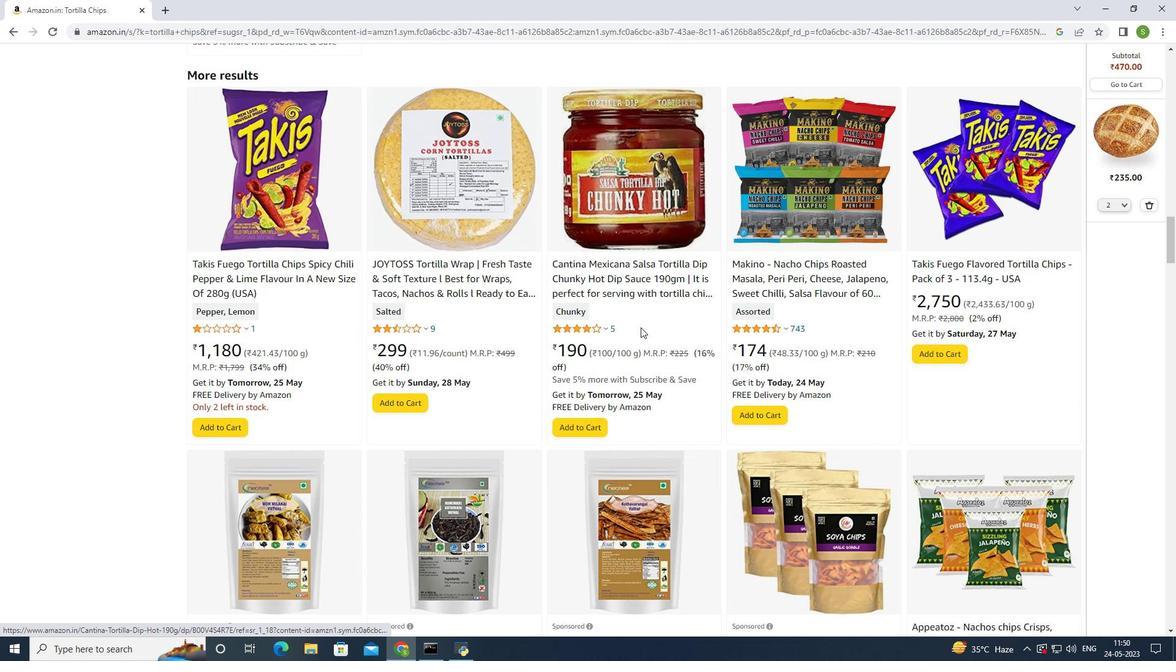 
Action: Mouse scrolled (640, 327) with delta (0, 0)
Screenshot: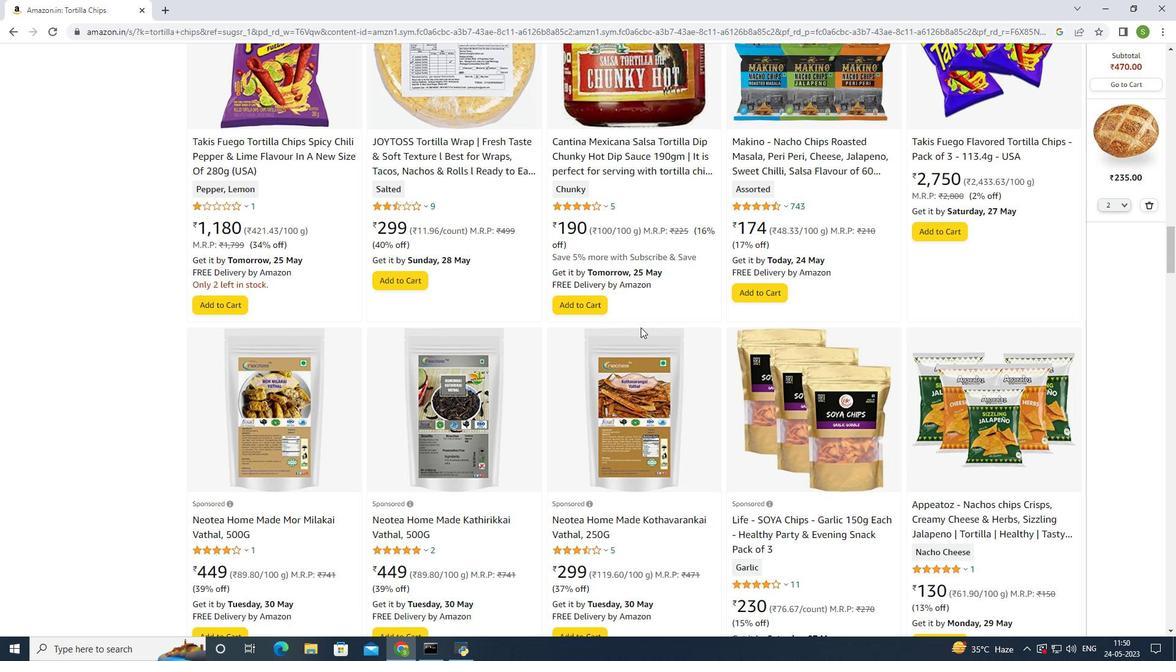 
Action: Mouse scrolled (640, 327) with delta (0, 0)
Screenshot: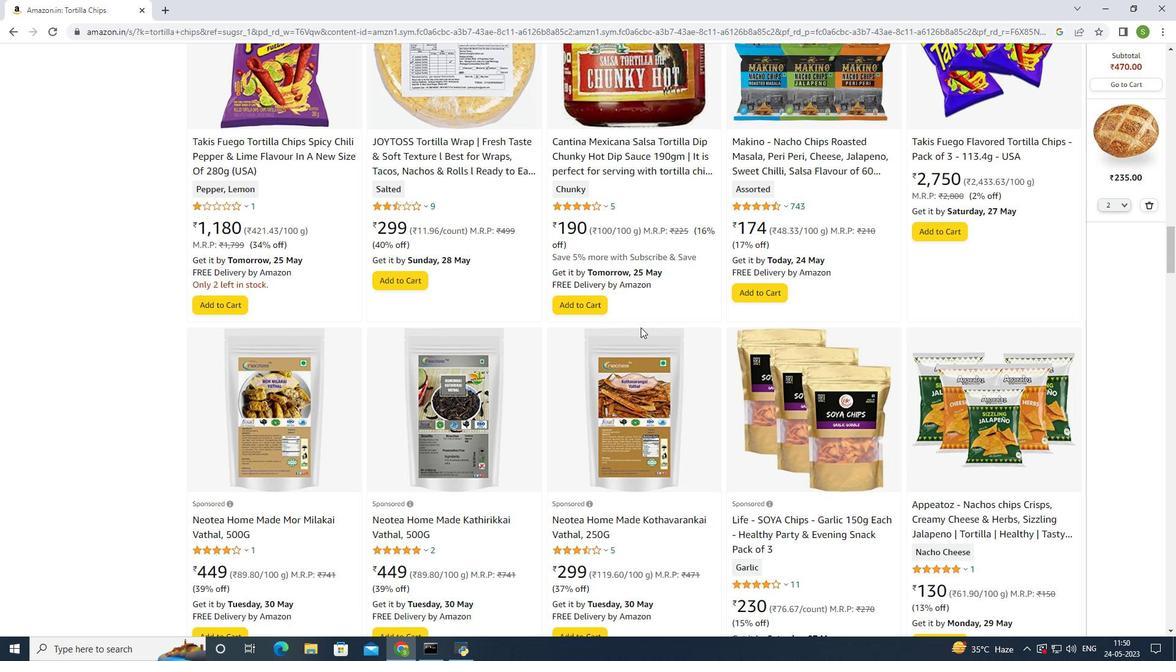 
Action: Mouse moved to (642, 326)
Screenshot: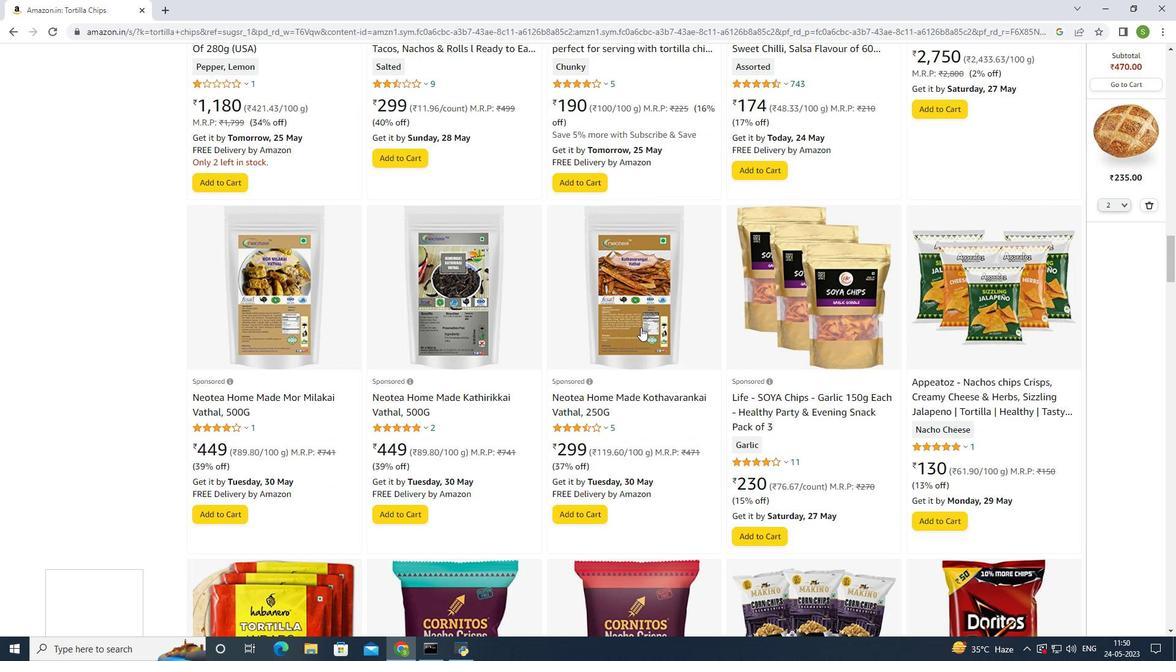 
Action: Mouse scrolled (642, 327) with delta (0, 0)
Screenshot: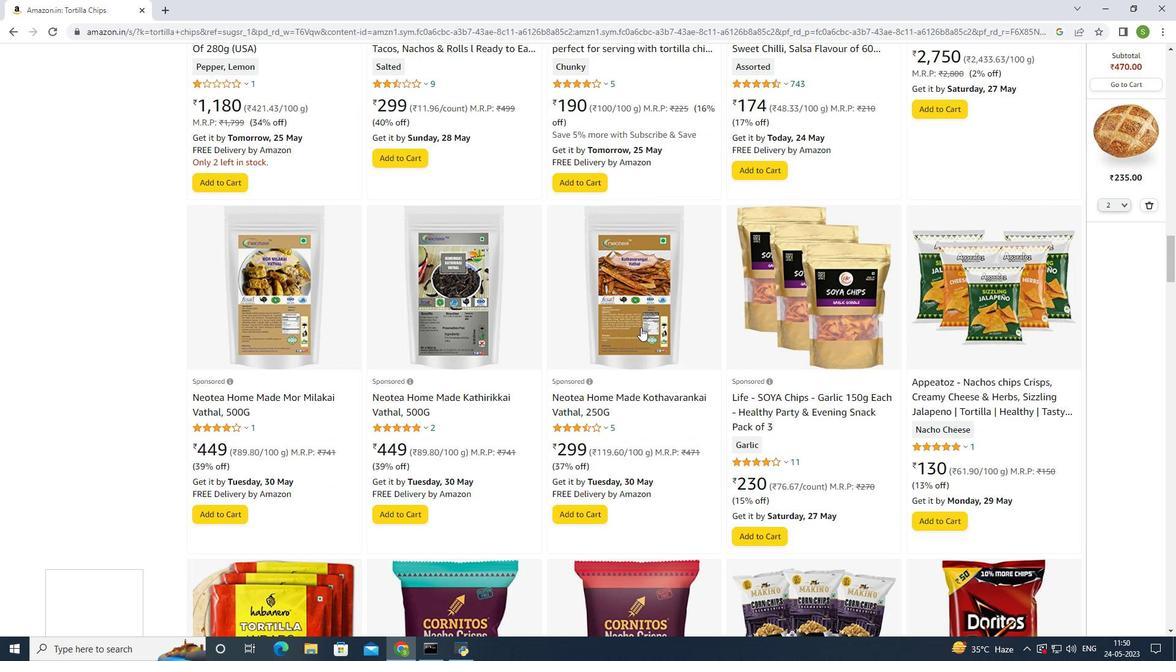 
Action: Mouse moved to (642, 324)
Screenshot: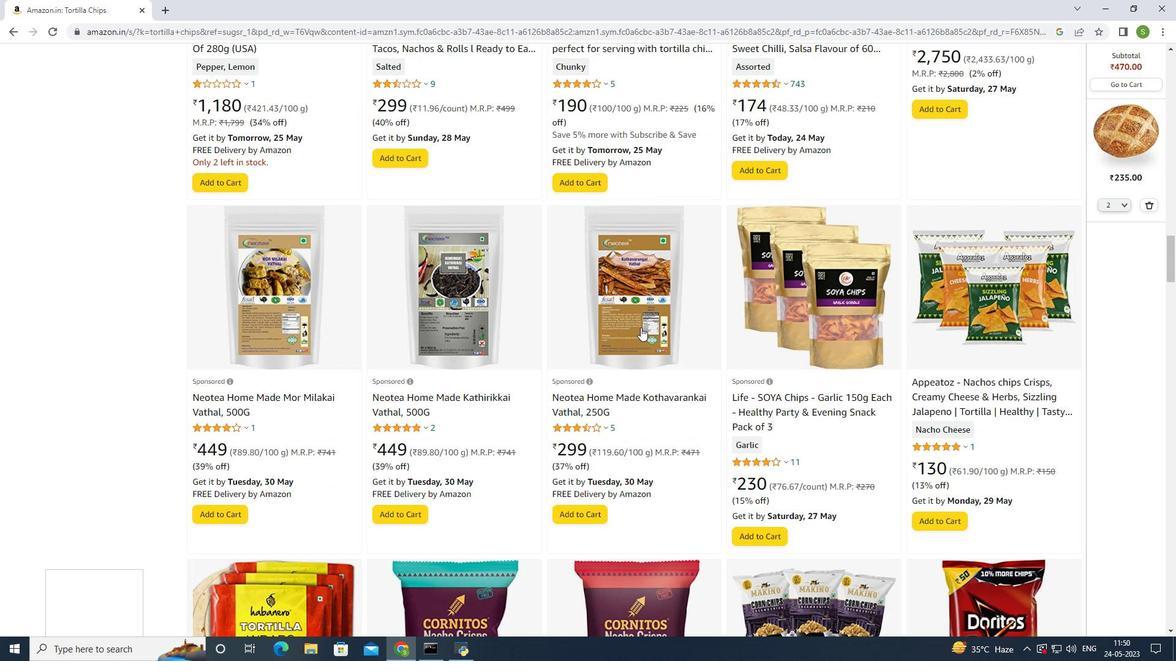 
Action: Mouse scrolled (642, 324) with delta (0, 0)
Screenshot: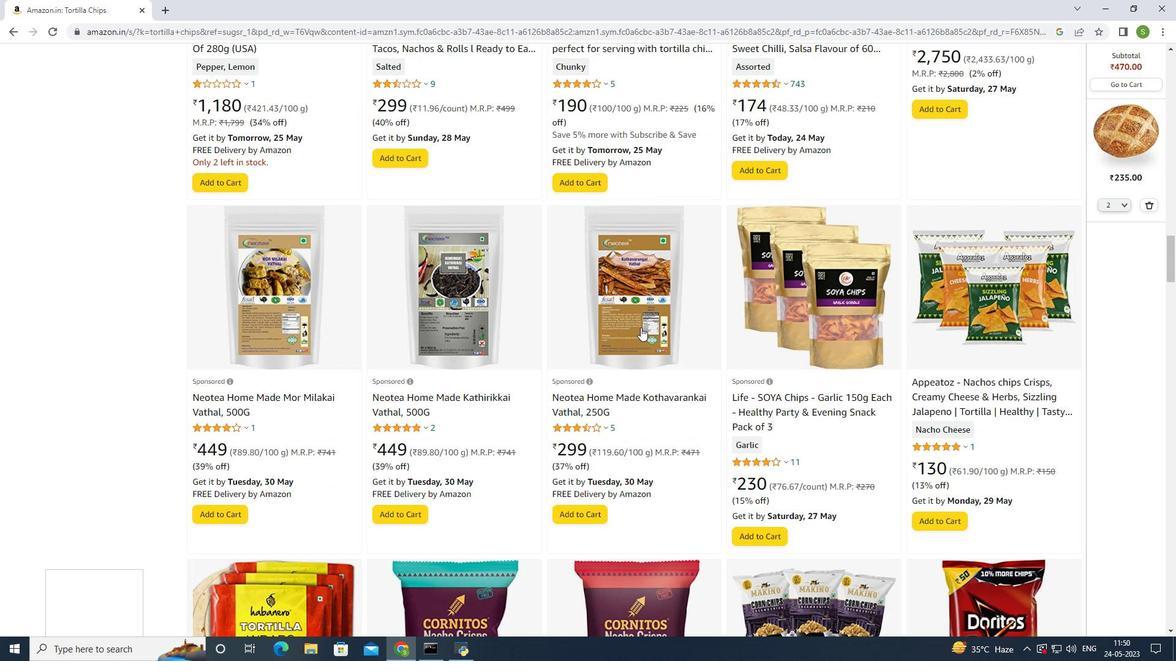 
Action: Mouse moved to (642, 322)
Screenshot: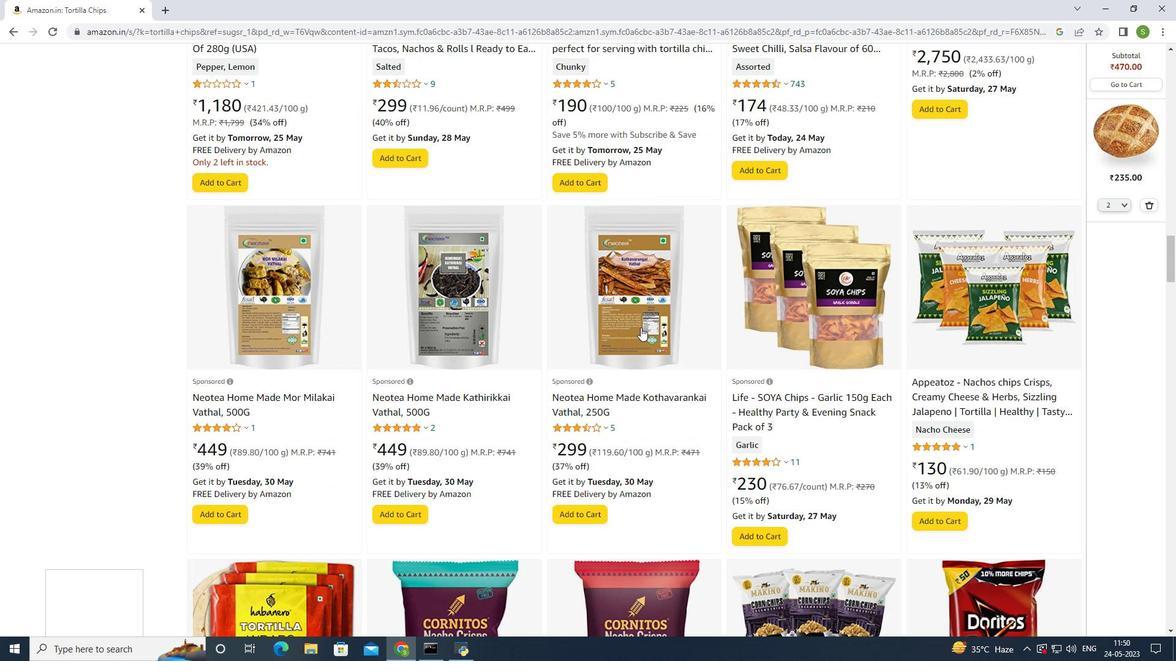 
Action: Mouse scrolled (642, 323) with delta (0, 0)
Screenshot: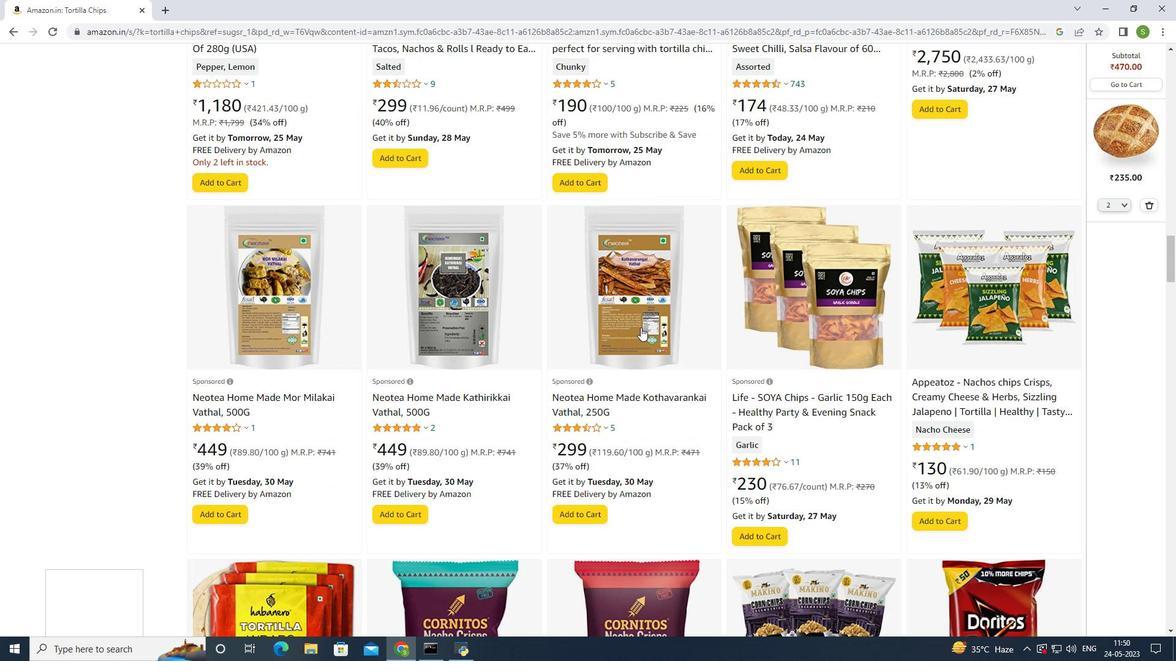 
Action: Mouse moved to (642, 322)
Screenshot: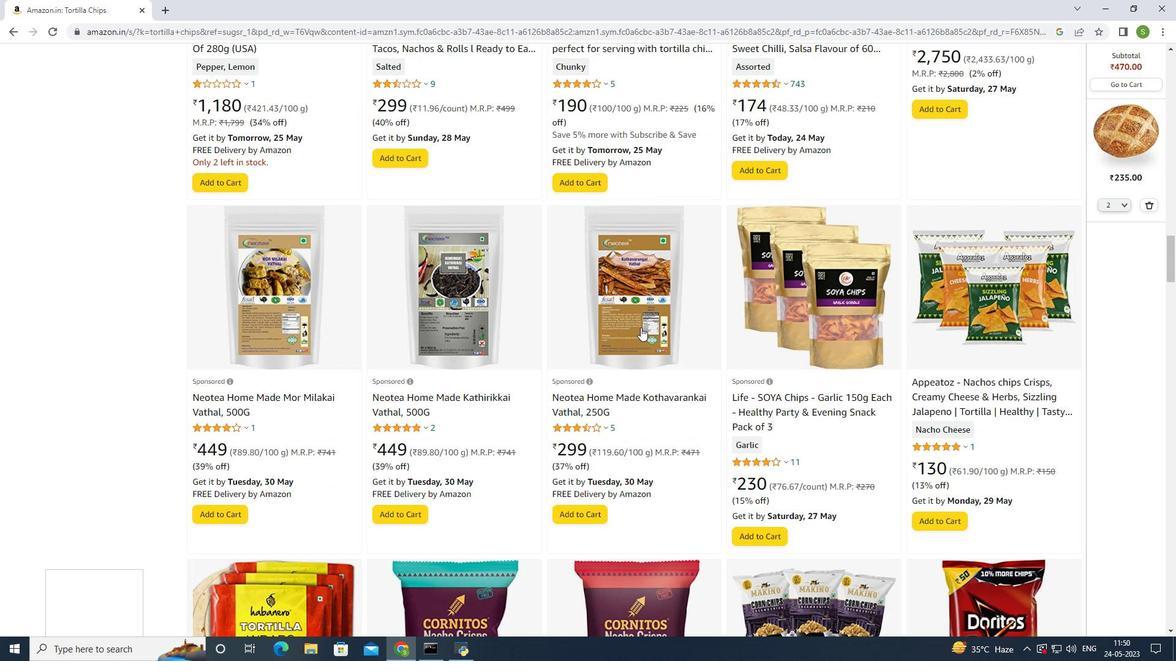 
Action: Mouse scrolled (642, 323) with delta (0, 0)
Screenshot: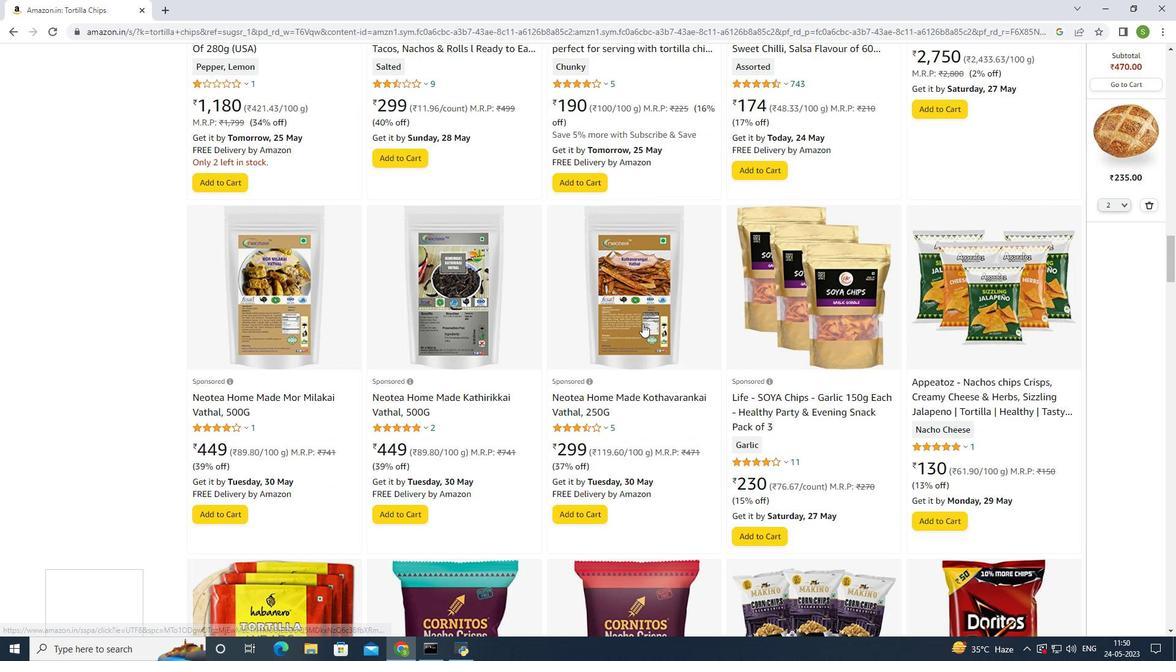 
Action: Mouse scrolled (642, 323) with delta (0, 0)
Screenshot: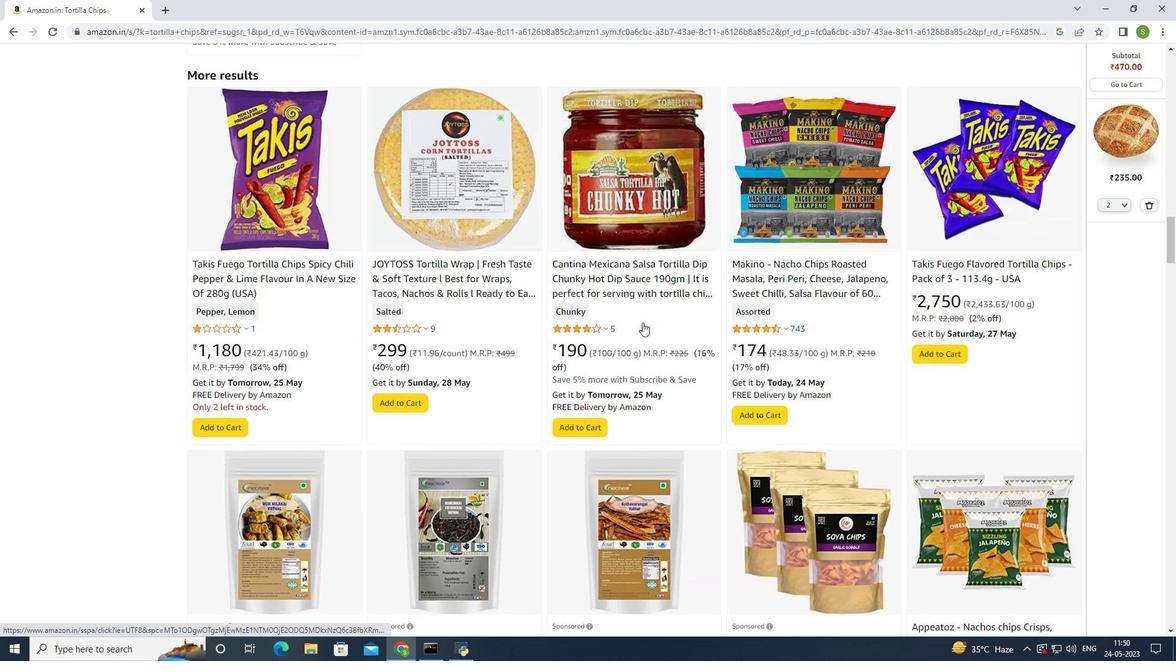 
Action: Mouse scrolled (642, 323) with delta (0, 0)
Screenshot: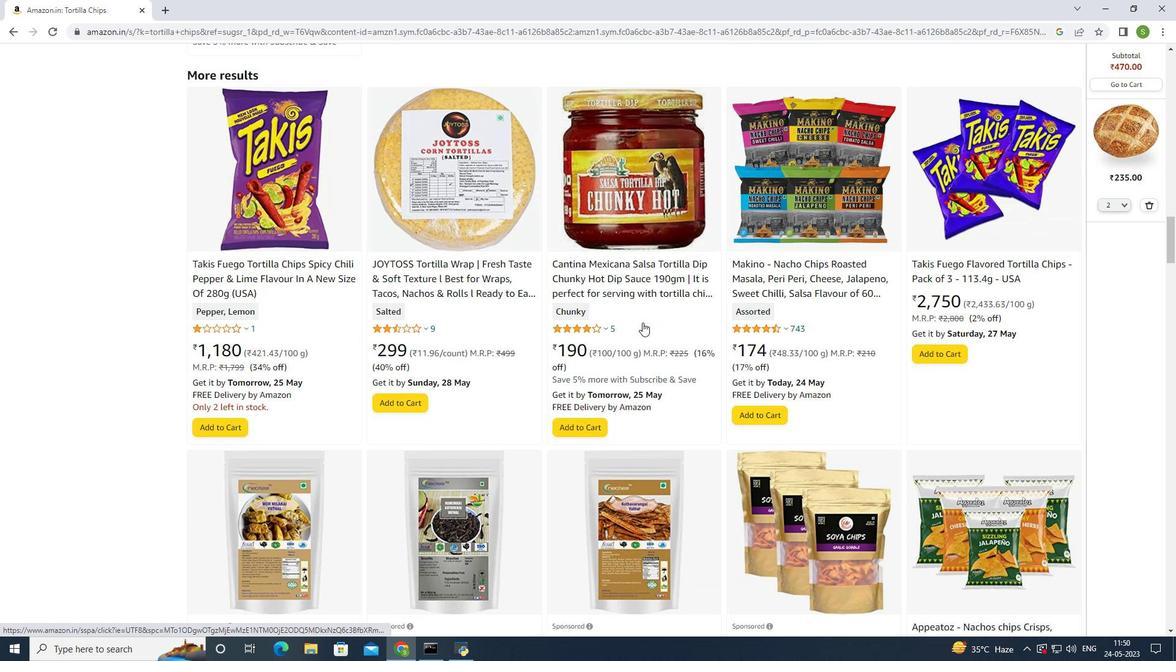 
Action: Mouse scrolled (642, 323) with delta (0, 0)
Screenshot: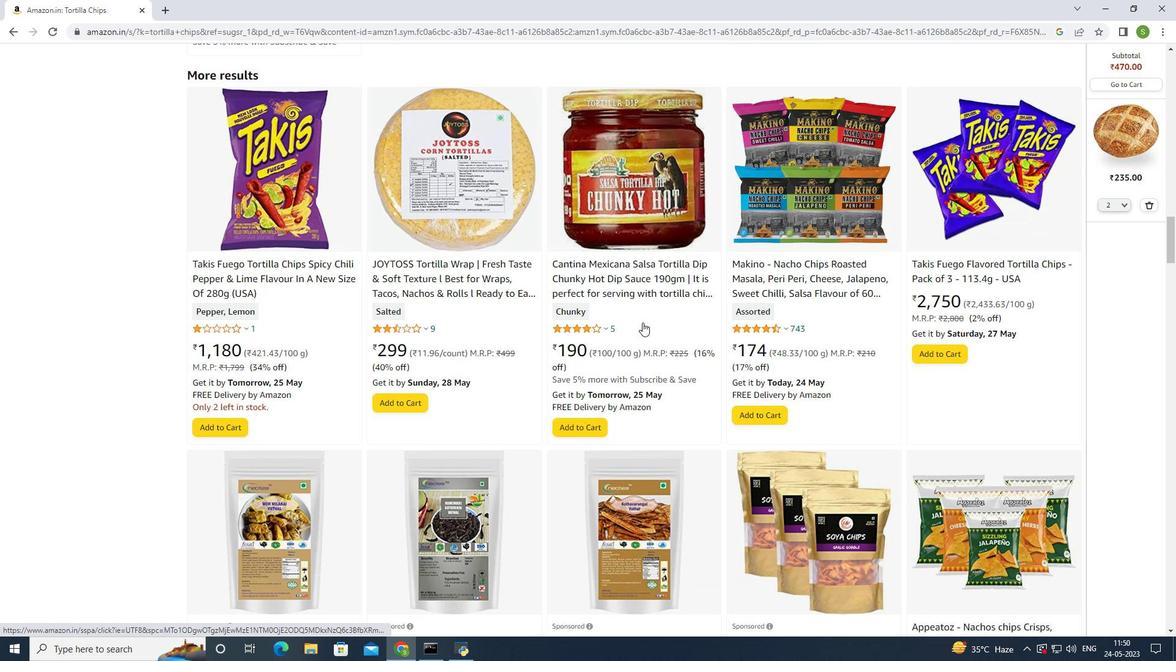 
Action: Mouse scrolled (642, 323) with delta (0, 0)
Screenshot: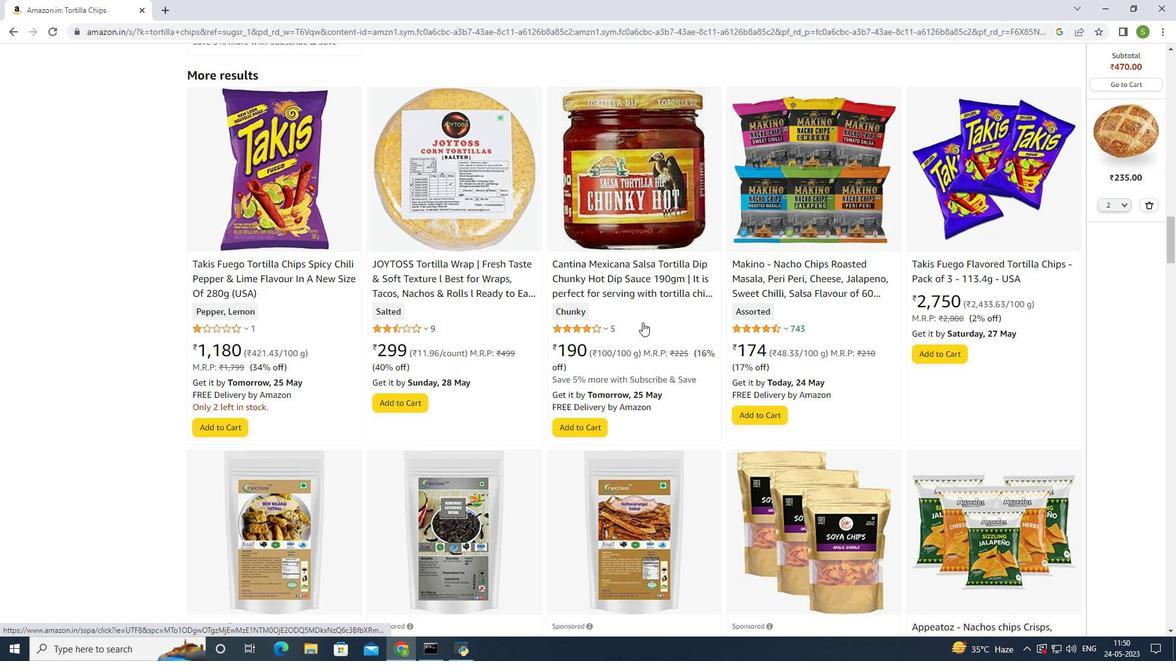 
Action: Mouse scrolled (642, 323) with delta (0, 0)
Screenshot: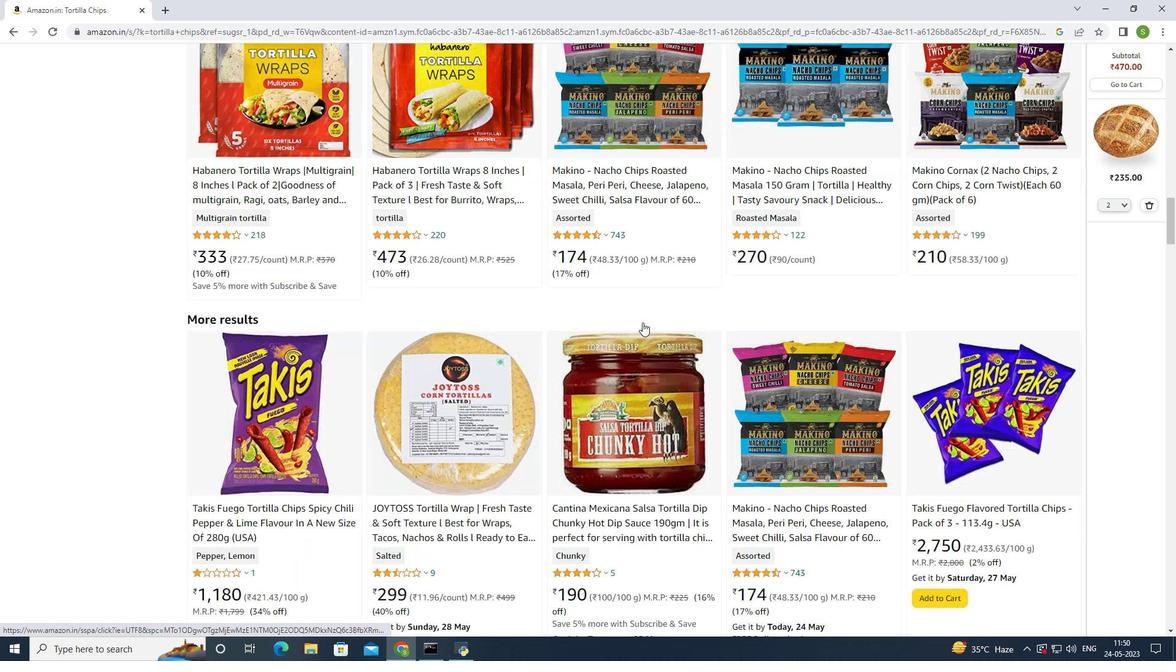 
Action: Mouse scrolled (642, 323) with delta (0, 0)
Screenshot: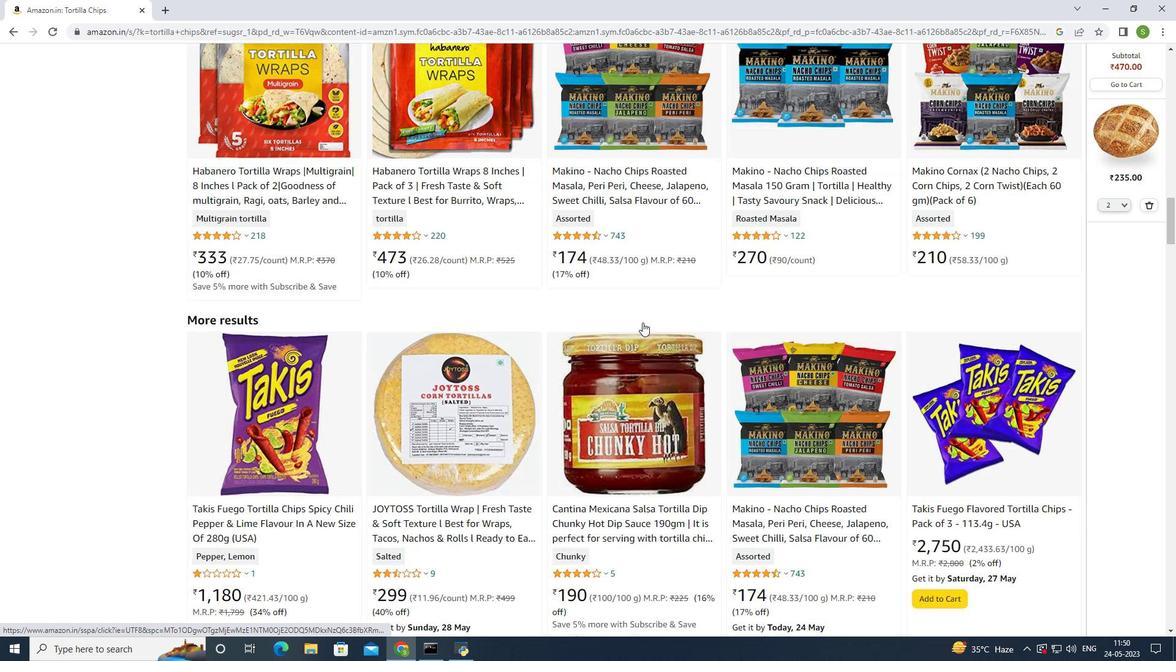 
Action: Mouse scrolled (642, 323) with delta (0, 0)
Screenshot: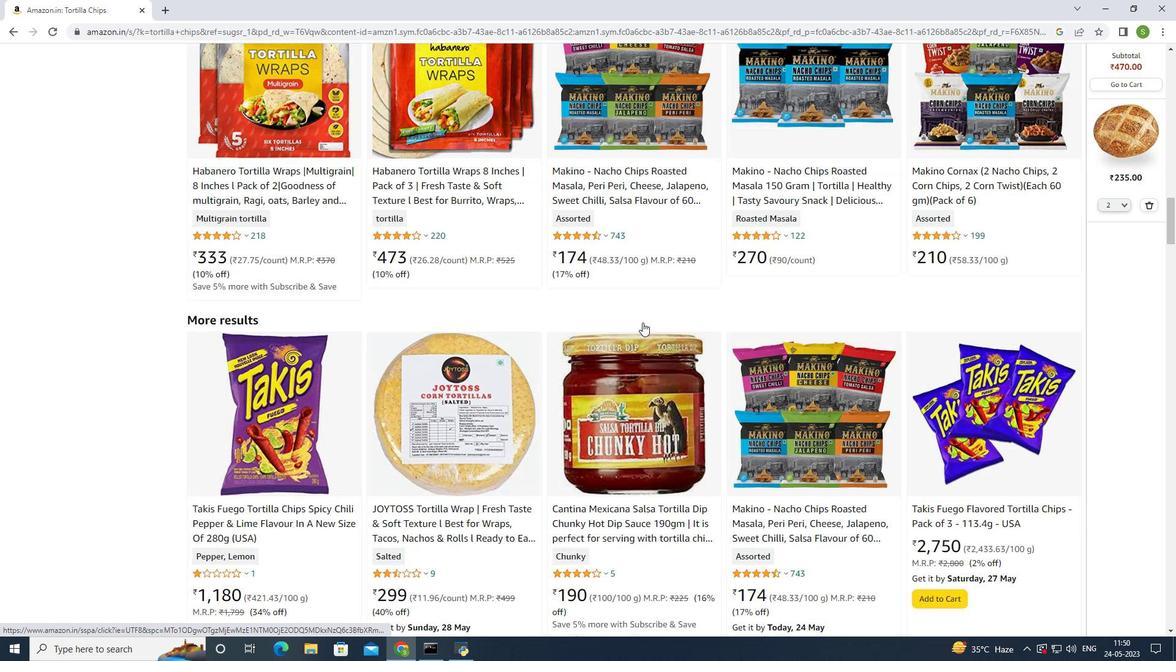 
Action: Mouse scrolled (642, 323) with delta (0, 0)
Screenshot: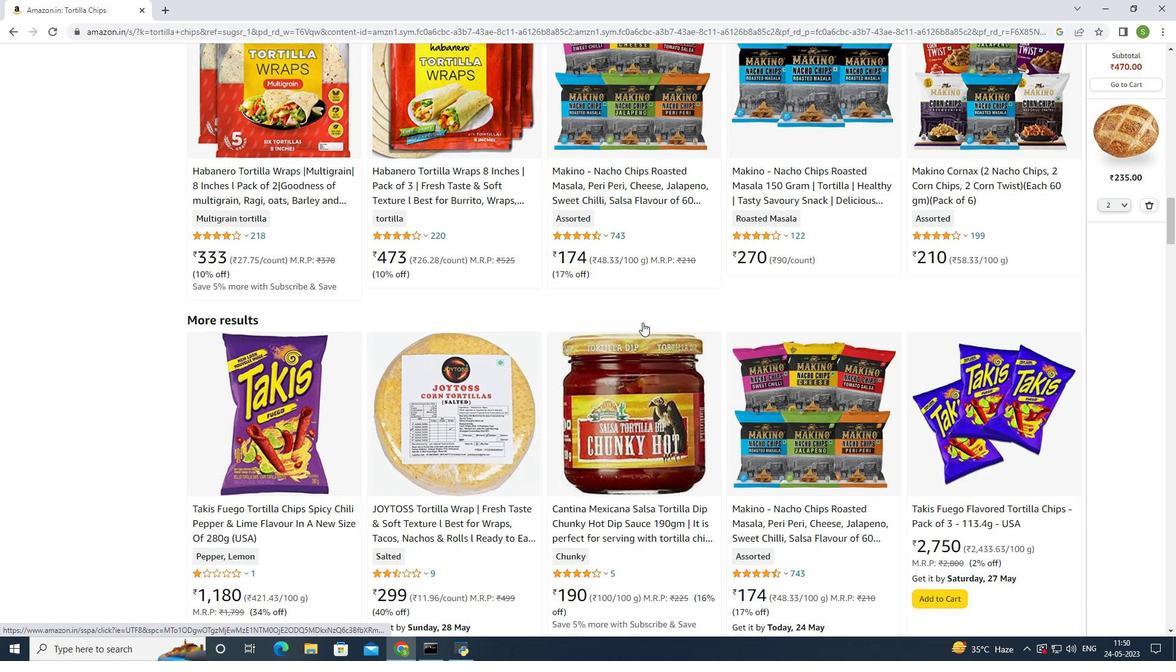 
Action: Mouse scrolled (642, 323) with delta (0, 0)
Screenshot: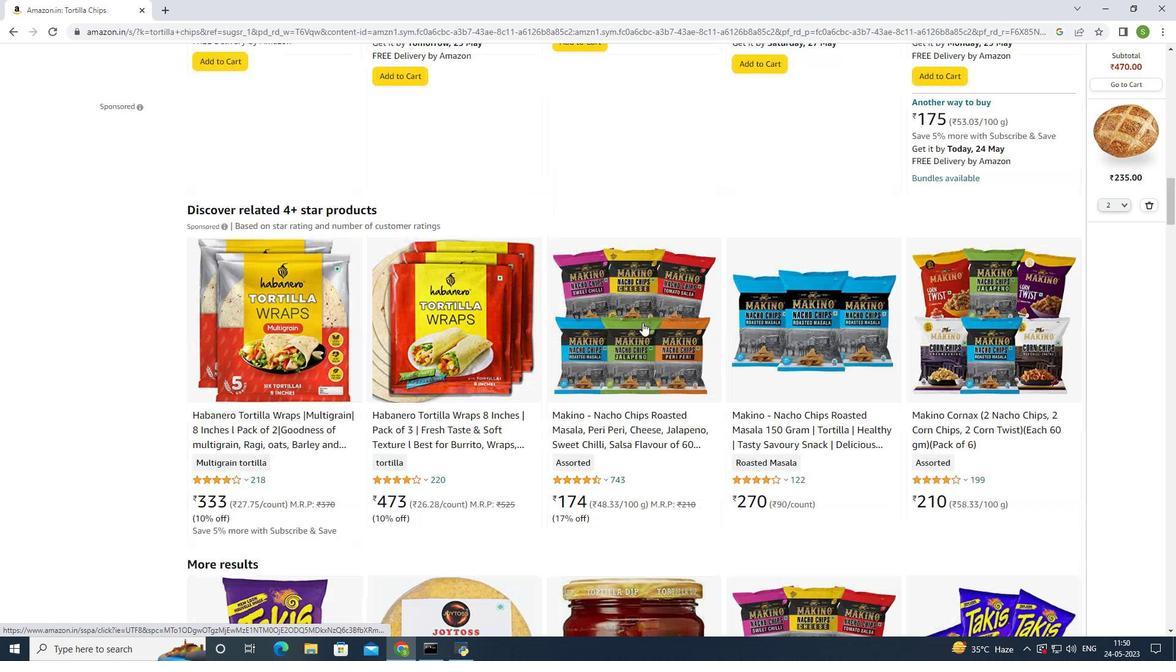 
Action: Mouse scrolled (642, 323) with delta (0, 0)
Screenshot: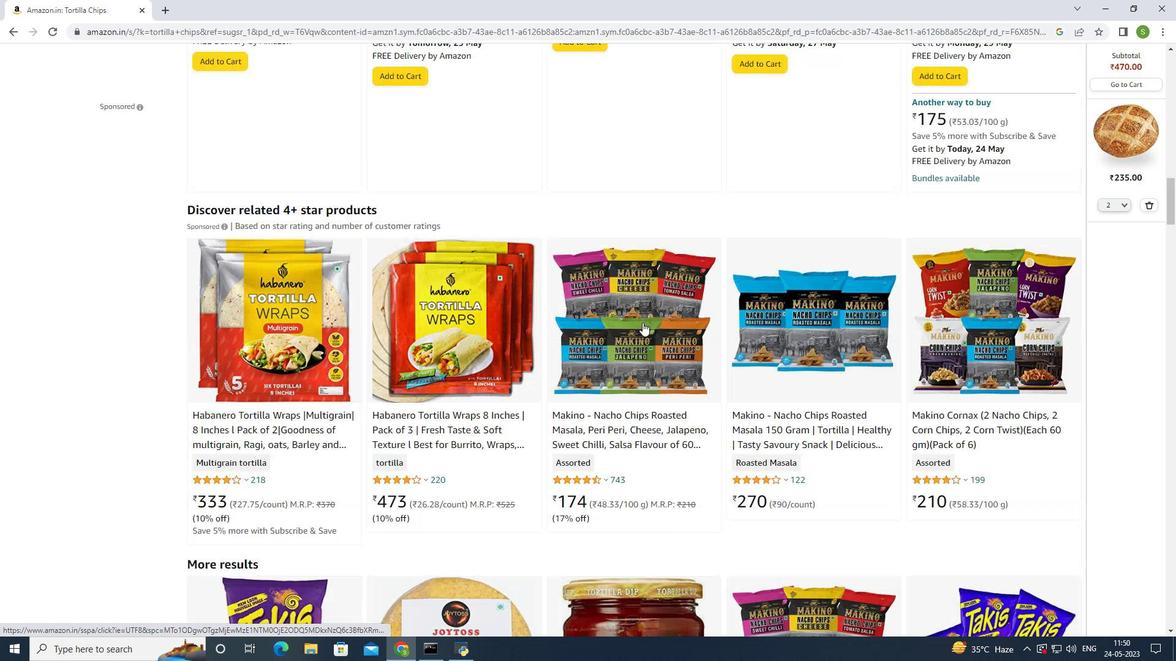 
Action: Mouse scrolled (642, 323) with delta (0, 0)
Screenshot: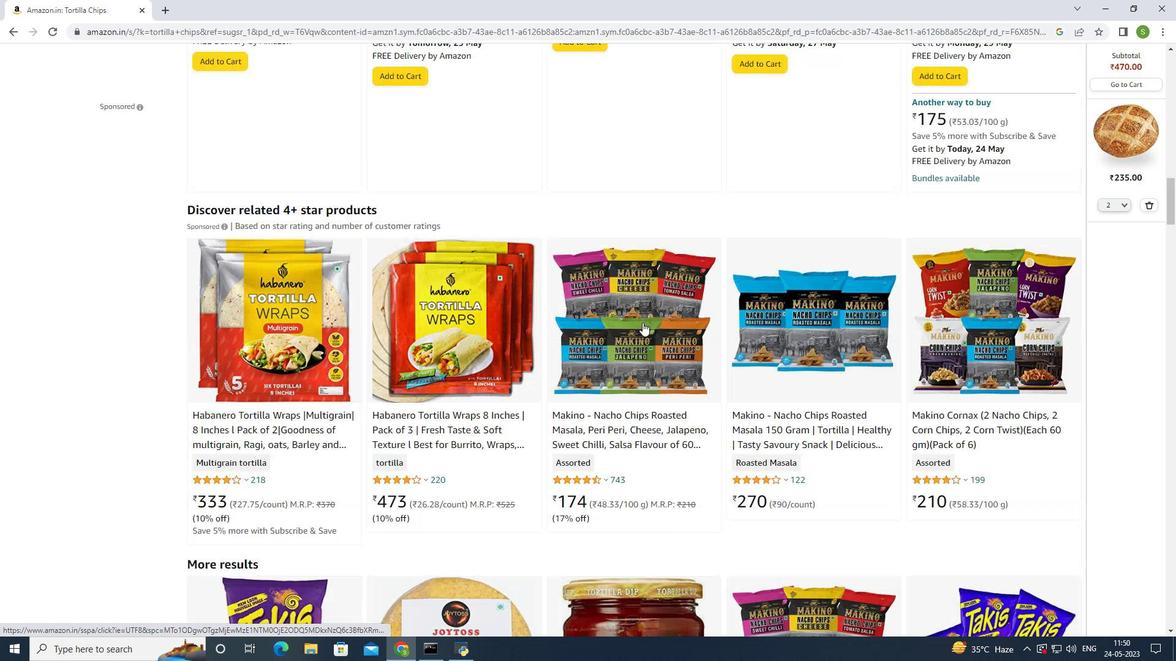 
Action: Mouse scrolled (642, 323) with delta (0, 0)
Screenshot: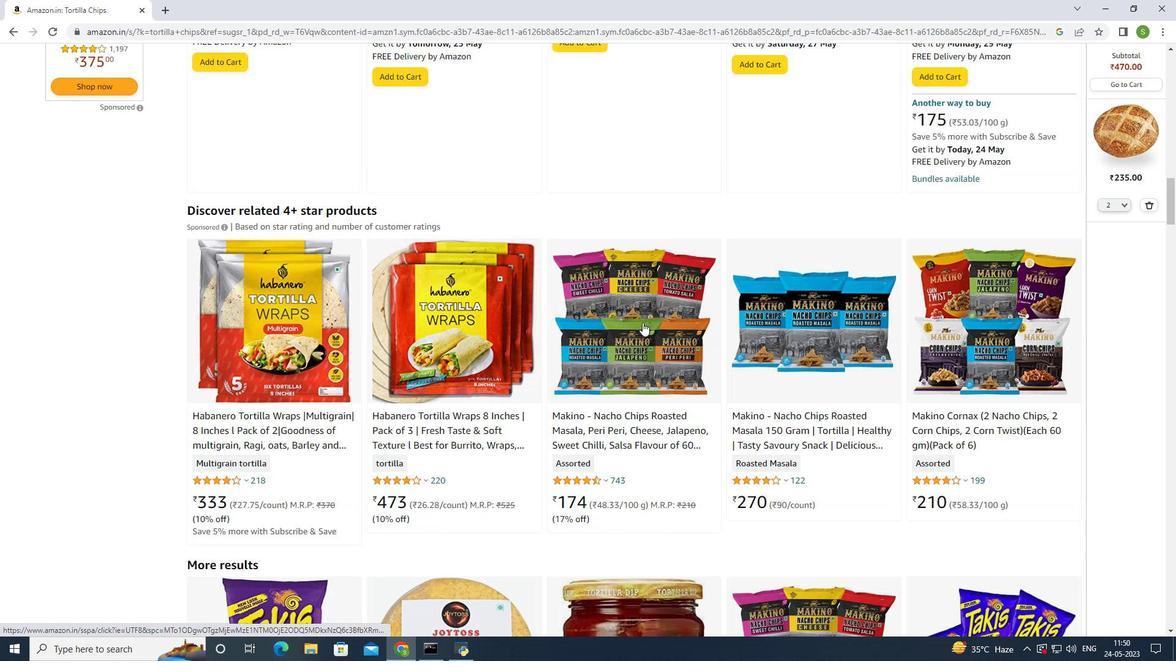 
Action: Mouse scrolled (642, 323) with delta (0, 0)
Screenshot: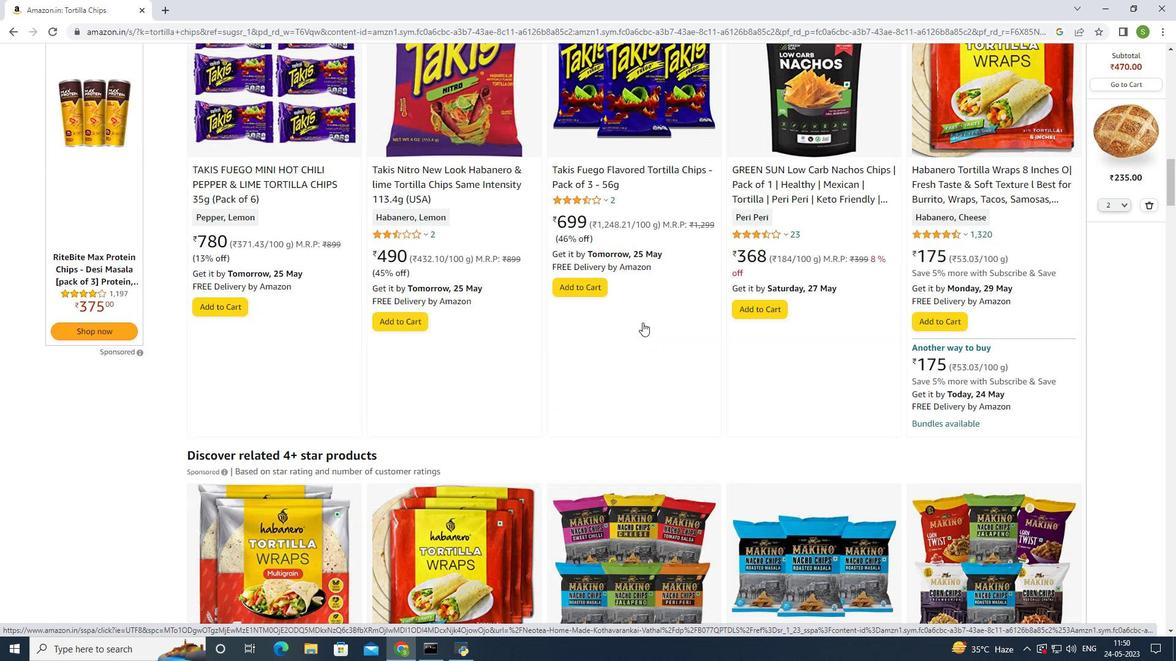 
Action: Mouse scrolled (642, 323) with delta (0, 0)
Screenshot: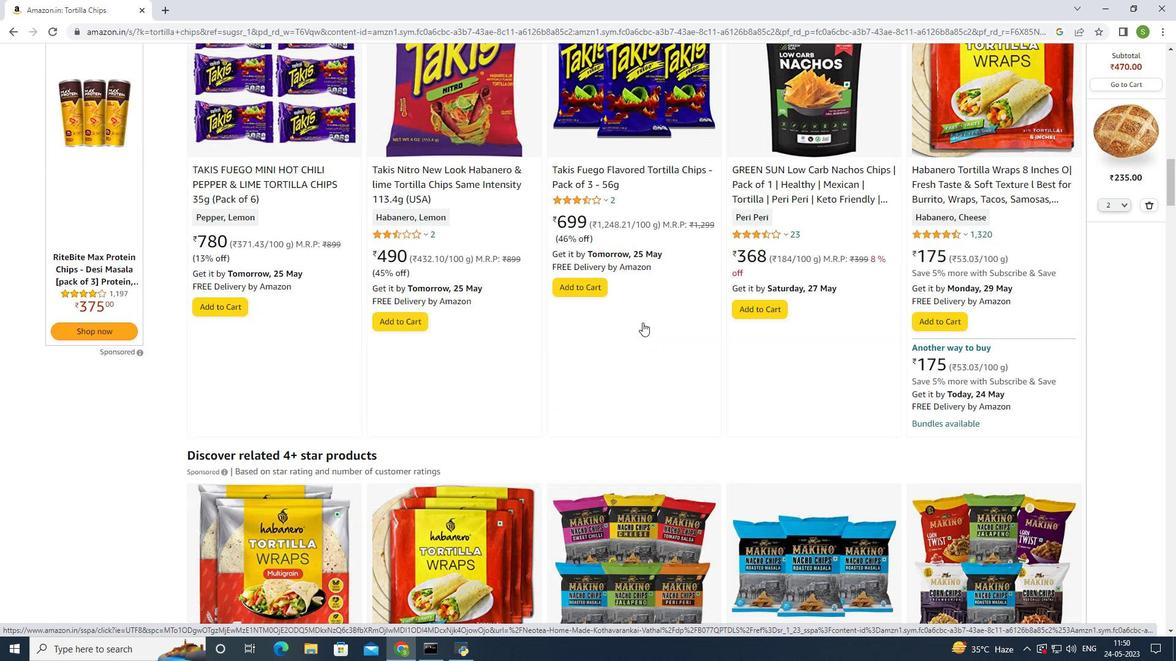 
Action: Mouse scrolled (642, 323) with delta (0, 0)
Screenshot: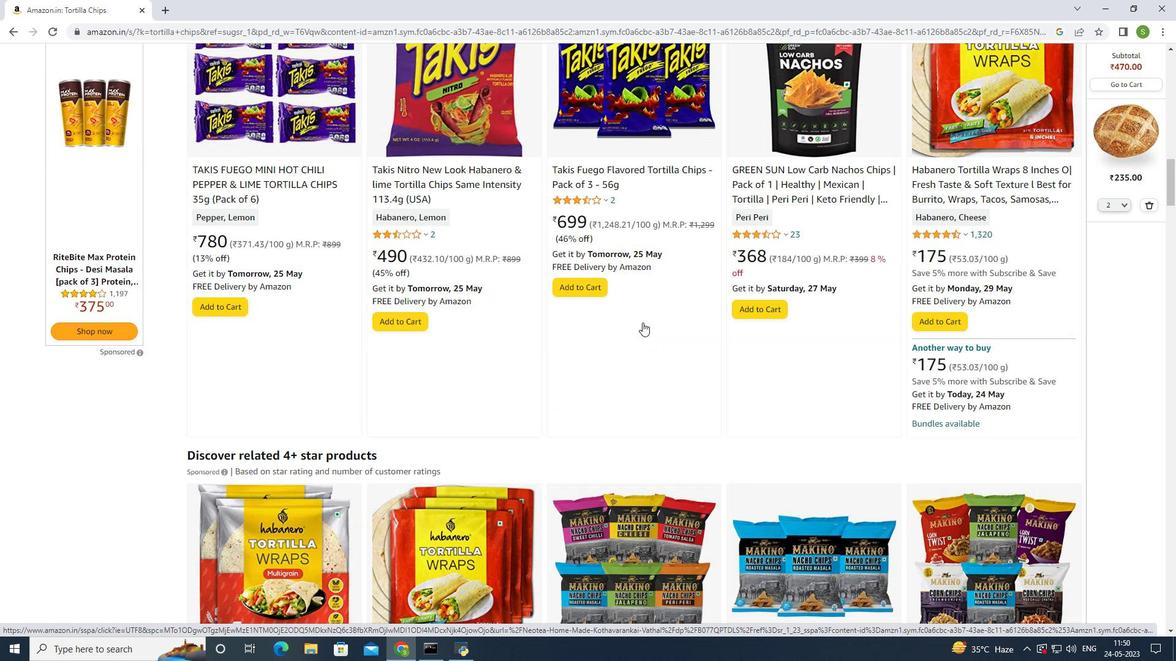 
Action: Mouse scrolled (642, 323) with delta (0, 0)
Screenshot: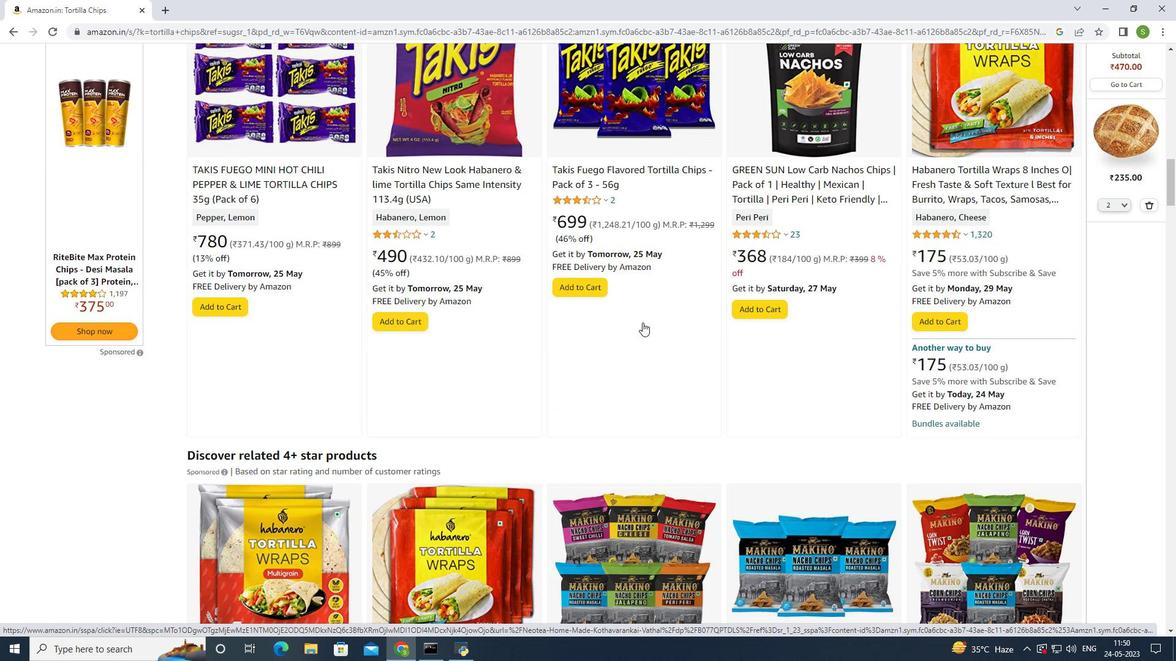 
Action: Mouse moved to (645, 320)
Screenshot: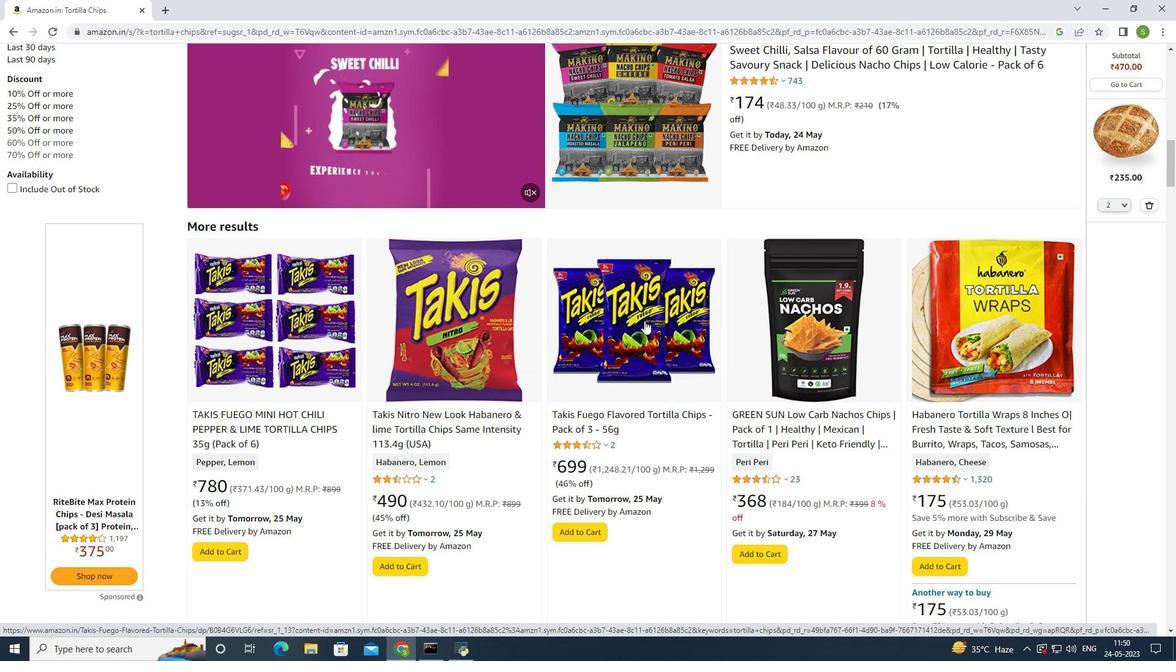 
Action: Mouse scrolled (645, 321) with delta (0, 0)
Screenshot: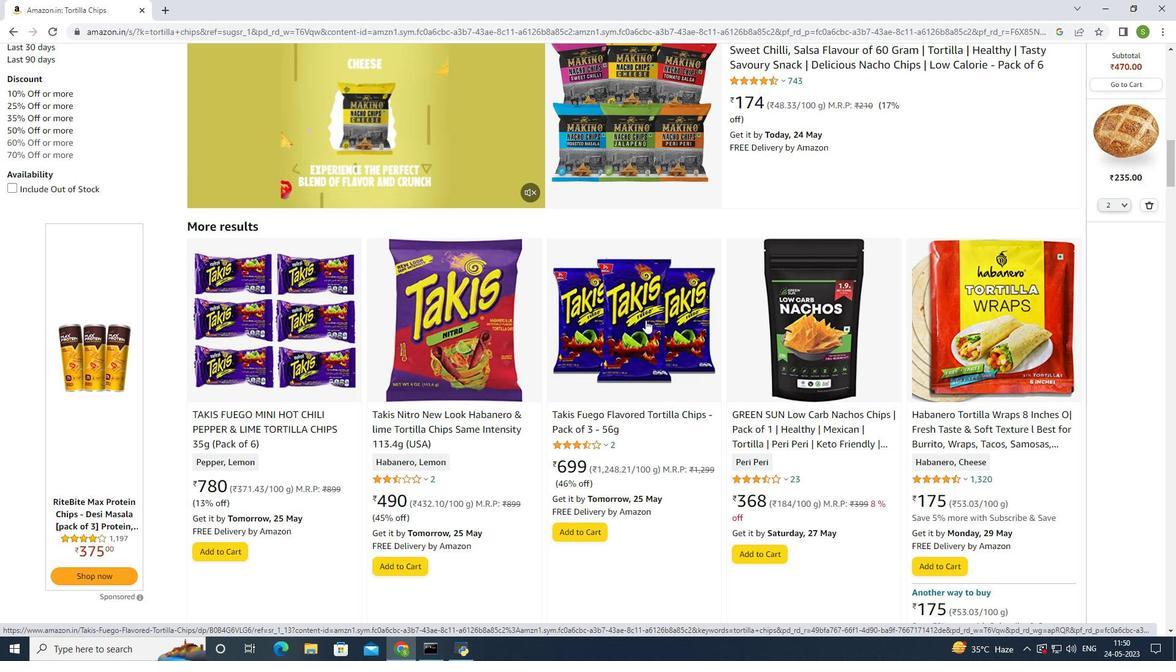 
Action: Mouse scrolled (645, 321) with delta (0, 0)
Screenshot: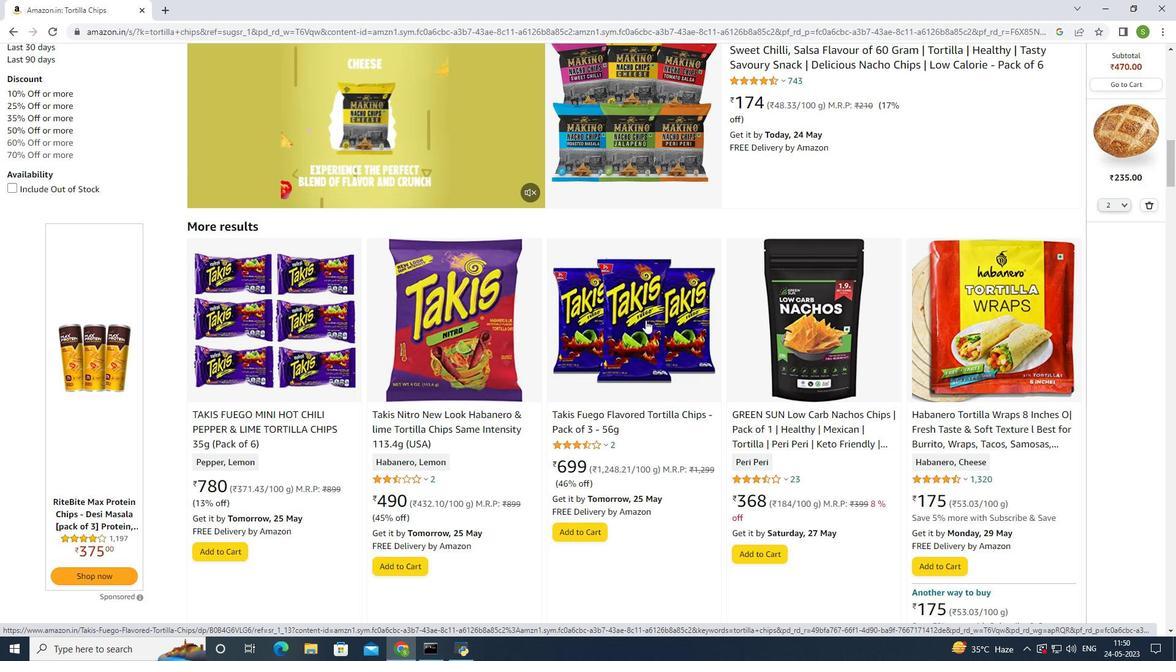 
Action: Mouse scrolled (645, 321) with delta (0, 0)
Screenshot: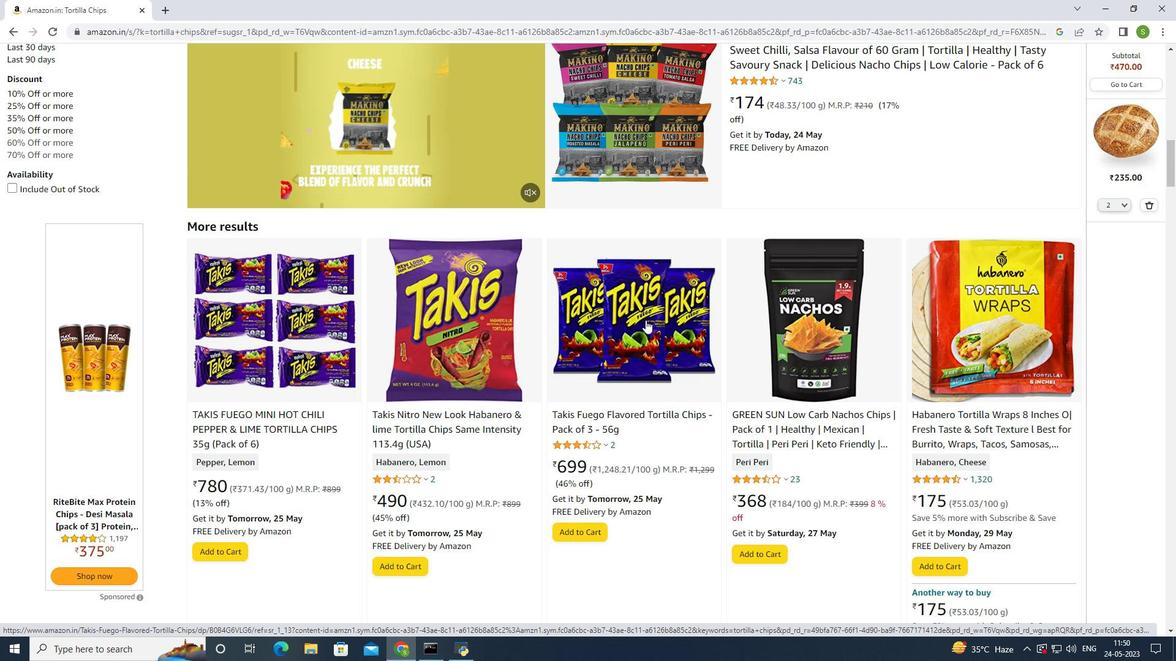 
Action: Mouse moved to (643, 315)
Screenshot: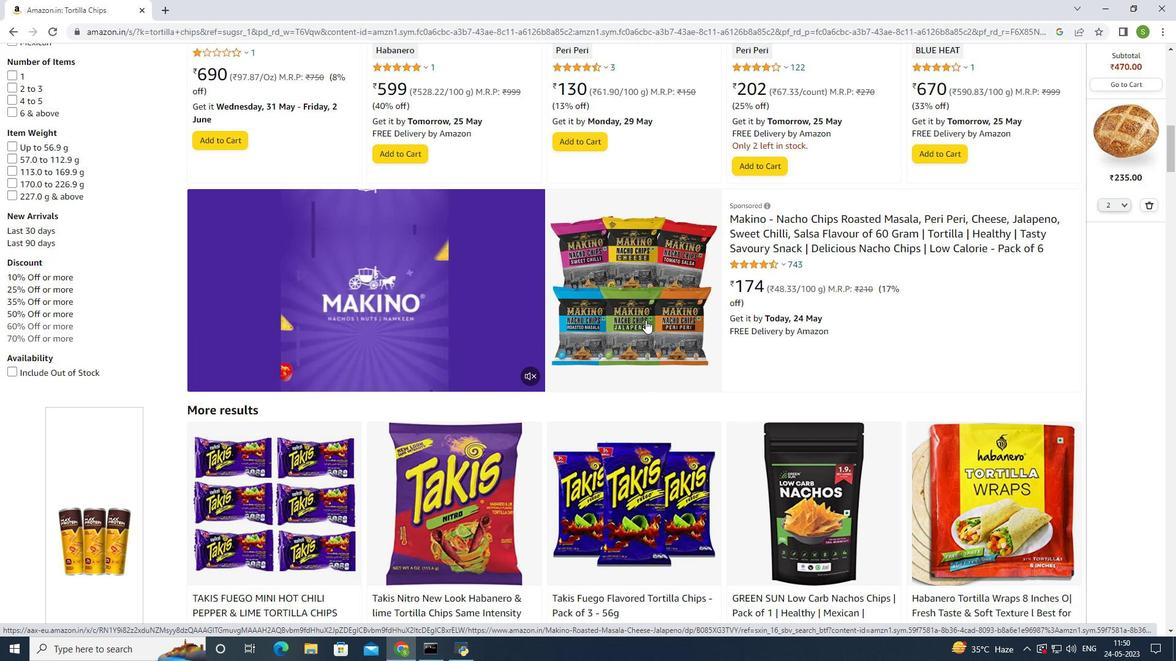 
Action: Mouse scrolled (643, 316) with delta (0, 0)
Screenshot: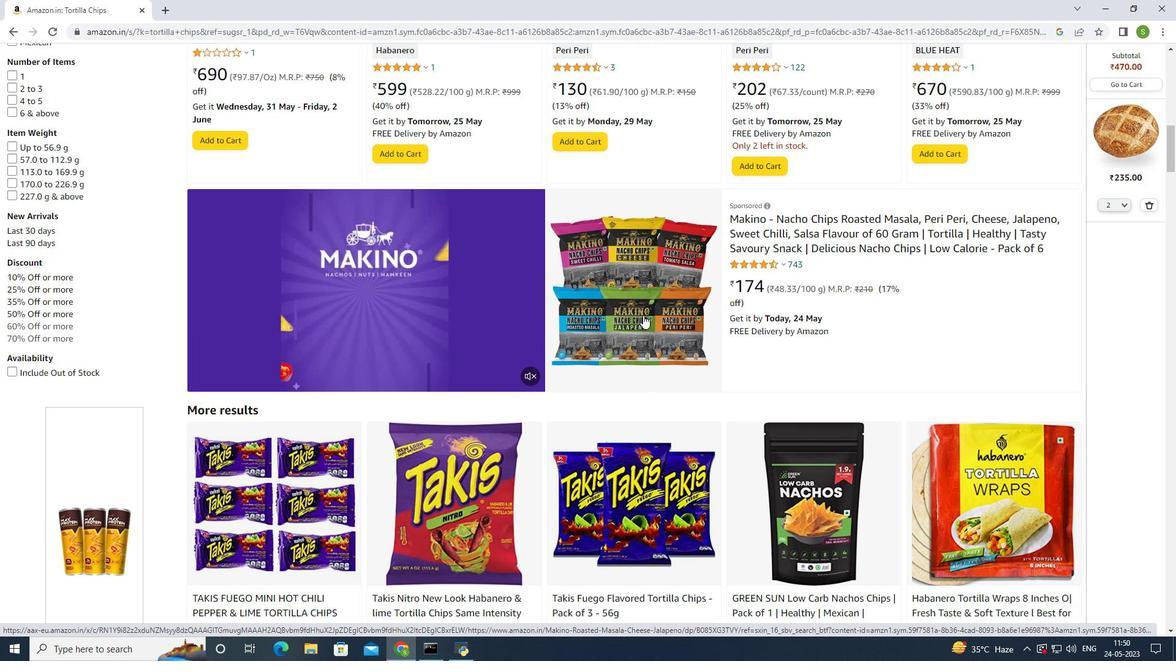 
Action: Mouse scrolled (643, 316) with delta (0, 0)
Screenshot: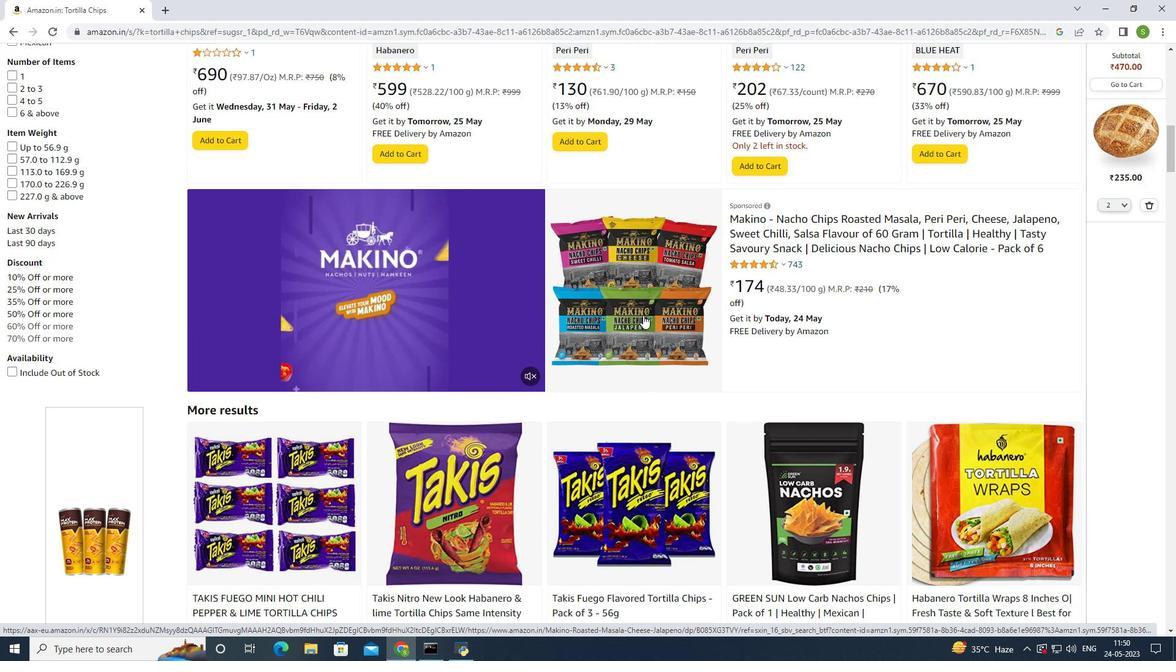 
Action: Mouse scrolled (643, 316) with delta (0, 0)
Screenshot: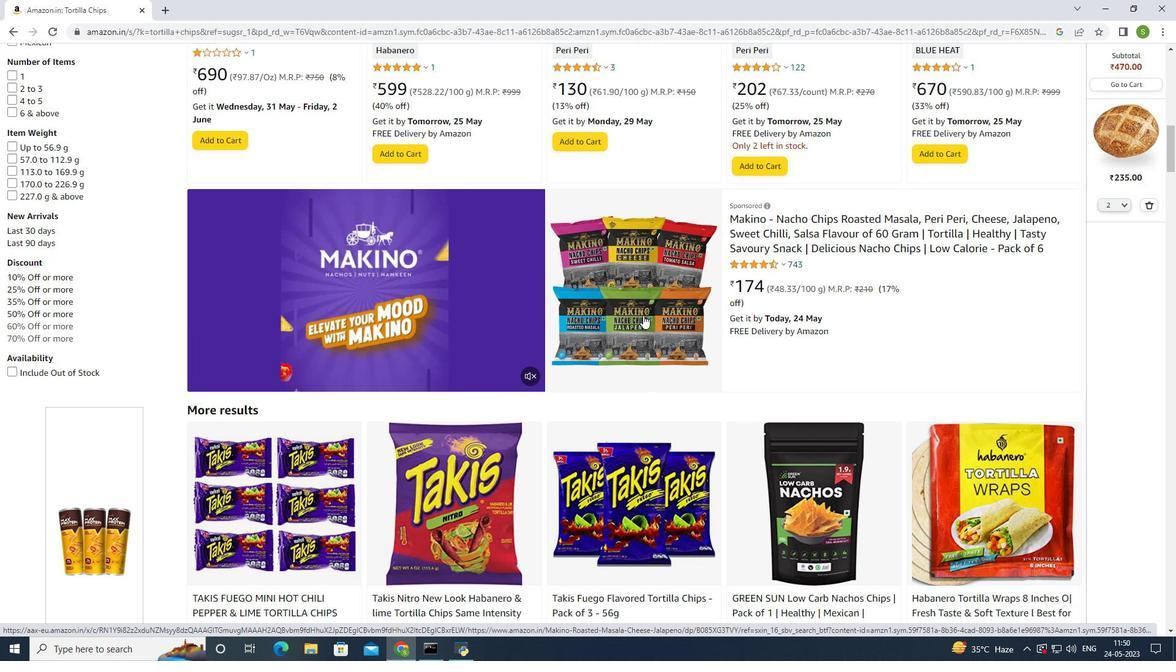 
Action: Mouse scrolled (643, 316) with delta (0, 0)
Screenshot: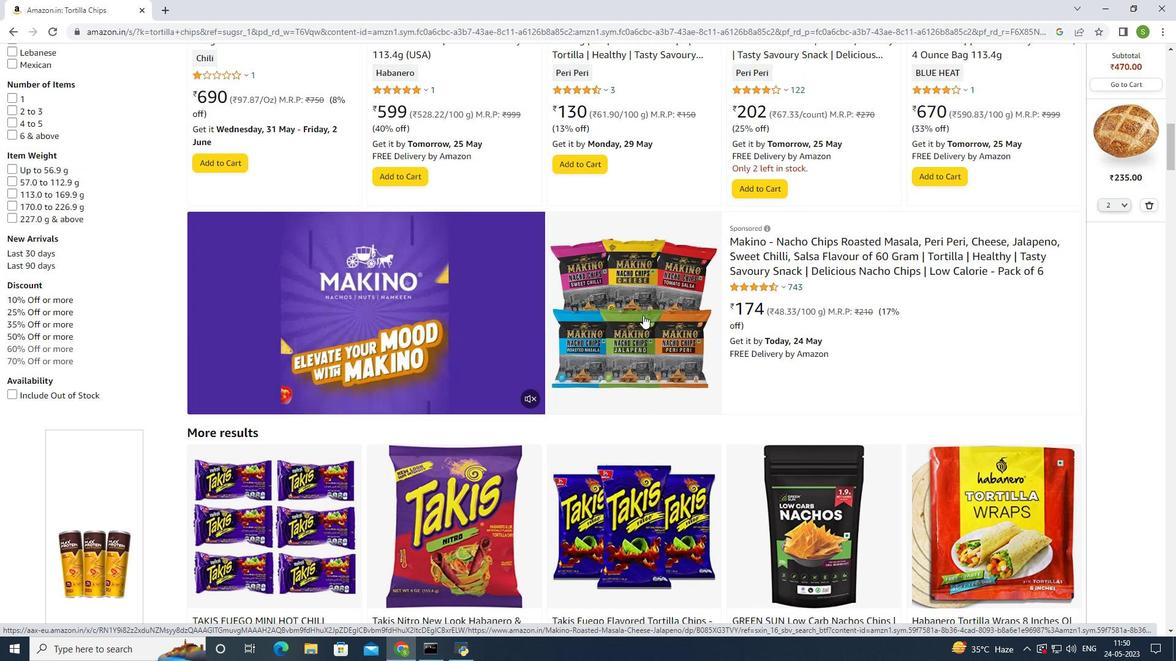 
Action: Mouse scrolled (643, 316) with delta (0, 0)
Screenshot: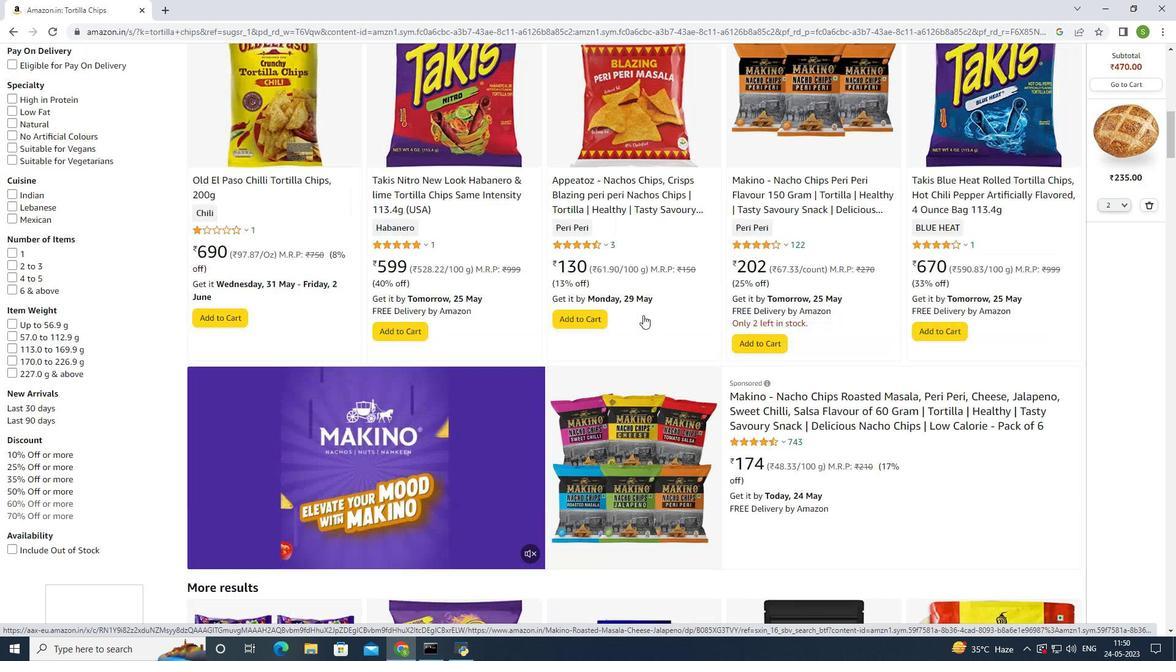 
Action: Mouse moved to (642, 315)
Screenshot: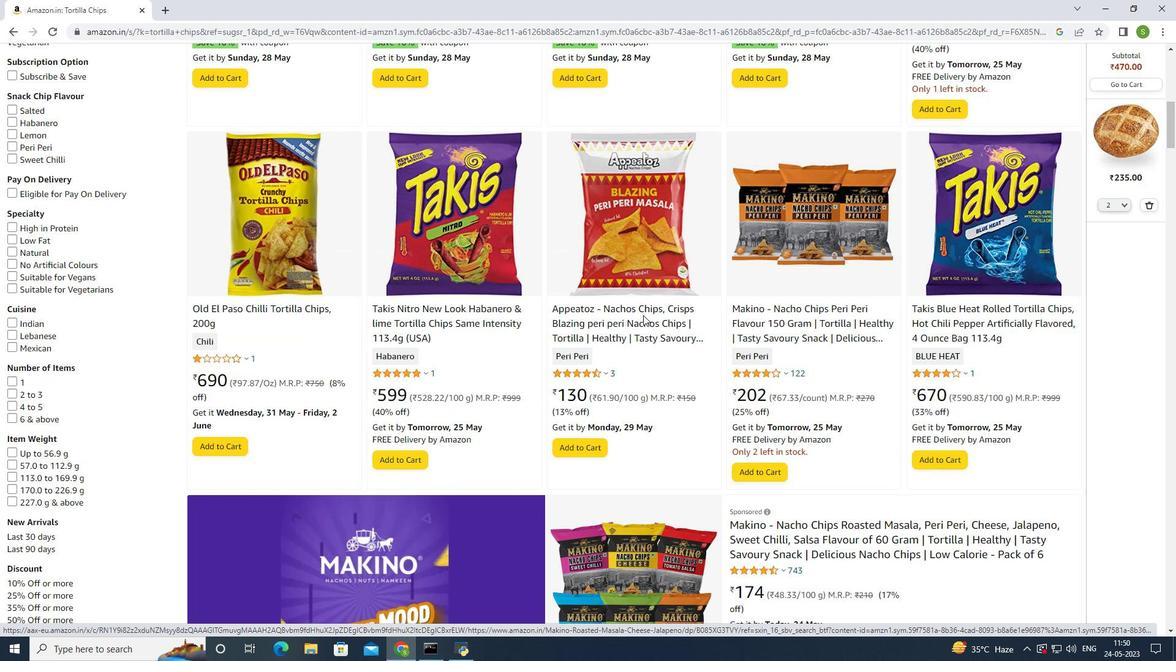 
Action: Mouse scrolled (642, 316) with delta (0, 0)
Screenshot: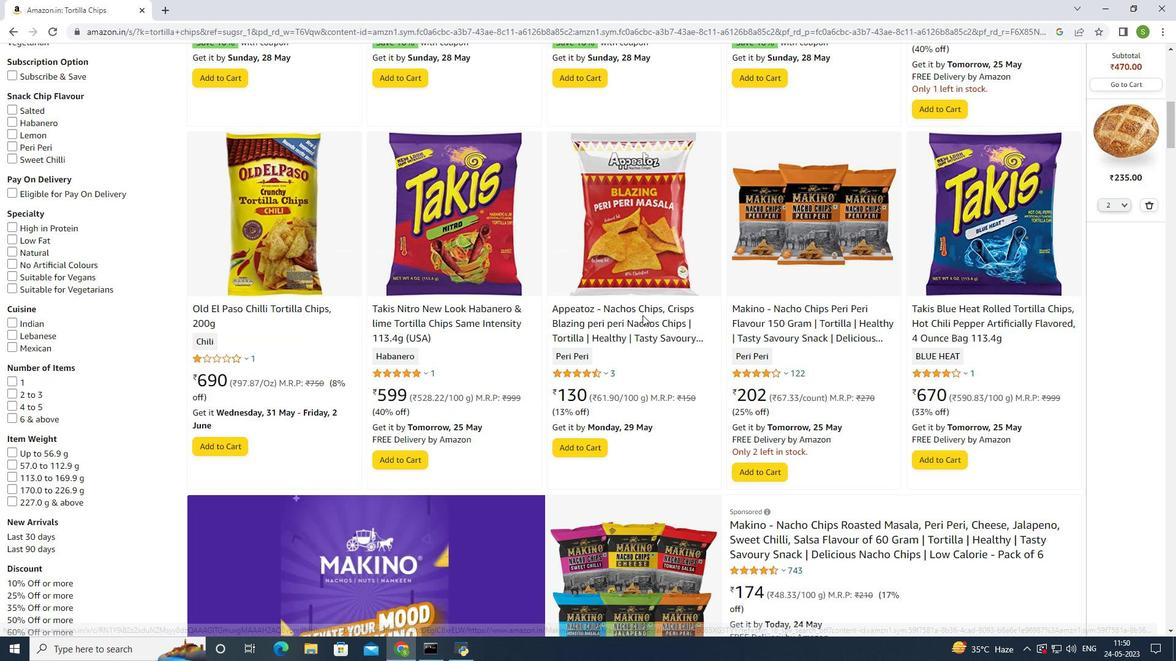 
Action: Mouse scrolled (642, 316) with delta (0, 0)
Screenshot: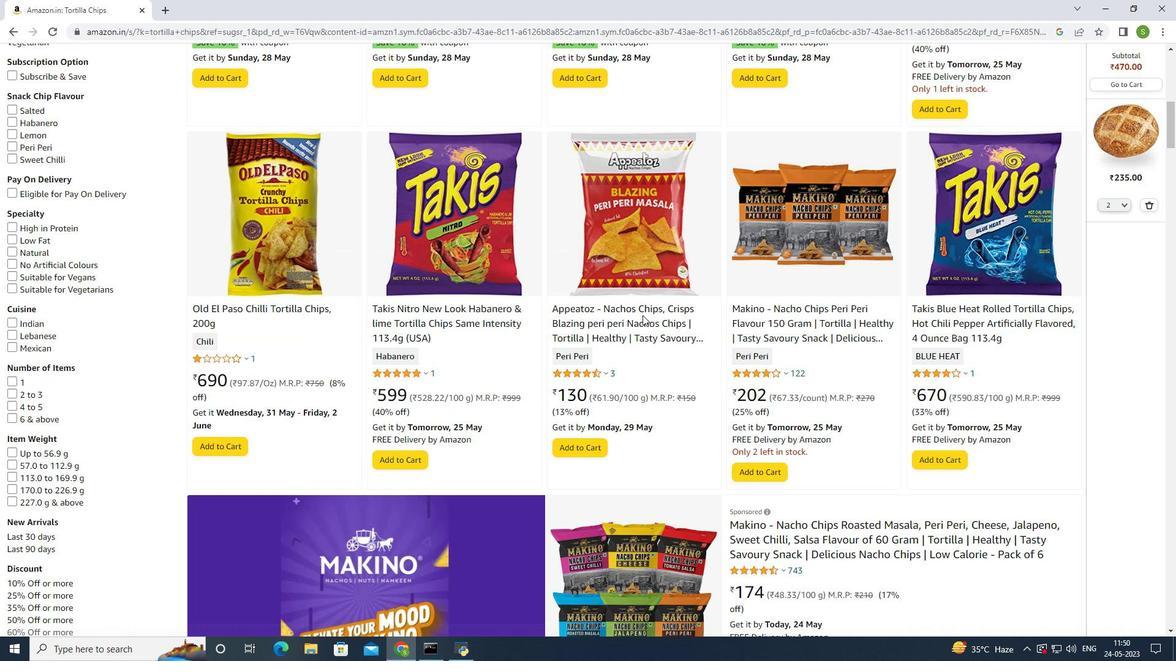 
Action: Mouse scrolled (642, 316) with delta (0, 0)
Screenshot: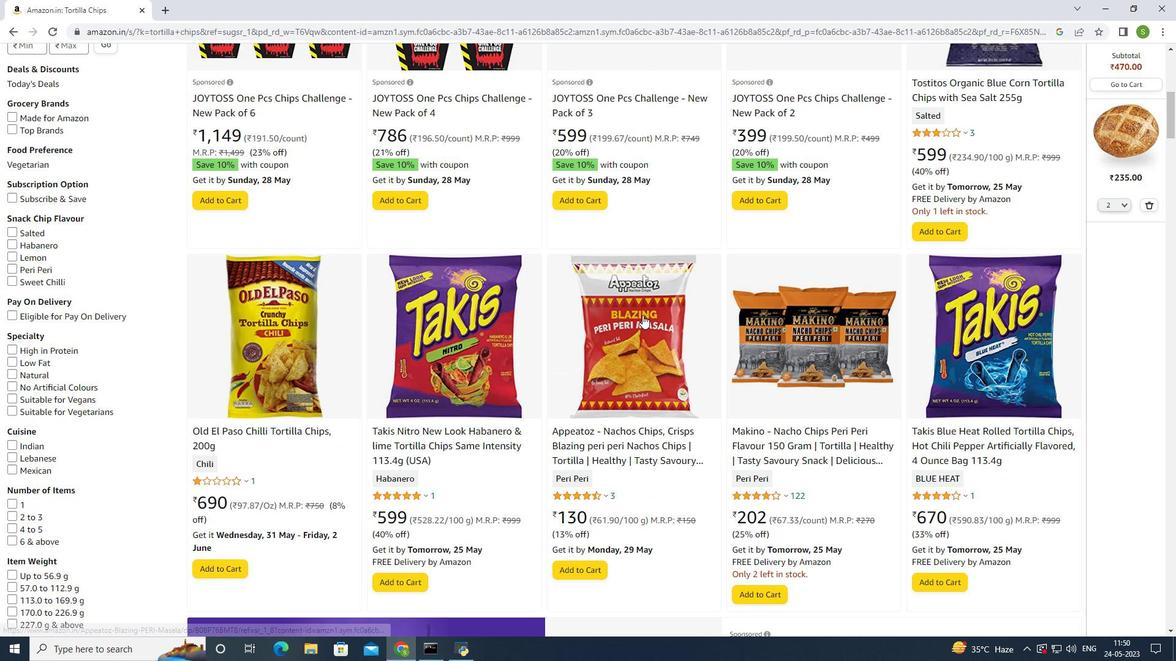 
Action: Mouse scrolled (642, 316) with delta (0, 0)
Screenshot: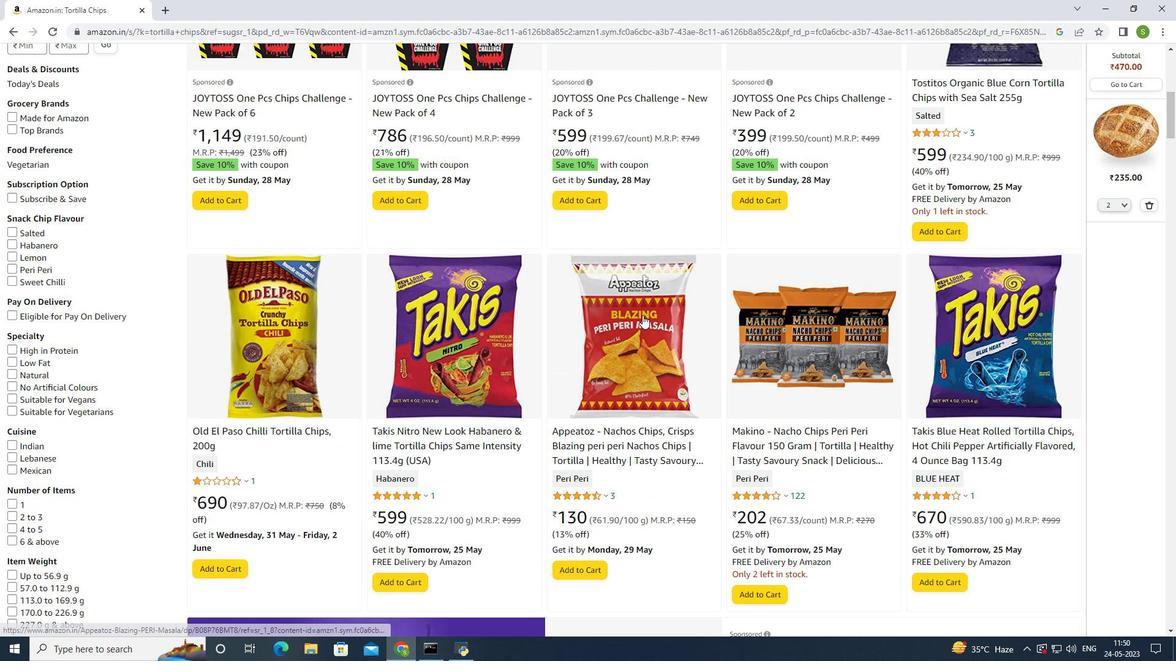 
Action: Mouse scrolled (642, 316) with delta (0, 0)
Screenshot: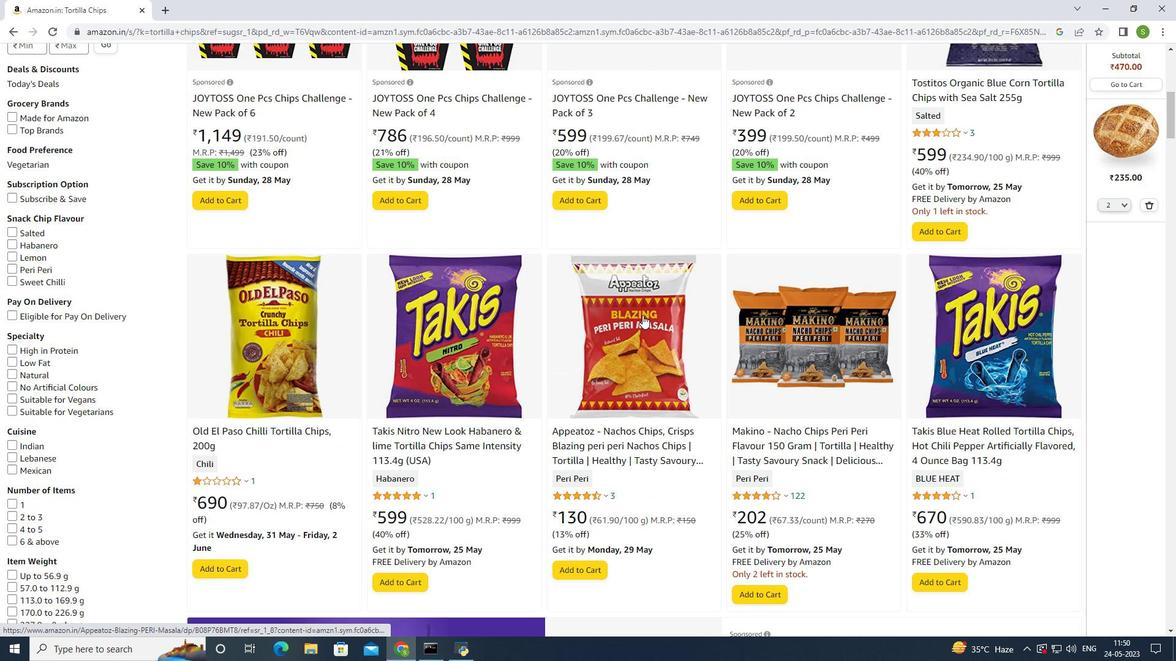 
Action: Mouse scrolled (642, 316) with delta (0, 0)
Screenshot: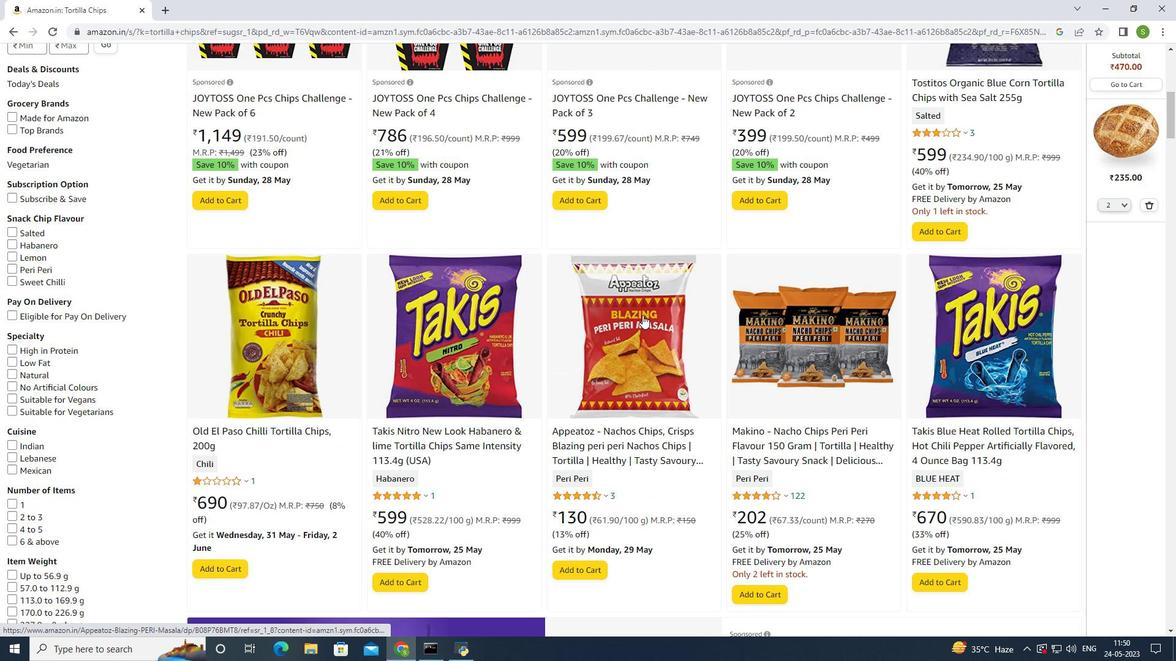 
Action: Mouse scrolled (642, 316) with delta (0, 0)
Screenshot: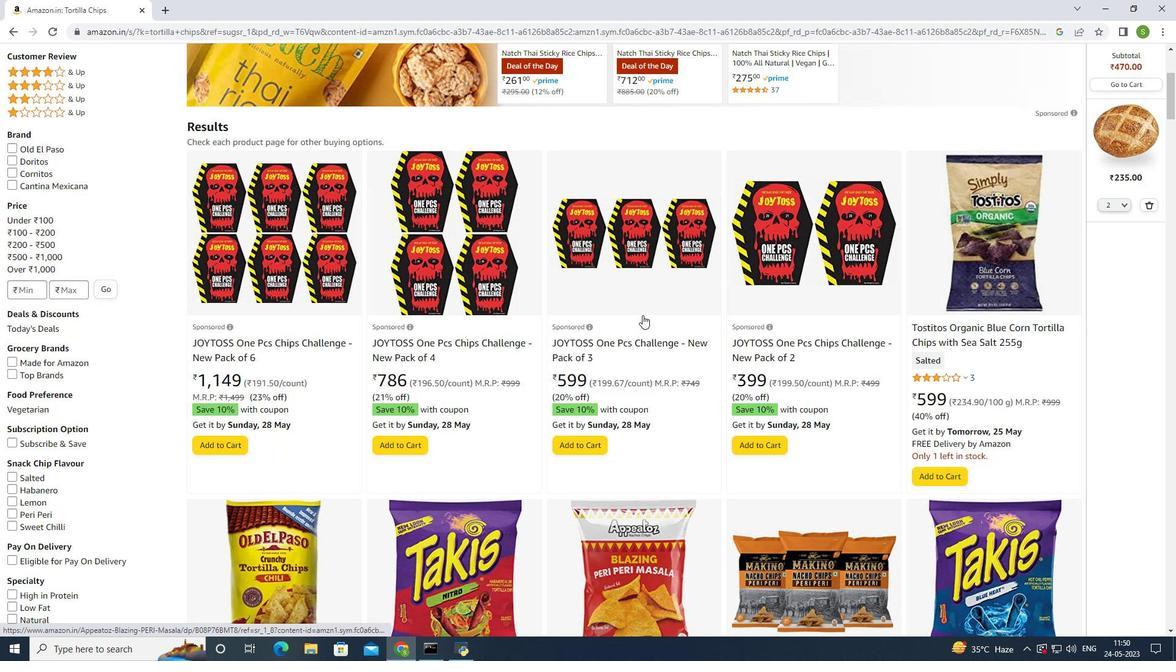 
Action: Mouse scrolled (642, 316) with delta (0, 0)
Screenshot: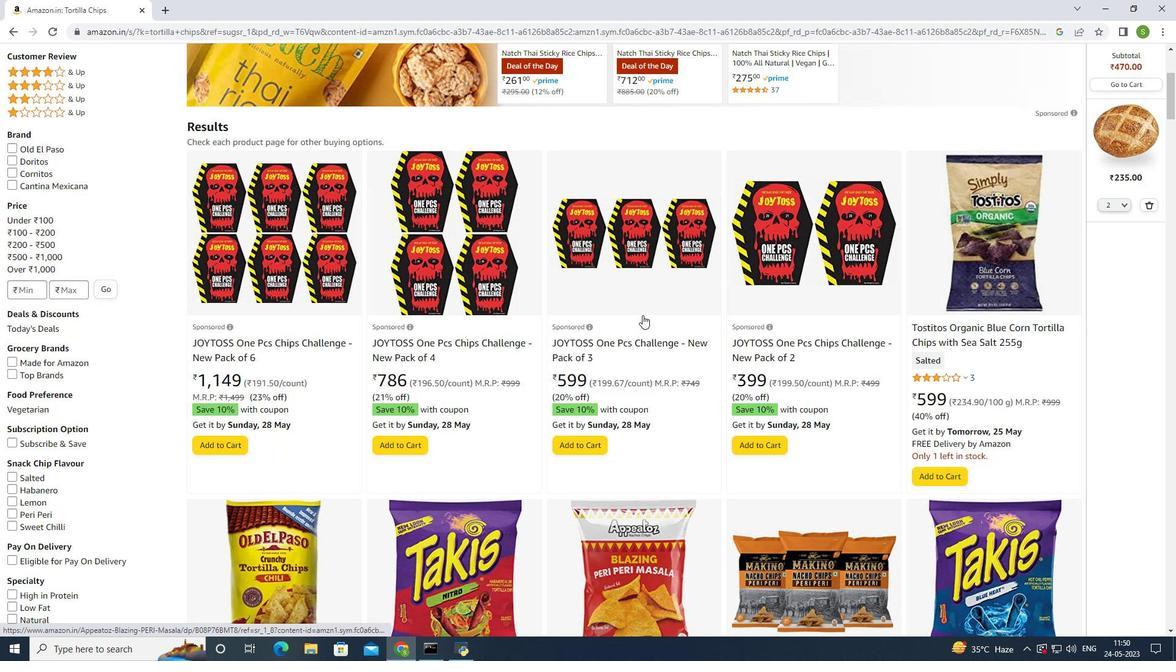 
Action: Mouse scrolled (642, 316) with delta (0, 0)
Screenshot: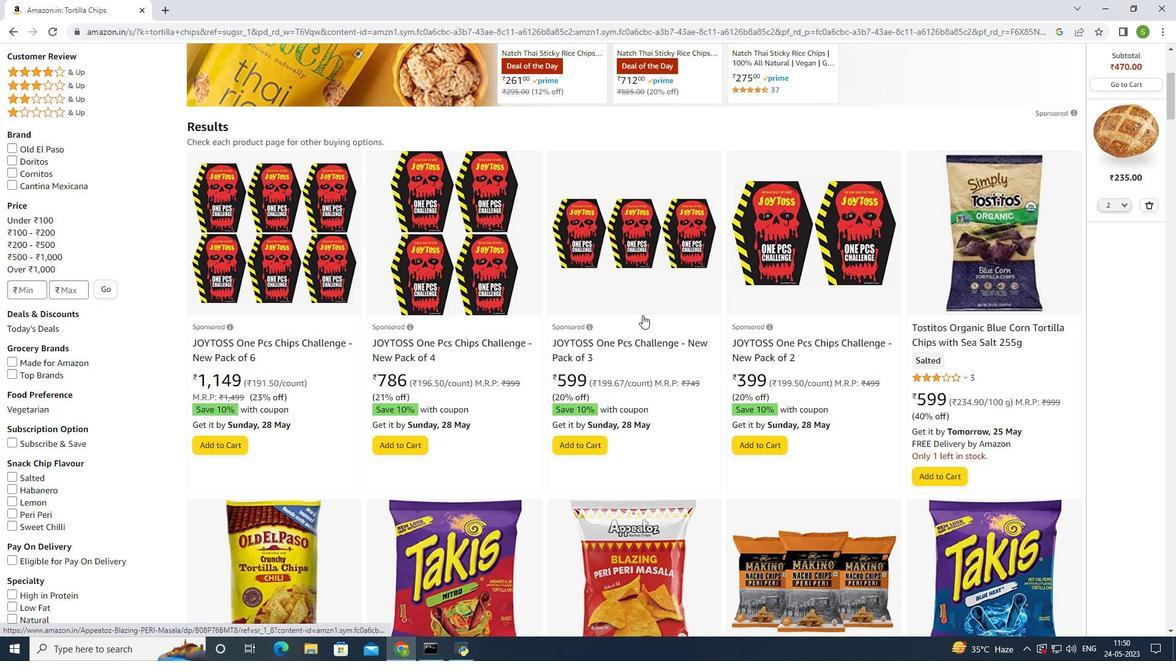 
Action: Mouse scrolled (642, 316) with delta (0, 0)
Screenshot: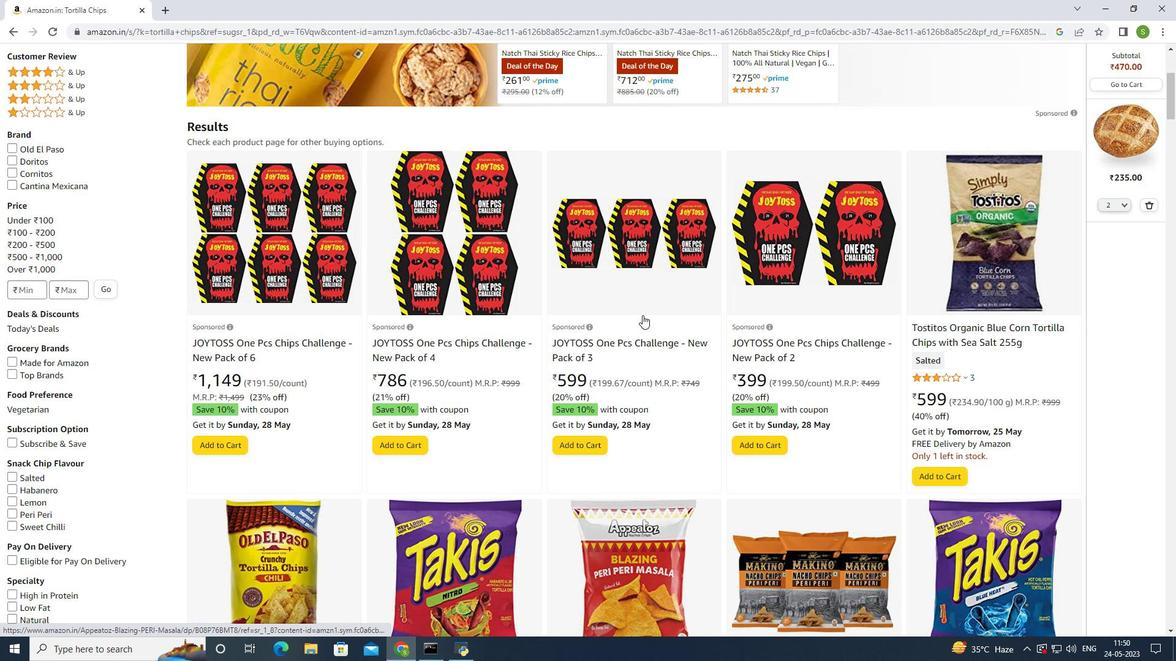 
Action: Mouse moved to (642, 314)
Screenshot: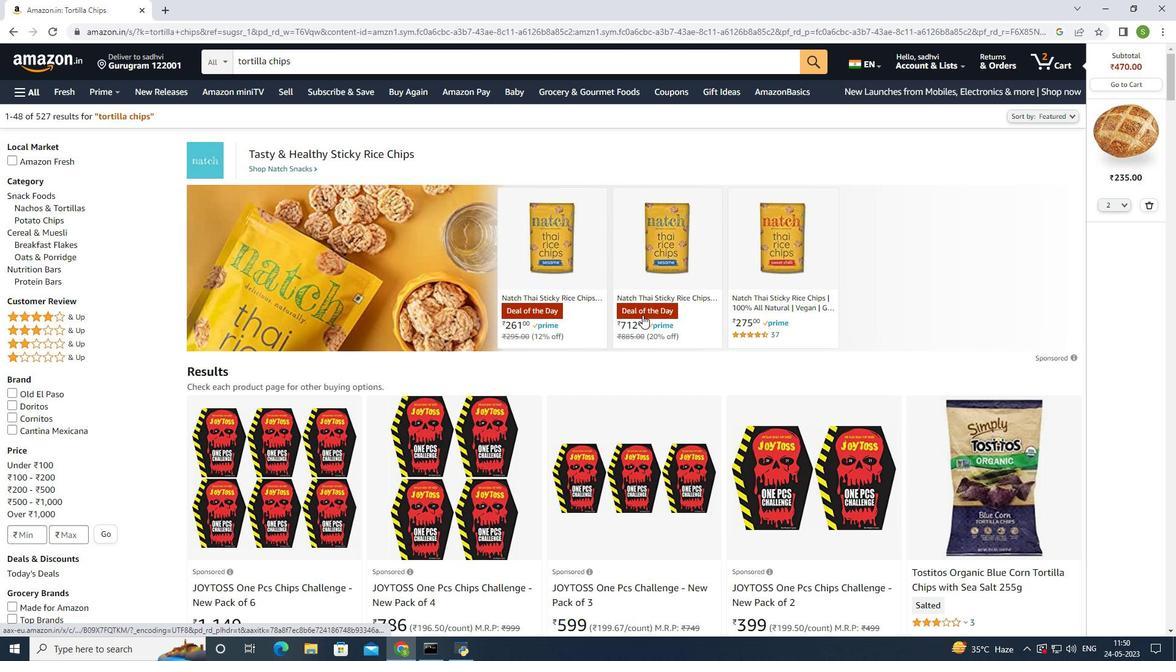 
Action: Mouse scrolled (642, 315) with delta (0, 0)
Screenshot: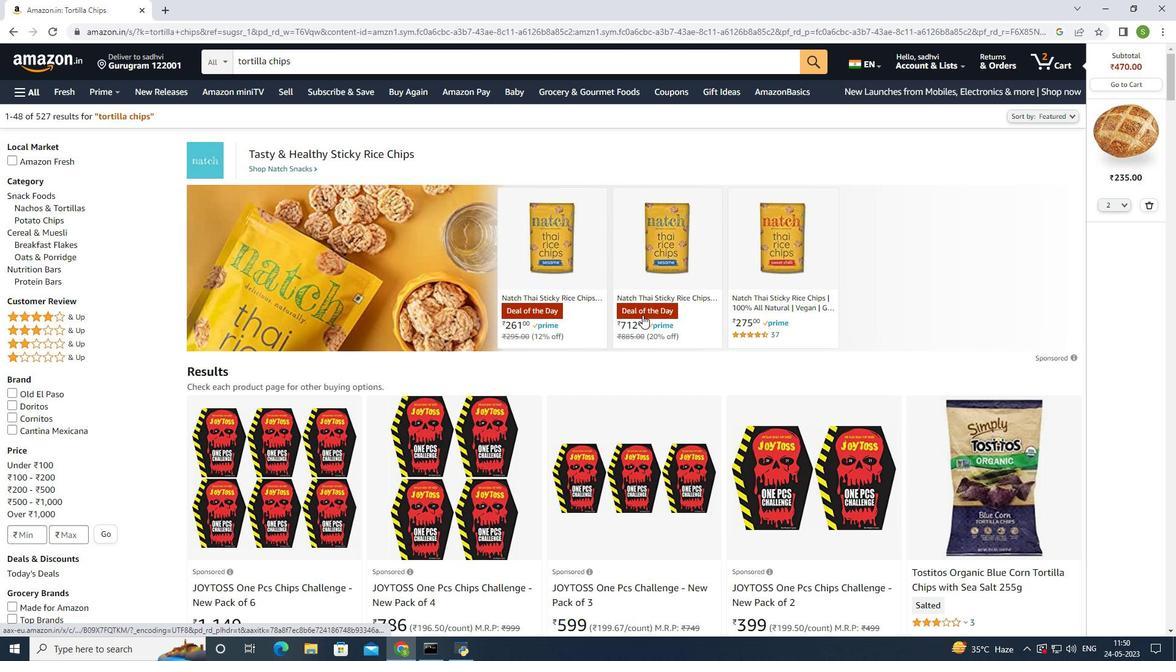
Action: Mouse moved to (643, 314)
Screenshot: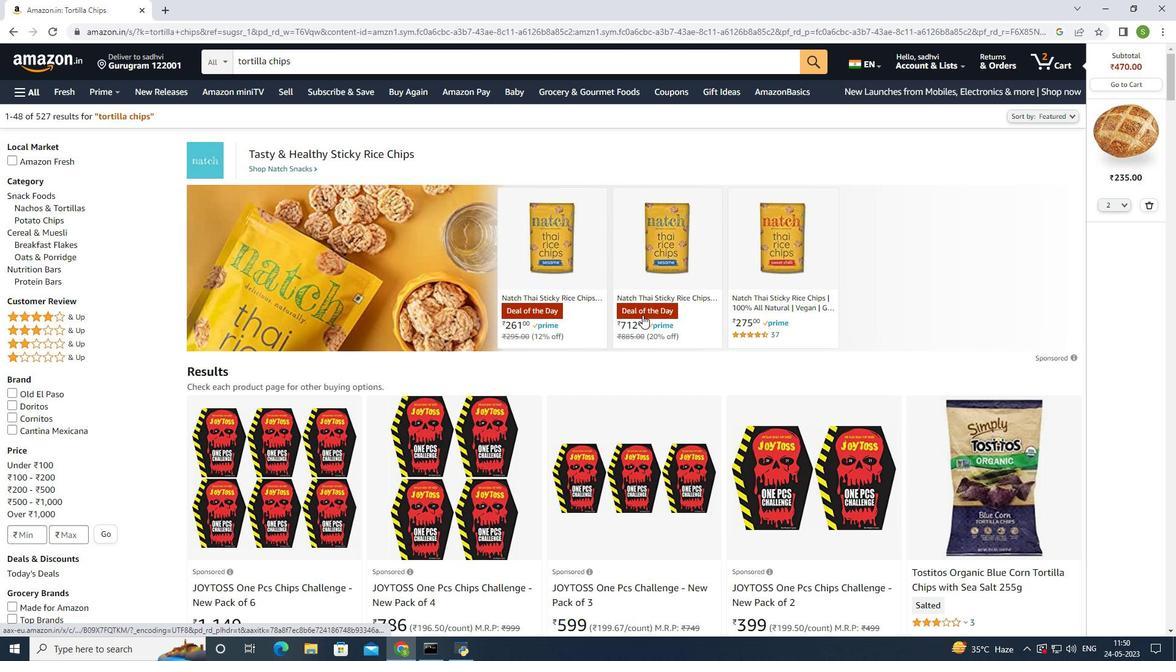 
Action: Mouse scrolled (643, 315) with delta (0, 0)
Screenshot: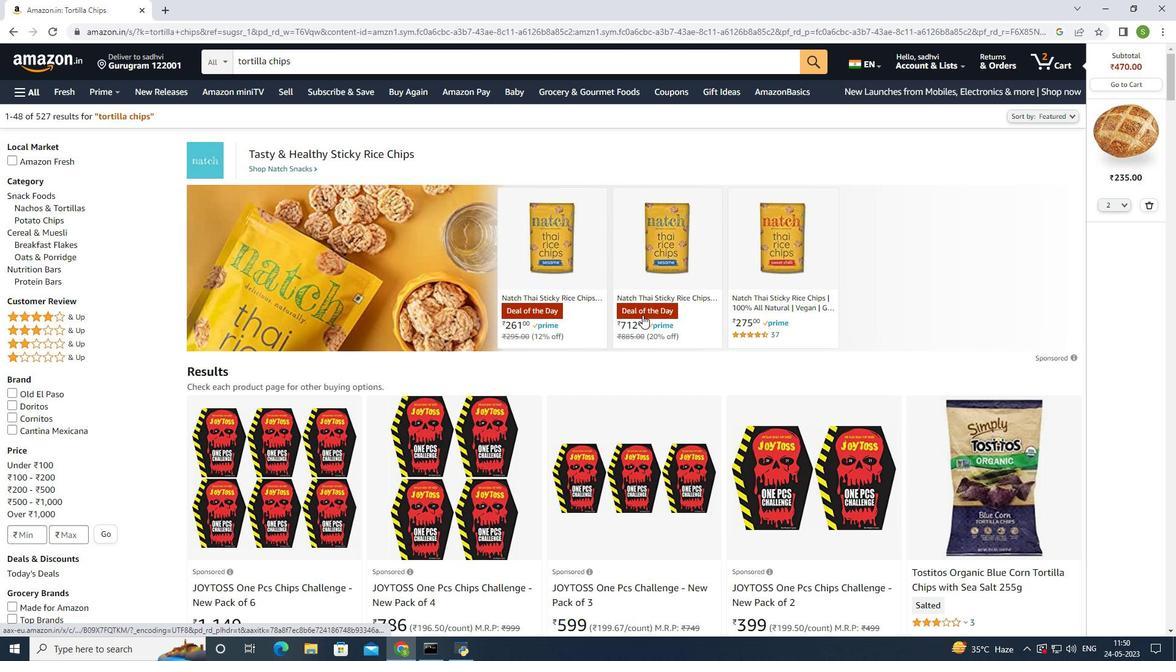 
Action: Mouse scrolled (643, 315) with delta (0, 0)
Screenshot: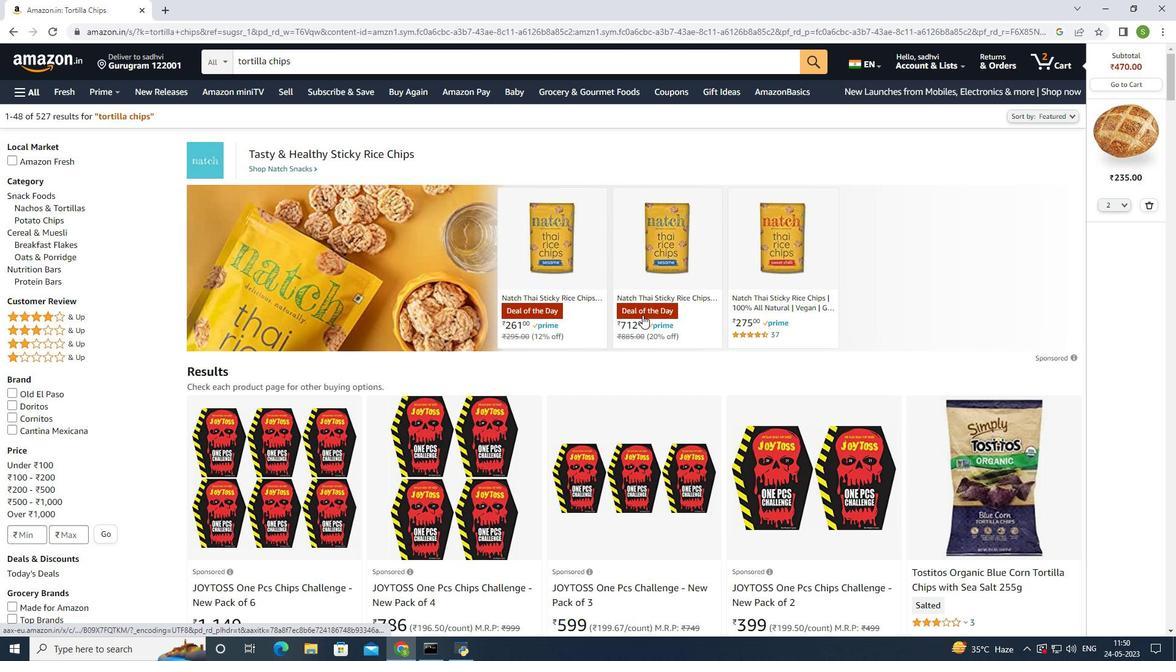
Action: Mouse scrolled (643, 315) with delta (0, 0)
Screenshot: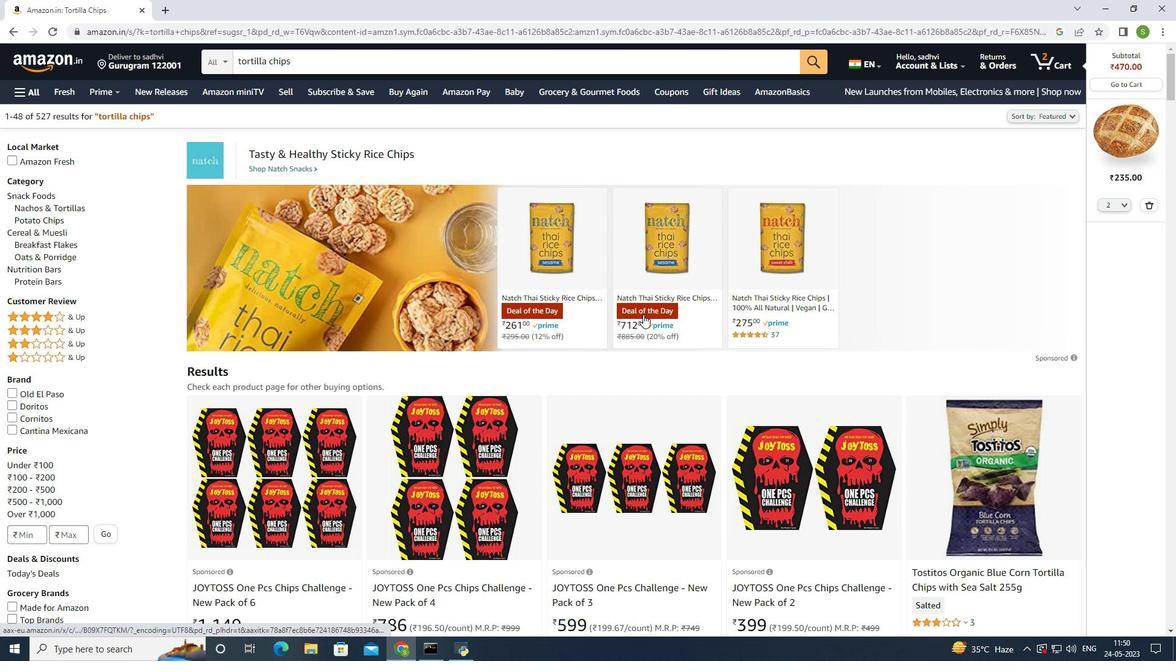 
Action: Mouse moved to (640, 302)
Screenshot: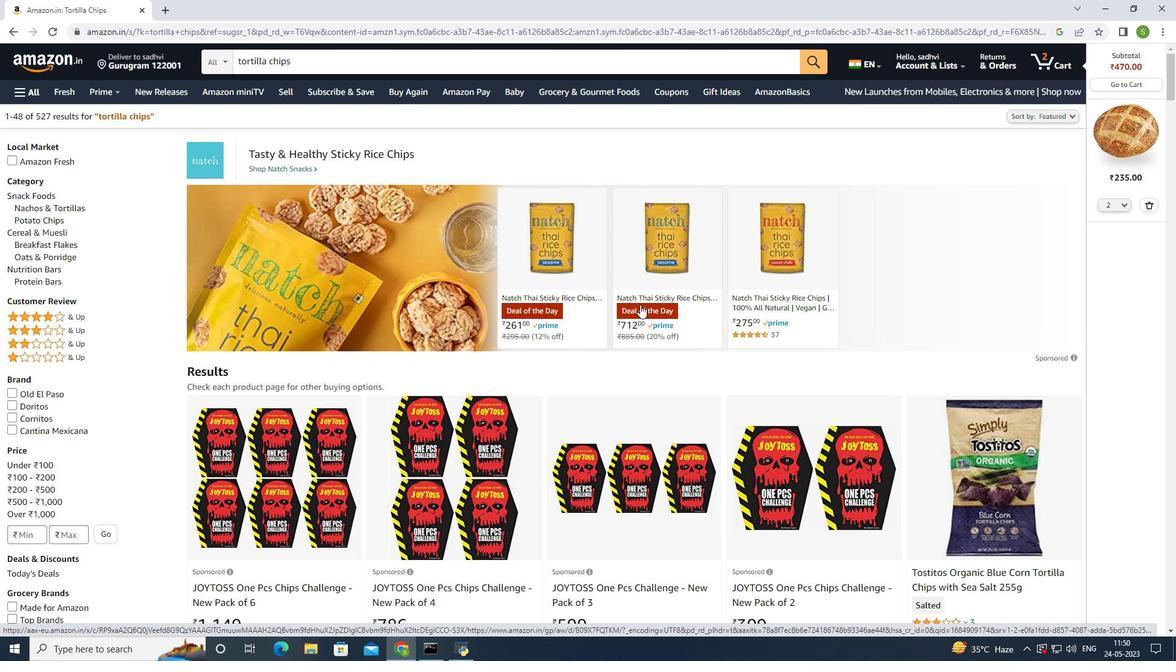 
Action: Mouse scrolled (640, 301) with delta (0, 0)
Screenshot: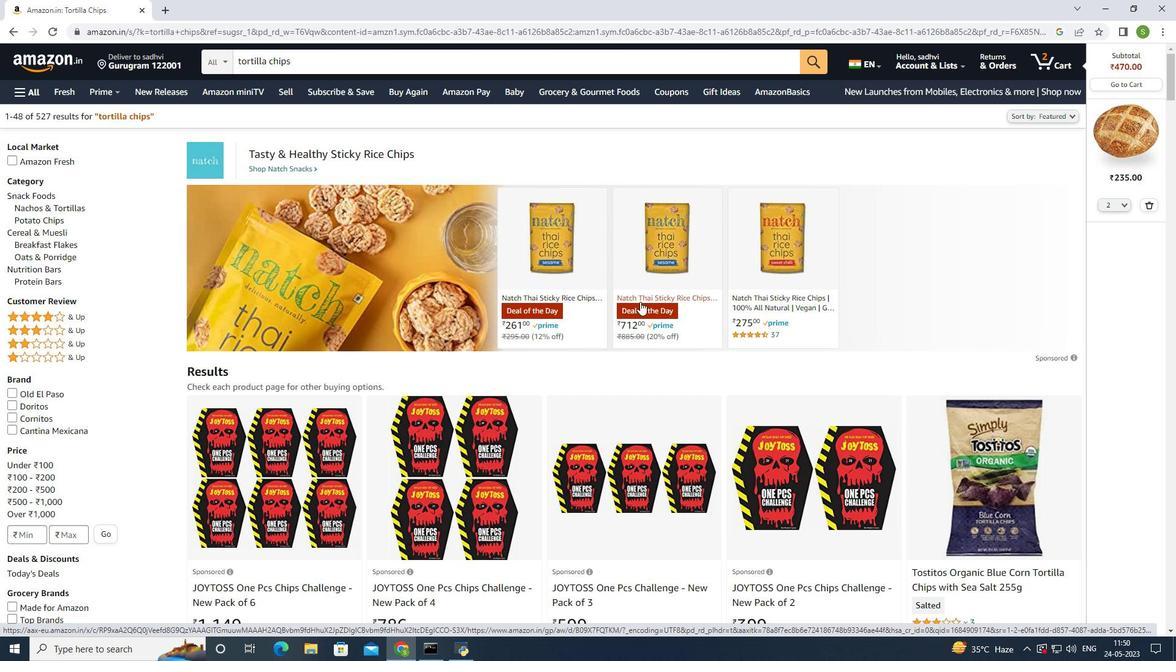
Action: Mouse scrolled (640, 301) with delta (0, 0)
Screenshot: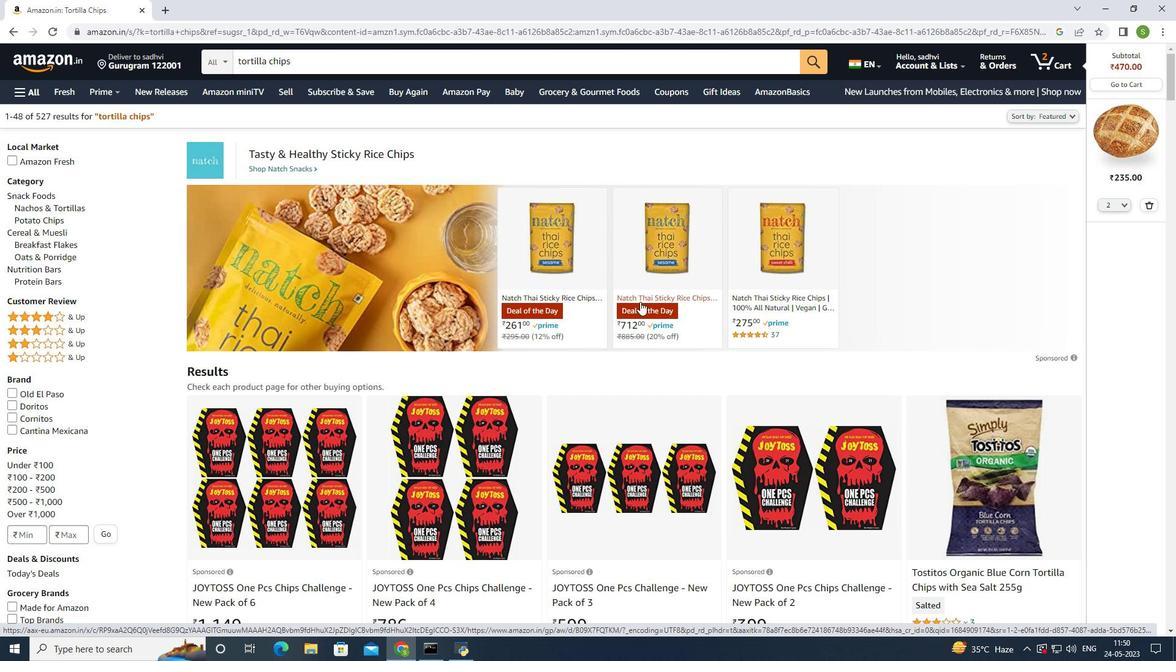 
Action: Mouse scrolled (640, 301) with delta (0, 0)
Screenshot: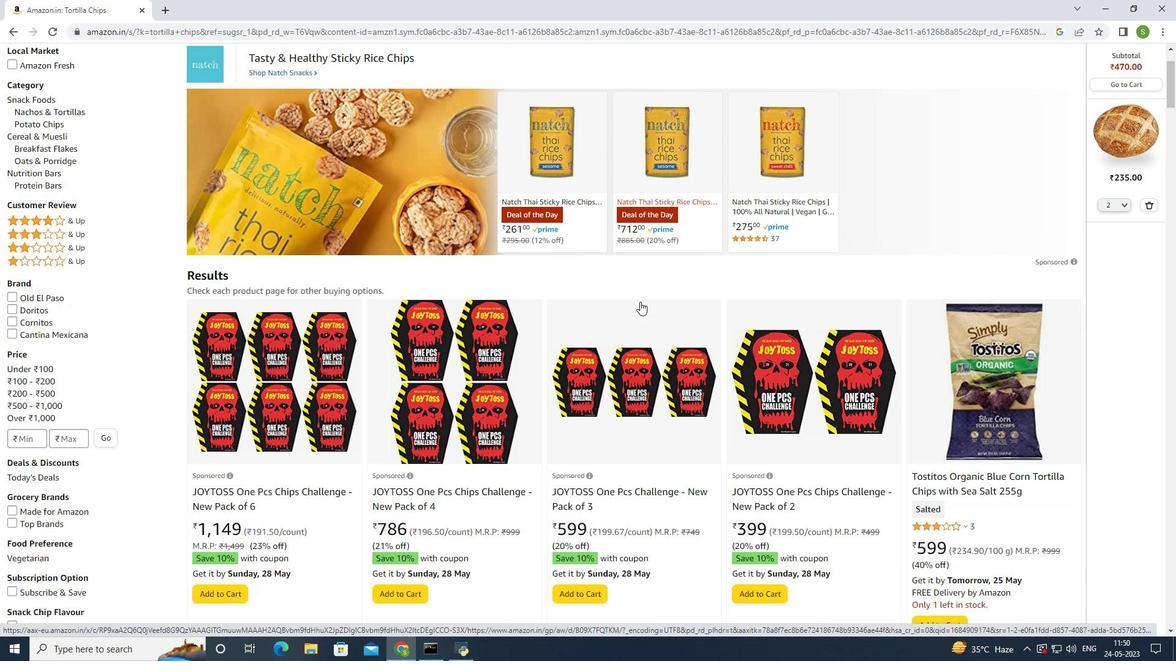 
Action: Mouse scrolled (640, 301) with delta (0, 0)
Screenshot: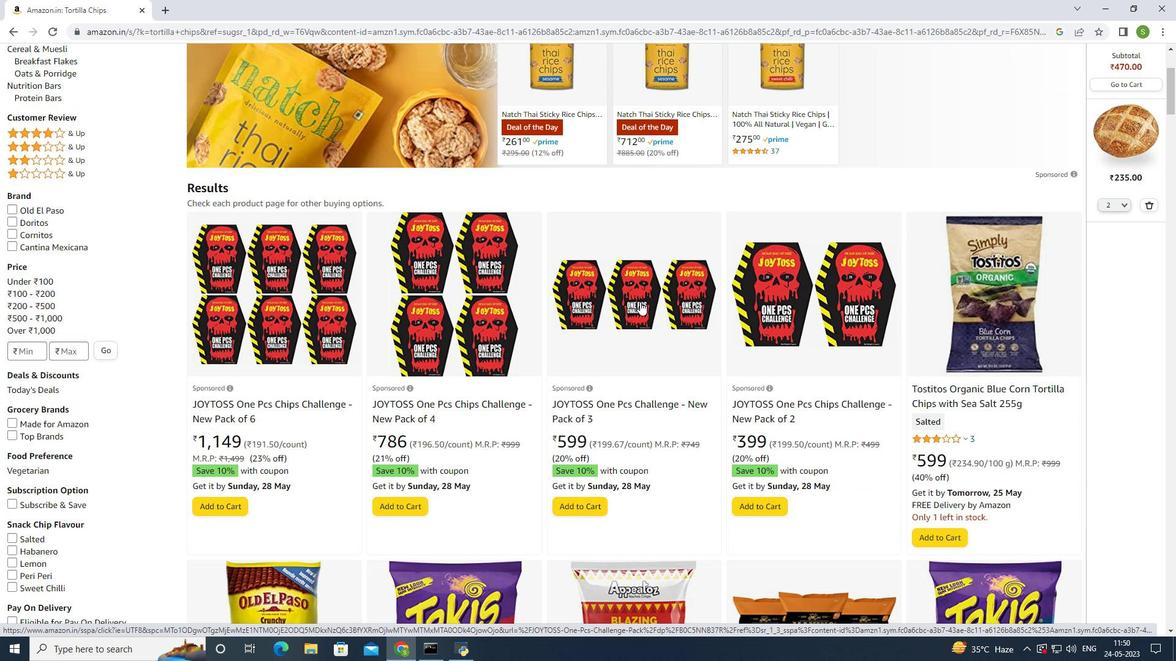 
Action: Mouse scrolled (640, 301) with delta (0, 0)
Screenshot: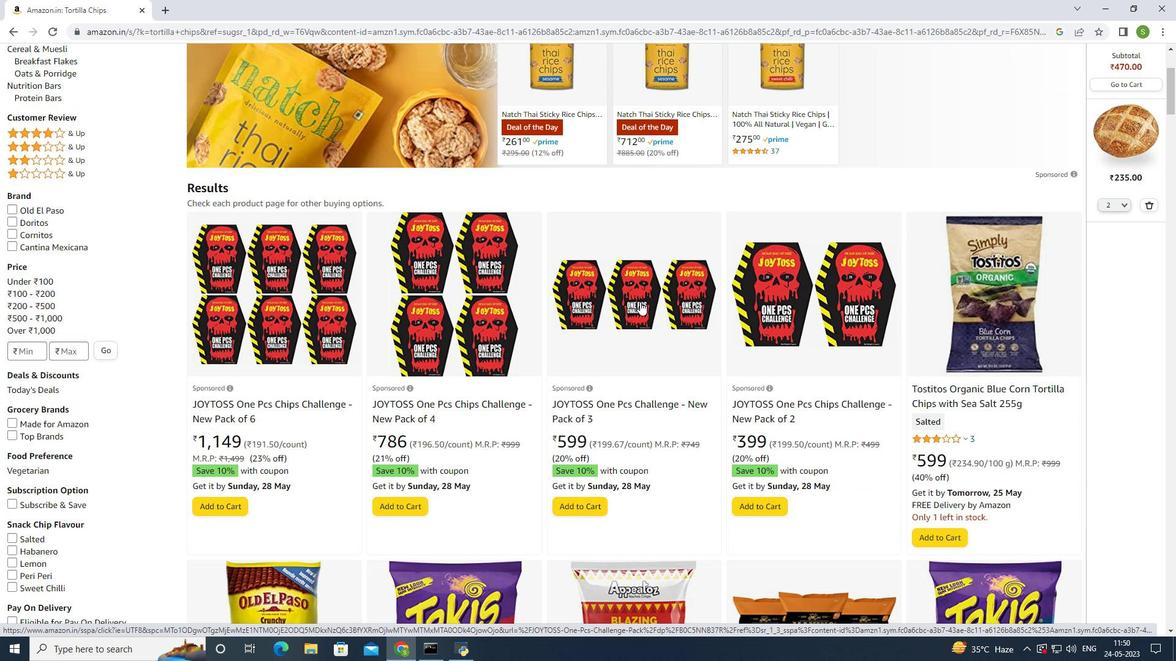 
Action: Mouse scrolled (640, 301) with delta (0, 0)
Screenshot: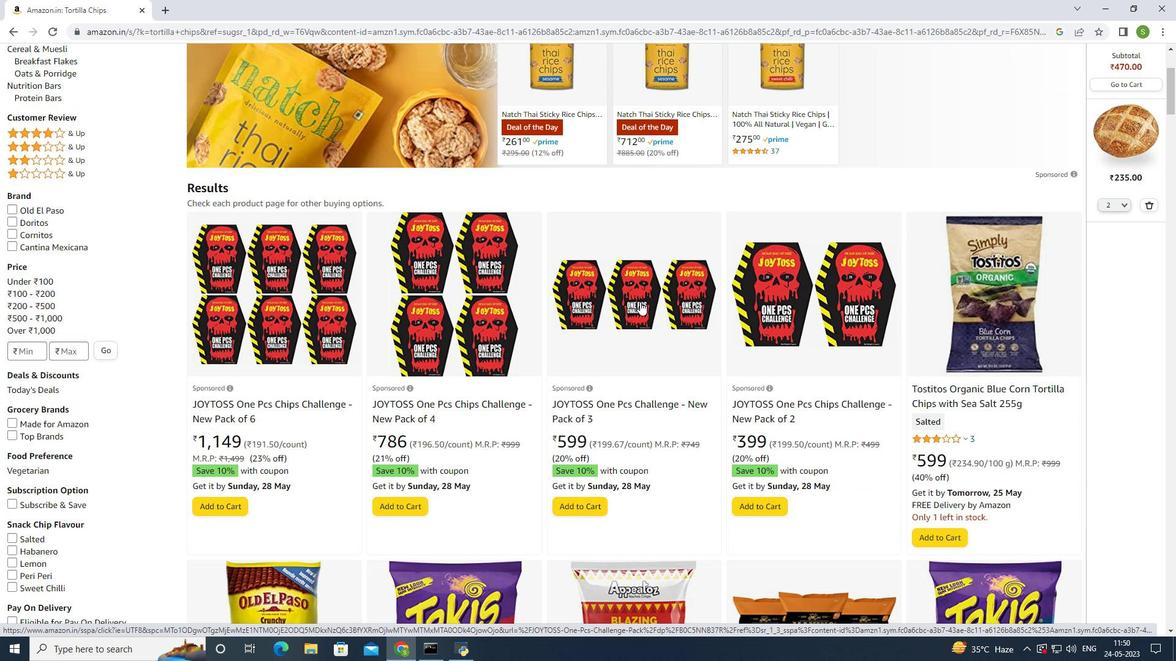 
Action: Mouse scrolled (640, 301) with delta (0, 0)
Screenshot: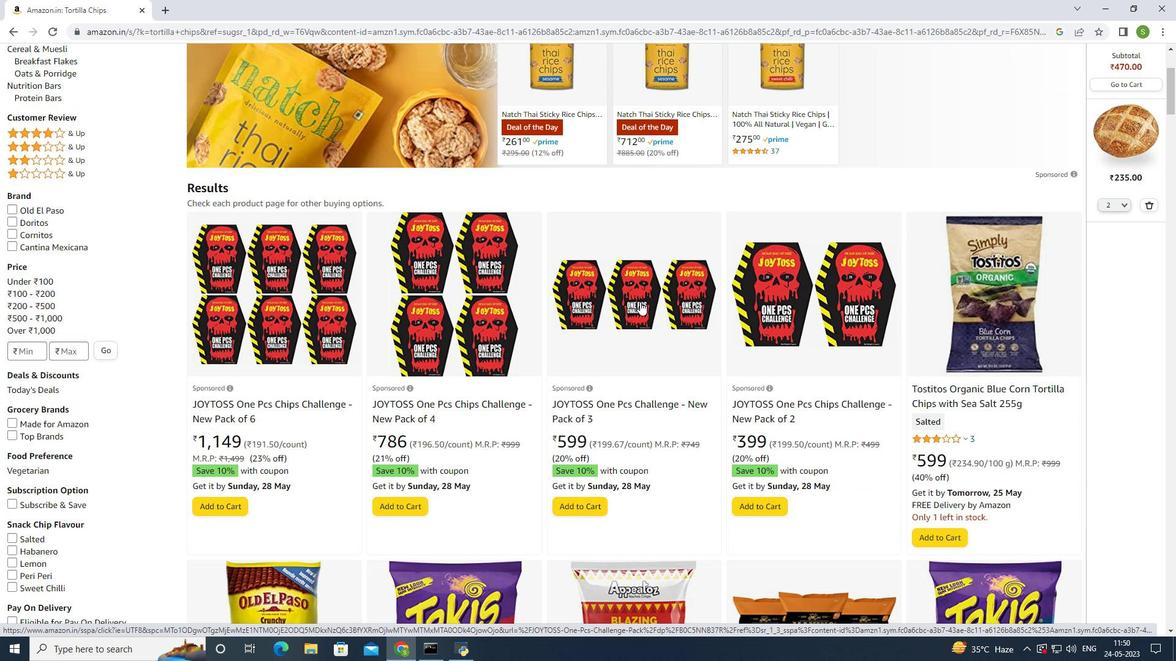 
Action: Mouse scrolled (640, 301) with delta (0, 0)
Screenshot: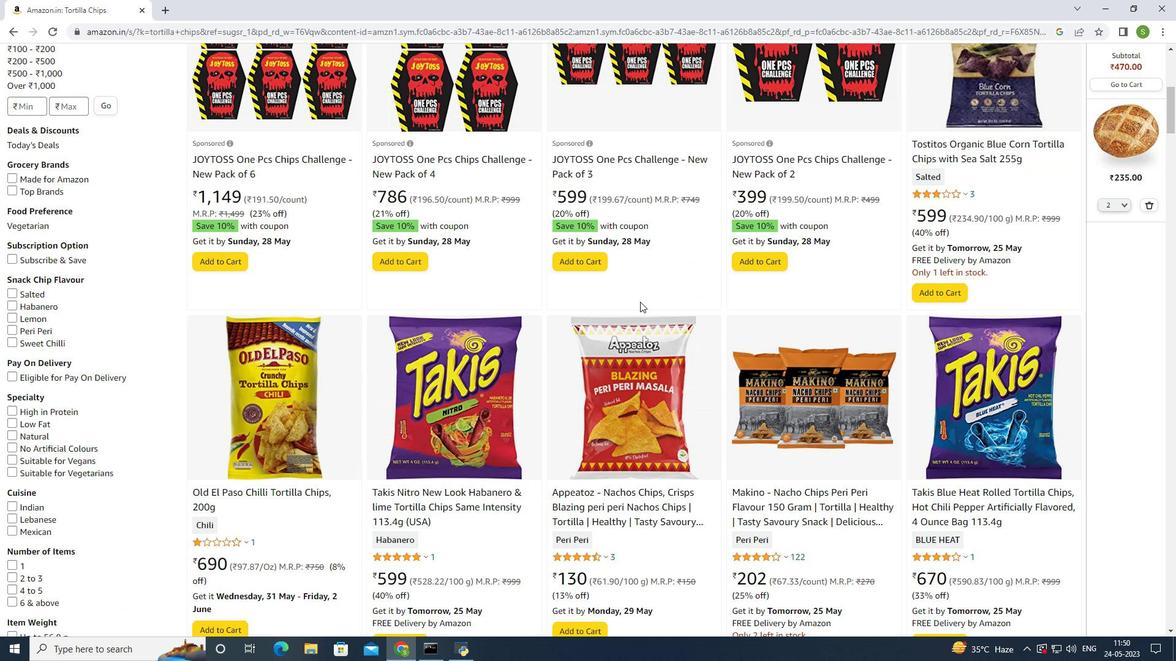 
Action: Mouse scrolled (640, 301) with delta (0, 0)
Screenshot: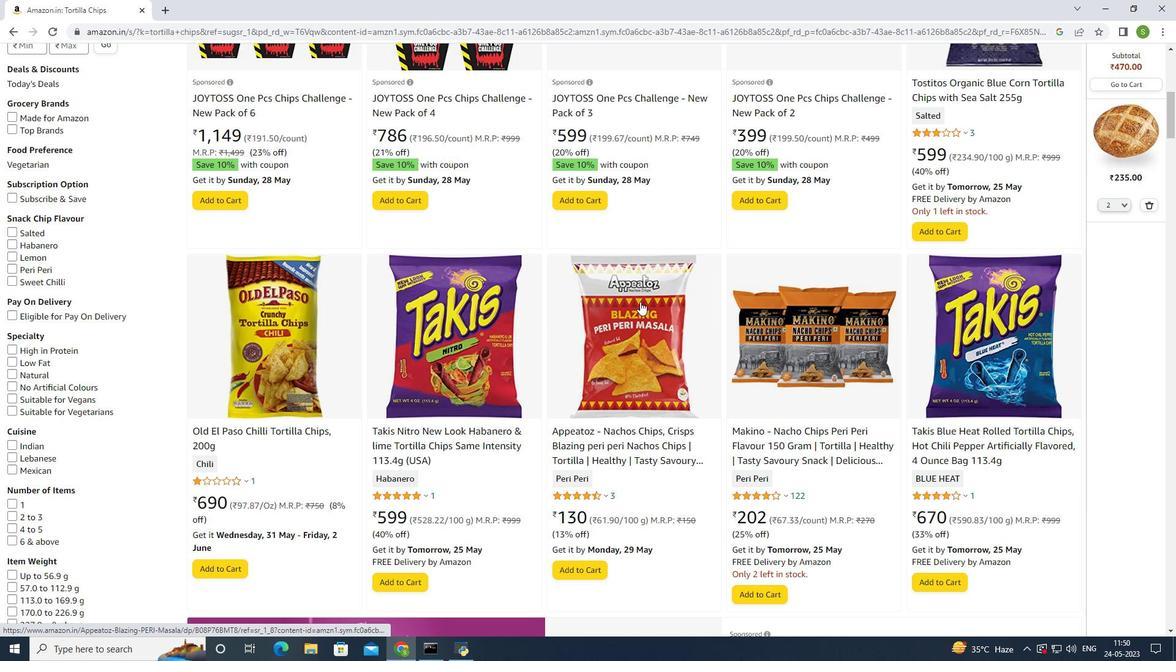 
Action: Mouse scrolled (640, 301) with delta (0, 0)
Screenshot: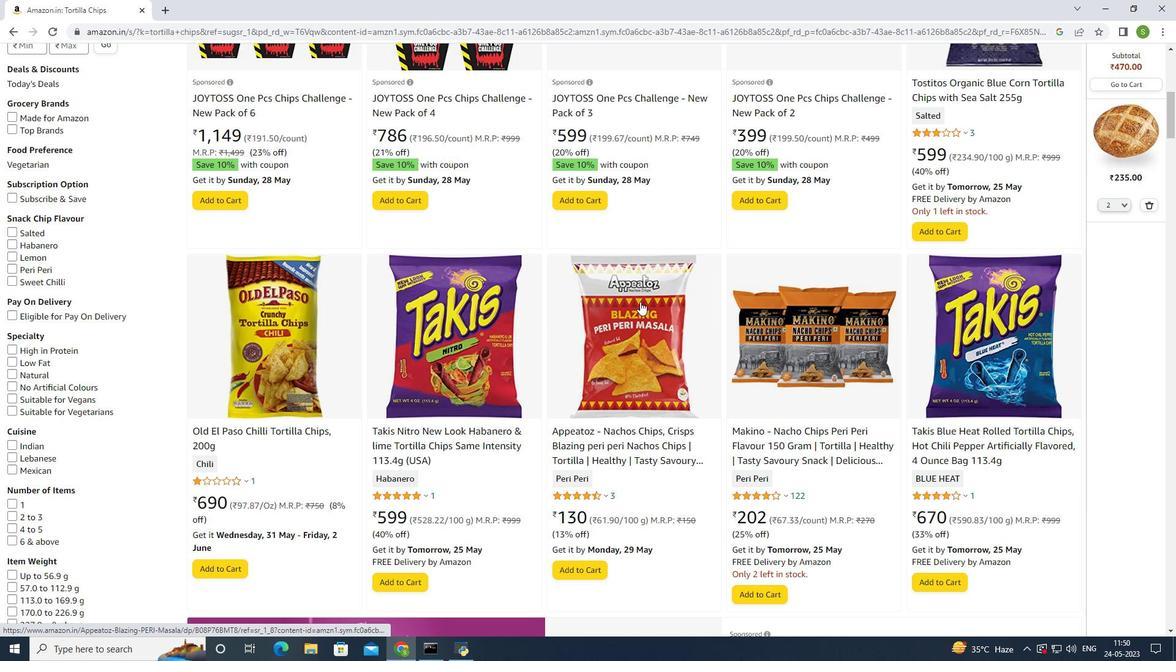 
Action: Mouse moved to (640, 302)
Screenshot: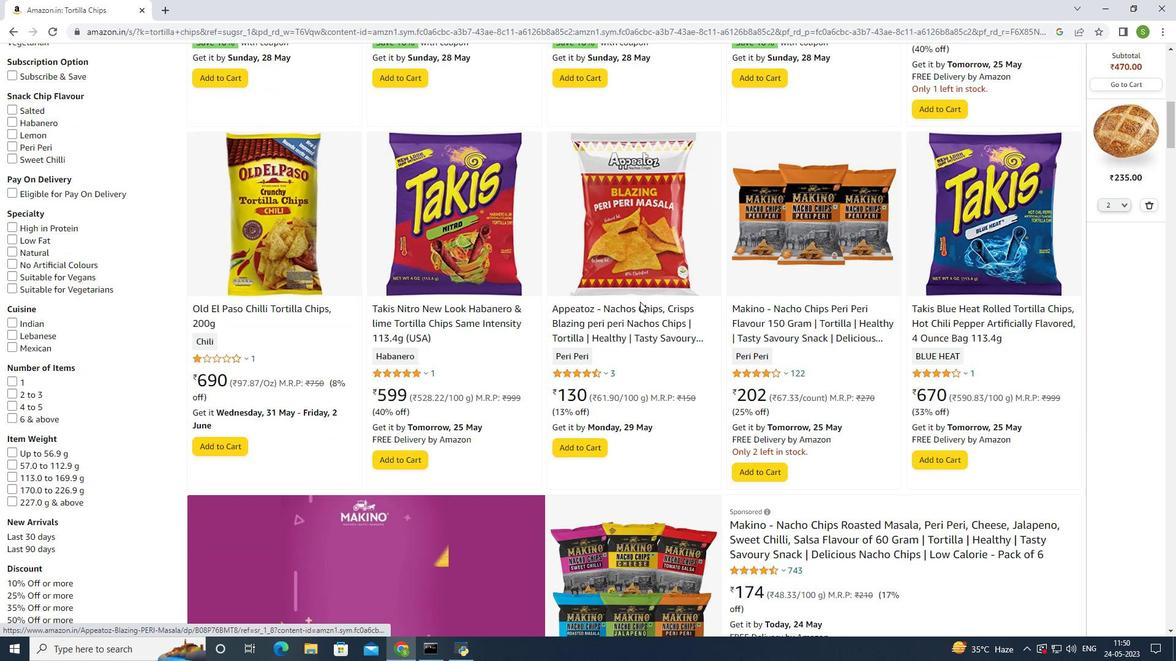 
Action: Mouse scrolled (640, 301) with delta (0, 0)
Screenshot: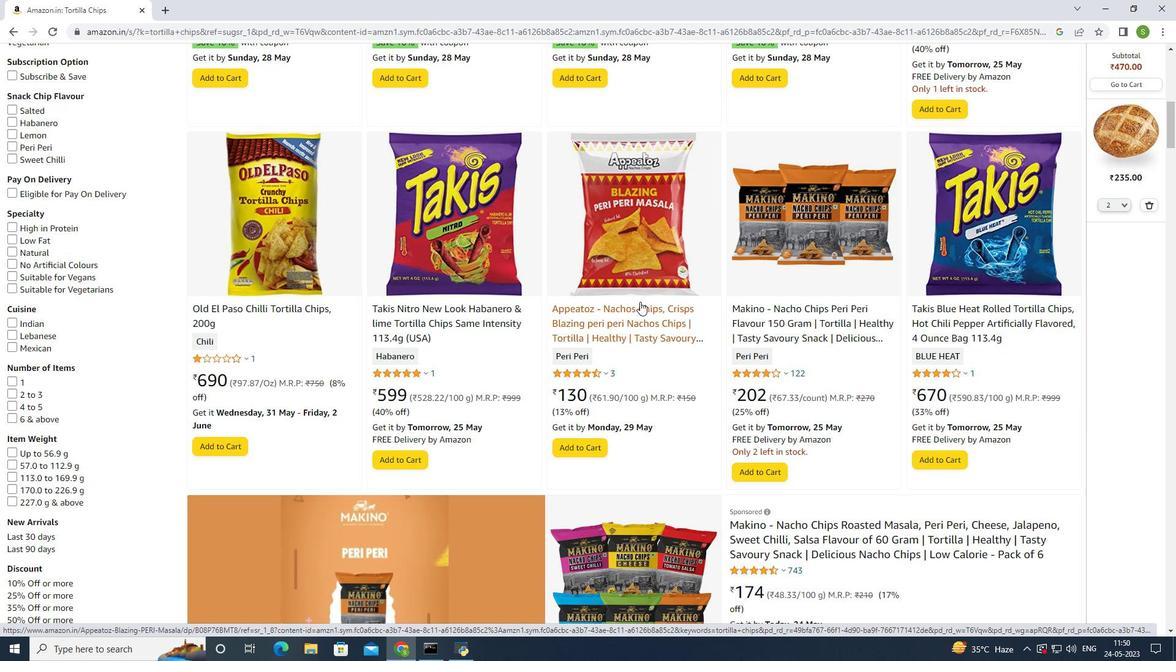 
Action: Mouse scrolled (640, 301) with delta (0, 0)
Screenshot: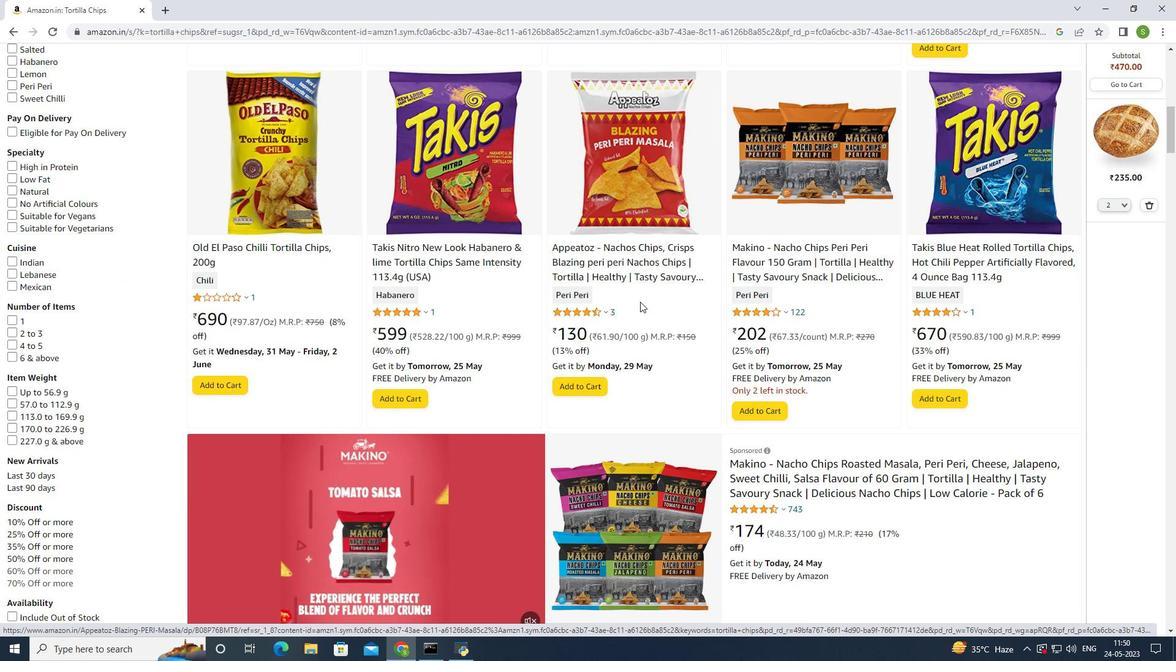 
Action: Mouse scrolled (640, 301) with delta (0, 0)
Screenshot: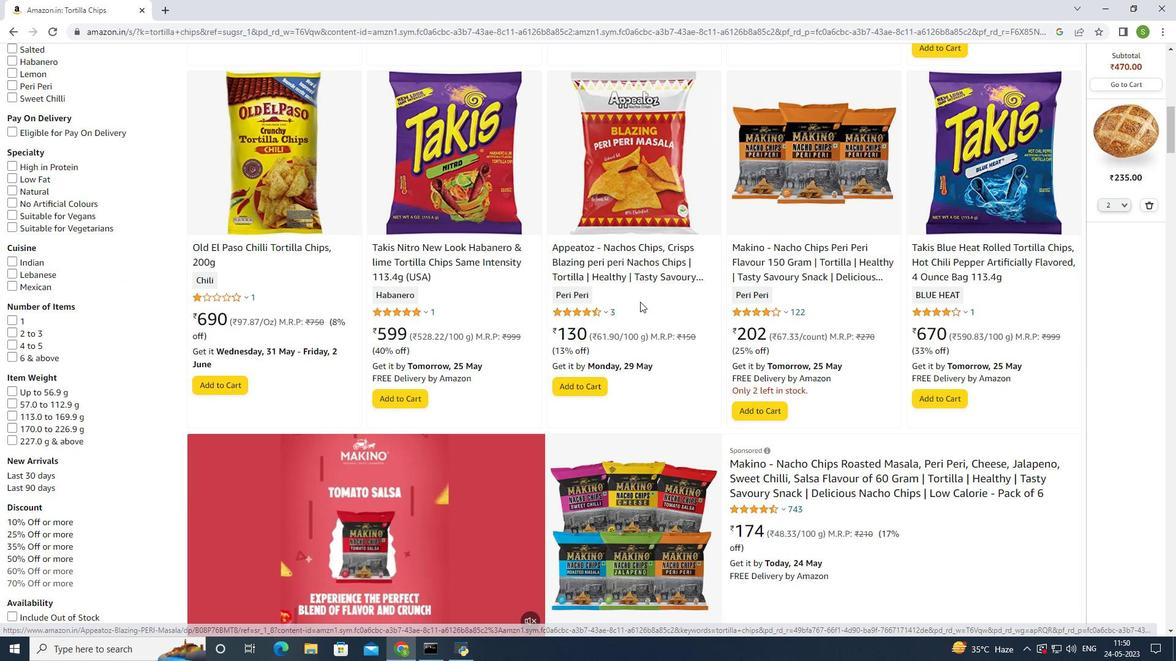 
Action: Mouse scrolled (640, 301) with delta (0, 0)
Screenshot: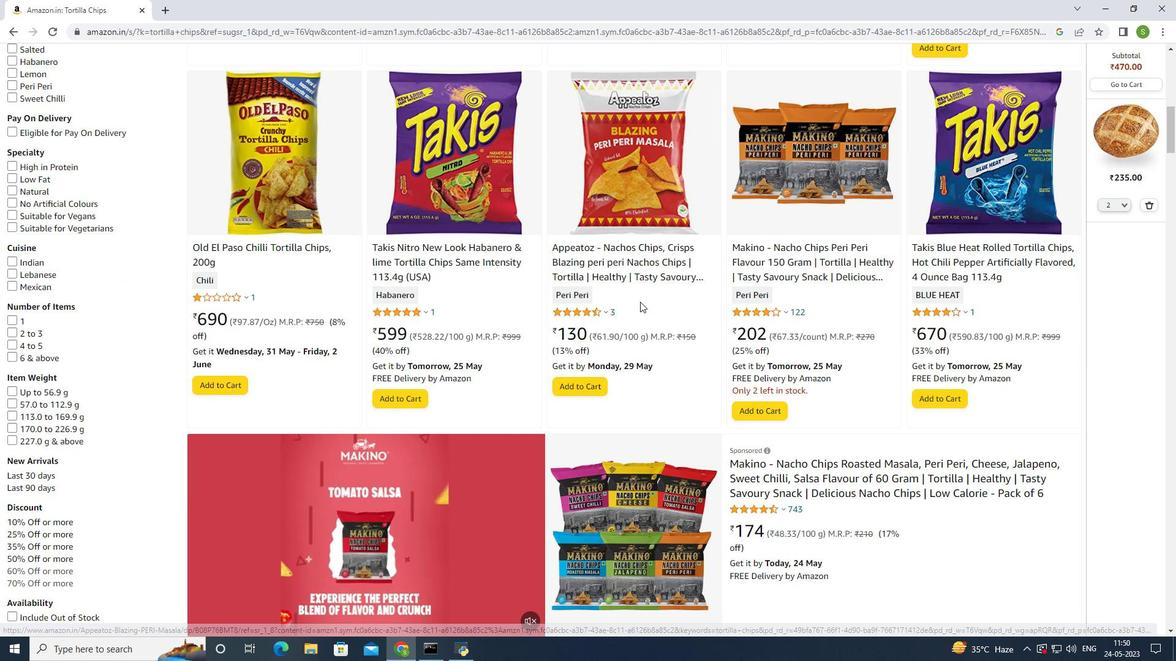 
Action: Mouse scrolled (640, 301) with delta (0, 0)
Screenshot: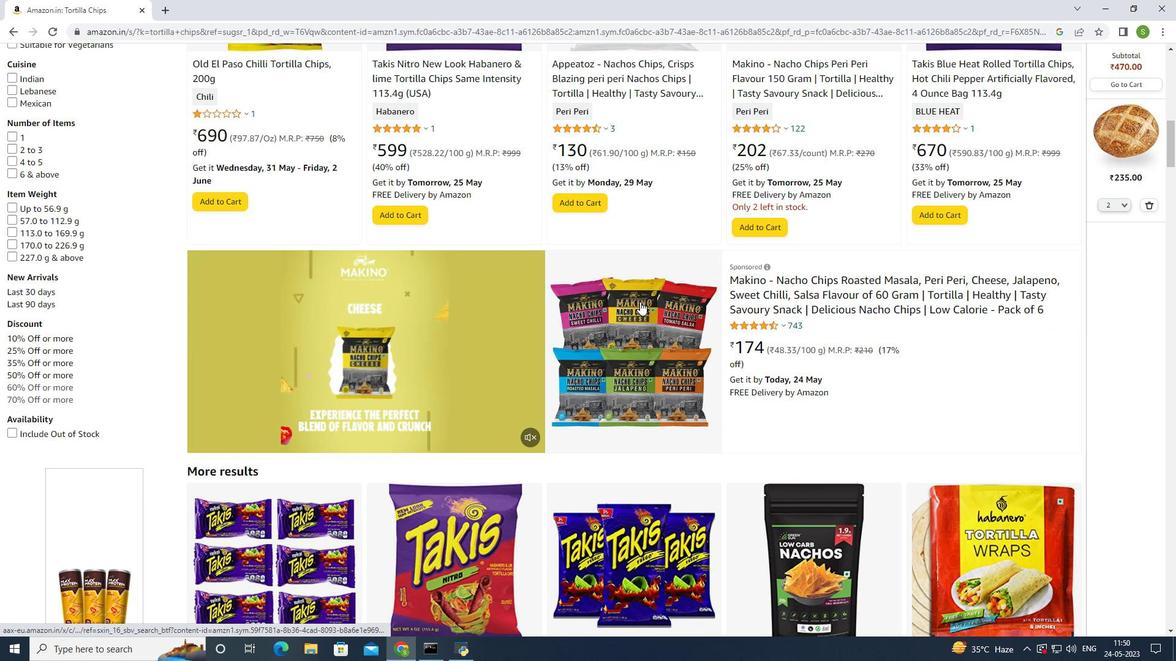 
Action: Mouse scrolled (640, 301) with delta (0, 0)
Screenshot: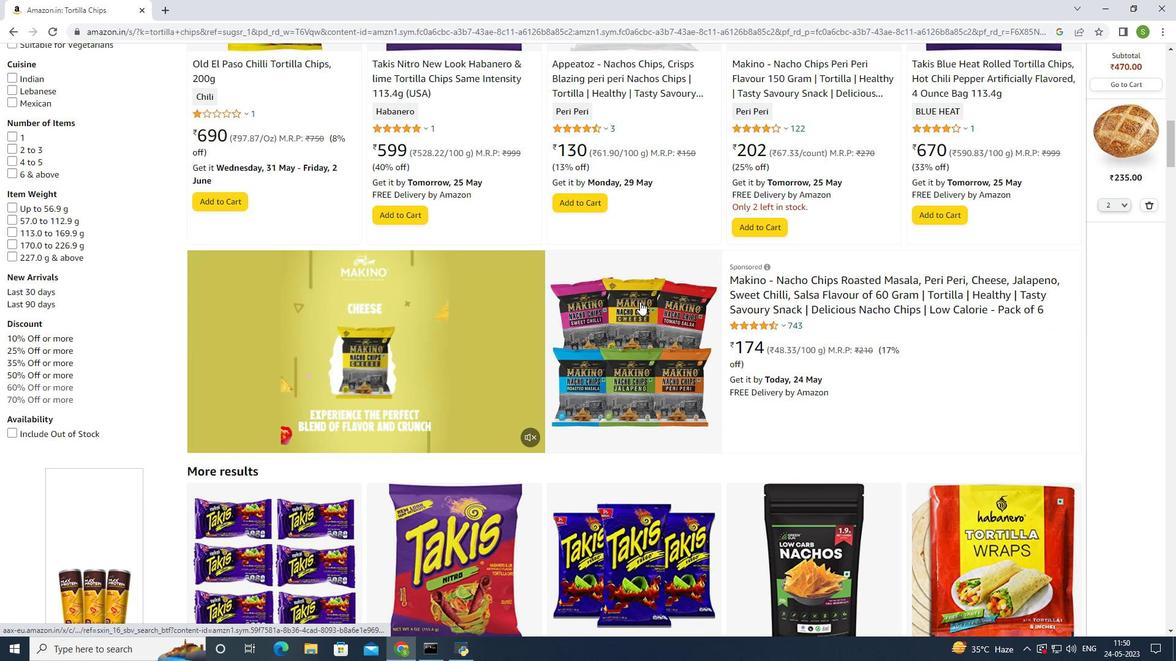 
Action: Mouse scrolled (640, 301) with delta (0, 0)
Screenshot: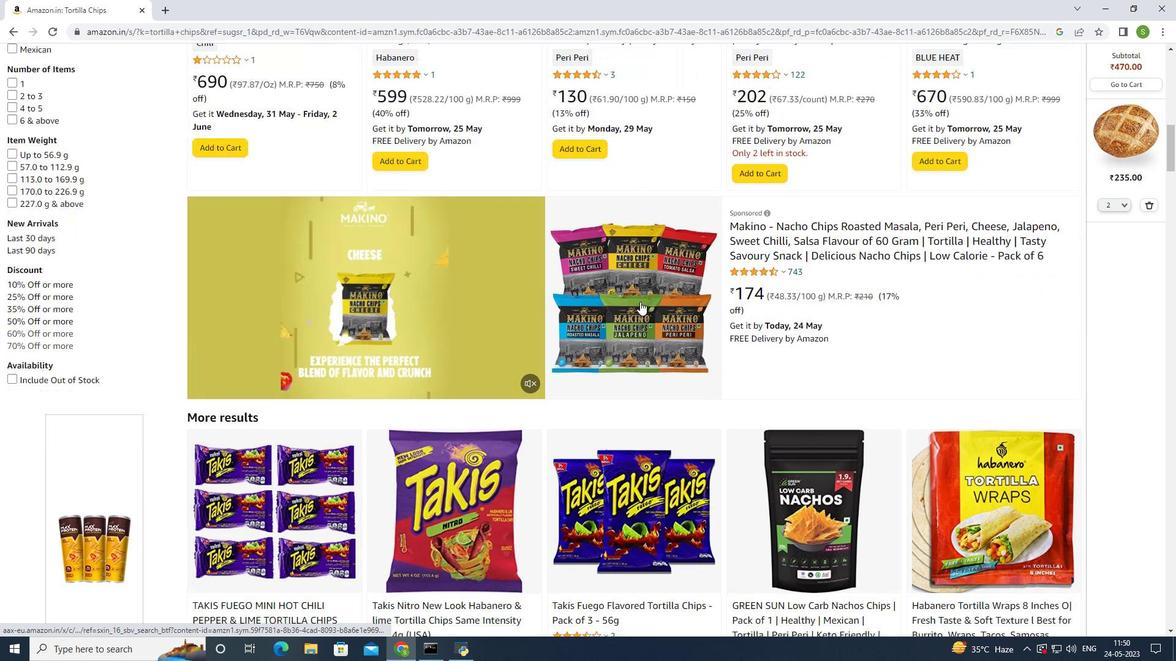 
Action: Mouse scrolled (640, 301) with delta (0, 0)
Screenshot: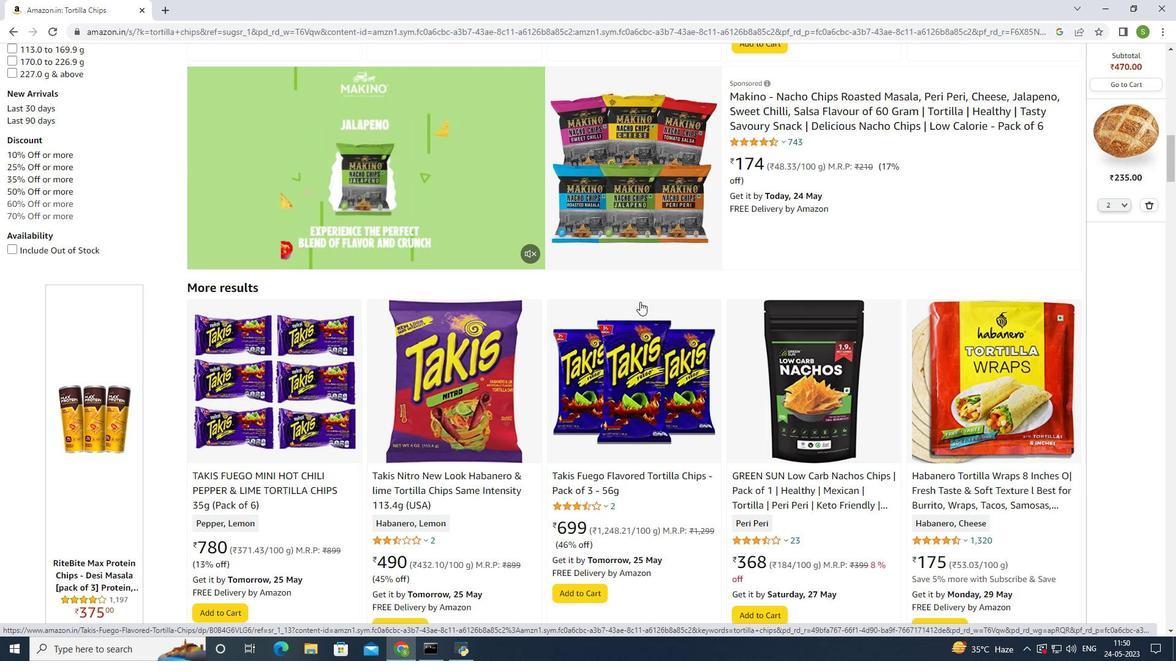 
Action: Mouse scrolled (640, 301) with delta (0, 0)
Screenshot: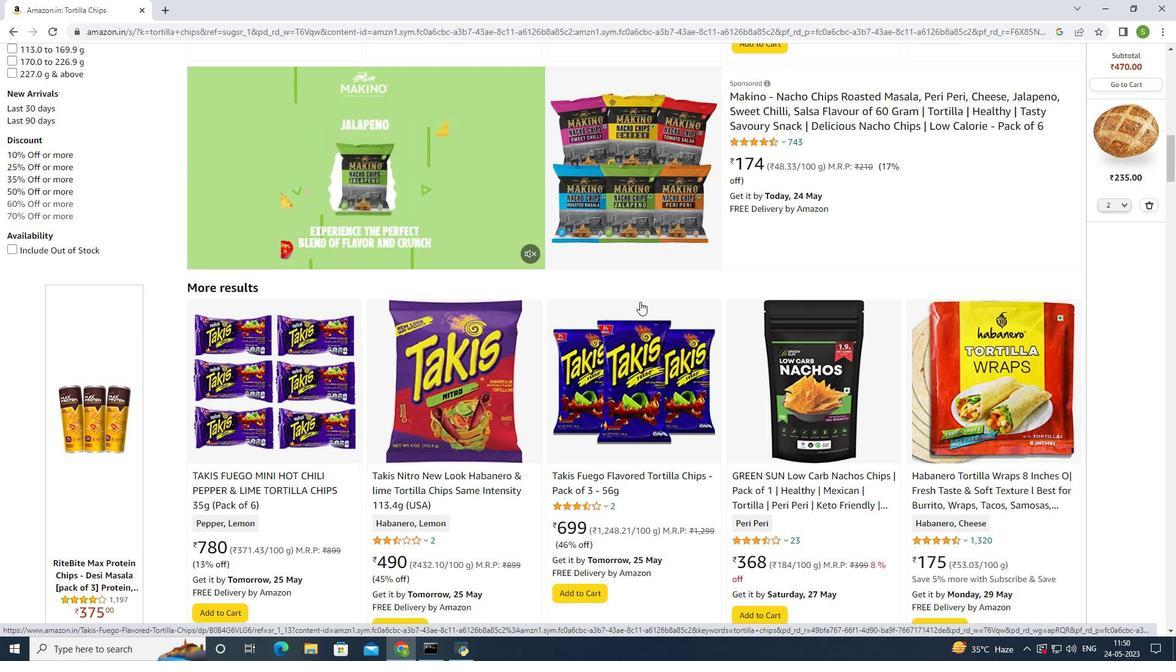 
Action: Mouse scrolled (640, 301) with delta (0, 0)
